 Task: Create a six management charts slide templates set.
Action: Mouse moved to (107, 18)
Screenshot: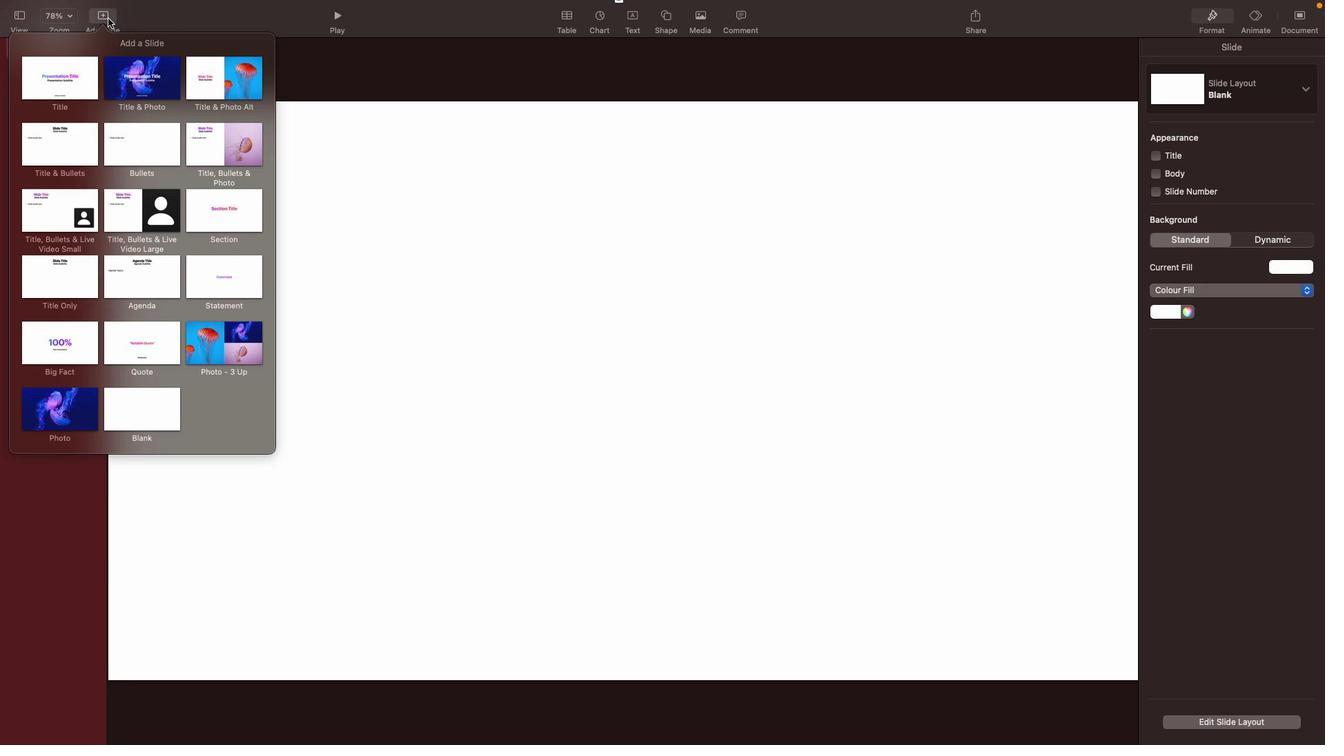 
Action: Mouse pressed left at (107, 18)
Screenshot: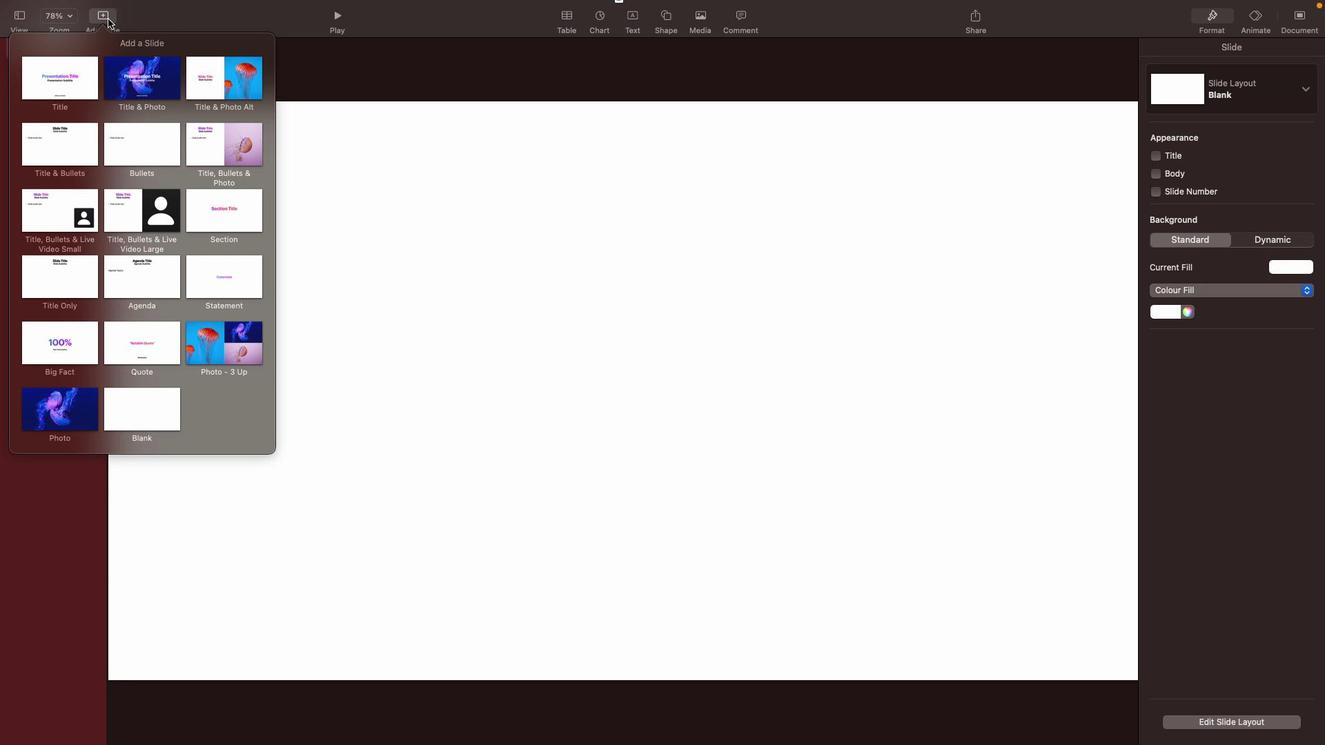 
Action: Mouse moved to (141, 412)
Screenshot: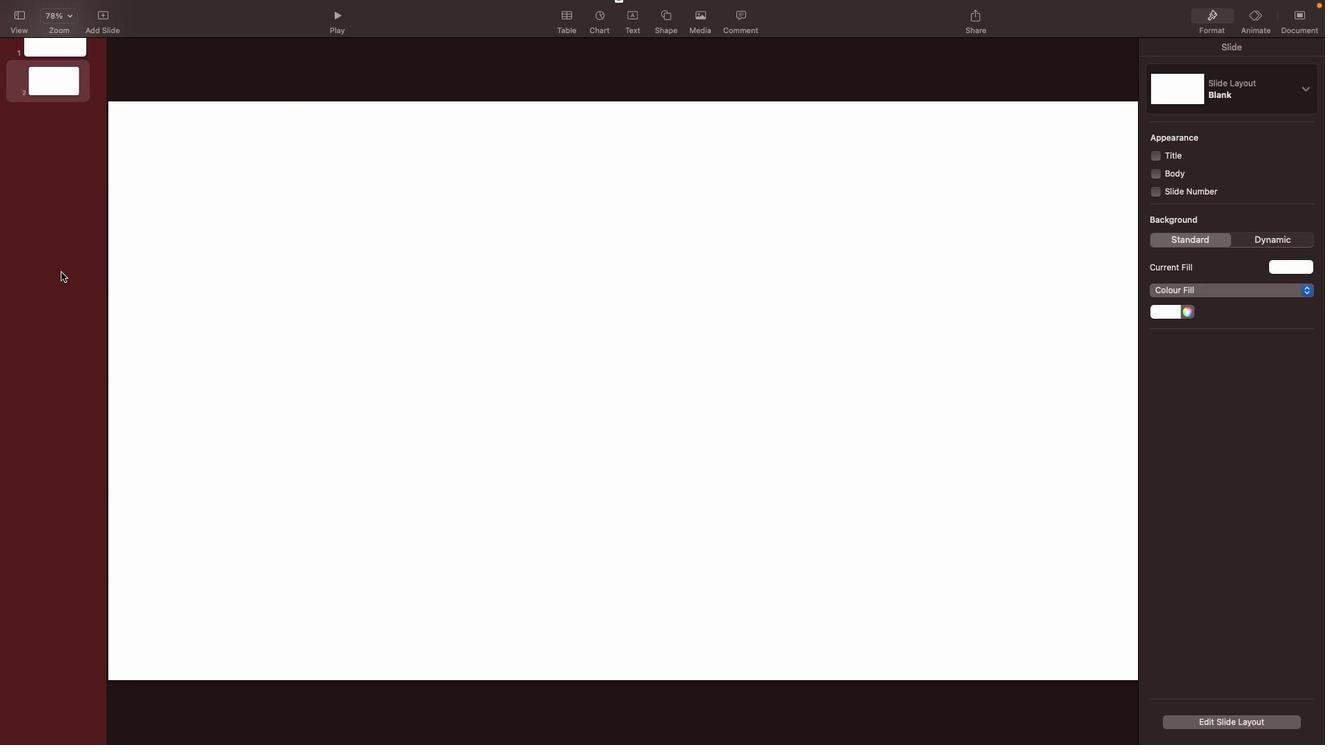 
Action: Mouse pressed left at (141, 412)
Screenshot: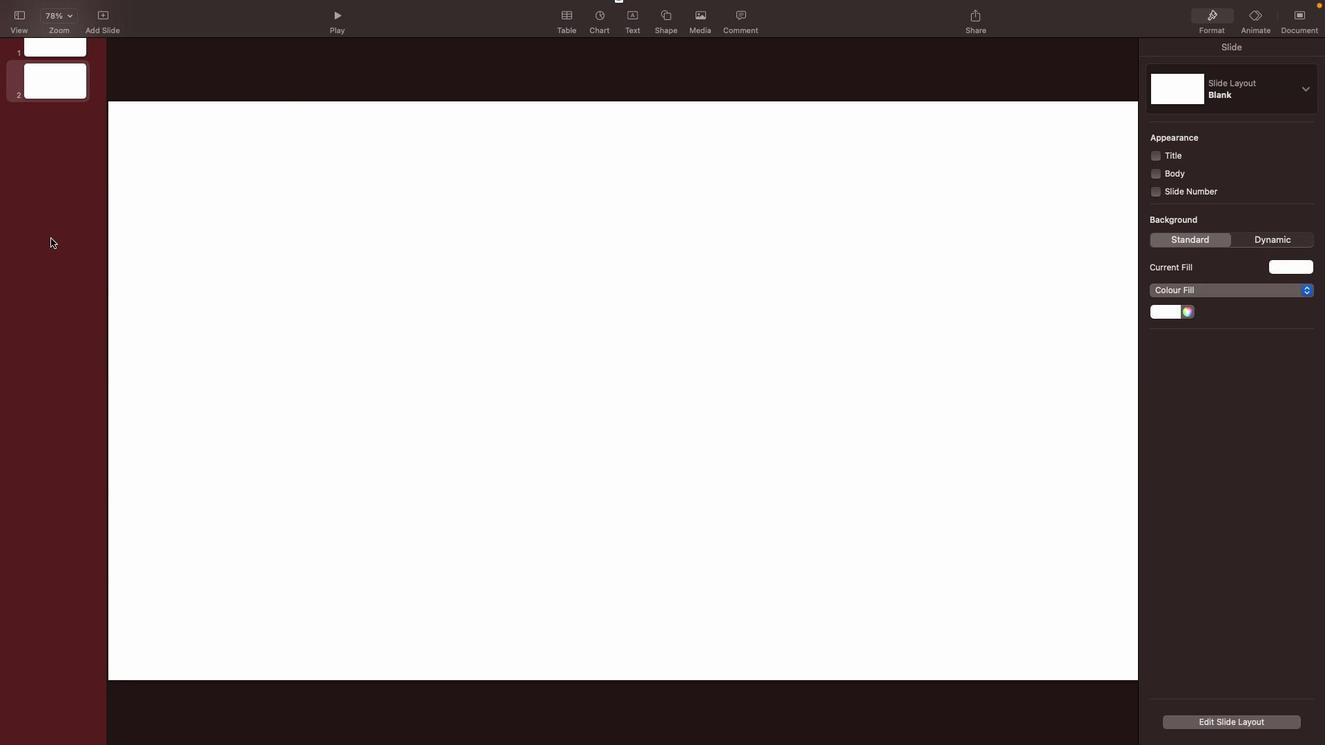 
Action: Mouse moved to (38, 80)
Screenshot: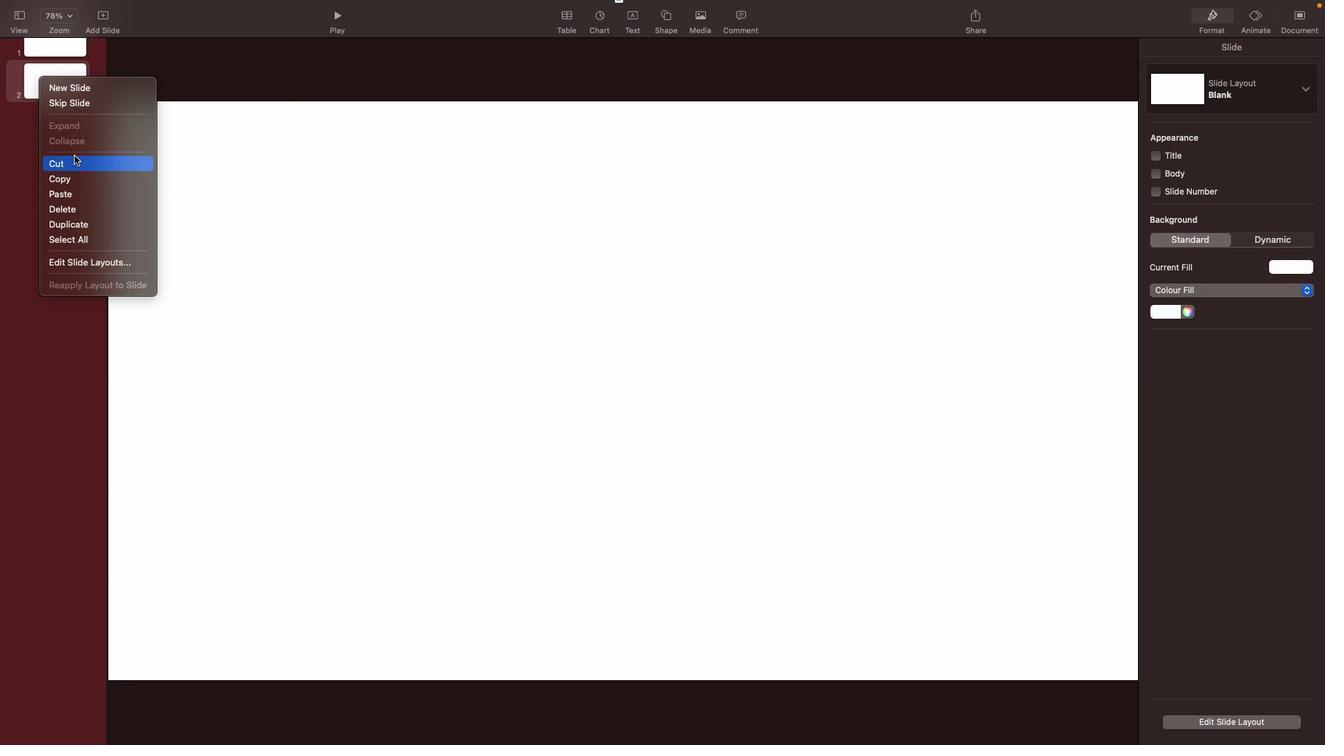 
Action: Mouse pressed right at (38, 80)
Screenshot: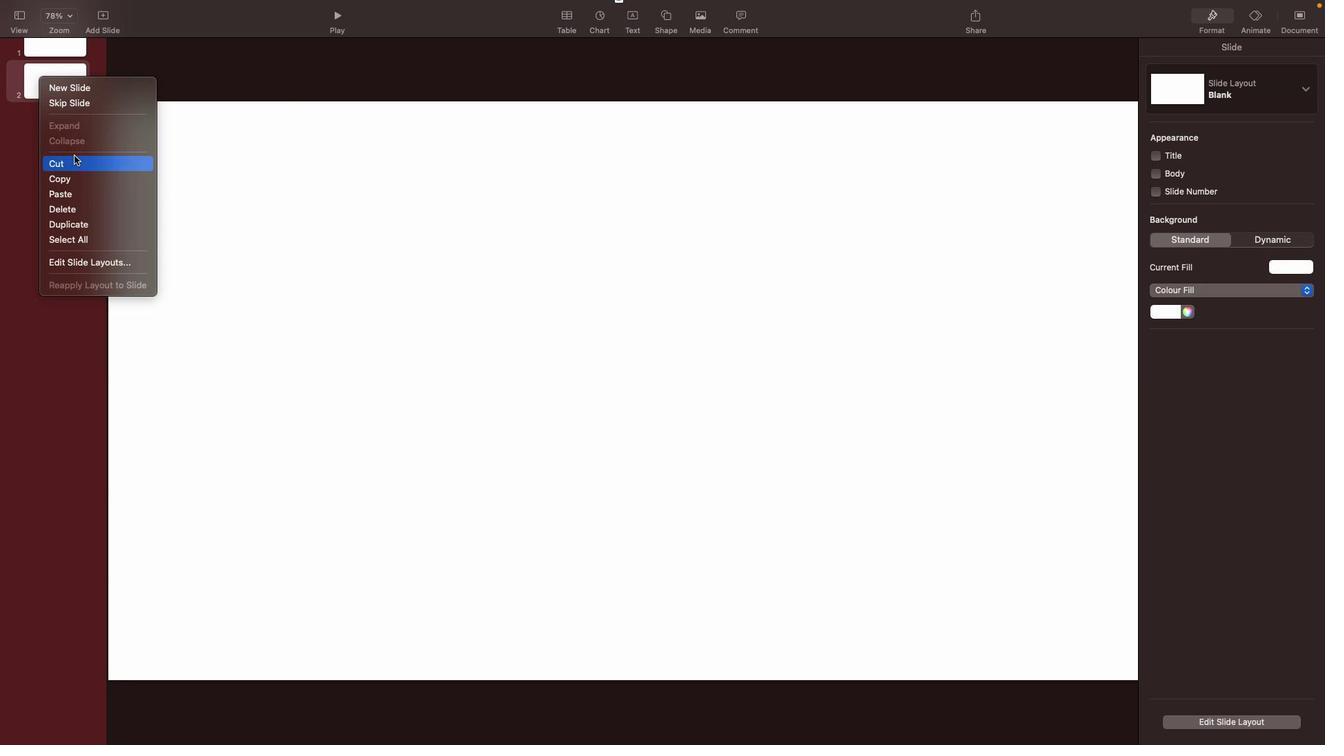 
Action: Mouse moved to (69, 87)
Screenshot: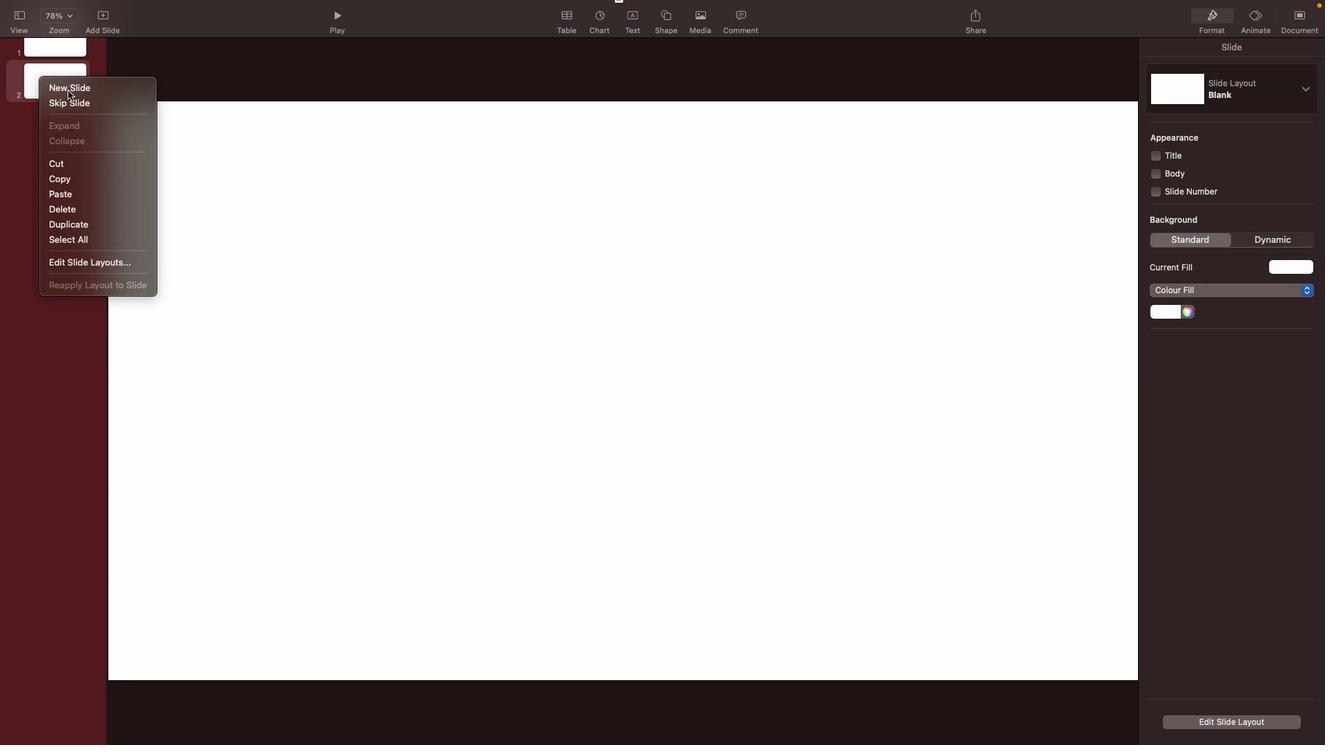 
Action: Mouse pressed left at (69, 87)
Screenshot: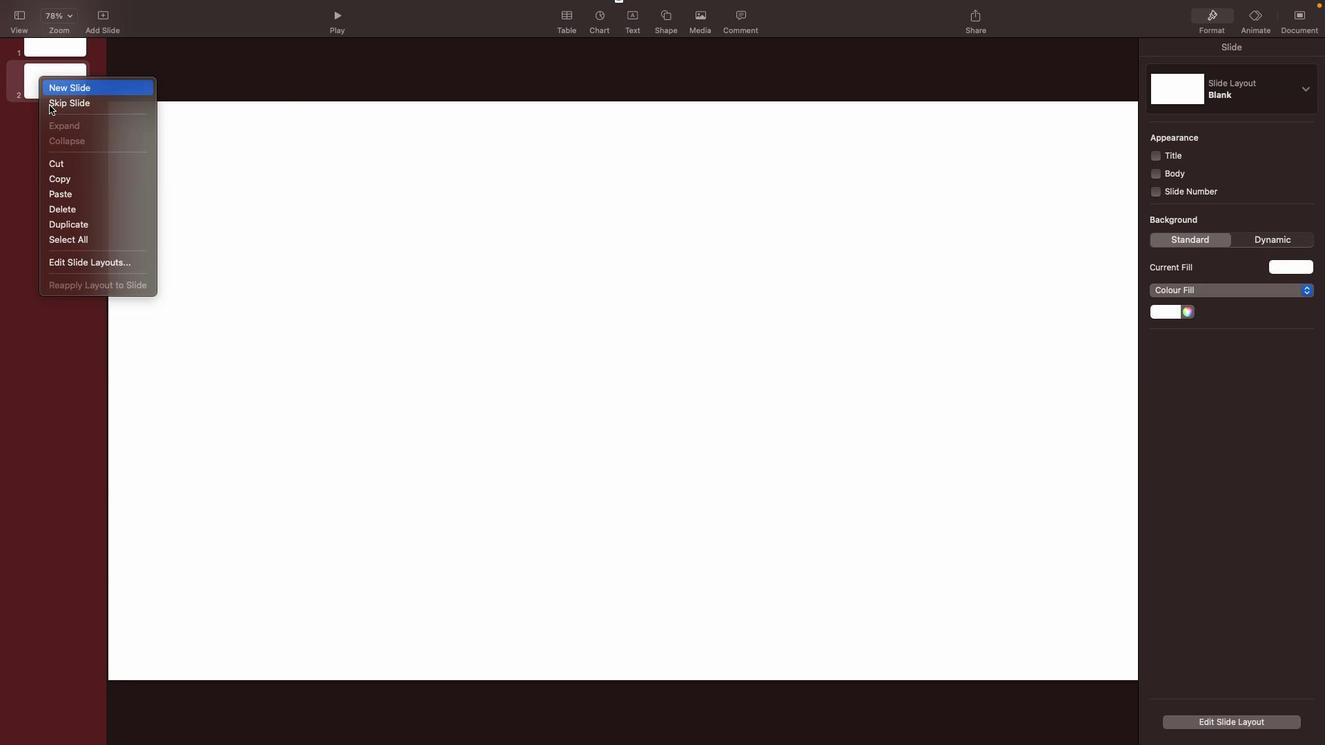 
Action: Mouse moved to (47, 105)
Screenshot: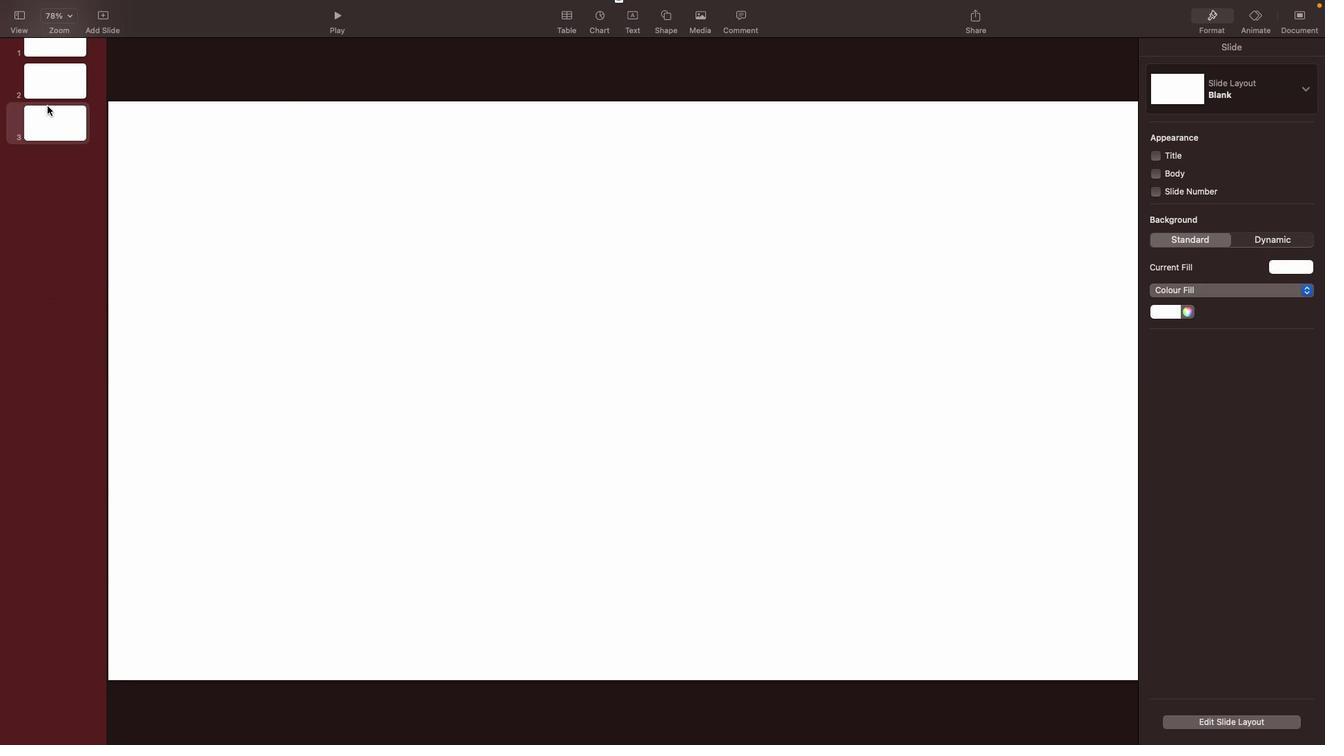 
Action: Mouse pressed right at (47, 105)
Screenshot: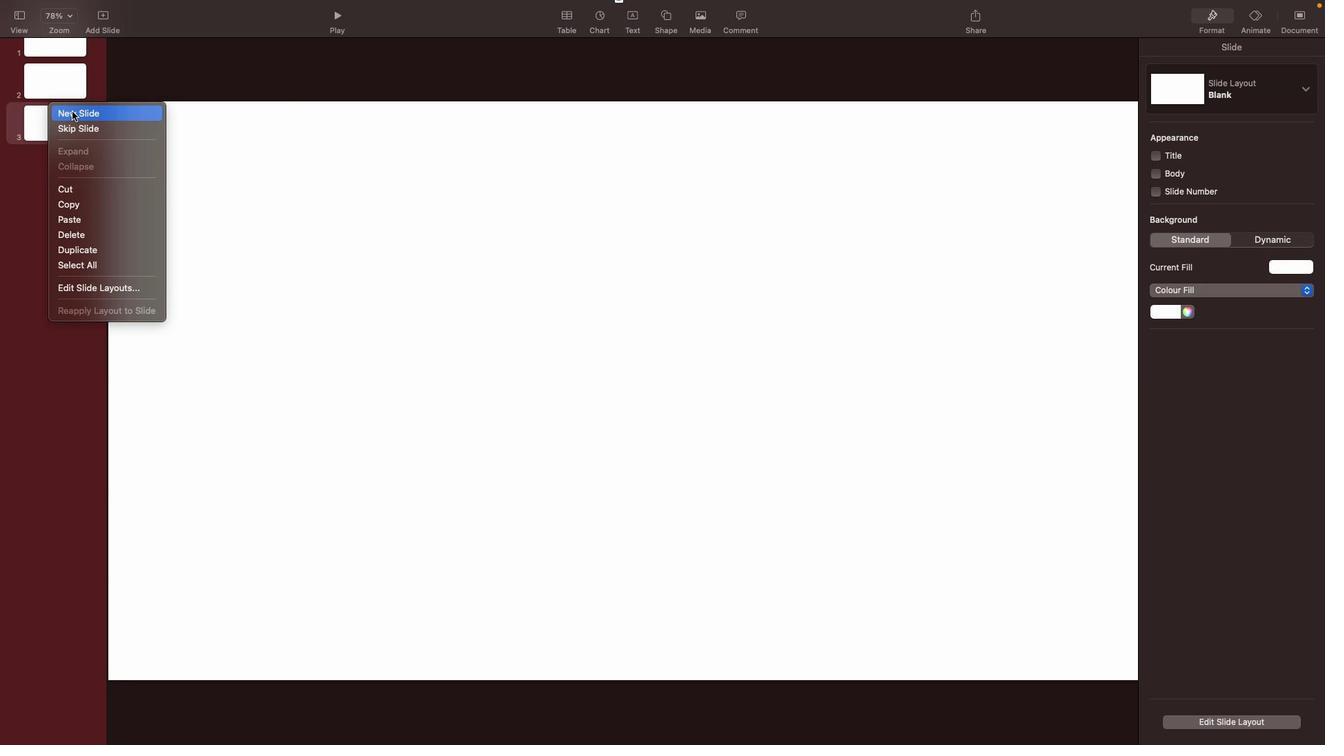 
Action: Mouse moved to (75, 111)
Screenshot: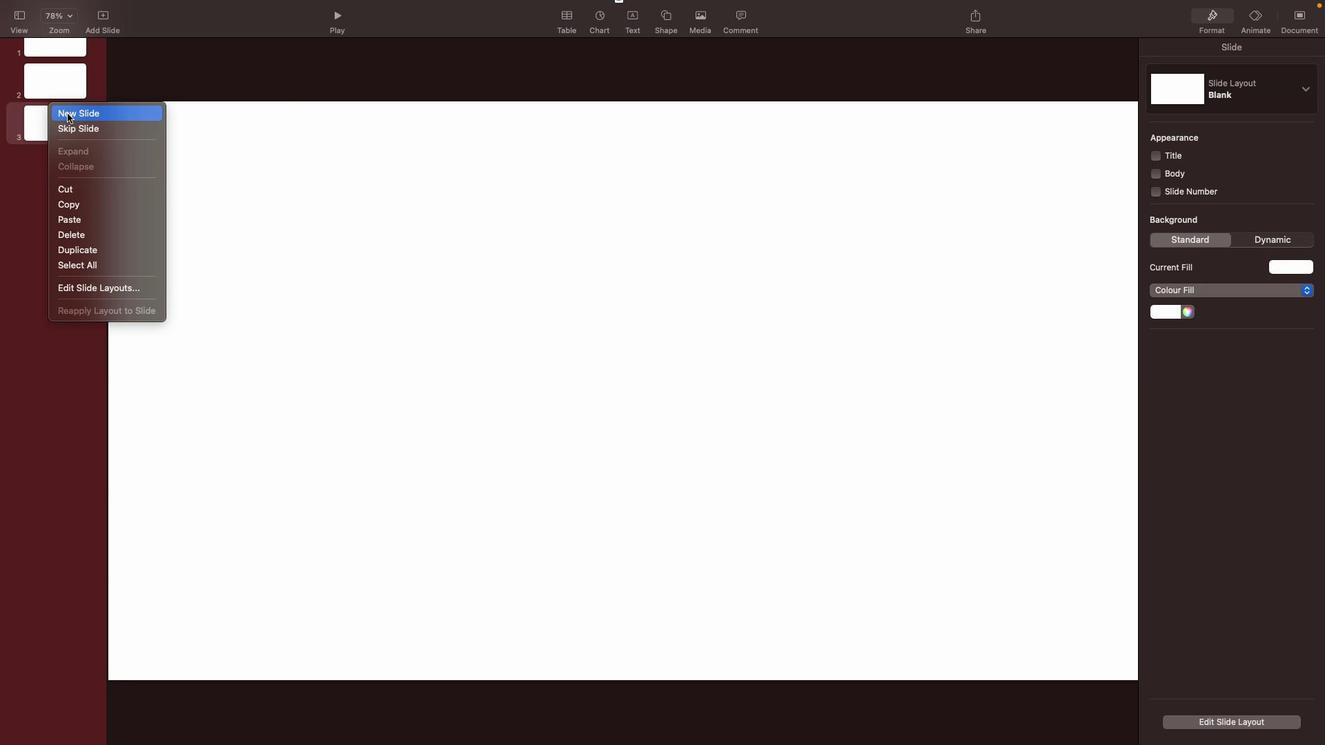 
Action: Mouse pressed left at (75, 111)
Screenshot: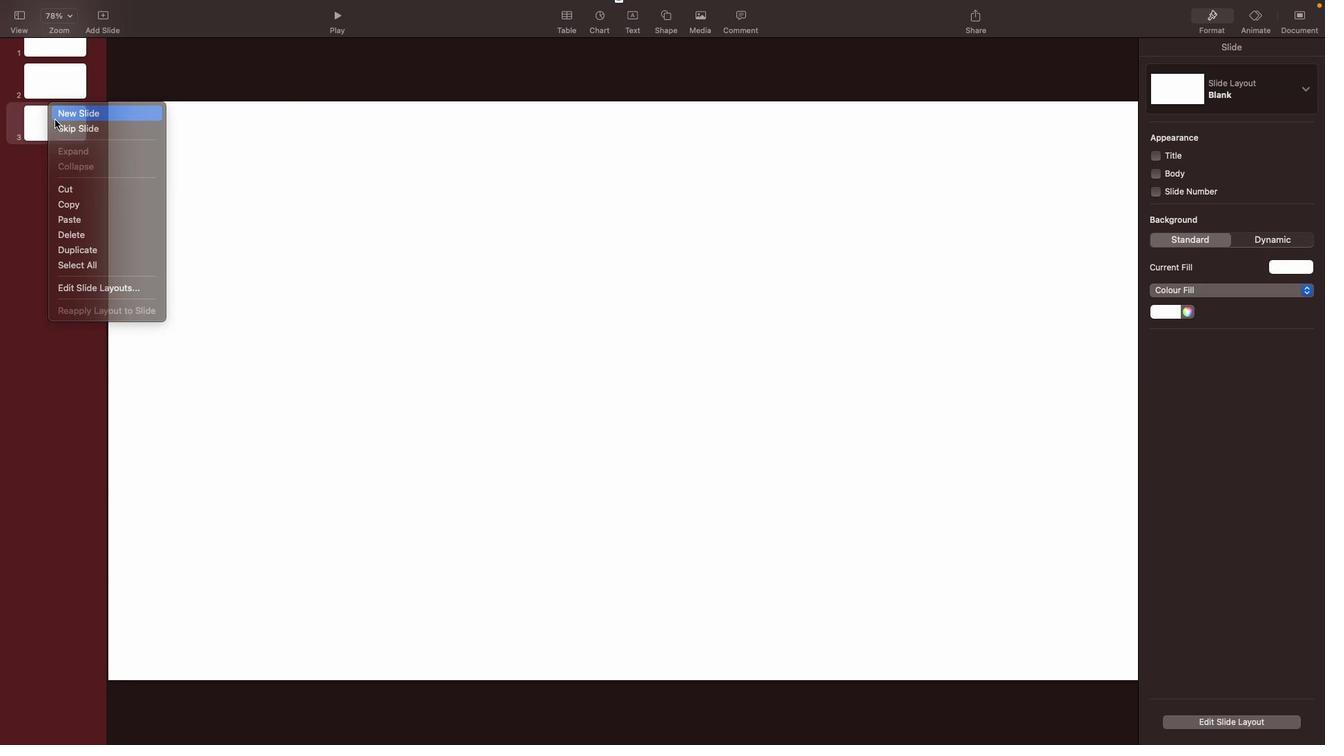 
Action: Mouse moved to (54, 120)
Screenshot: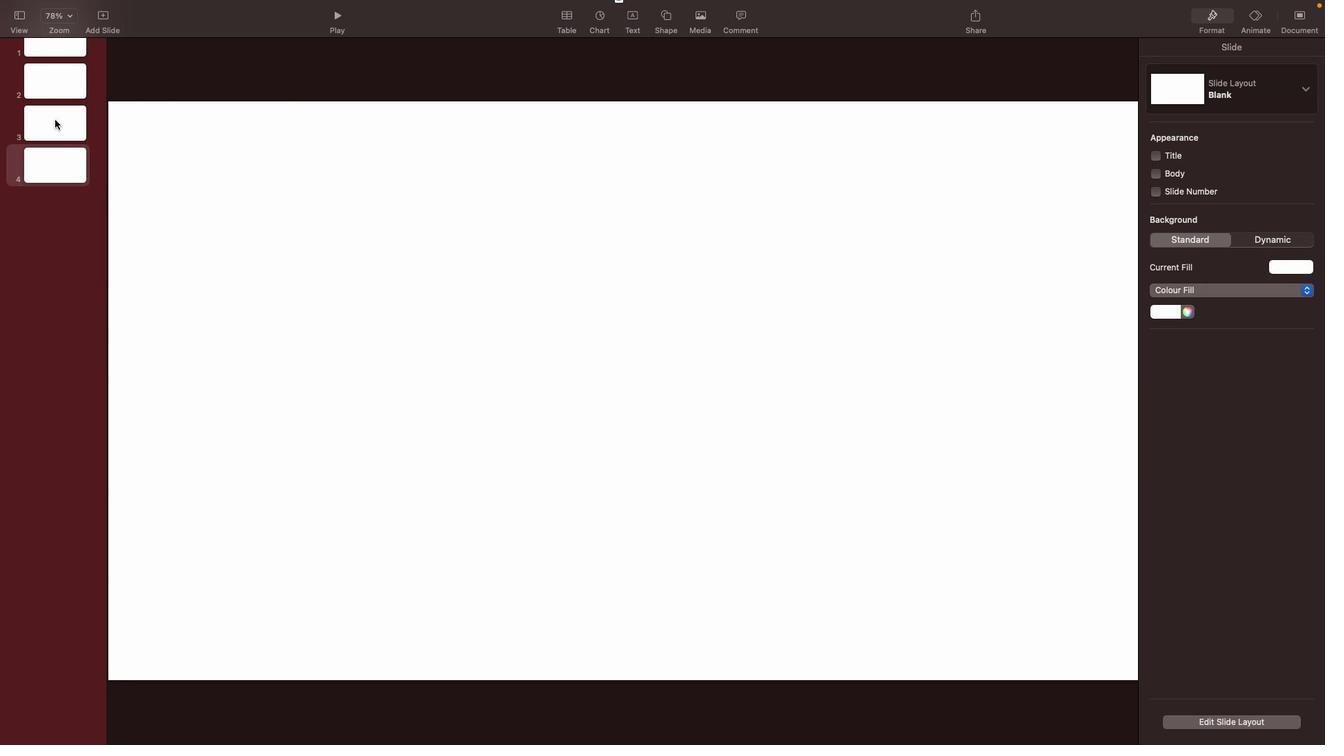 
Action: Mouse pressed right at (54, 120)
Screenshot: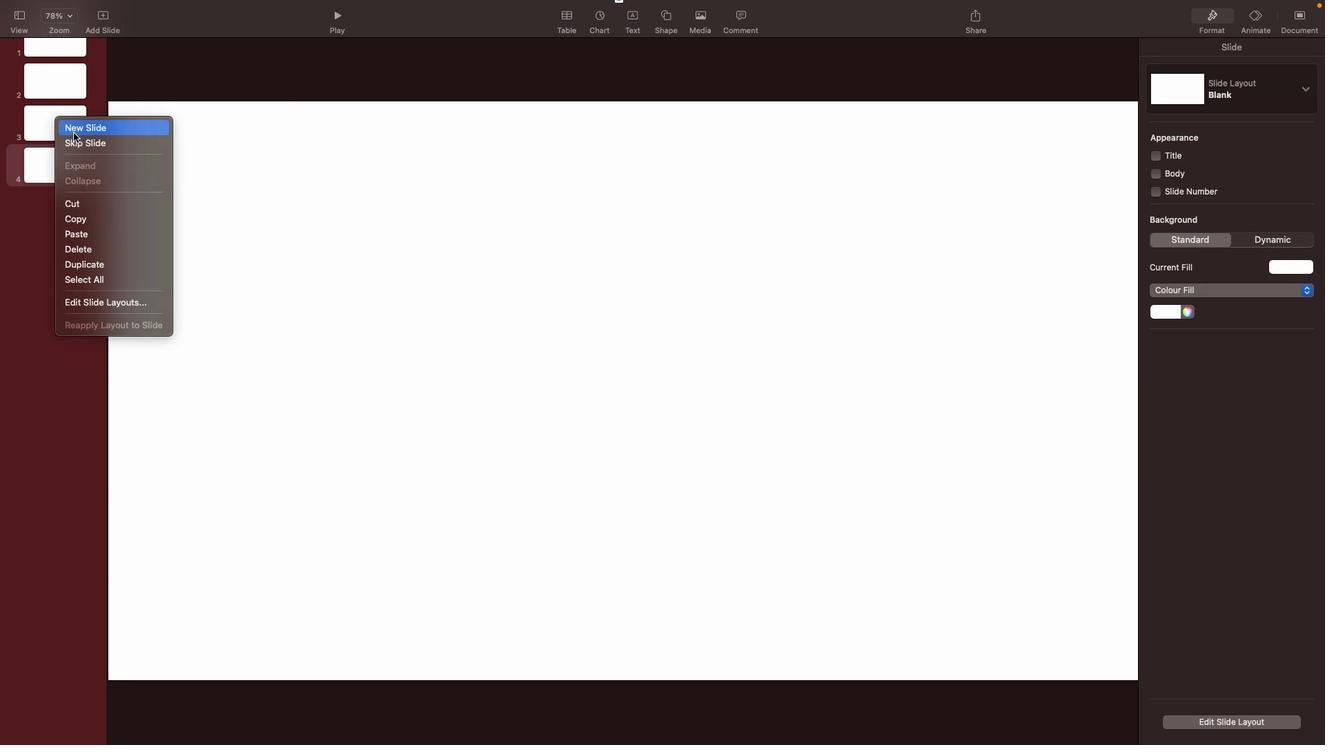 
Action: Mouse moved to (75, 132)
Screenshot: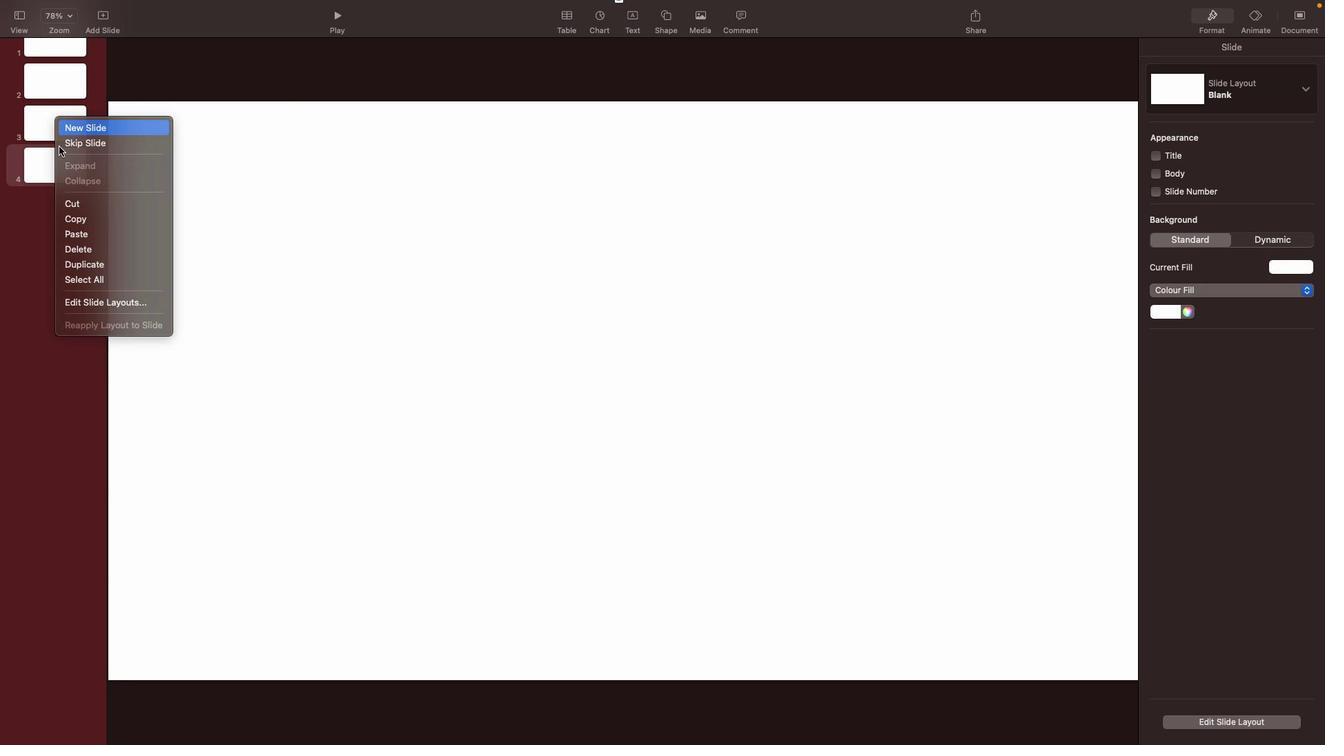 
Action: Mouse pressed left at (75, 132)
Screenshot: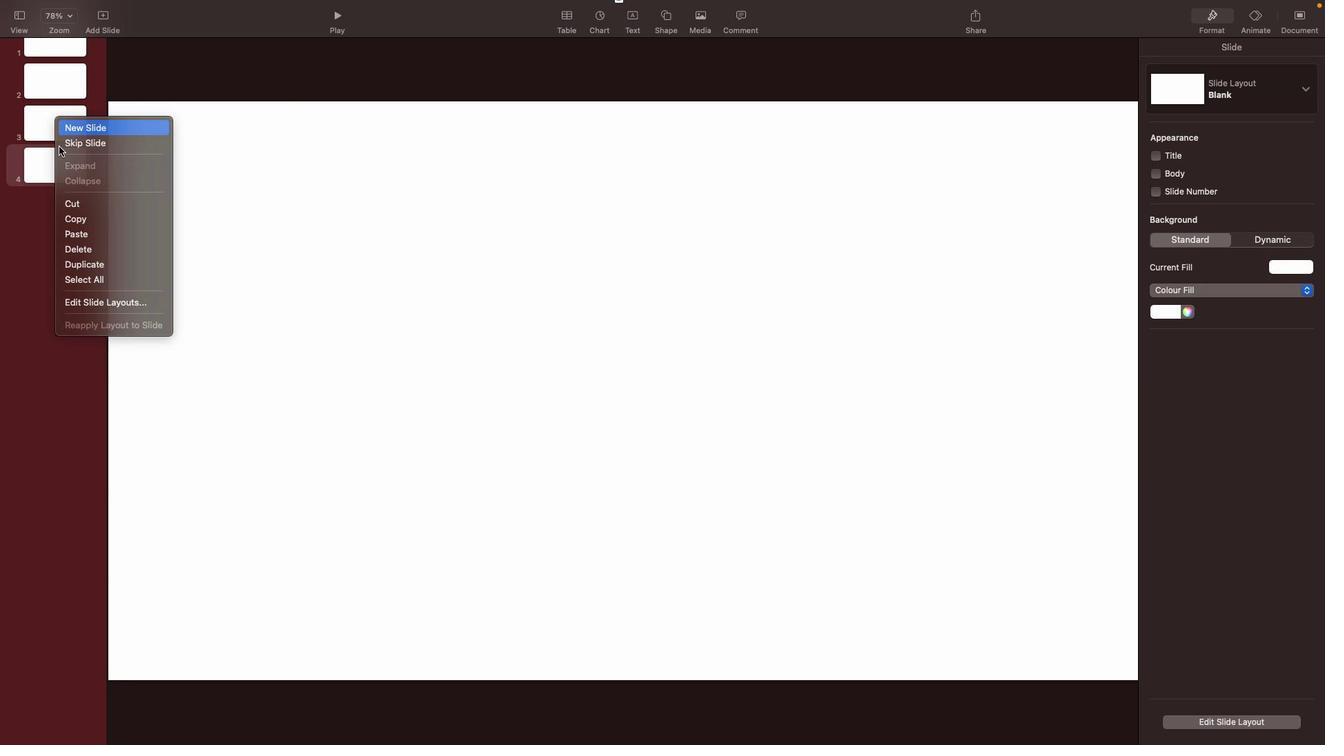 
Action: Mouse moved to (46, 165)
Screenshot: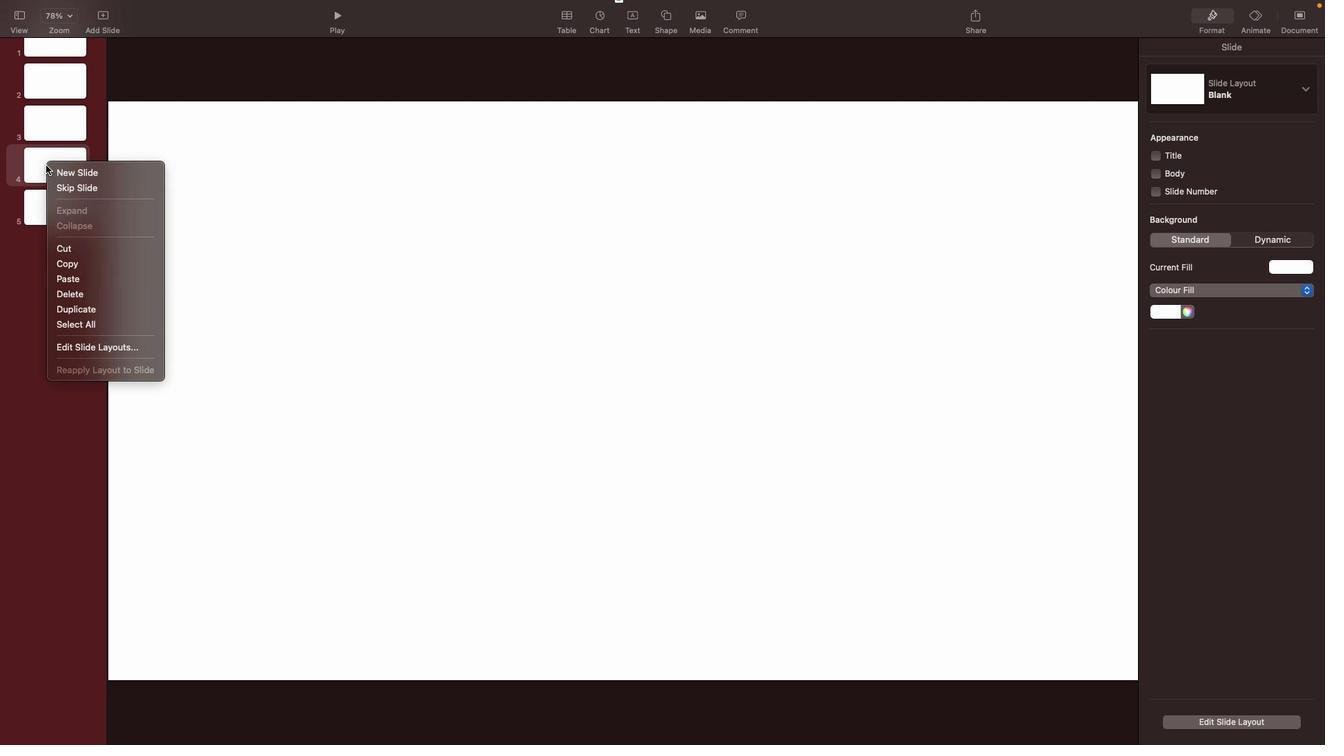 
Action: Mouse pressed right at (46, 165)
Screenshot: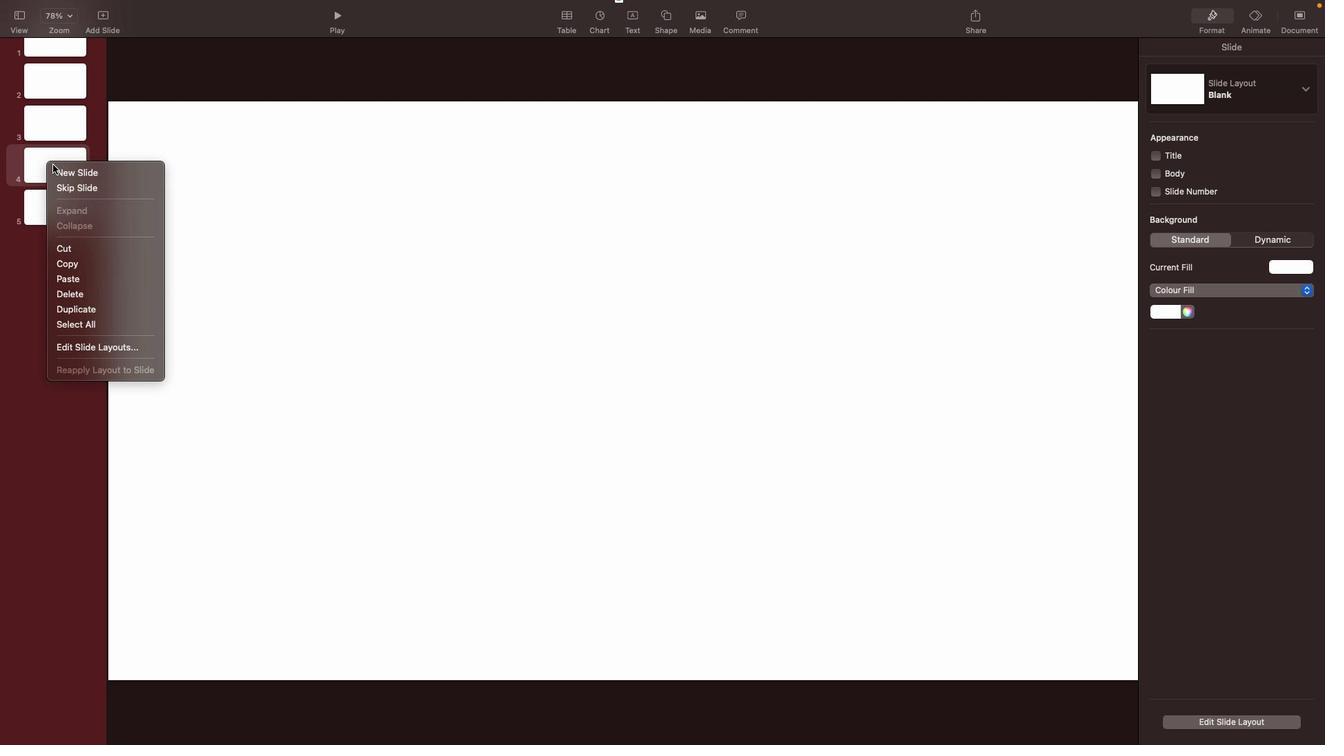 
Action: Mouse moved to (73, 169)
Screenshot: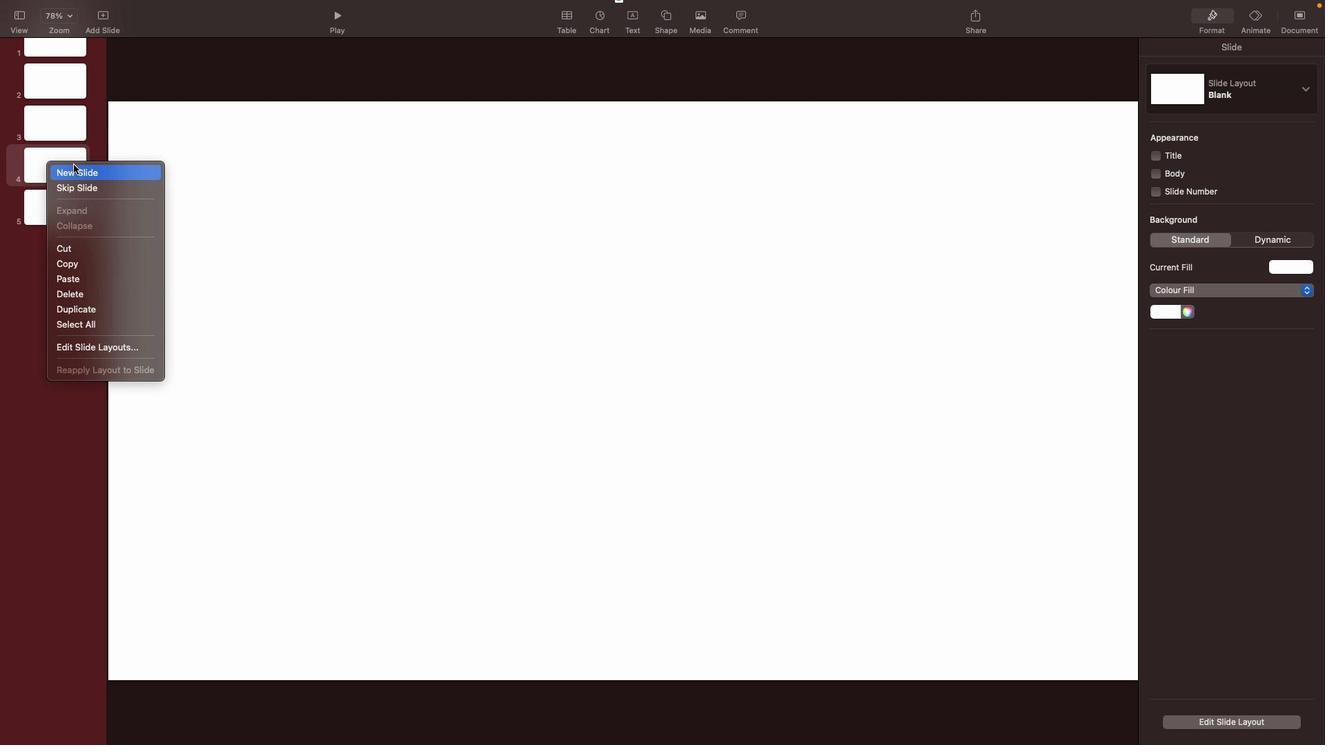 
Action: Mouse pressed left at (73, 169)
Screenshot: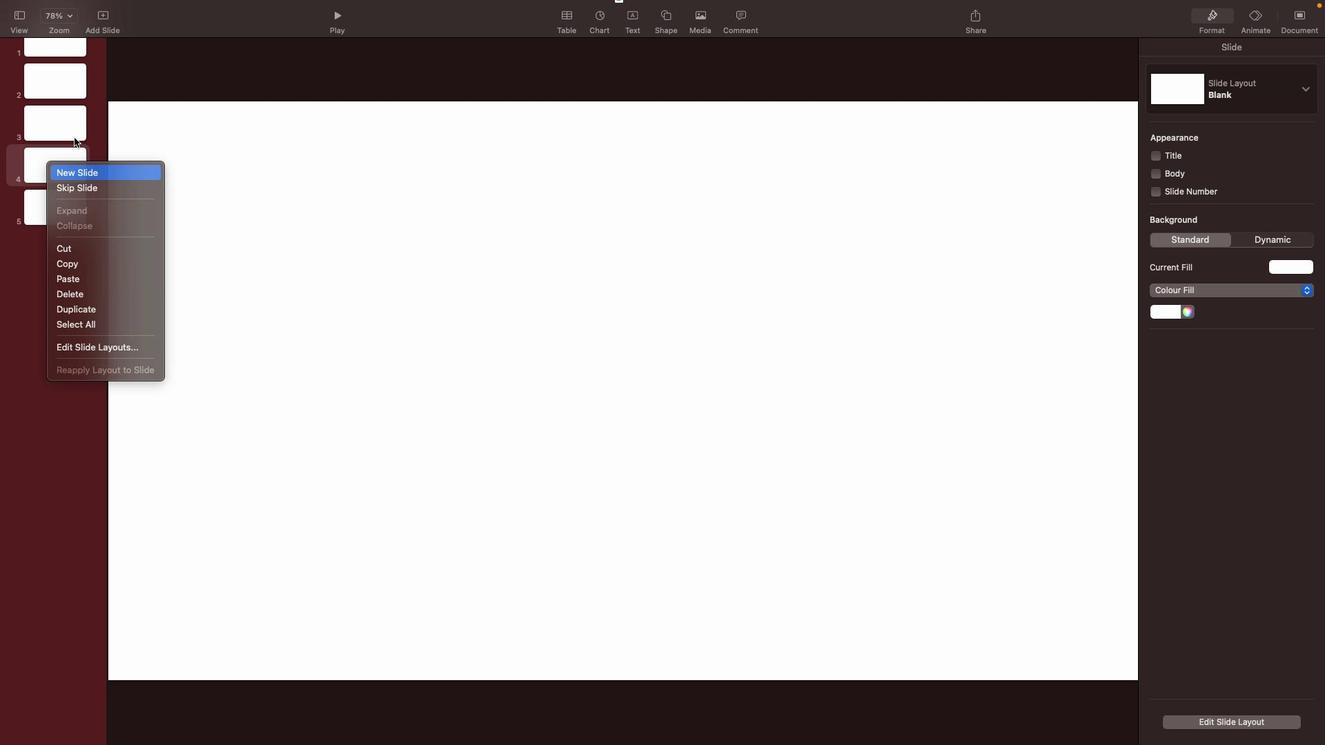 
Action: Mouse moved to (69, 46)
Screenshot: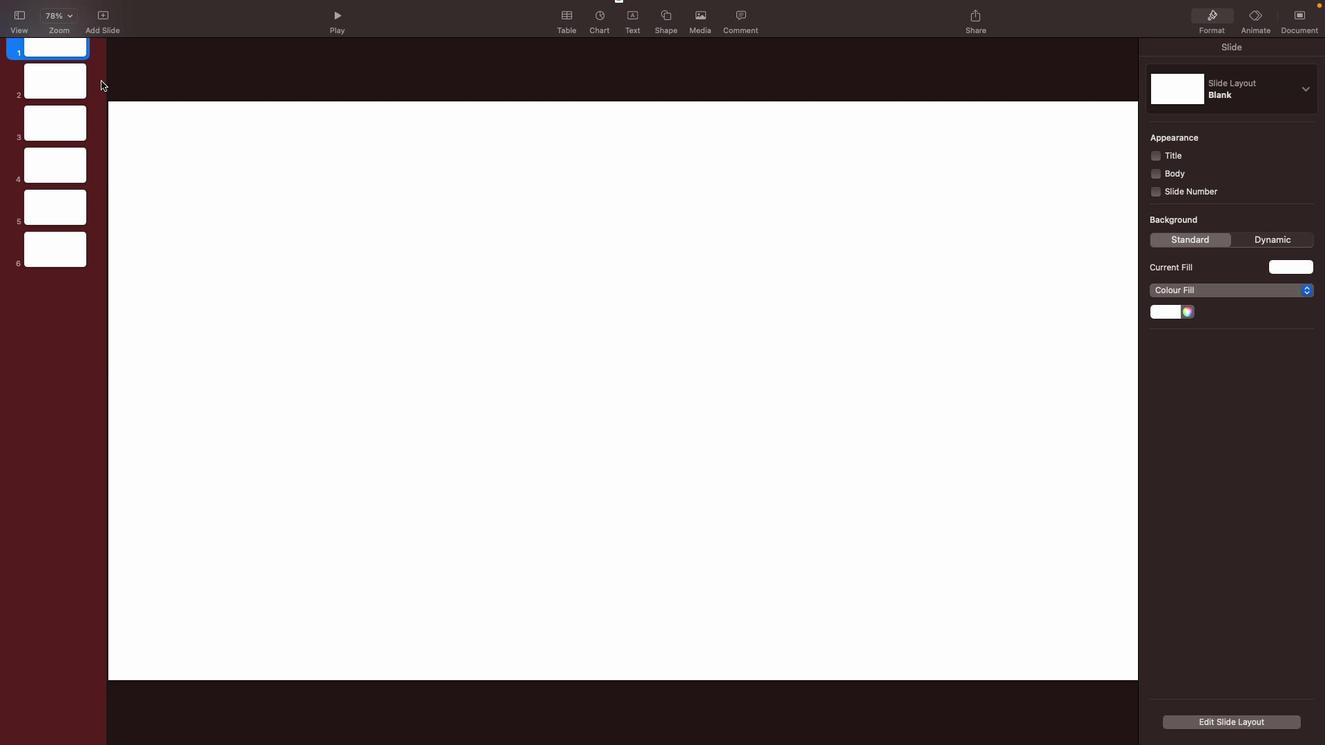 
Action: Mouse pressed left at (69, 46)
Screenshot: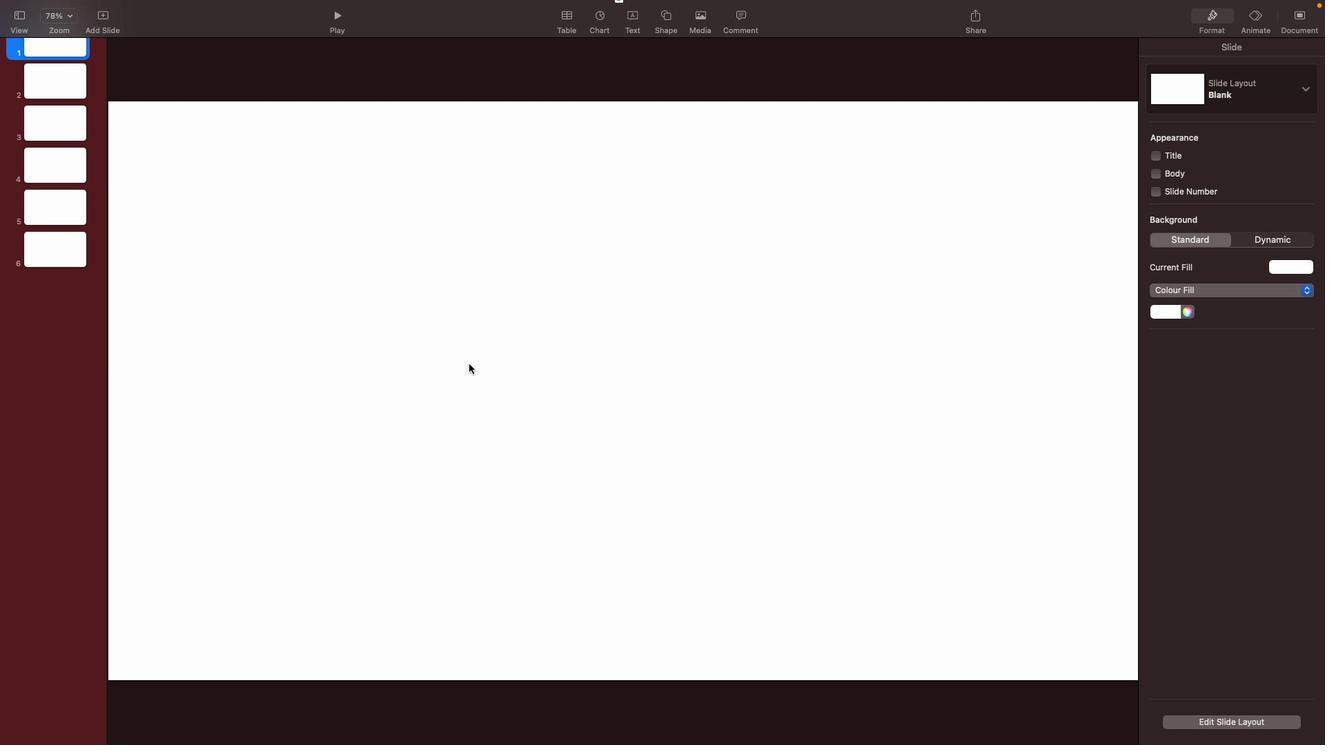 
Action: Mouse moved to (722, 484)
Screenshot: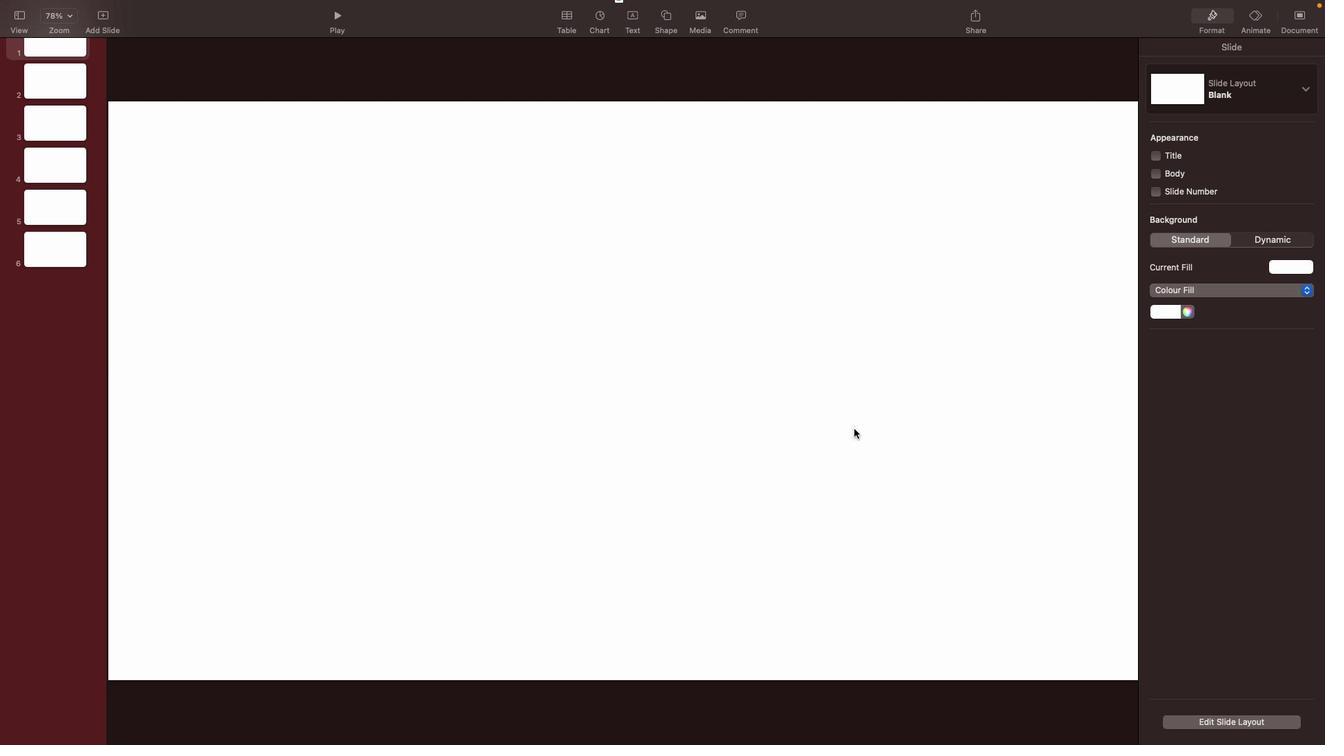 
Action: Mouse pressed left at (722, 484)
Screenshot: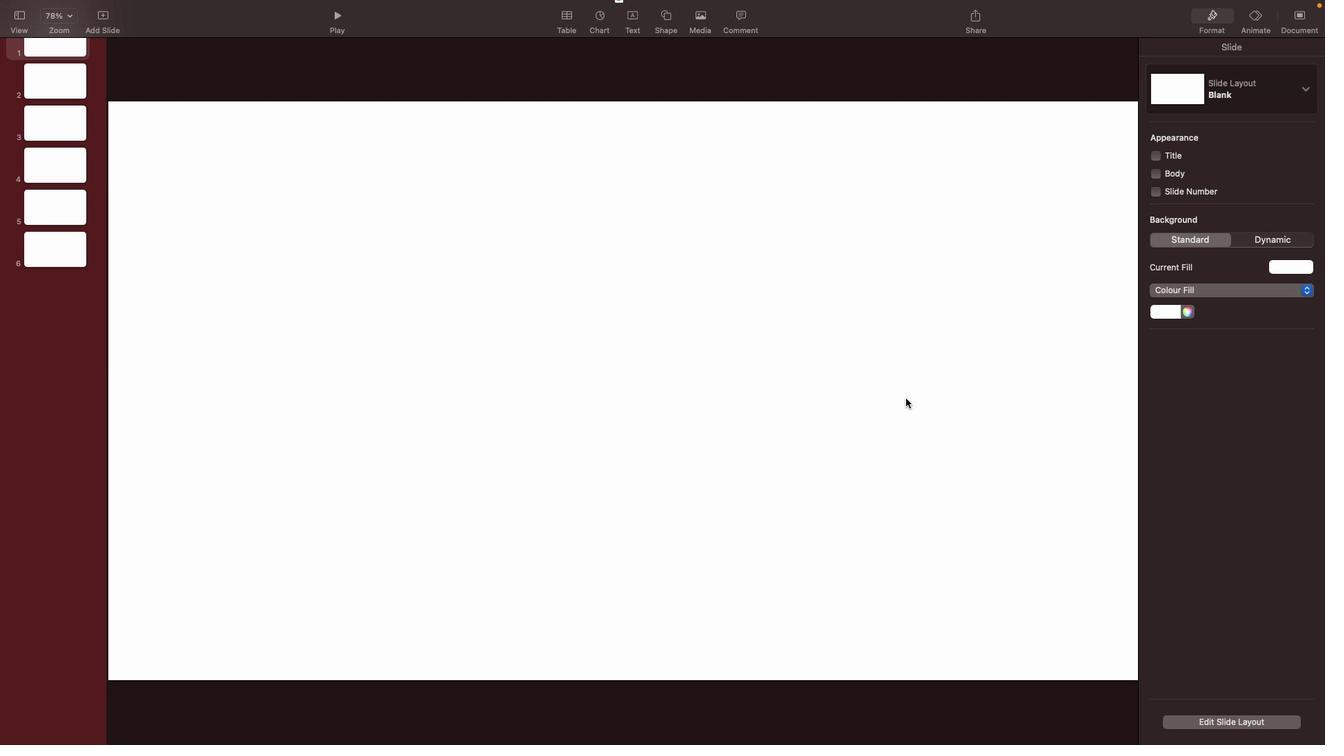 
Action: Mouse moved to (1159, 156)
Screenshot: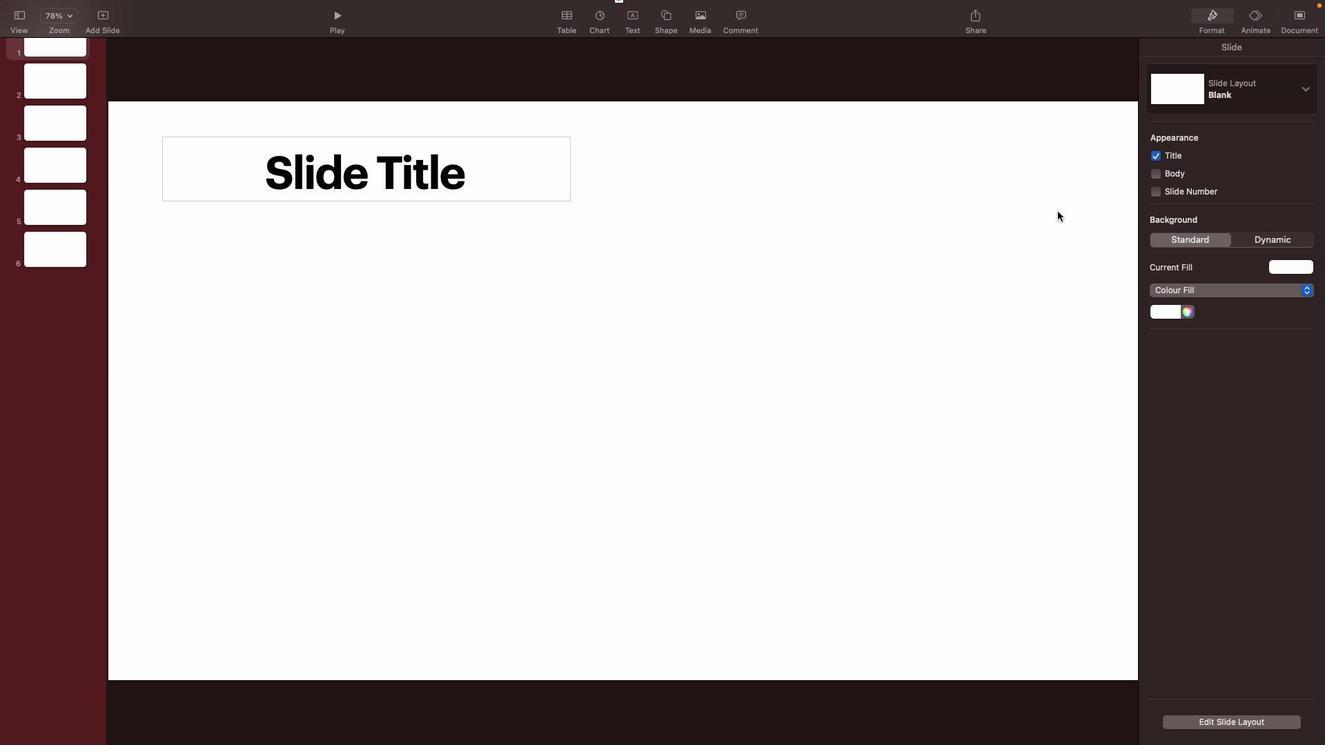 
Action: Mouse pressed left at (1159, 156)
Screenshot: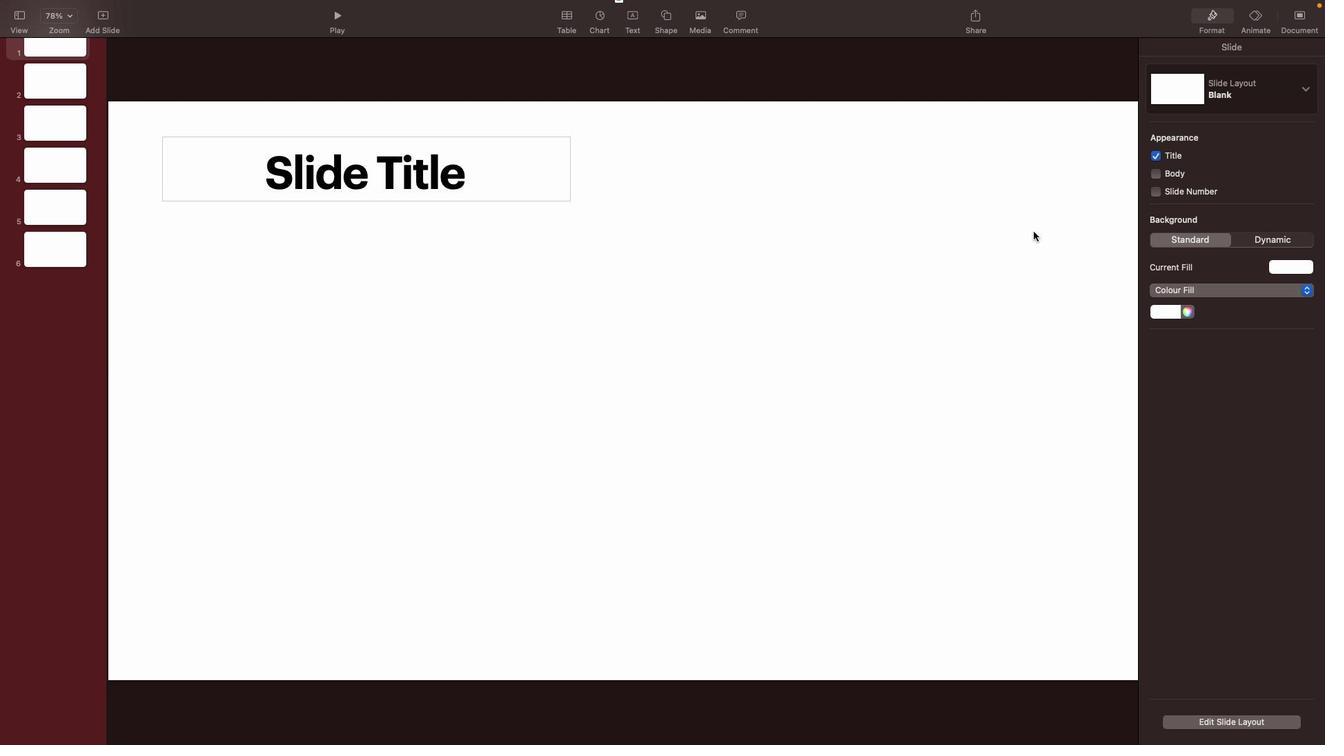 
Action: Mouse moved to (780, 307)
Screenshot: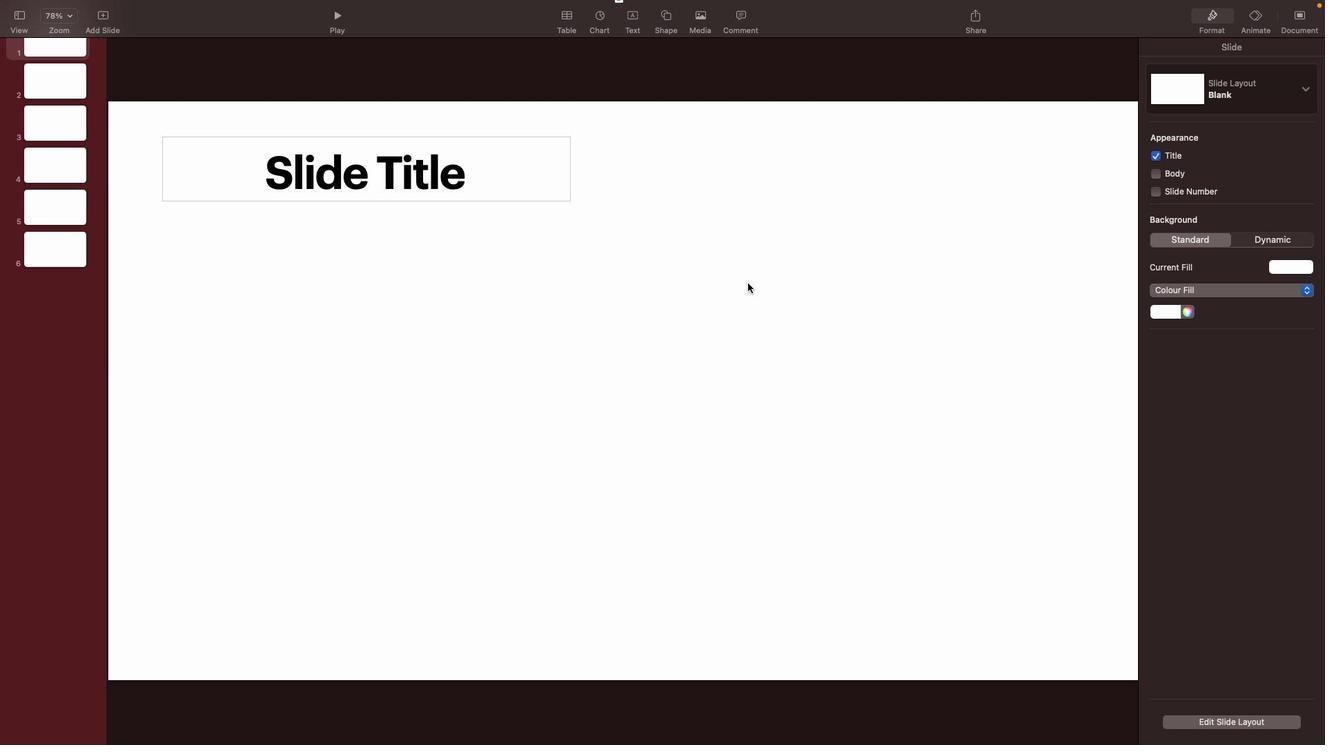 
Action: Mouse pressed left at (780, 307)
Screenshot: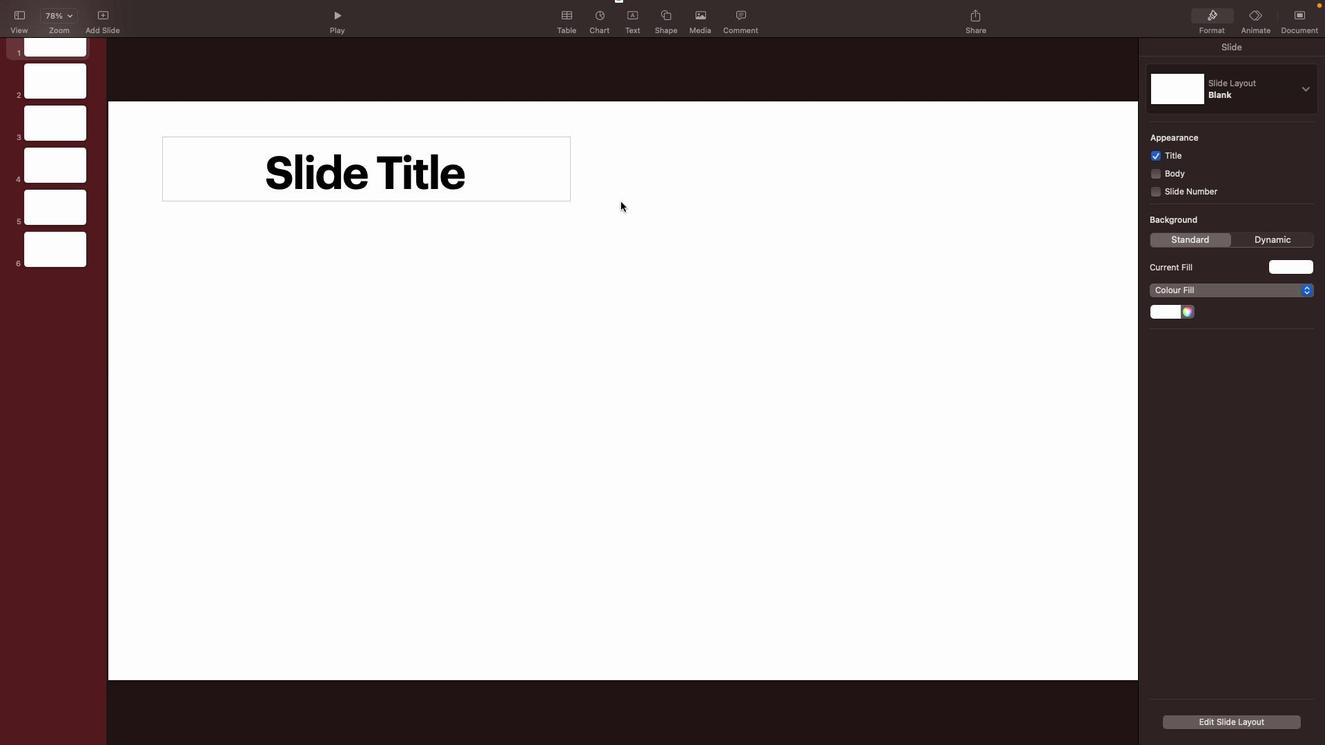 
Action: Mouse moved to (519, 179)
Screenshot: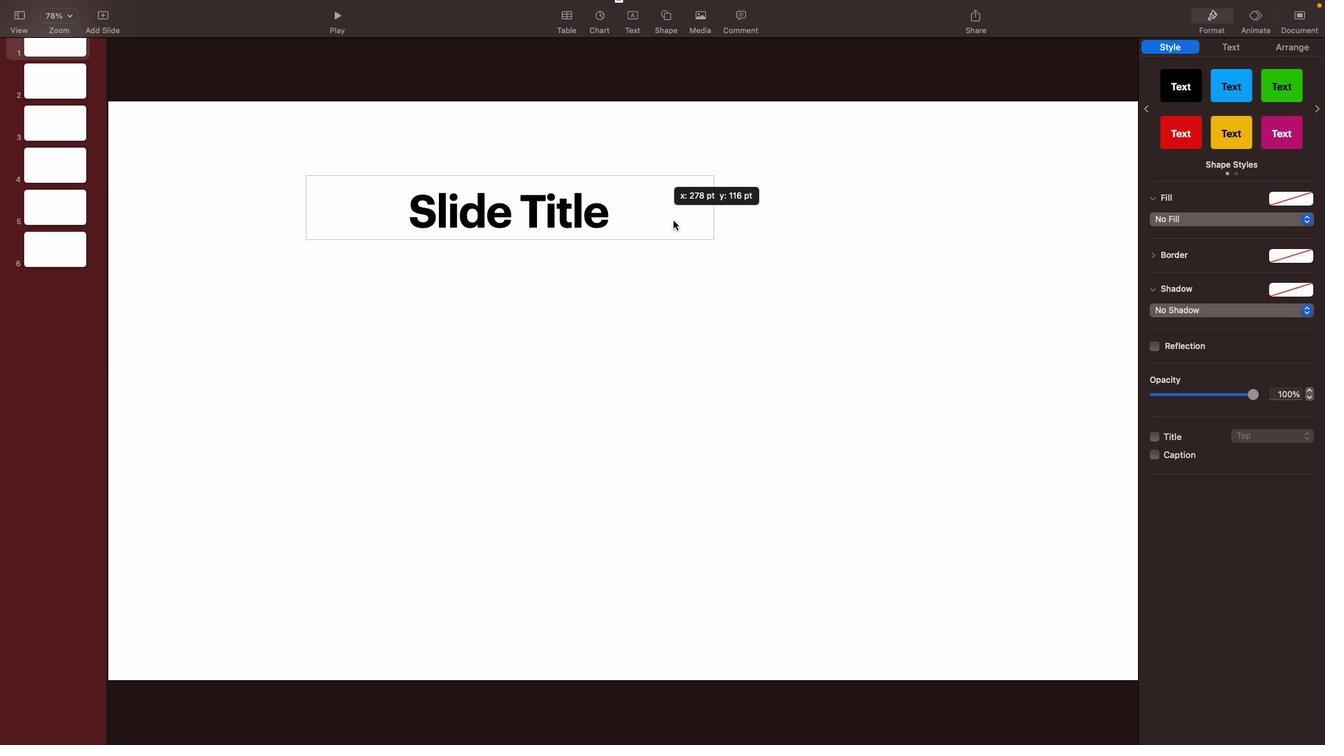 
Action: Mouse pressed left at (519, 179)
Screenshot: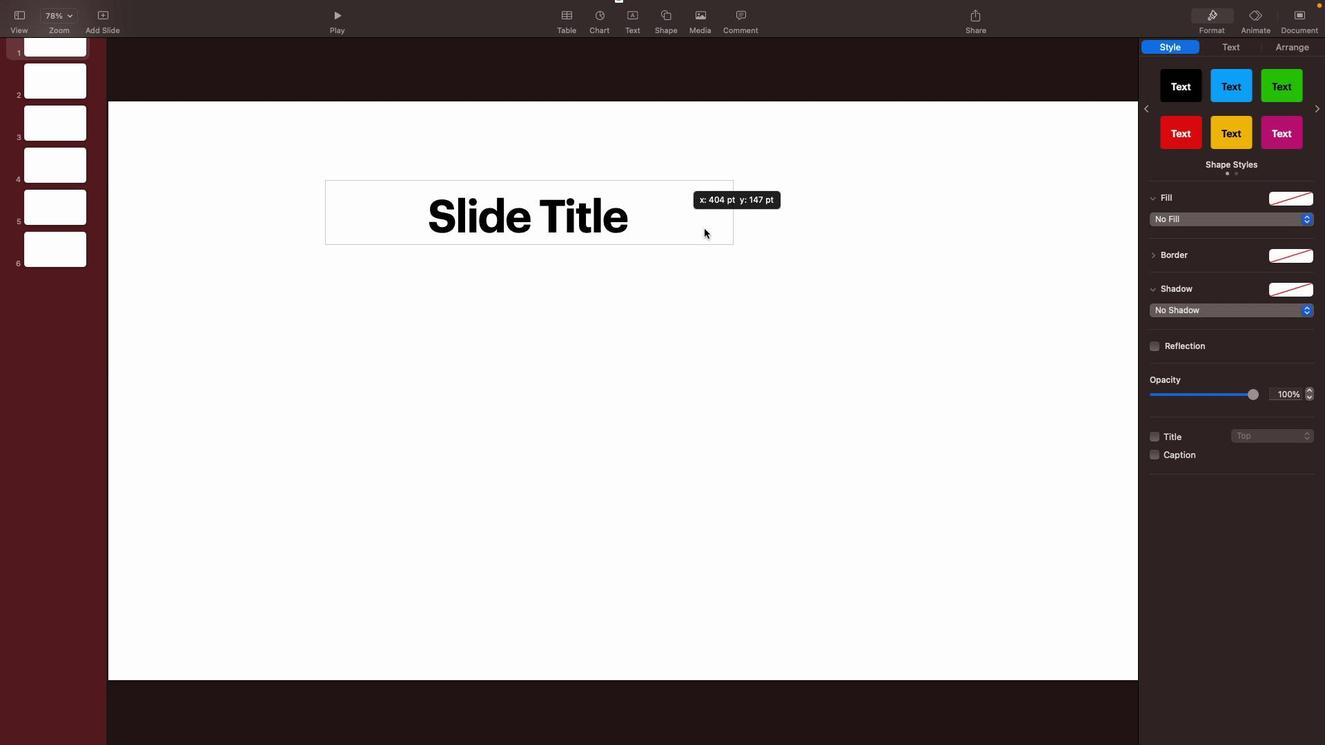 
Action: Mouse moved to (649, 222)
Screenshot: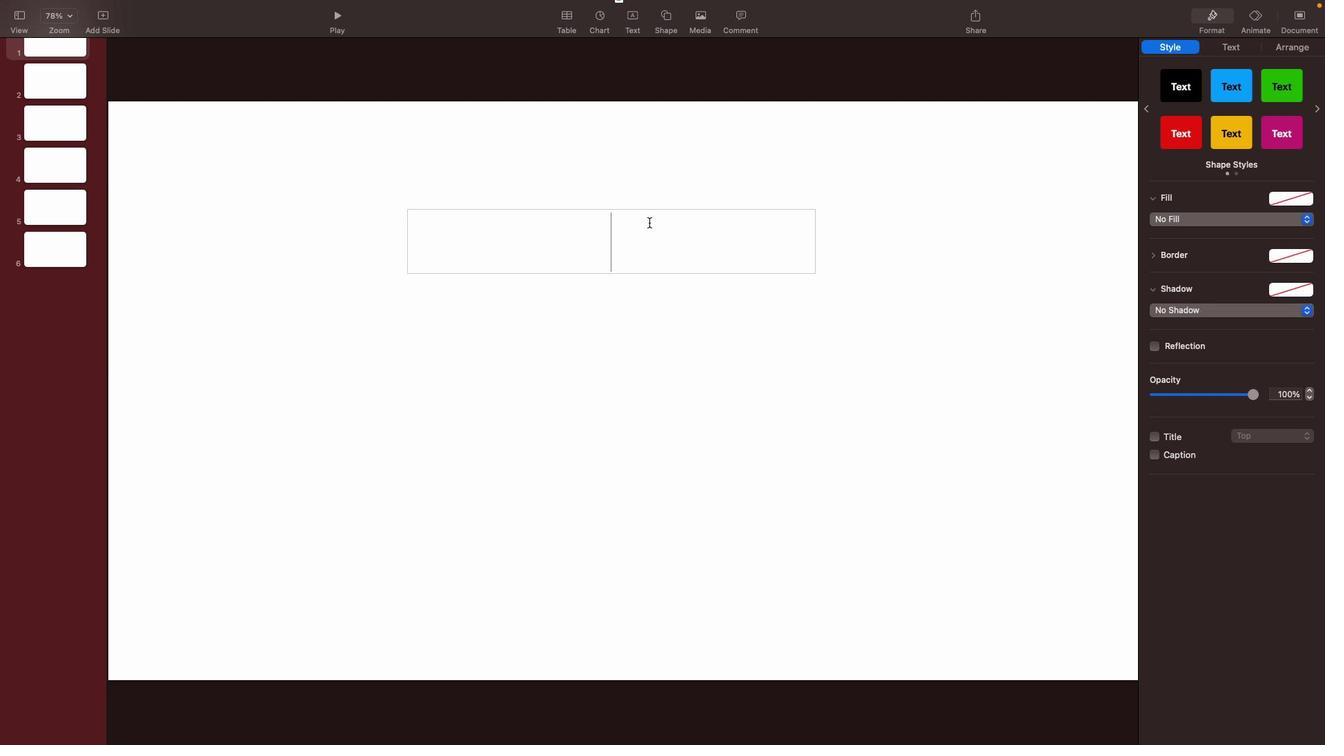 
Action: Mouse pressed left at (649, 222)
Screenshot: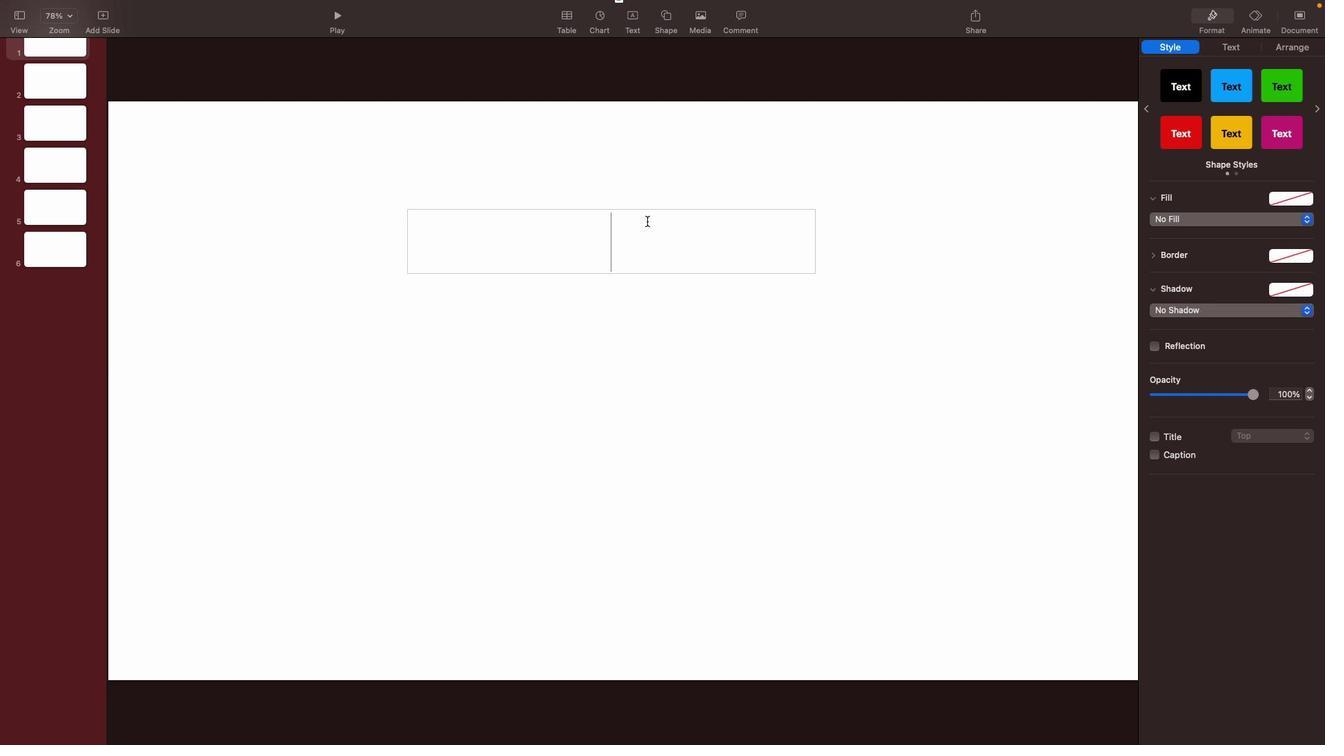 
Action: Mouse moved to (581, 227)
Screenshot: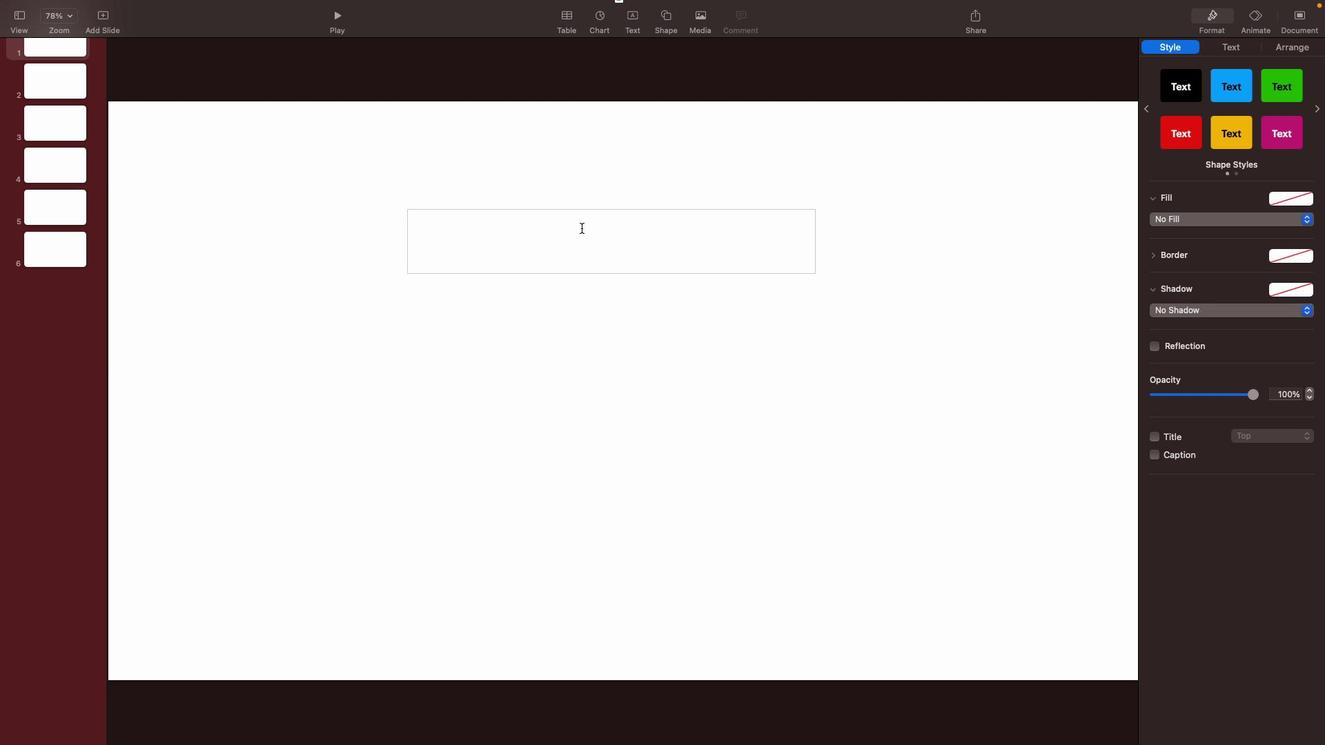 
Action: Key pressed 'M''A''N''A''G''E''M''E''N''T'Key.space'C''H''A''R''T'
Screenshot: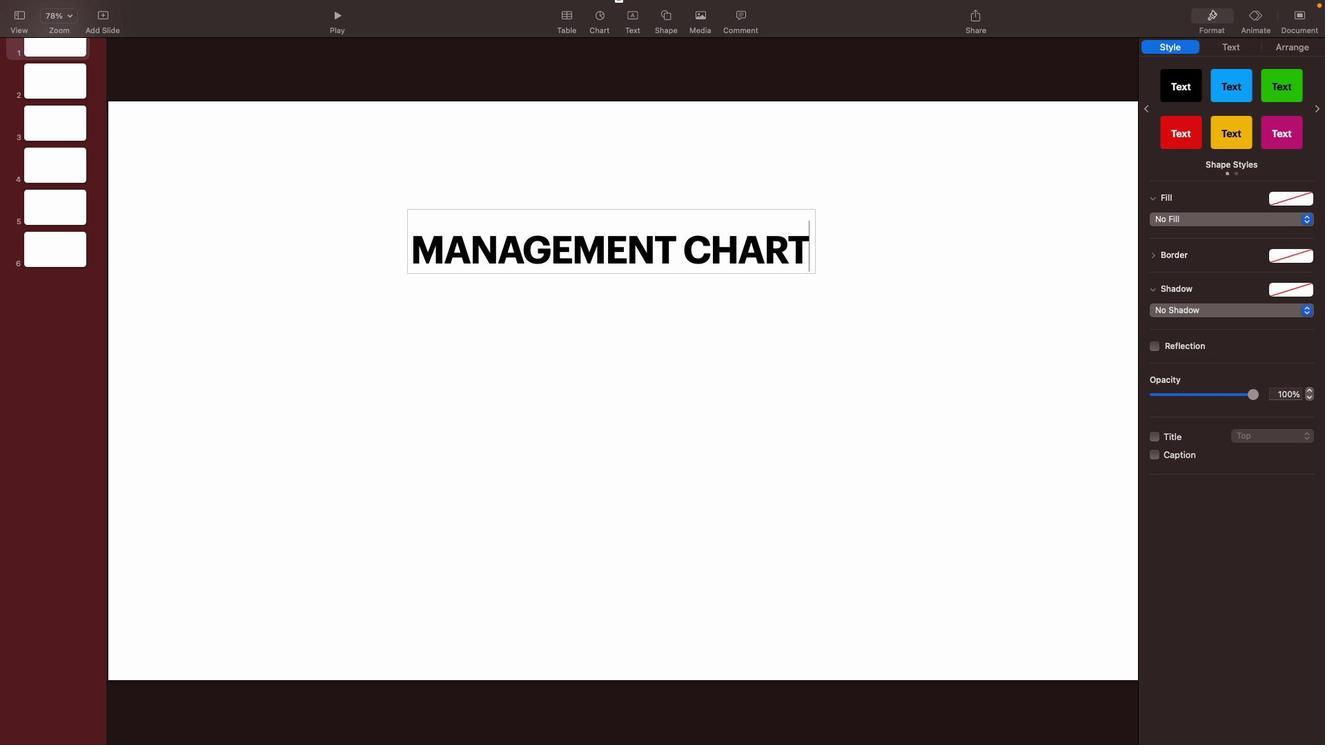 
Action: Mouse moved to (765, 251)
Screenshot: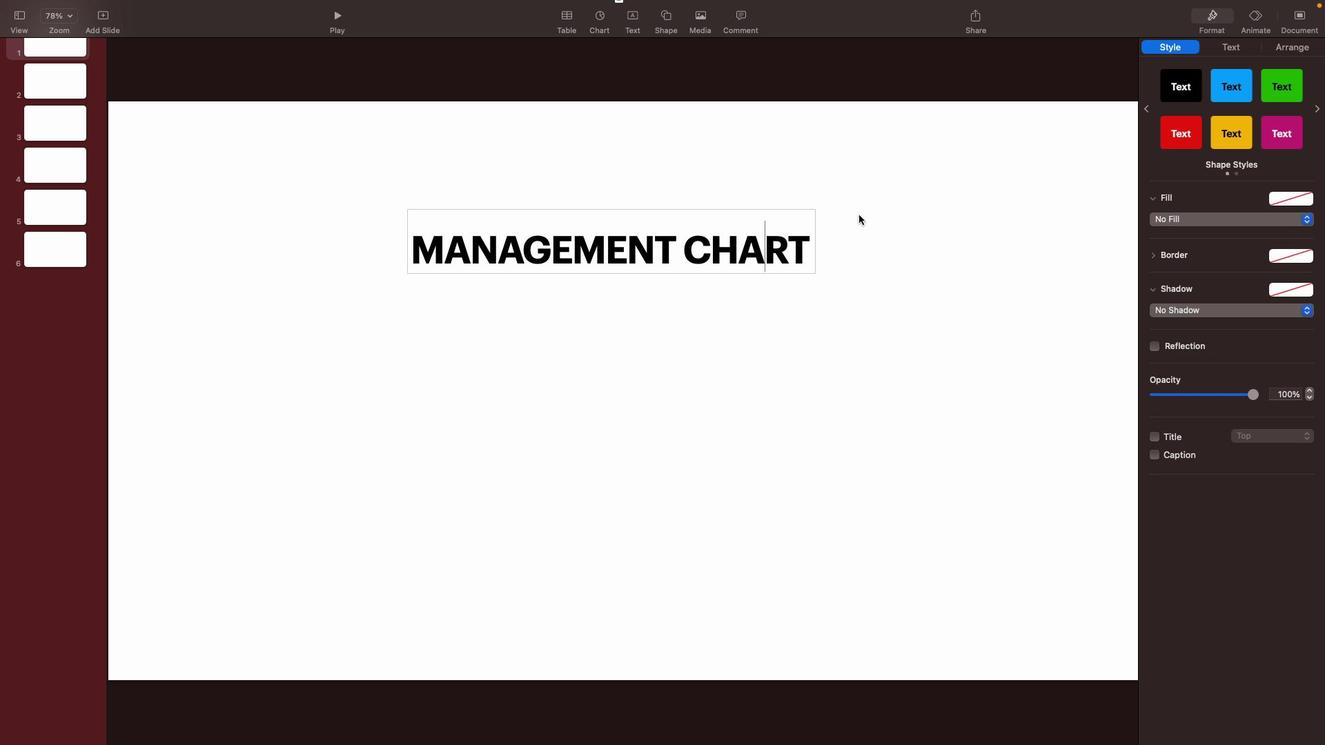 
Action: Mouse pressed left at (765, 251)
Screenshot: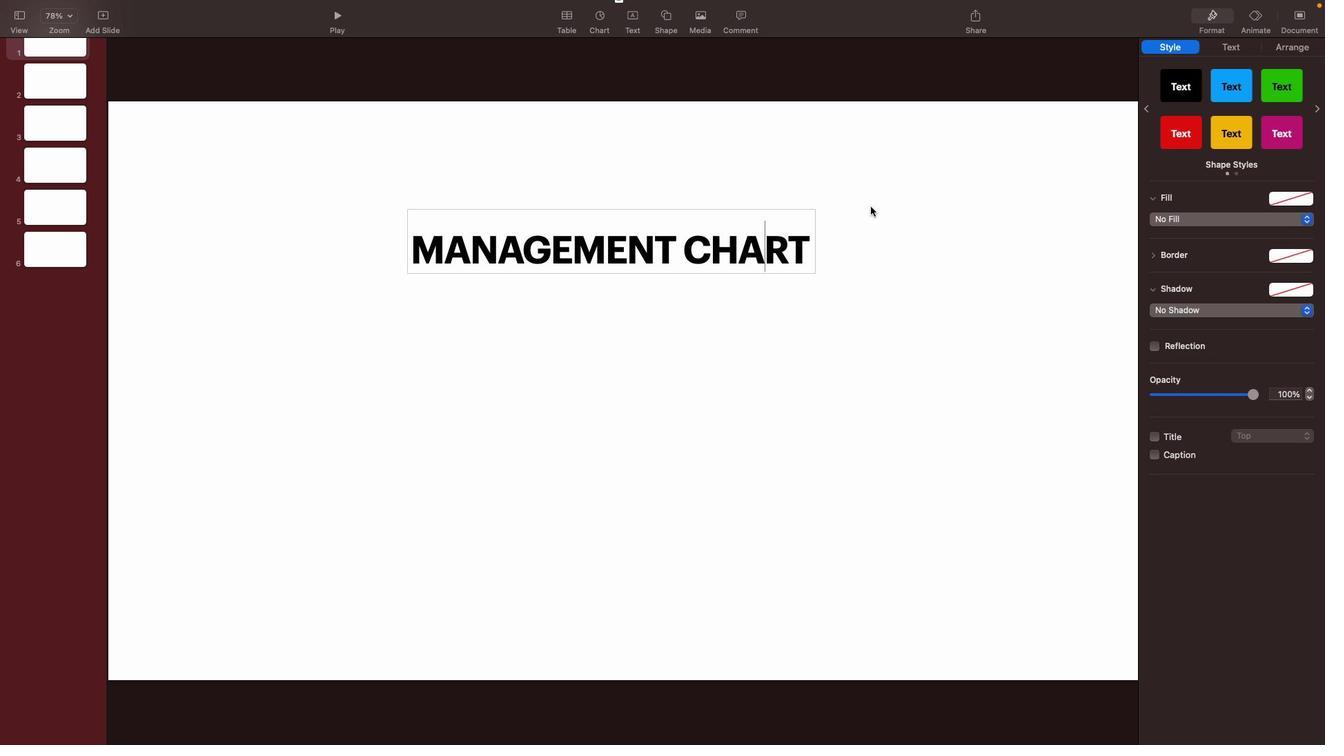 
Action: Mouse moved to (871, 207)
Screenshot: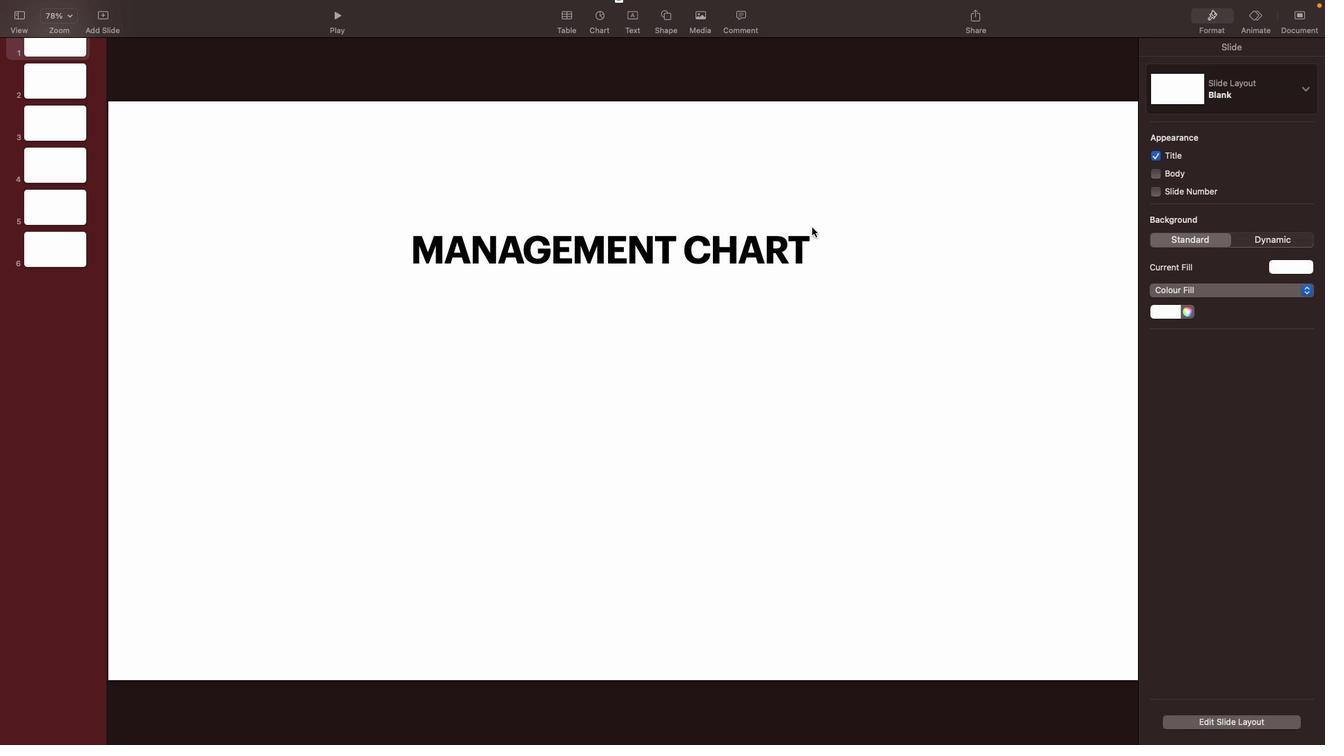 
Action: Mouse pressed left at (871, 207)
Screenshot: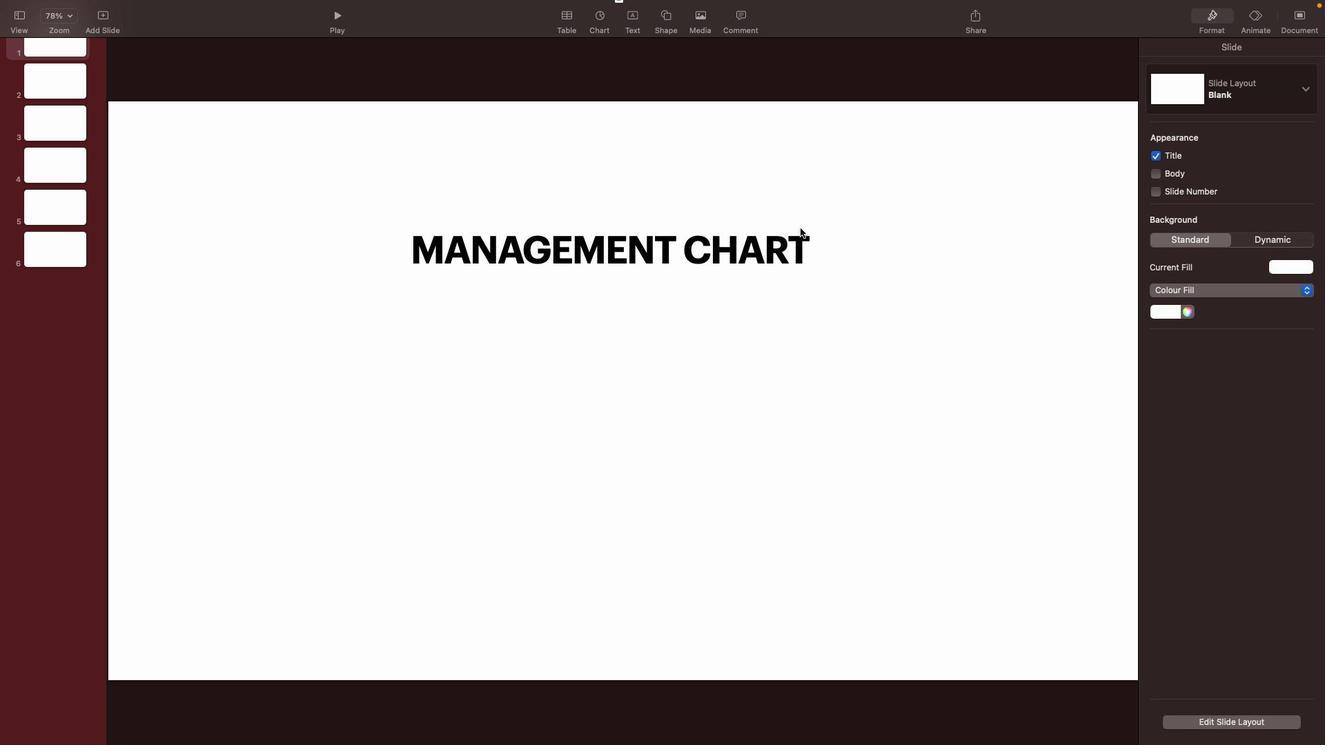 
Action: Mouse moved to (800, 227)
Screenshot: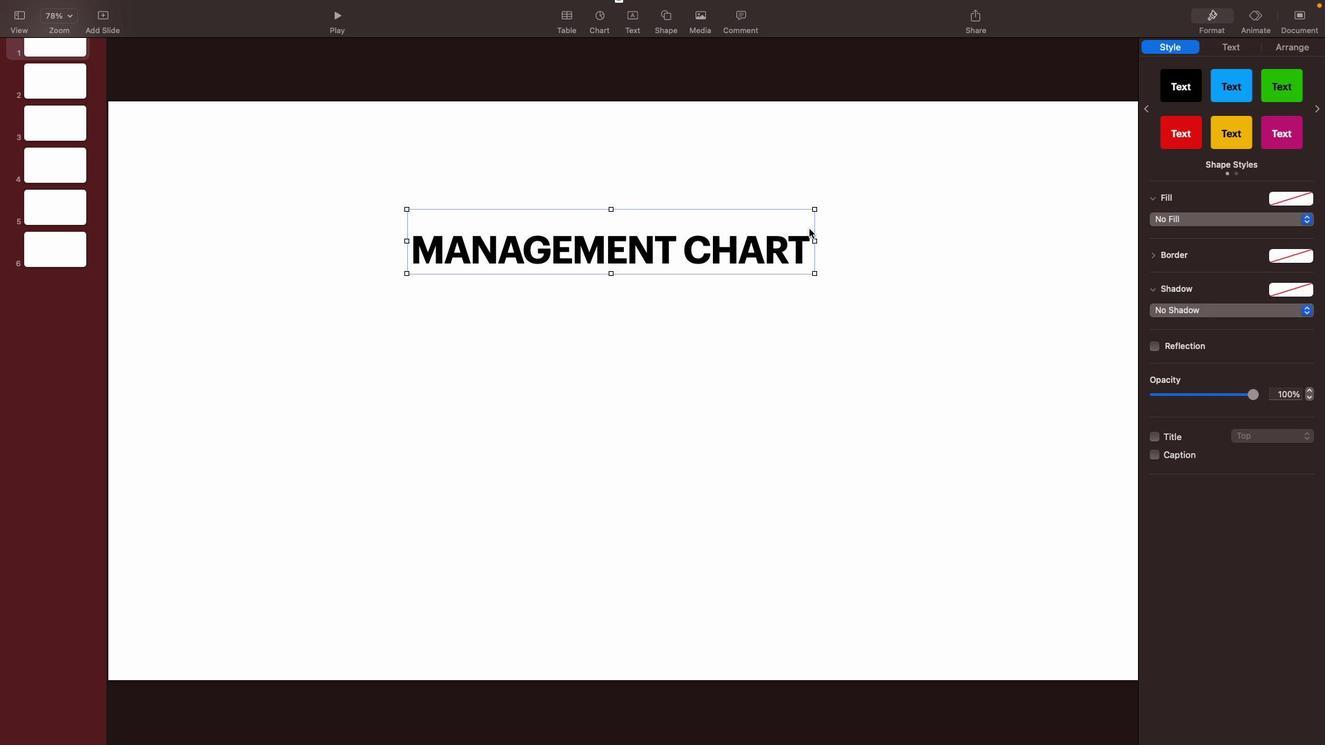 
Action: Mouse pressed left at (800, 227)
Screenshot: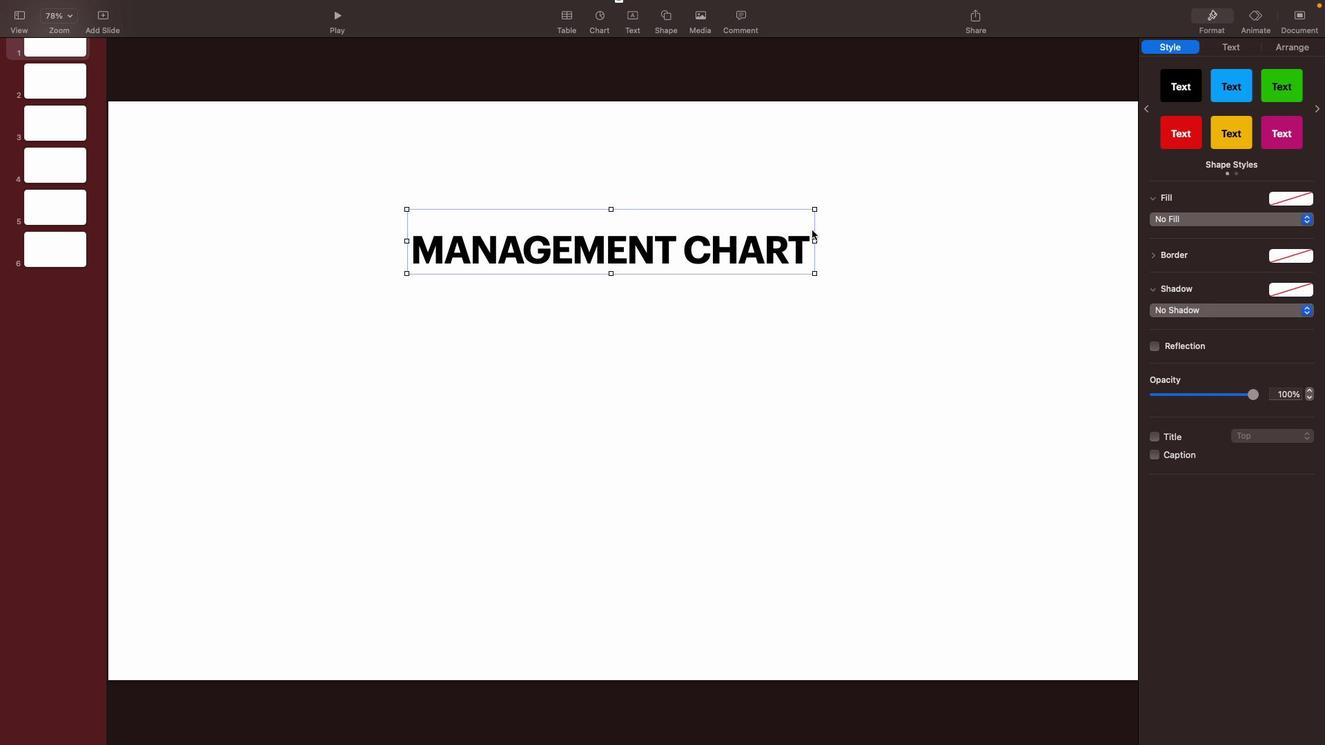 
Action: Mouse moved to (816, 243)
Screenshot: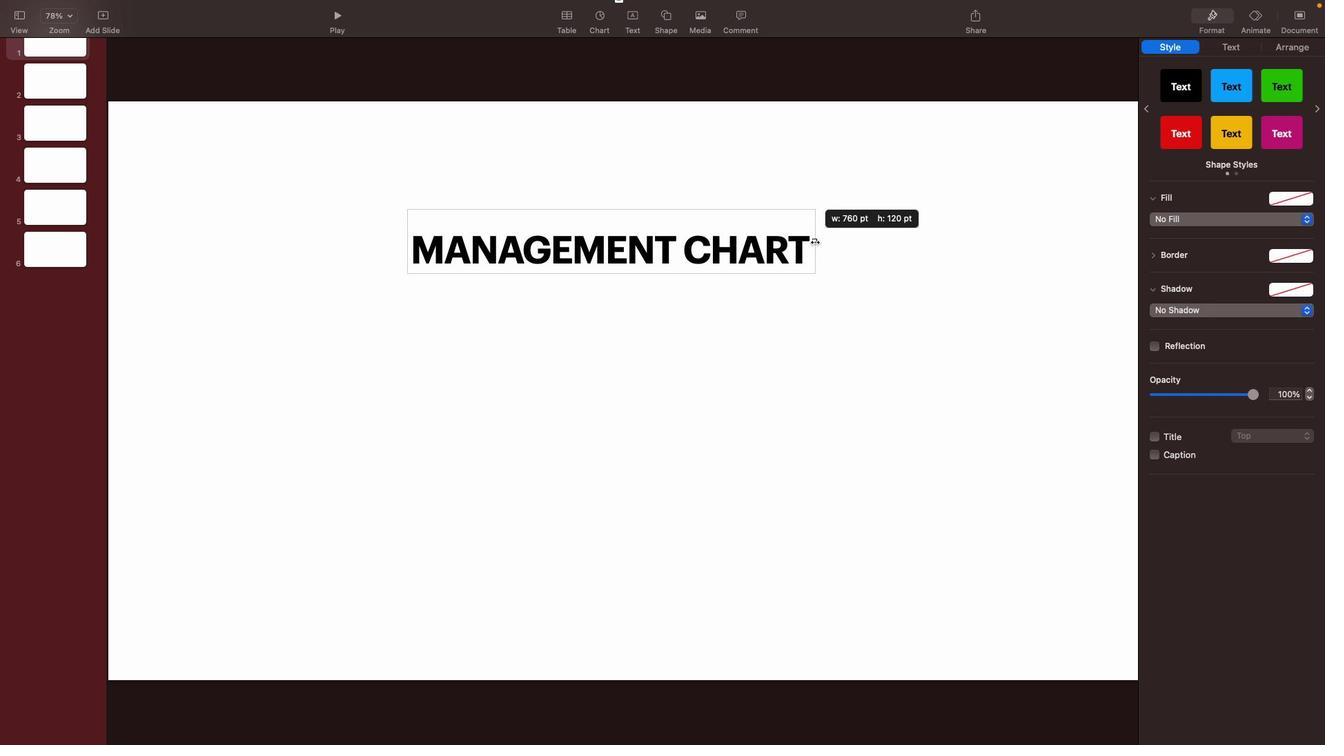 
Action: Mouse pressed left at (816, 243)
Screenshot: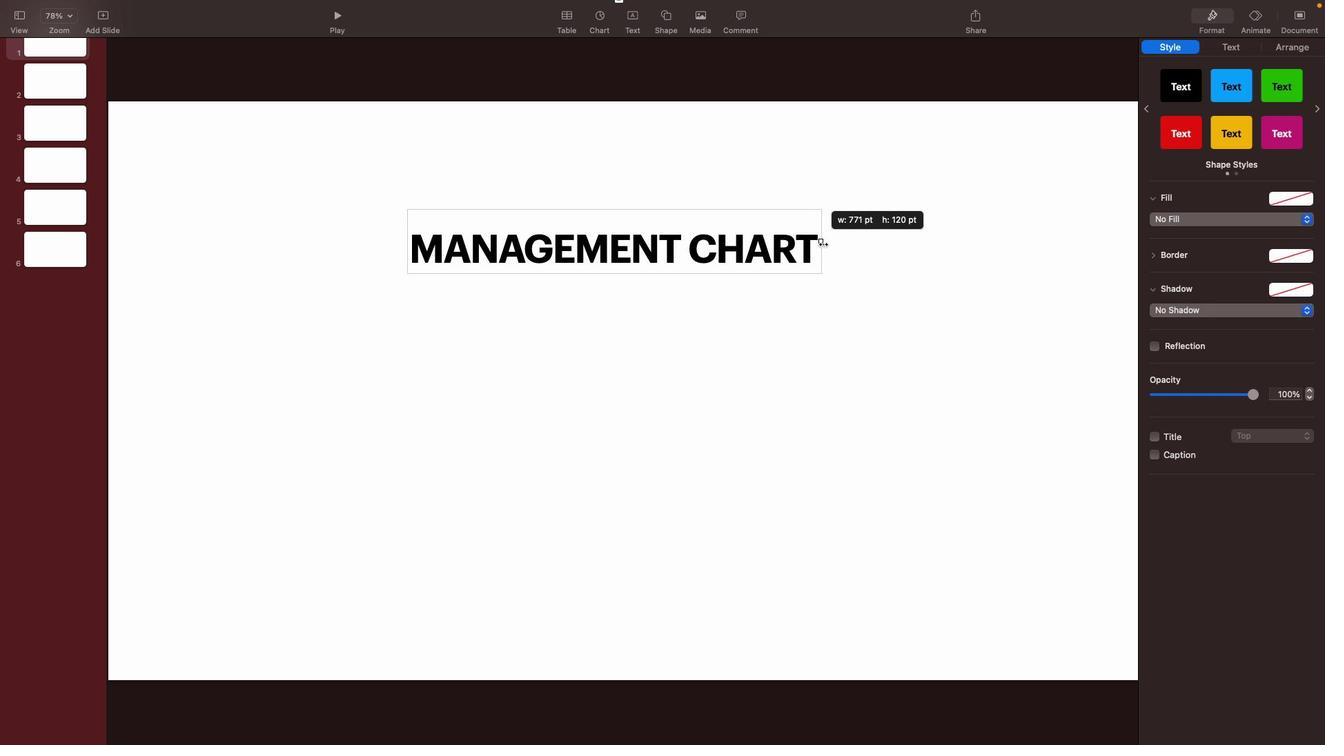 
Action: Mouse moved to (723, 274)
Screenshot: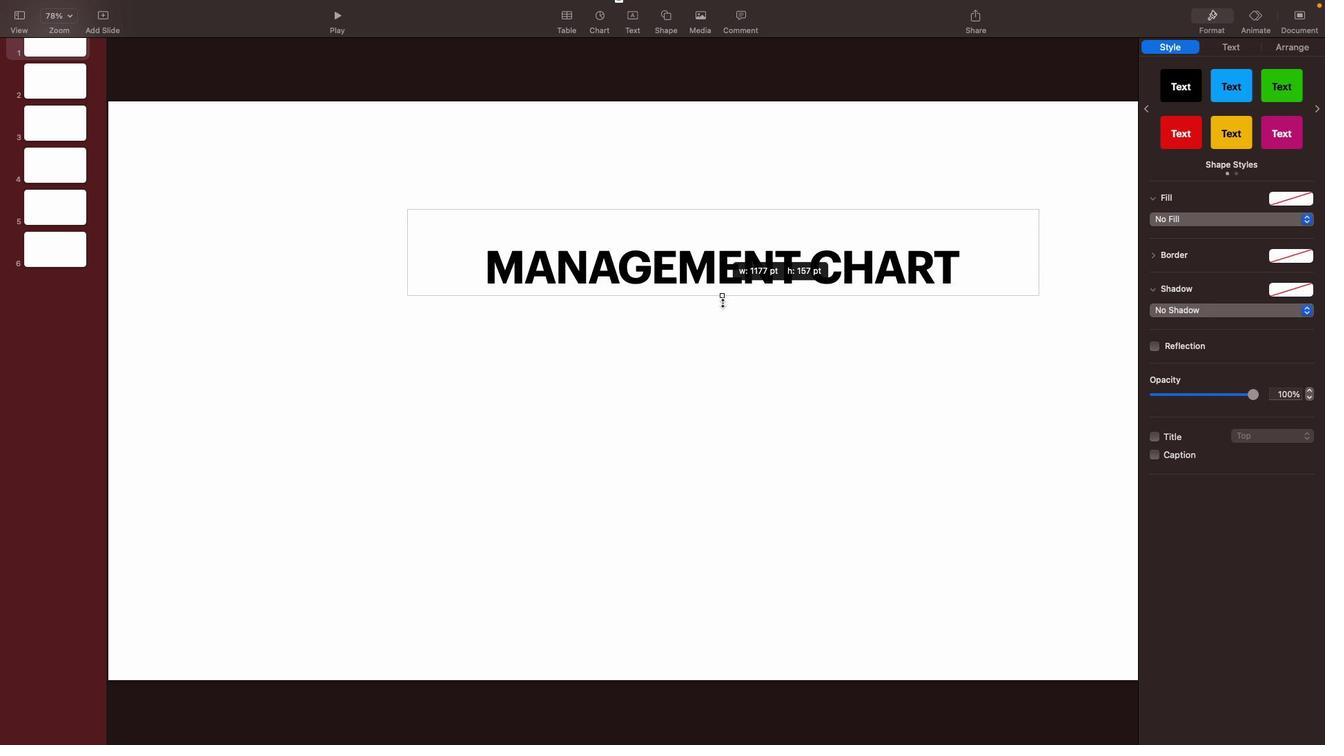 
Action: Mouse pressed left at (723, 274)
Screenshot: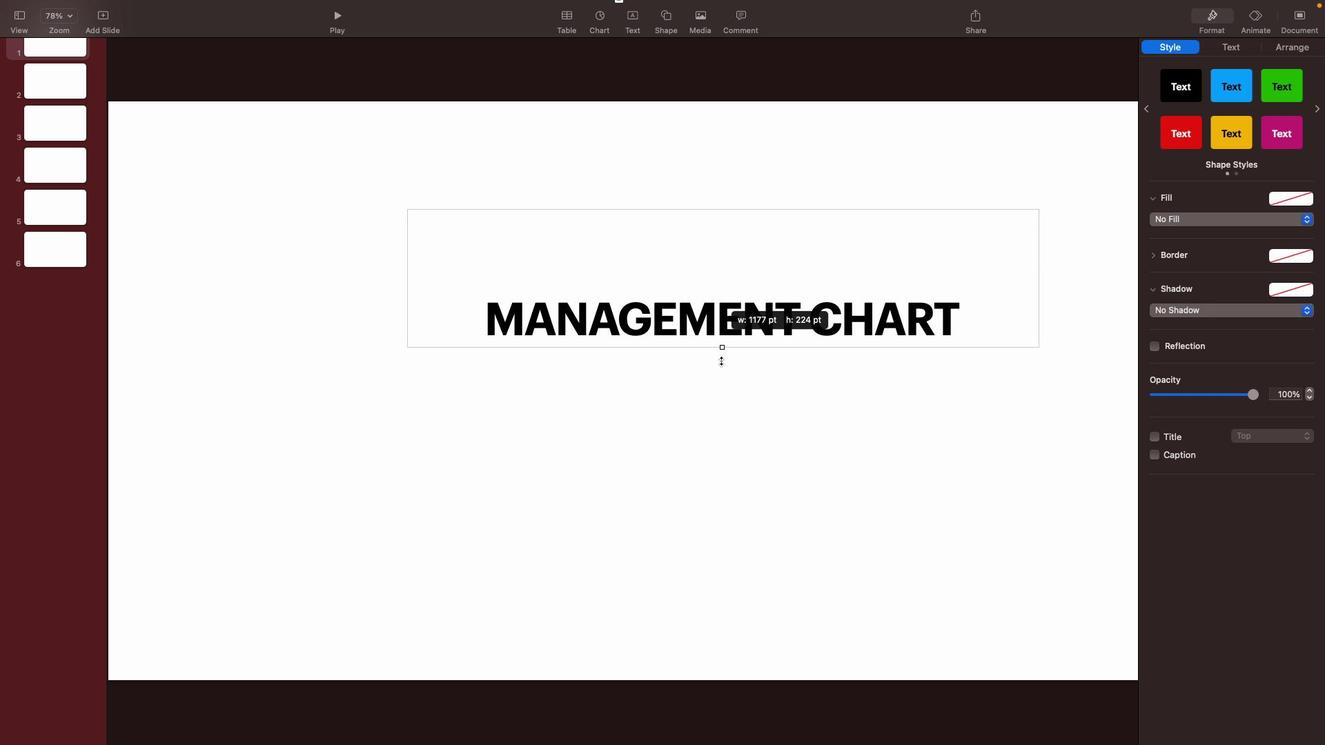 
Action: Mouse moved to (405, 332)
Screenshot: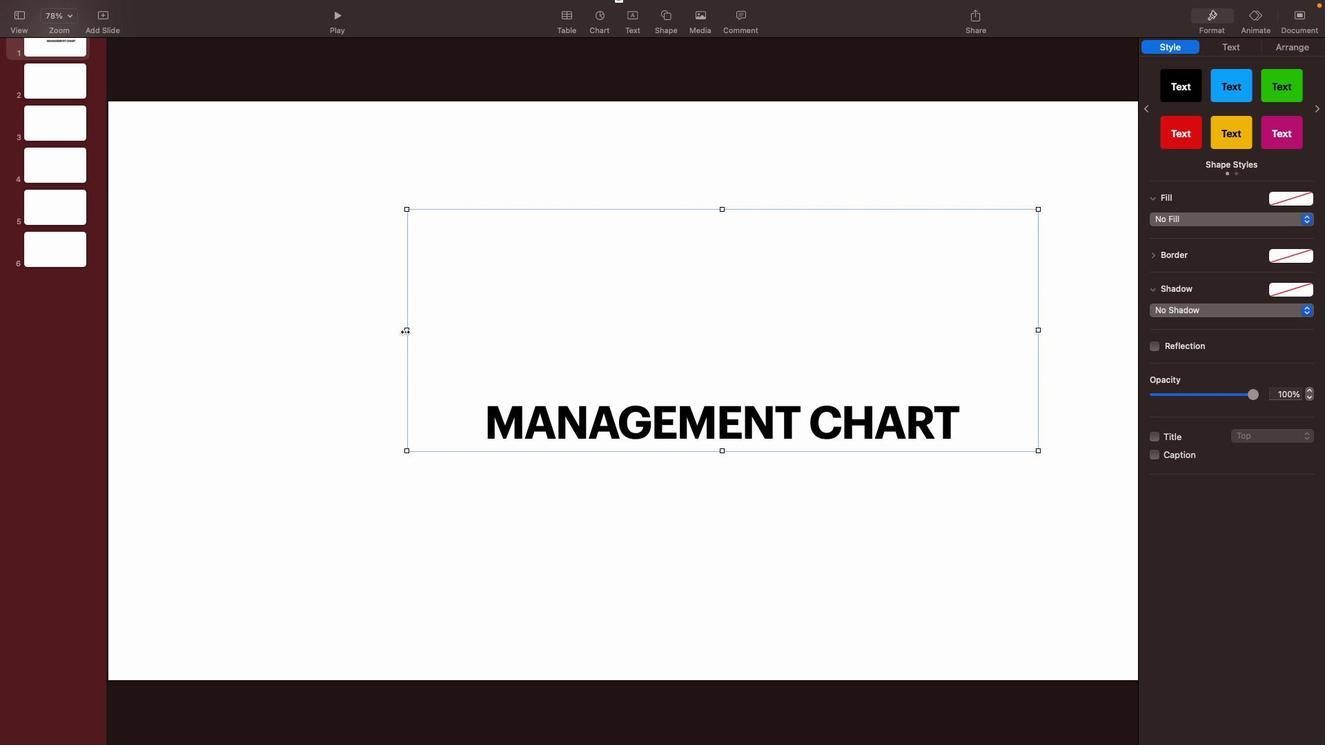 
Action: Mouse pressed left at (405, 332)
Screenshot: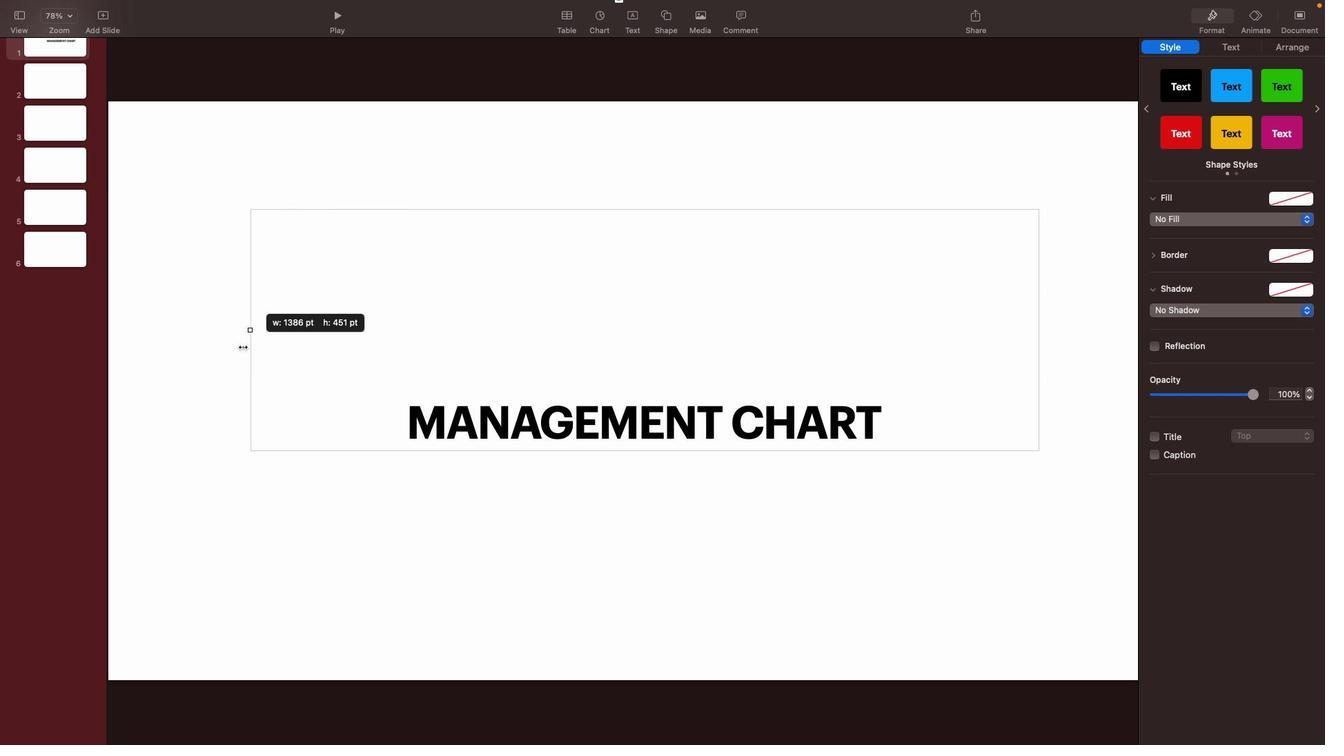 
Action: Mouse moved to (624, 207)
Screenshot: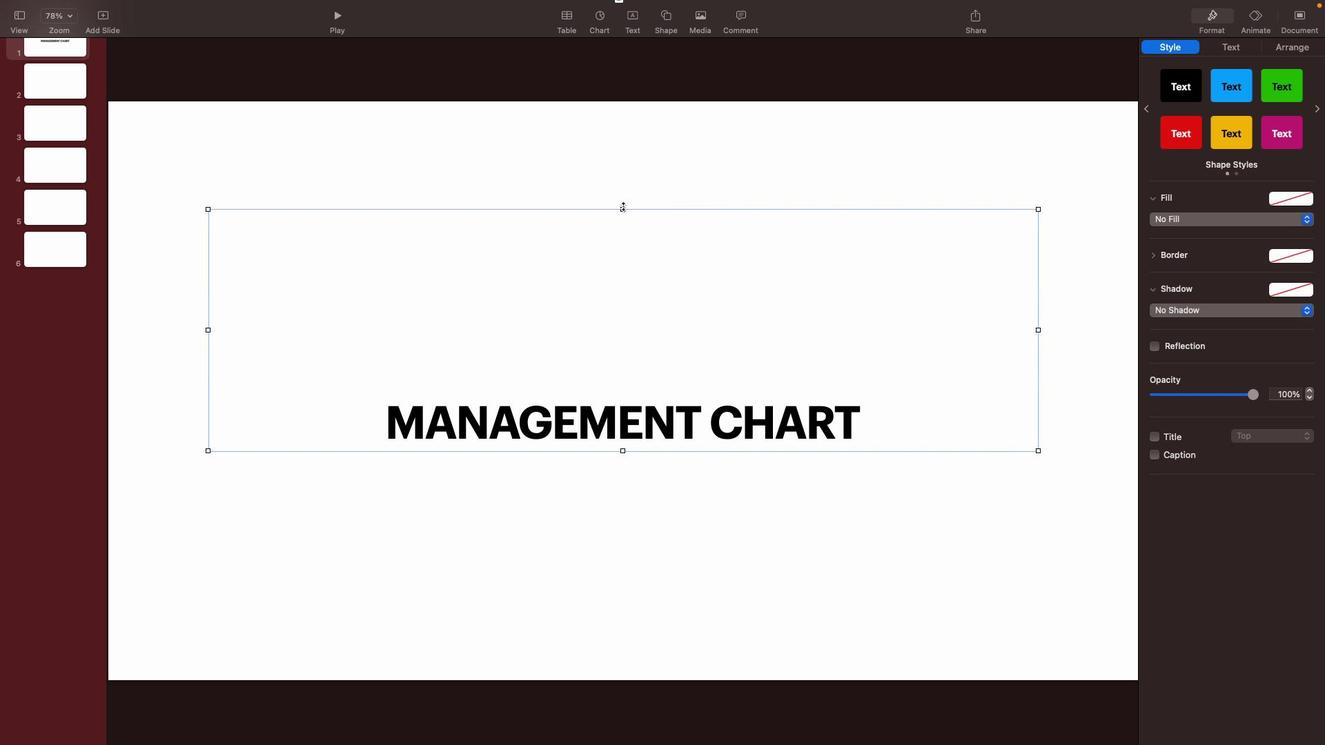 
Action: Mouse pressed left at (624, 207)
Screenshot: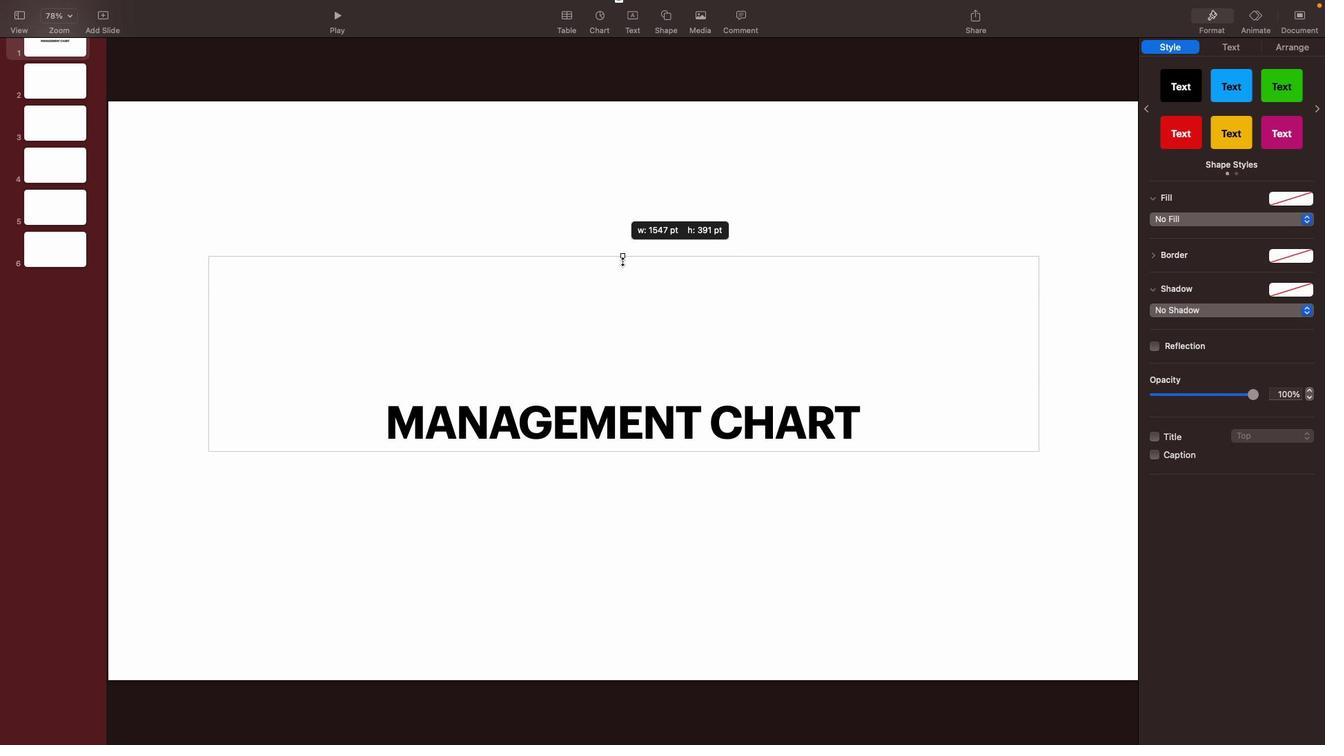 
Action: Mouse moved to (1233, 46)
Screenshot: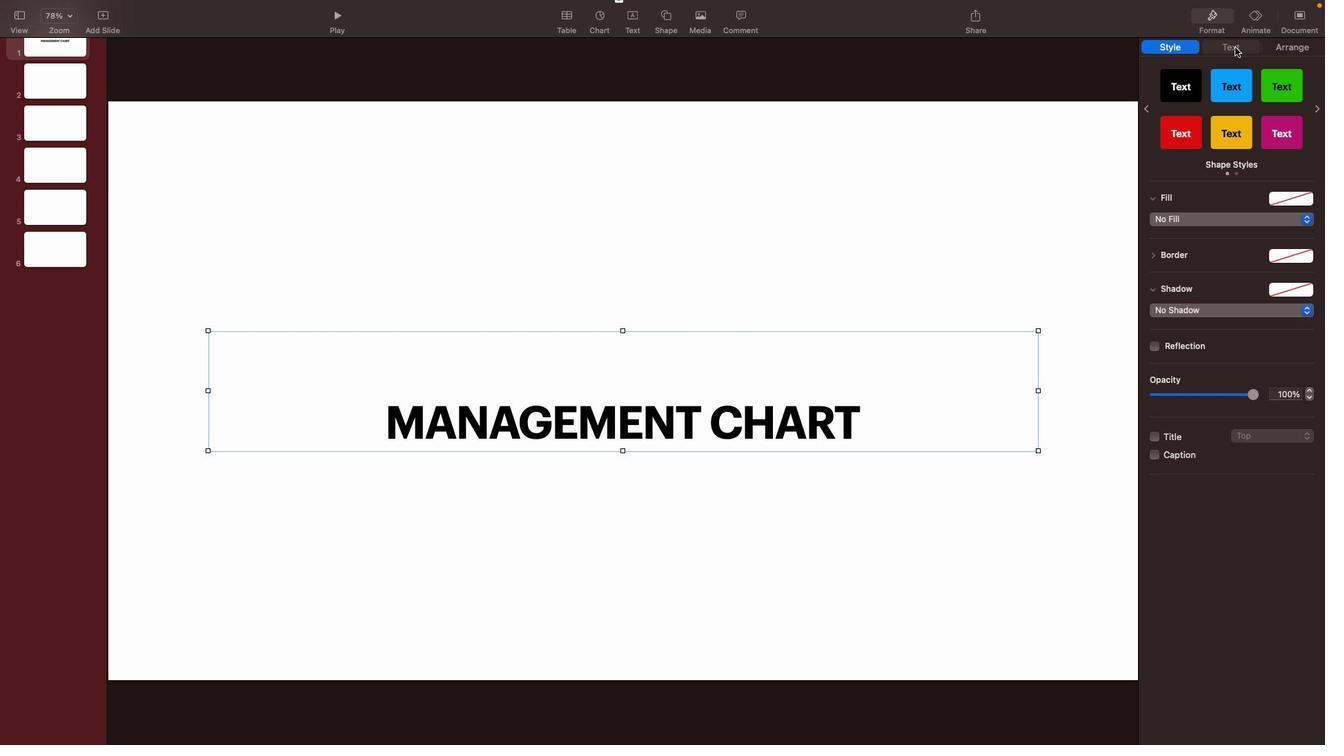 
Action: Mouse pressed left at (1233, 46)
Screenshot: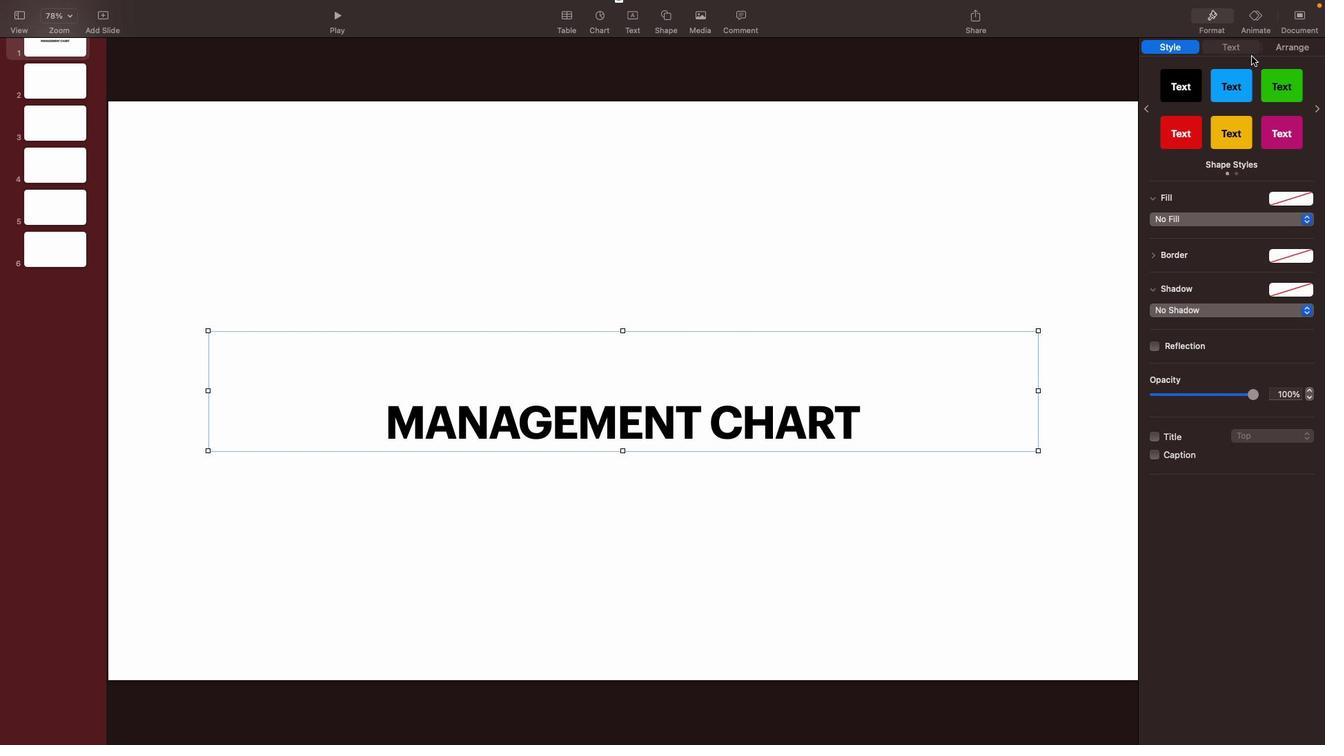 
Action: Mouse moved to (1310, 194)
Screenshot: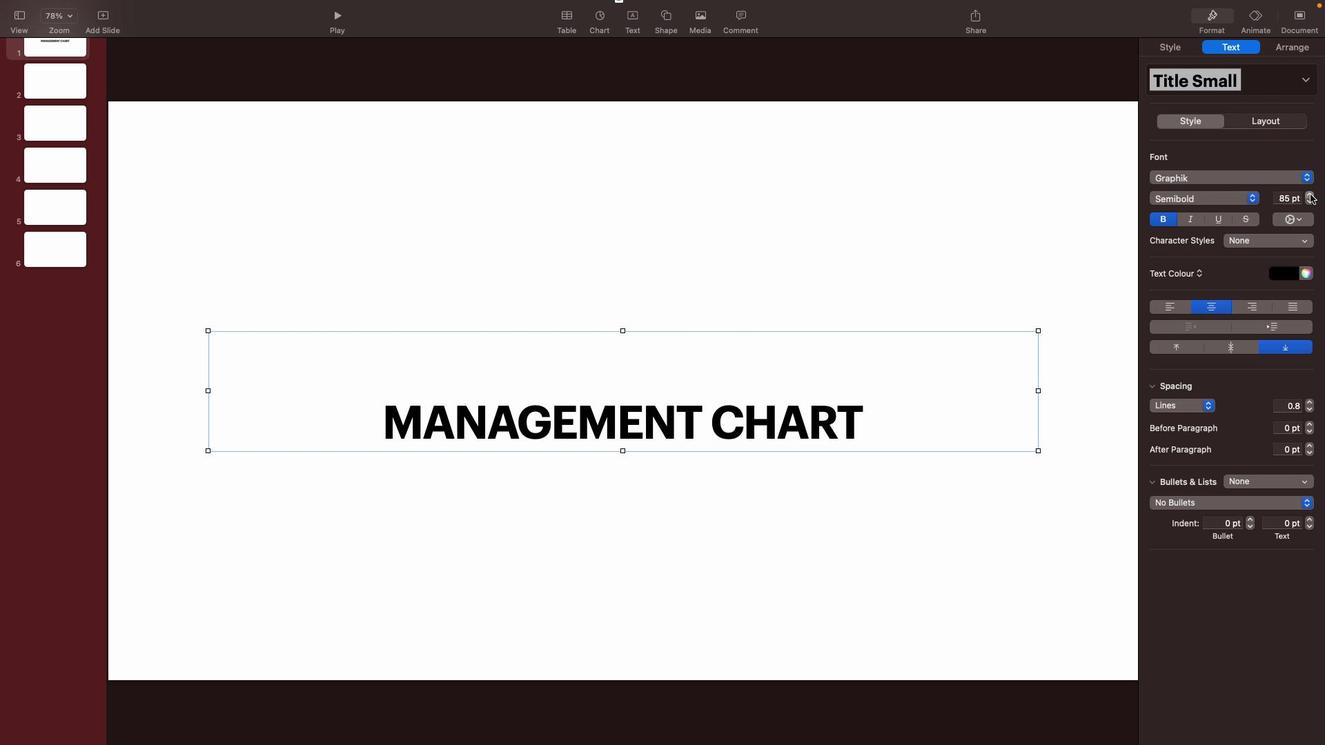 
Action: Mouse pressed left at (1310, 194)
Screenshot: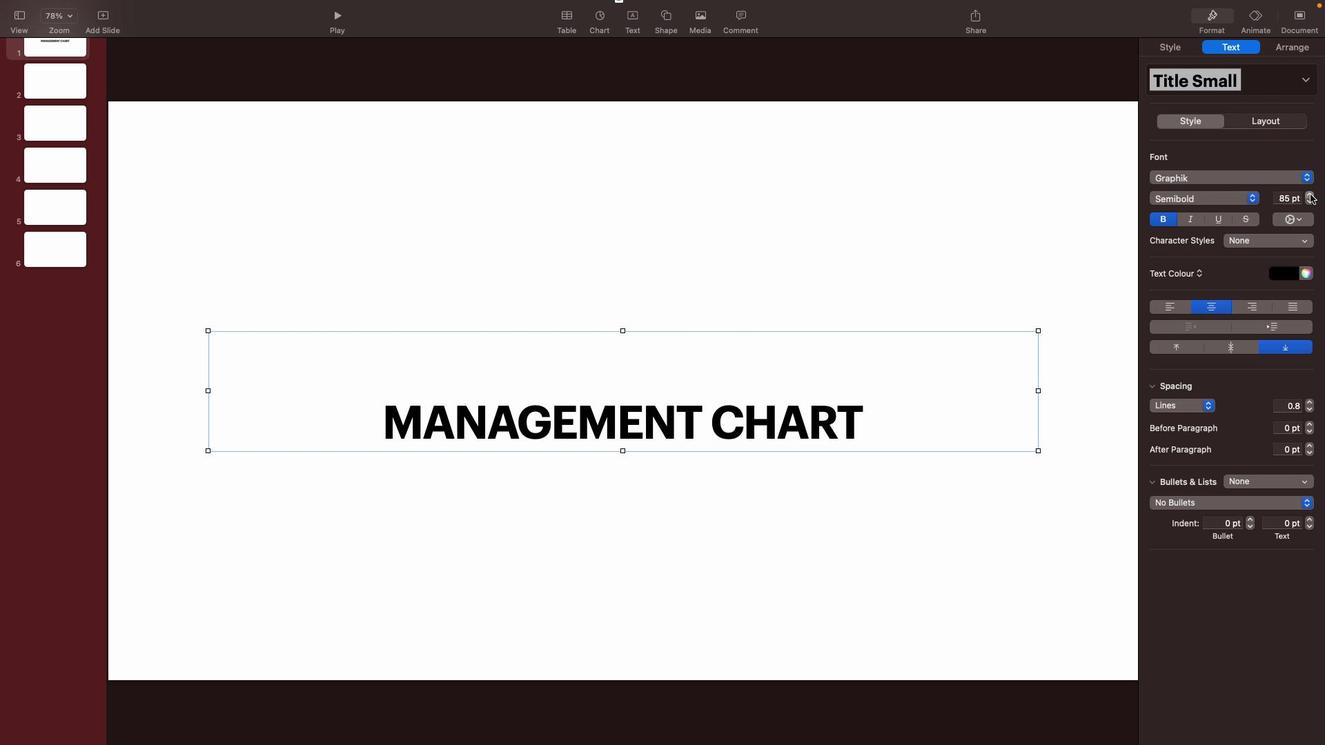 
Action: Mouse moved to (1050, 208)
Screenshot: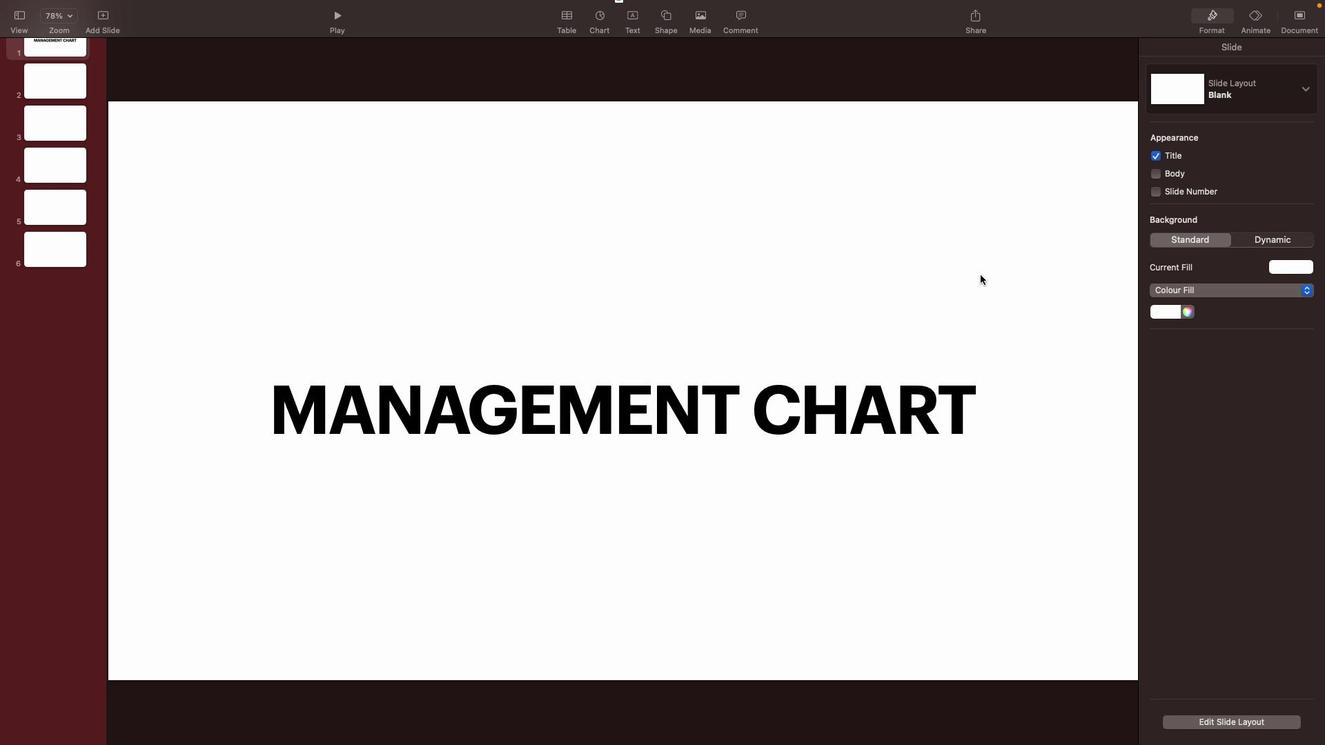 
Action: Mouse pressed left at (1050, 208)
Screenshot: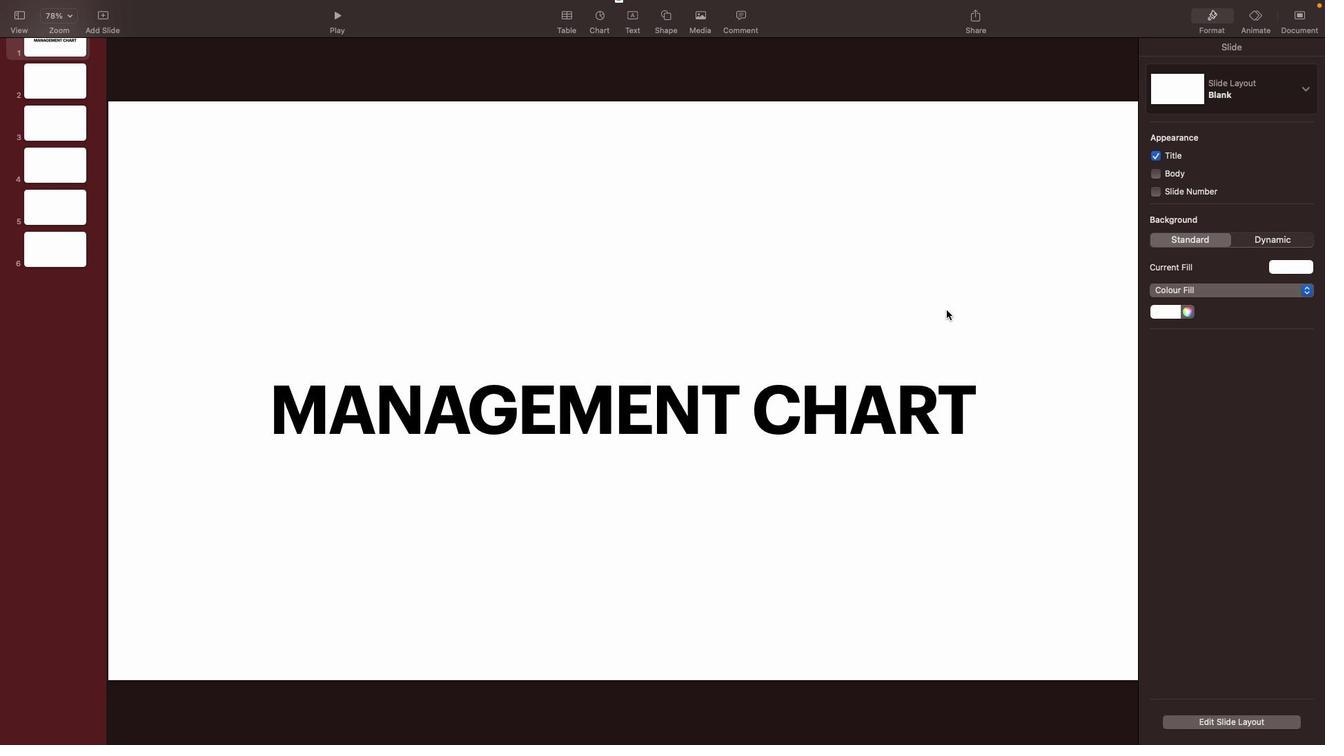 
Action: Mouse moved to (895, 385)
Screenshot: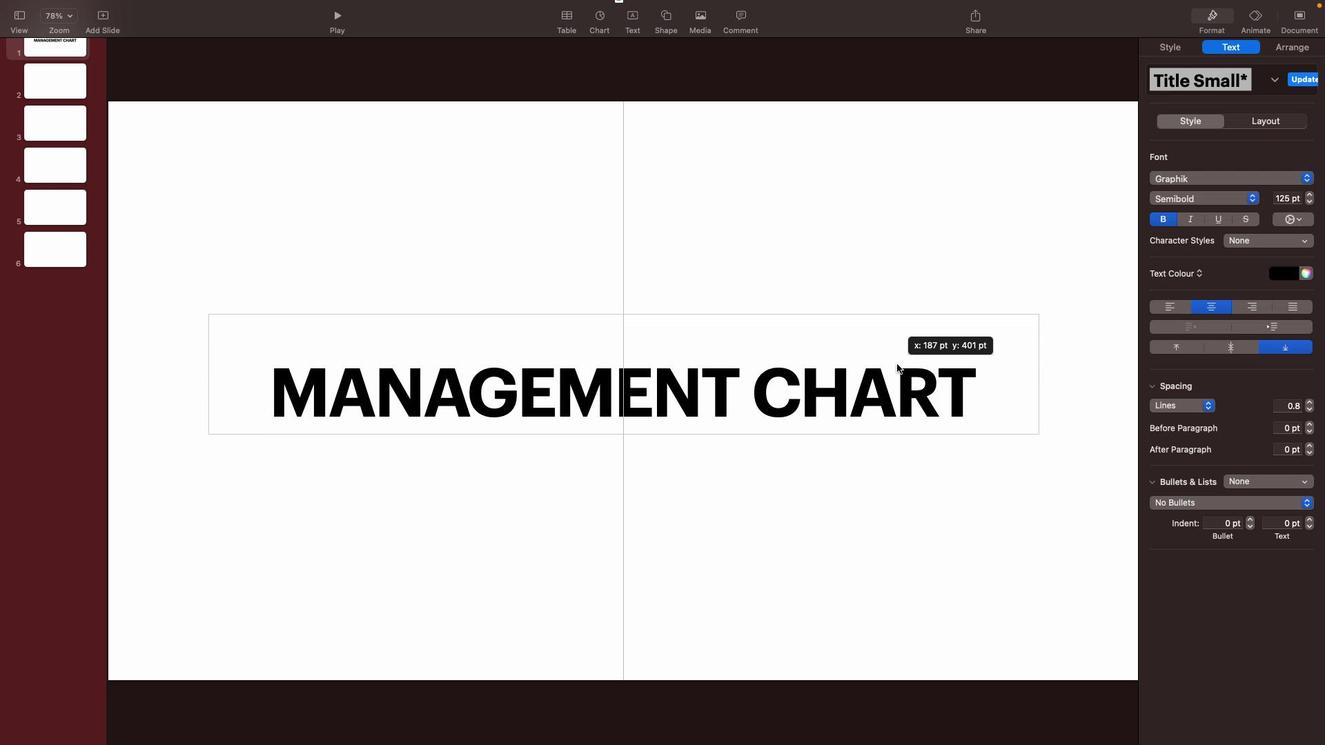 
Action: Mouse pressed left at (895, 385)
Screenshot: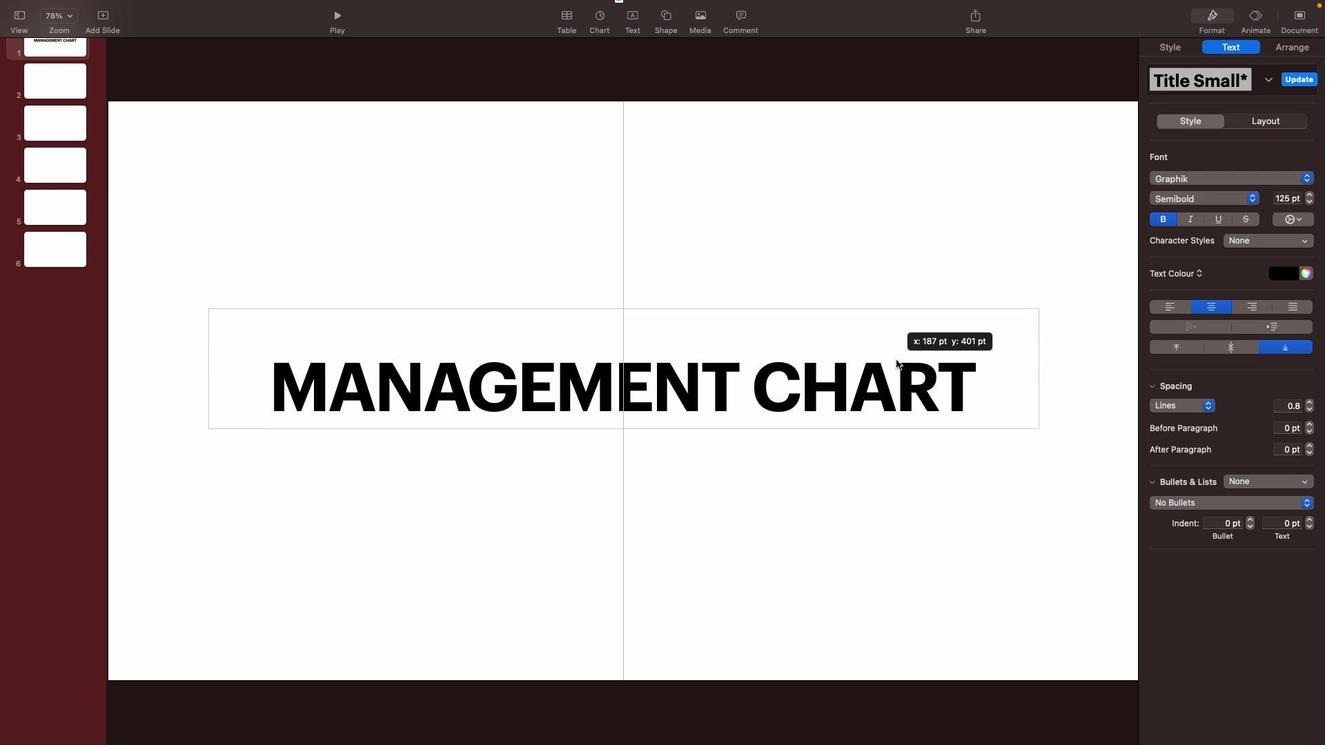 
Action: Mouse moved to (927, 343)
Screenshot: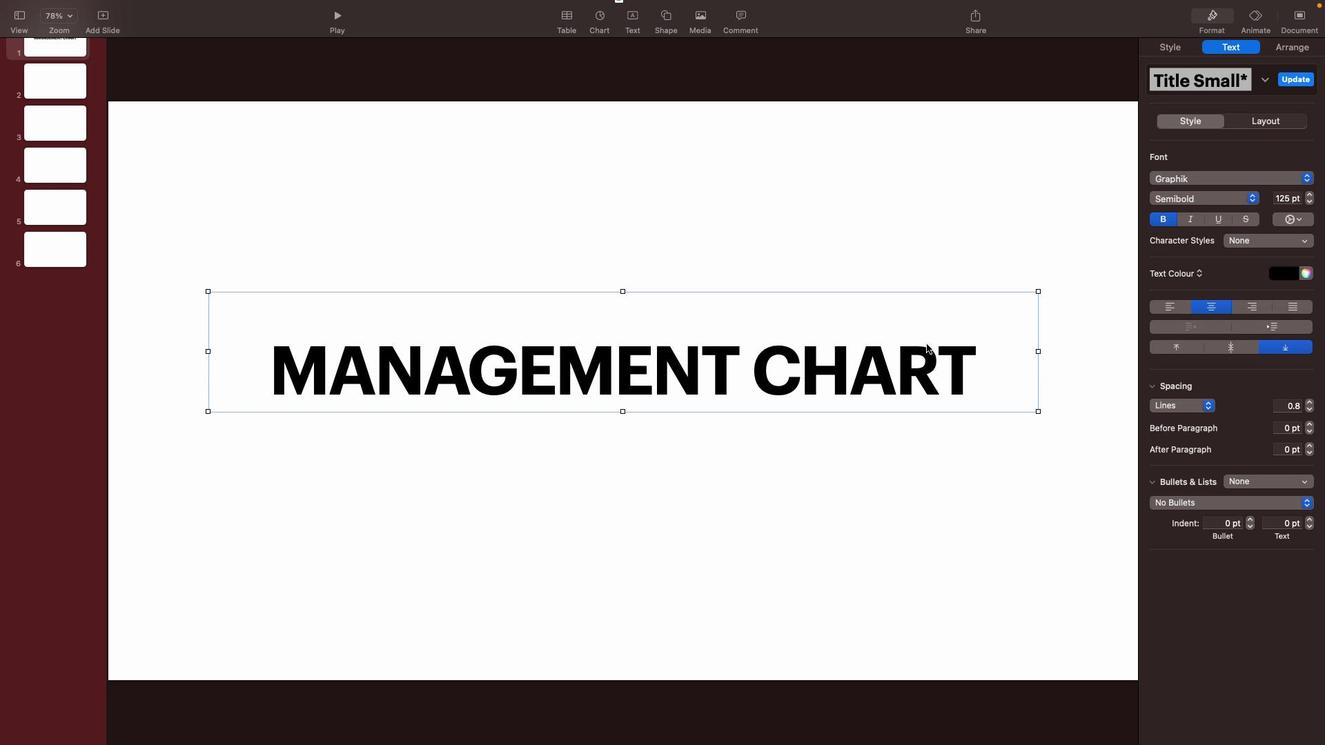 
Action: Mouse pressed left at (927, 343)
Screenshot: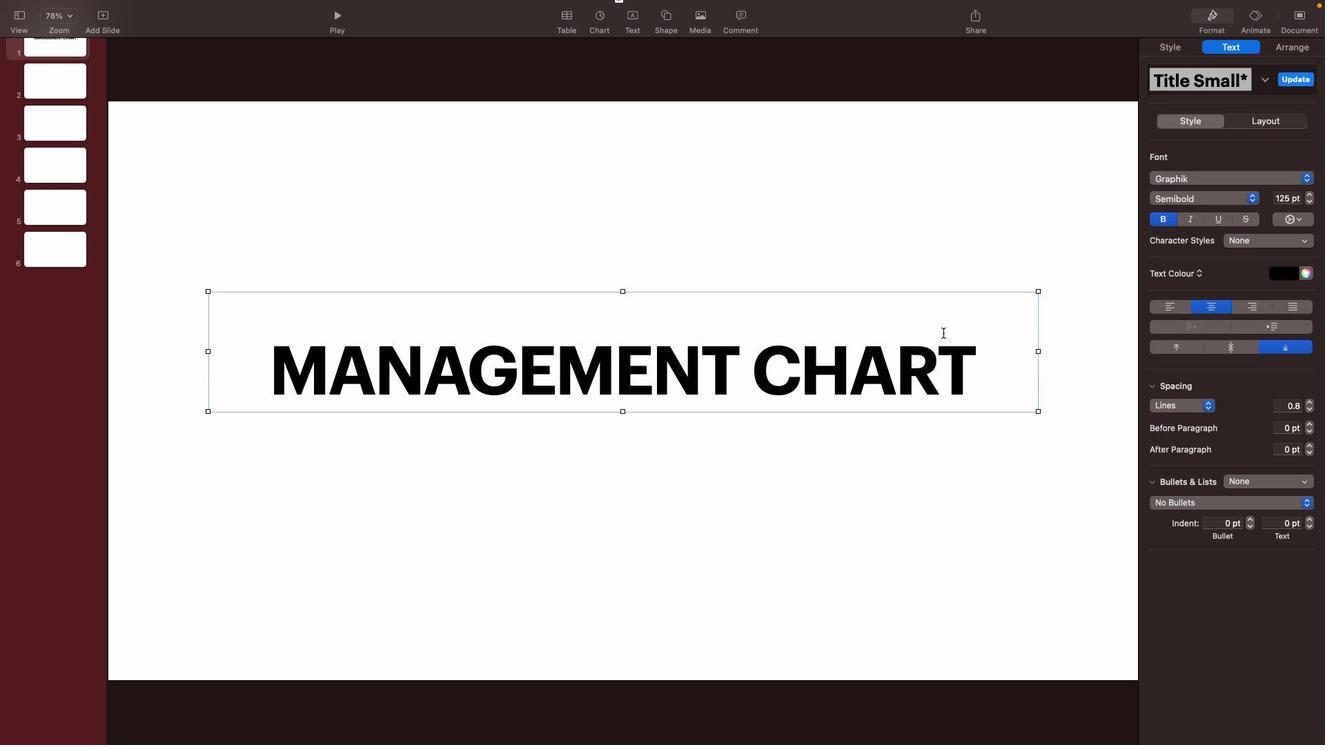 
Action: Mouse moved to (1095, 243)
Screenshot: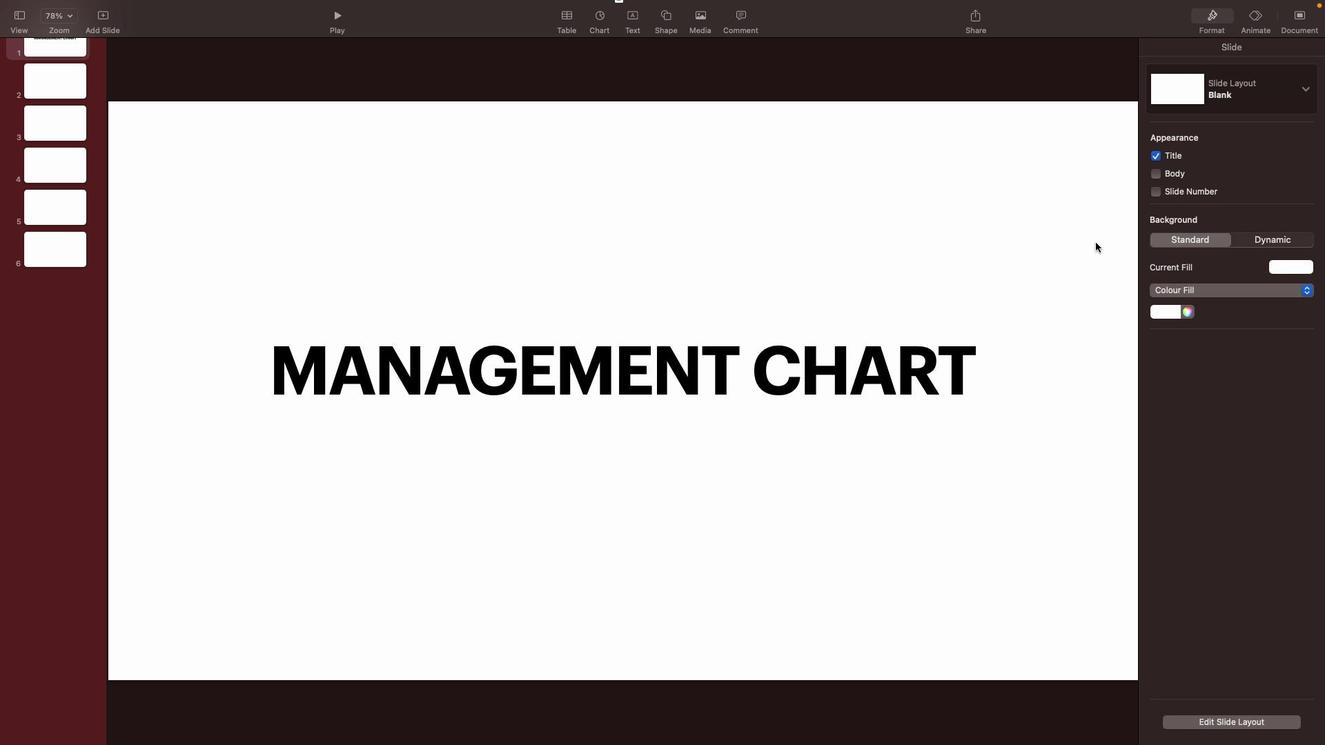
Action: Mouse pressed left at (1095, 243)
Screenshot: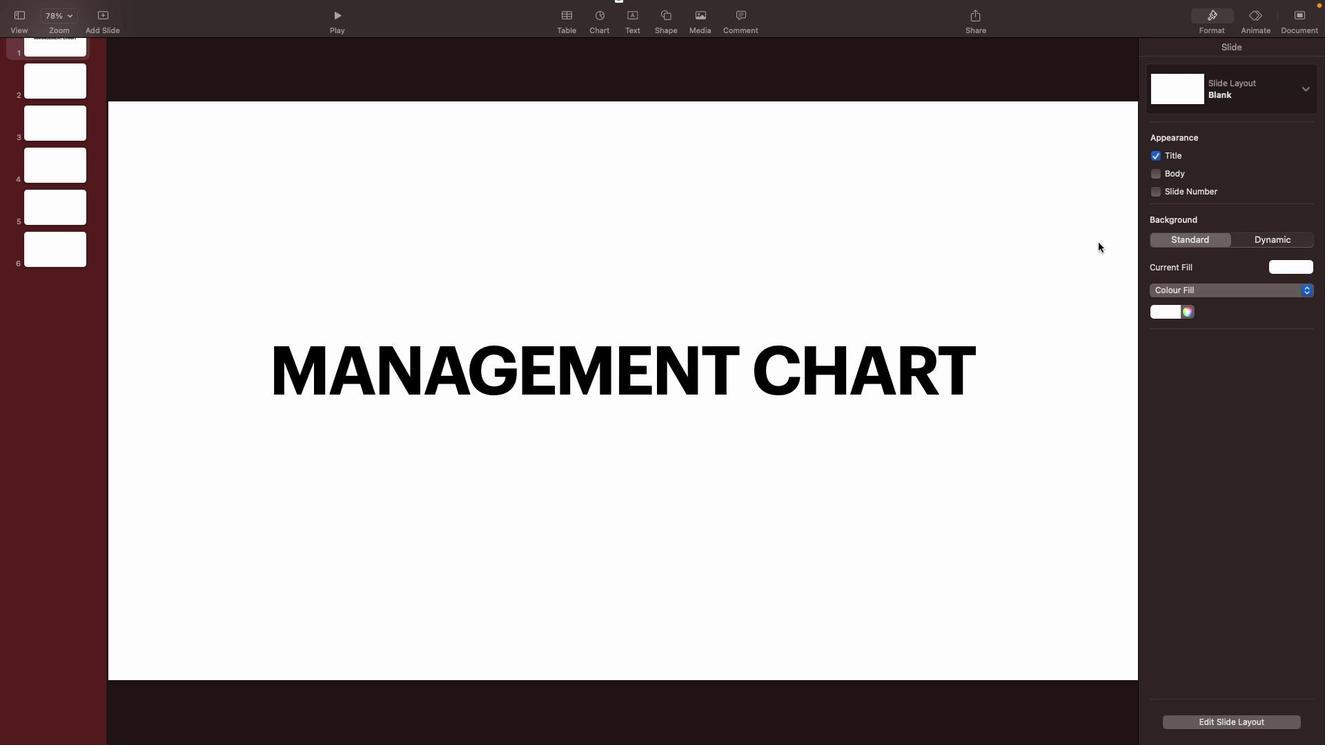 
Action: Mouse moved to (1185, 314)
Screenshot: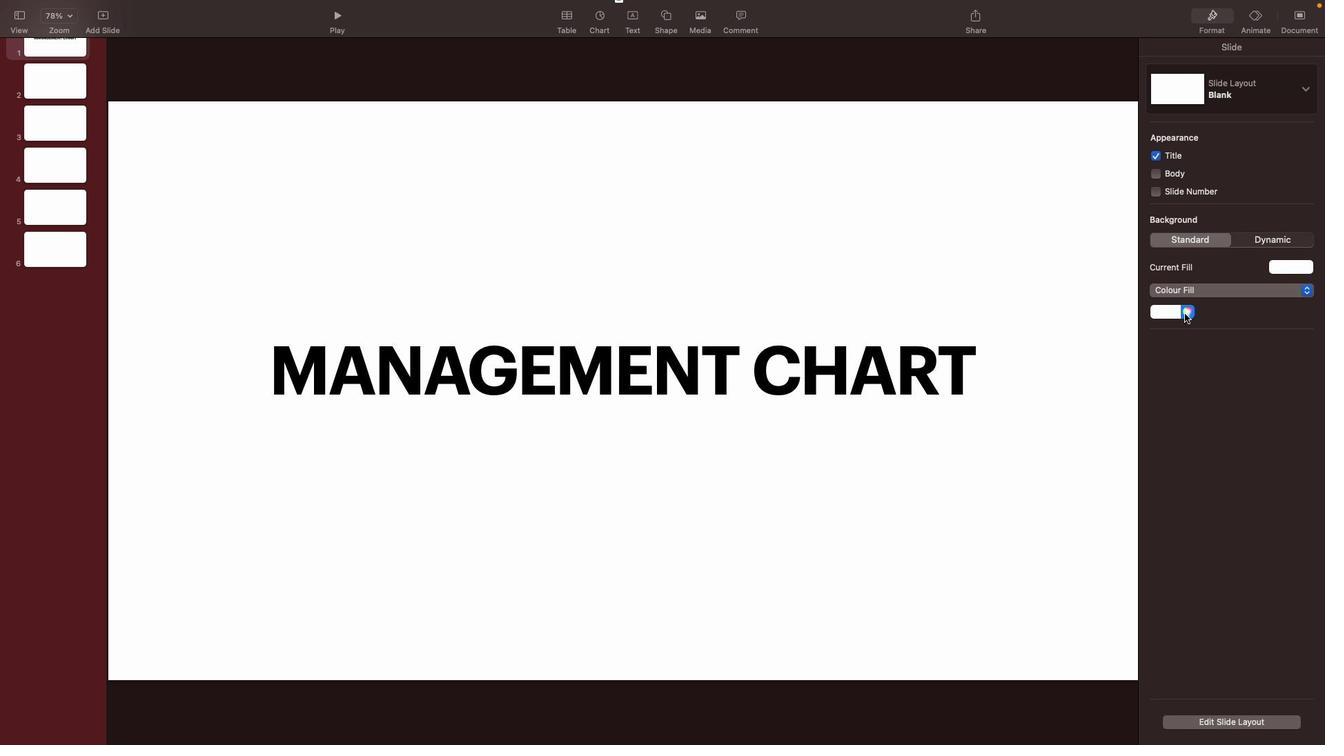 
Action: Mouse pressed left at (1185, 314)
Screenshot: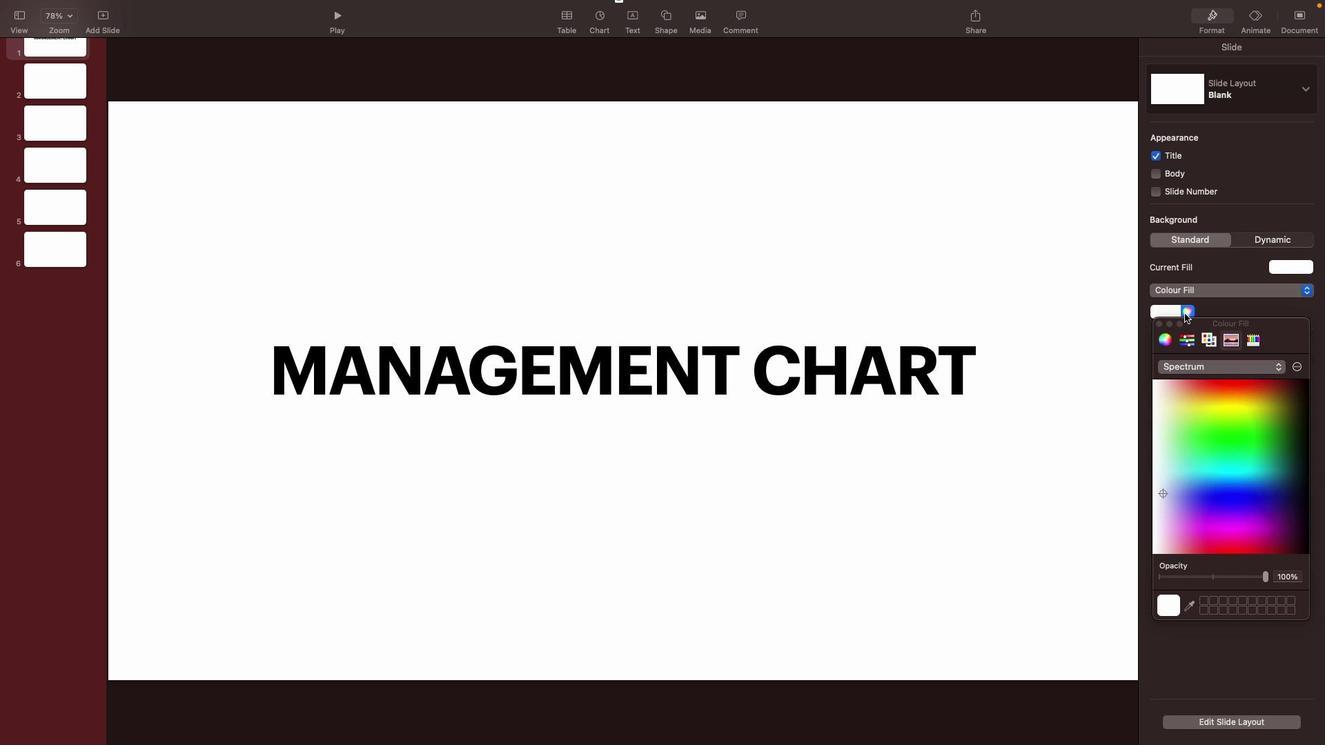 
Action: Mouse moved to (1165, 492)
Screenshot: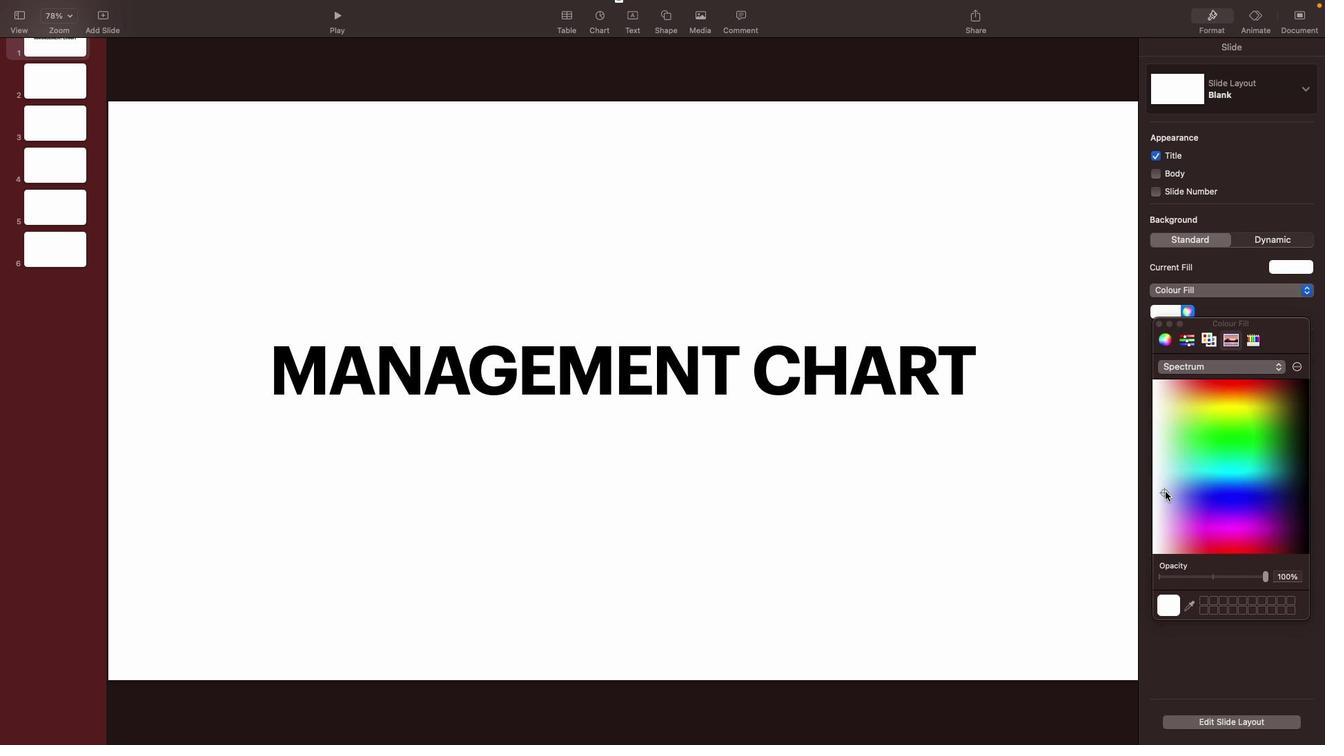 
Action: Mouse pressed left at (1165, 492)
Screenshot: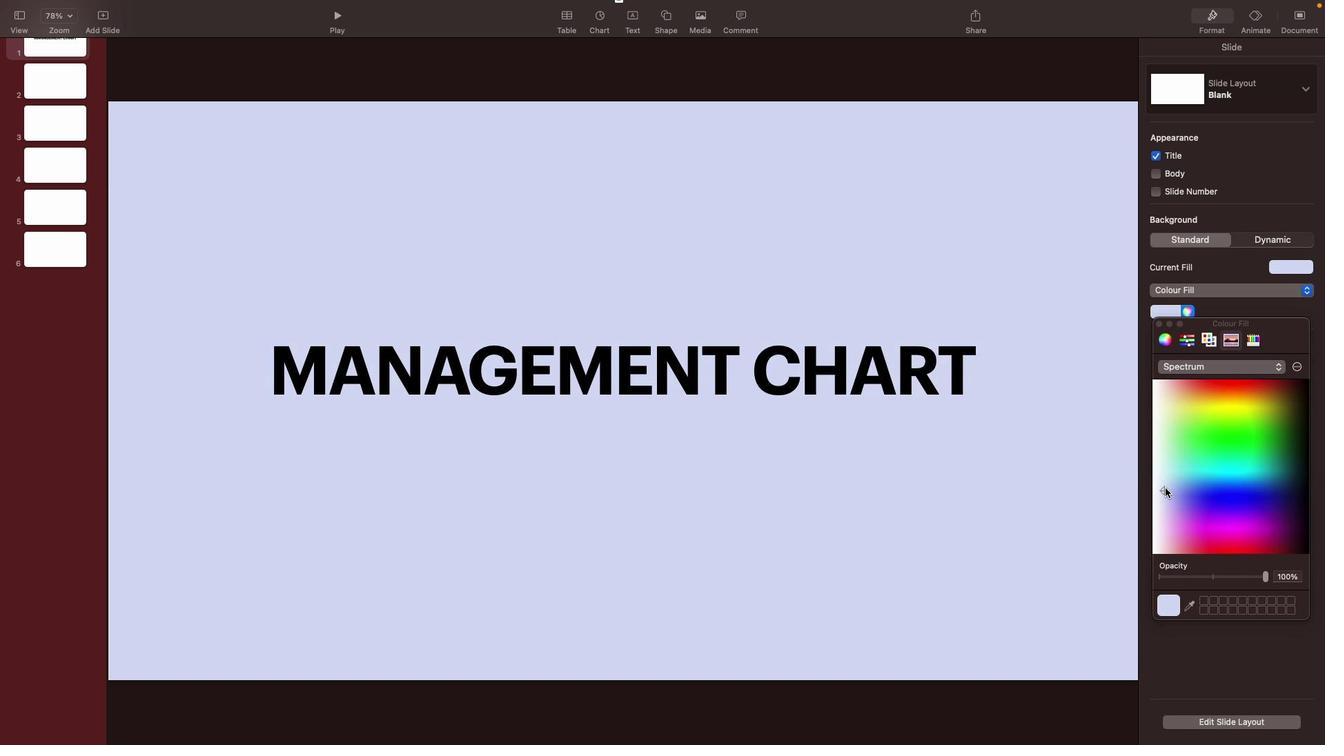 
Action: Mouse moved to (979, 472)
Screenshot: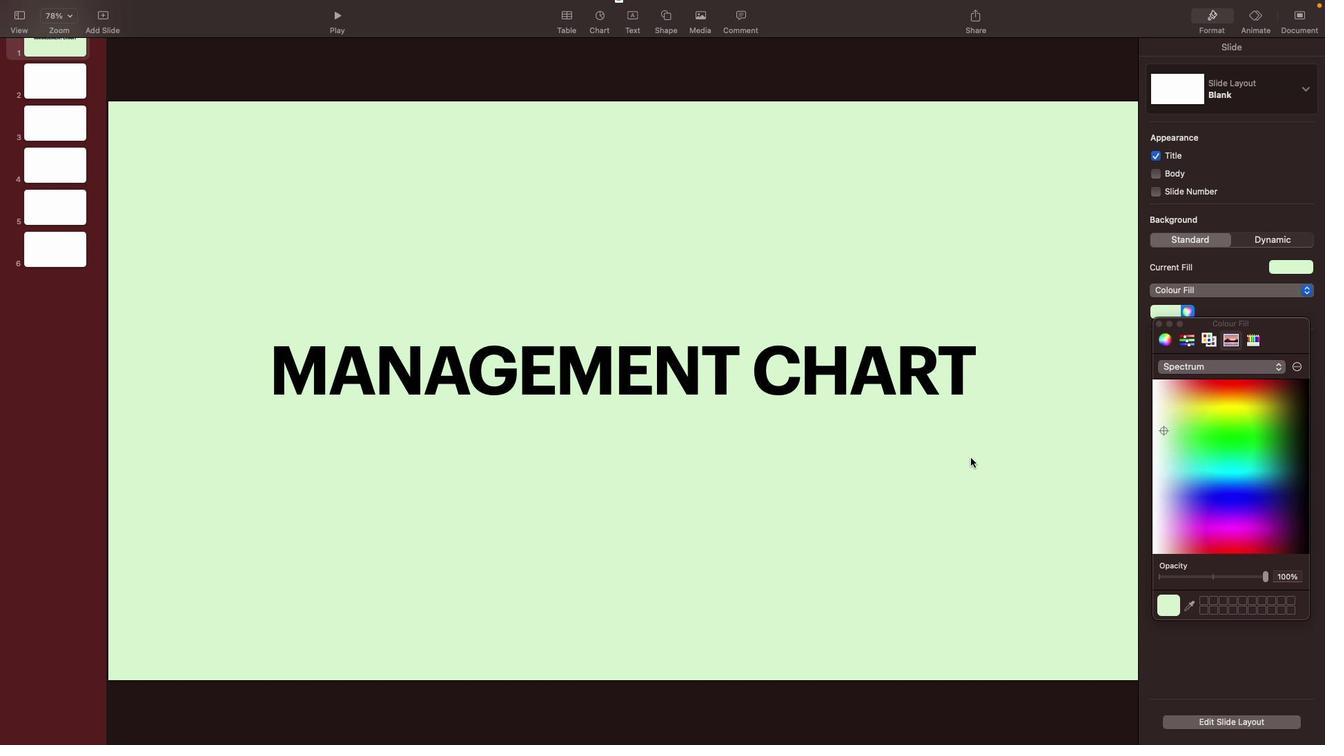 
Action: Mouse pressed left at (979, 472)
Screenshot: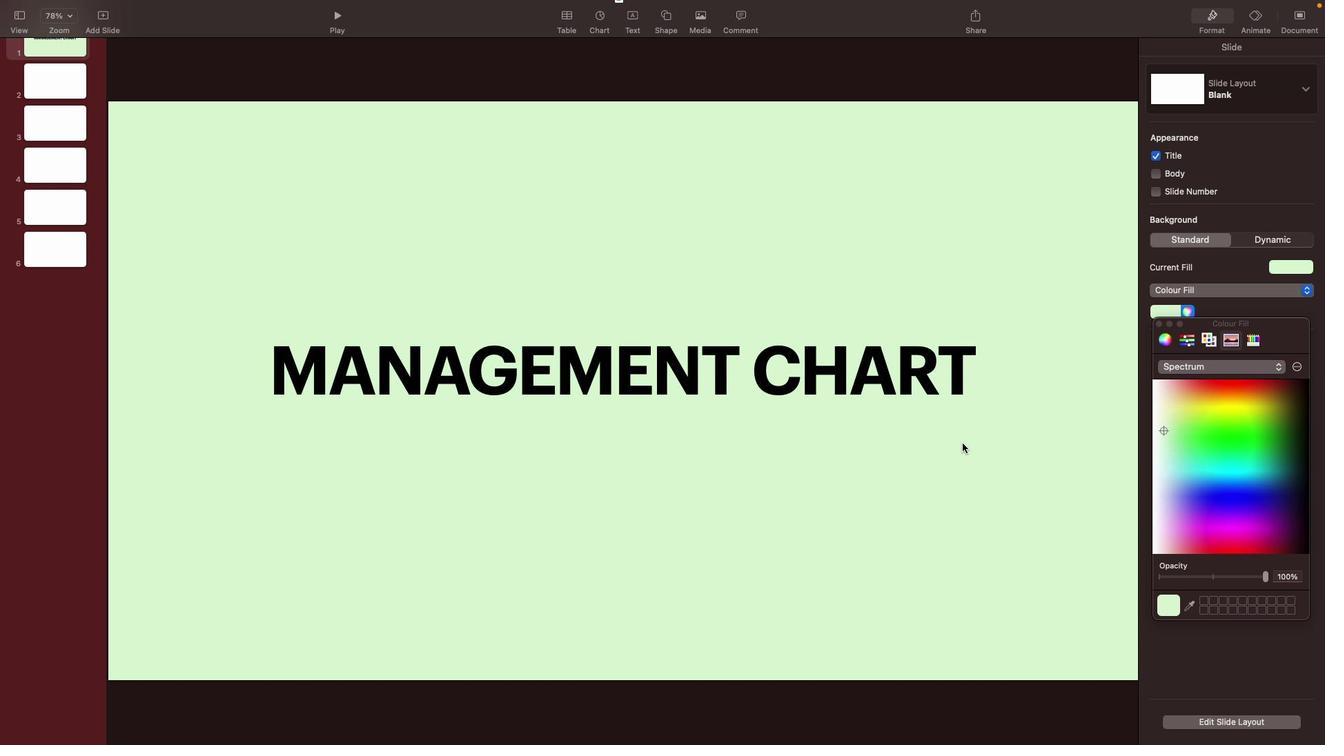 
Action: Mouse moved to (929, 385)
Screenshot: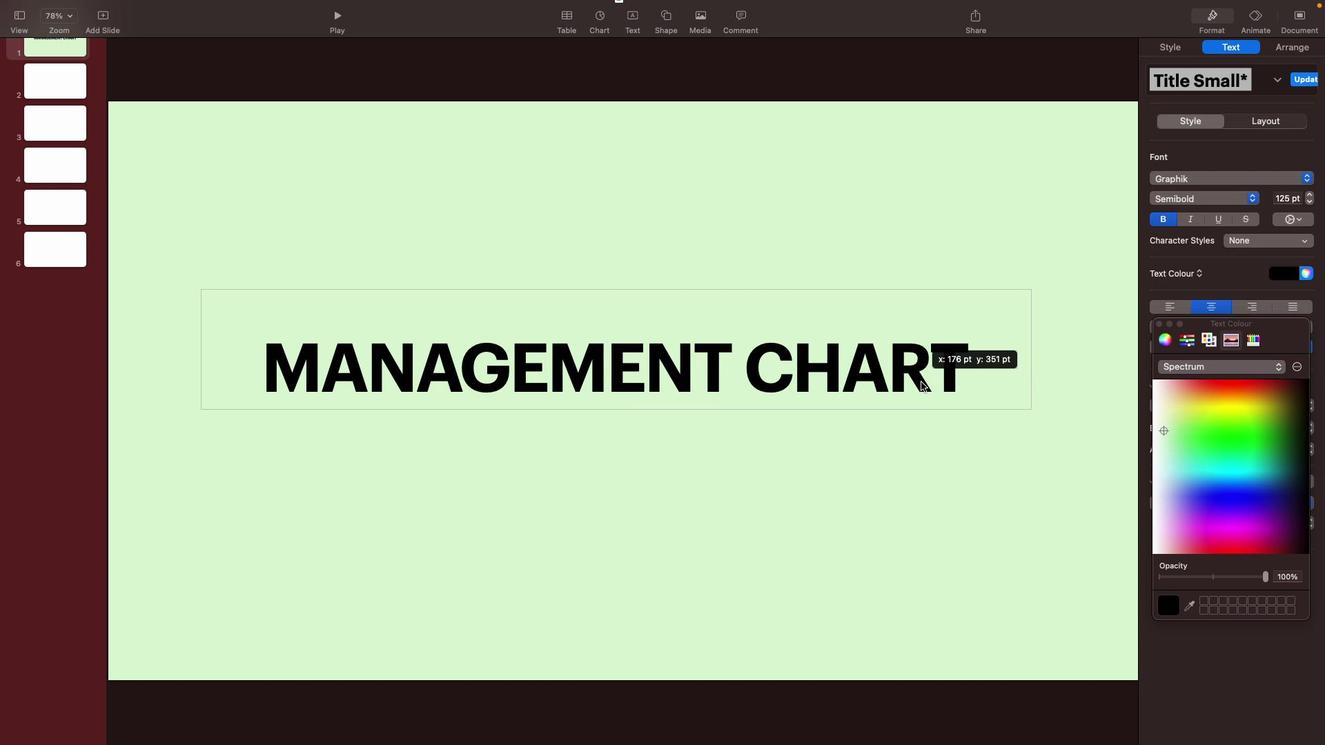 
Action: Mouse pressed left at (929, 385)
Screenshot: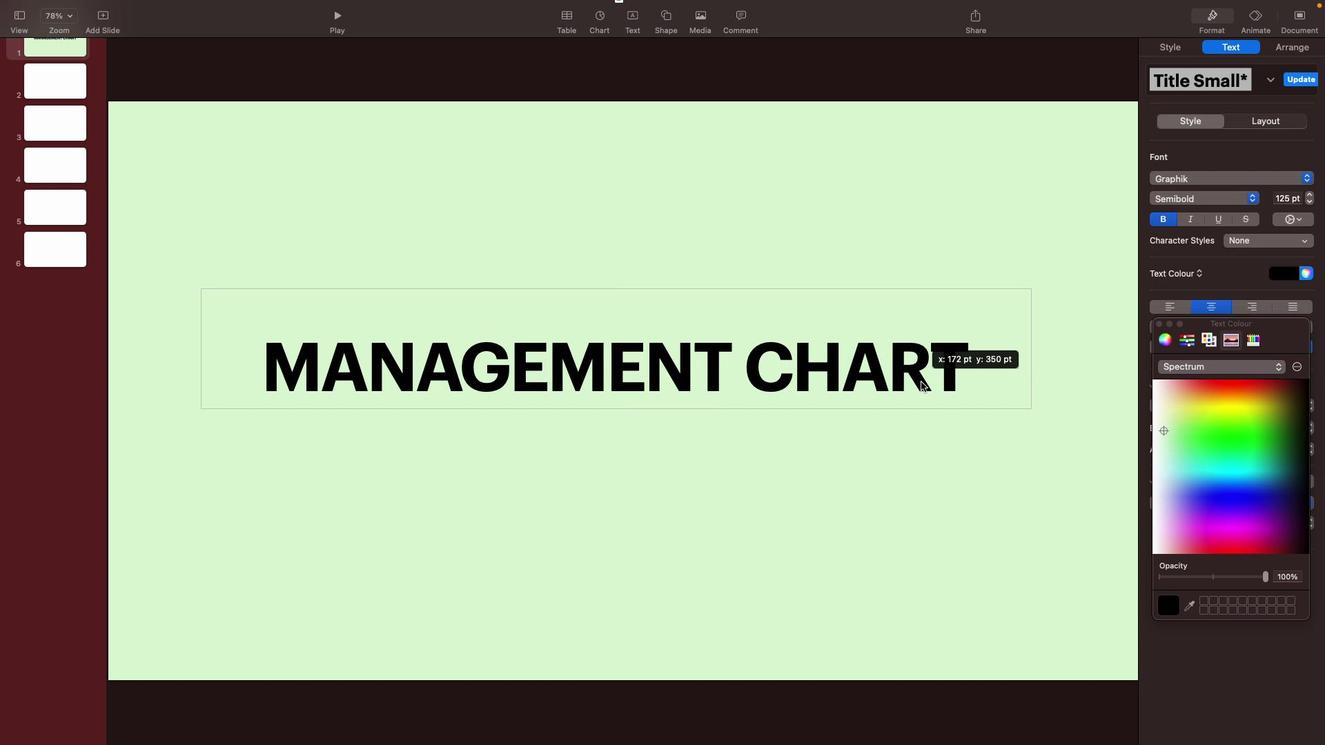 
Action: Mouse moved to (960, 365)
Screenshot: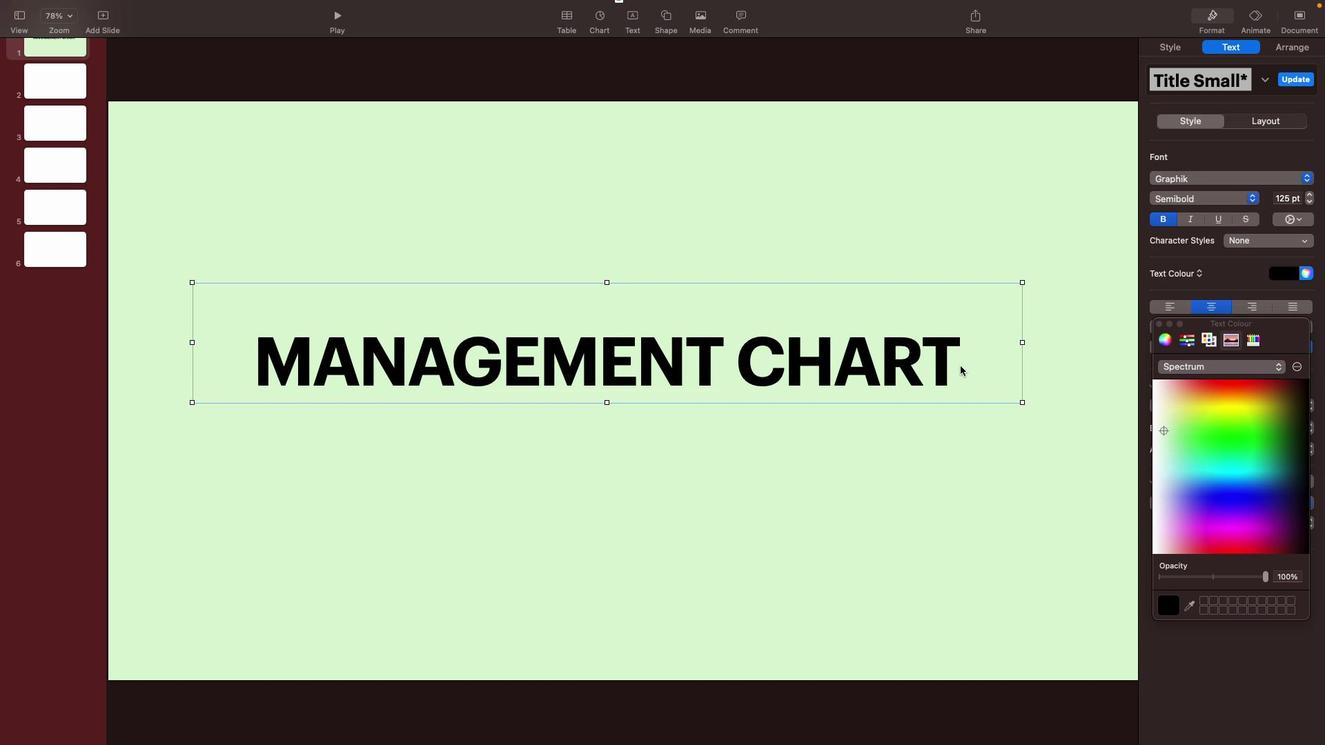 
Action: Mouse pressed left at (960, 365)
Screenshot: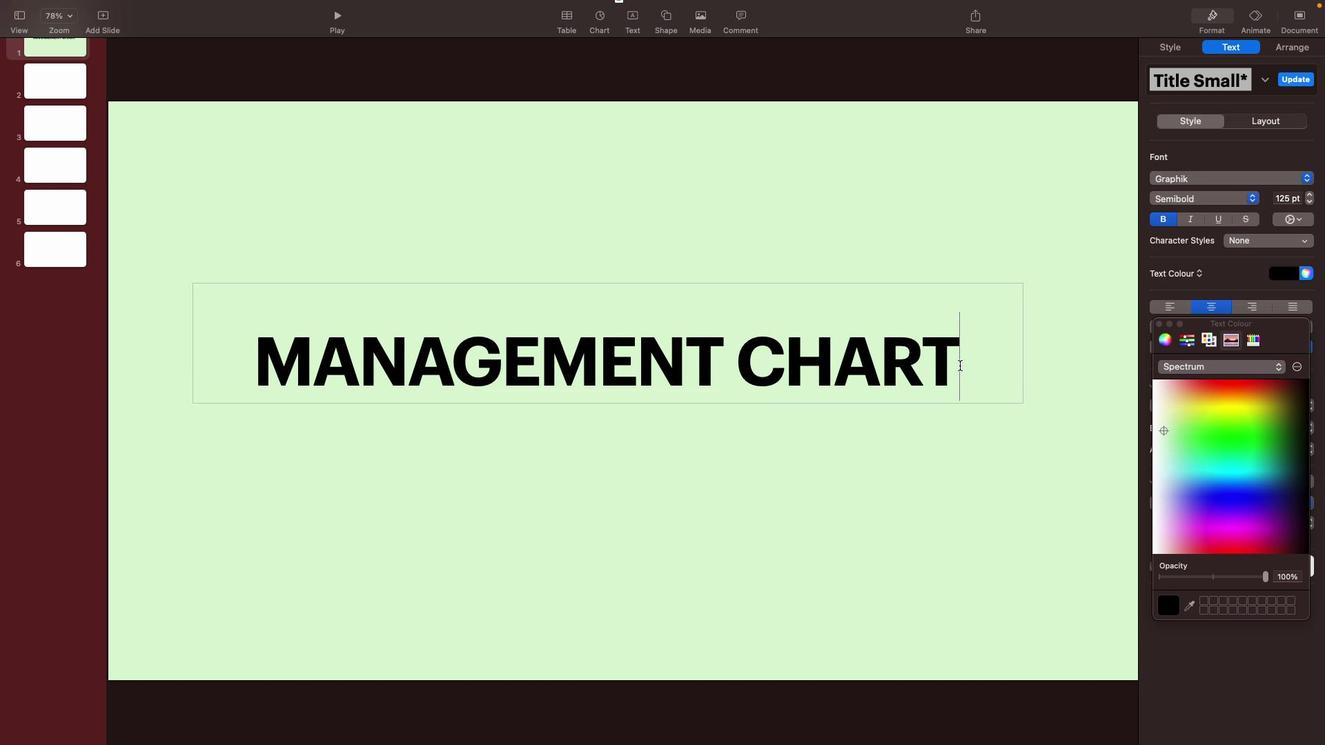 
Action: Mouse moved to (669, 20)
Screenshot: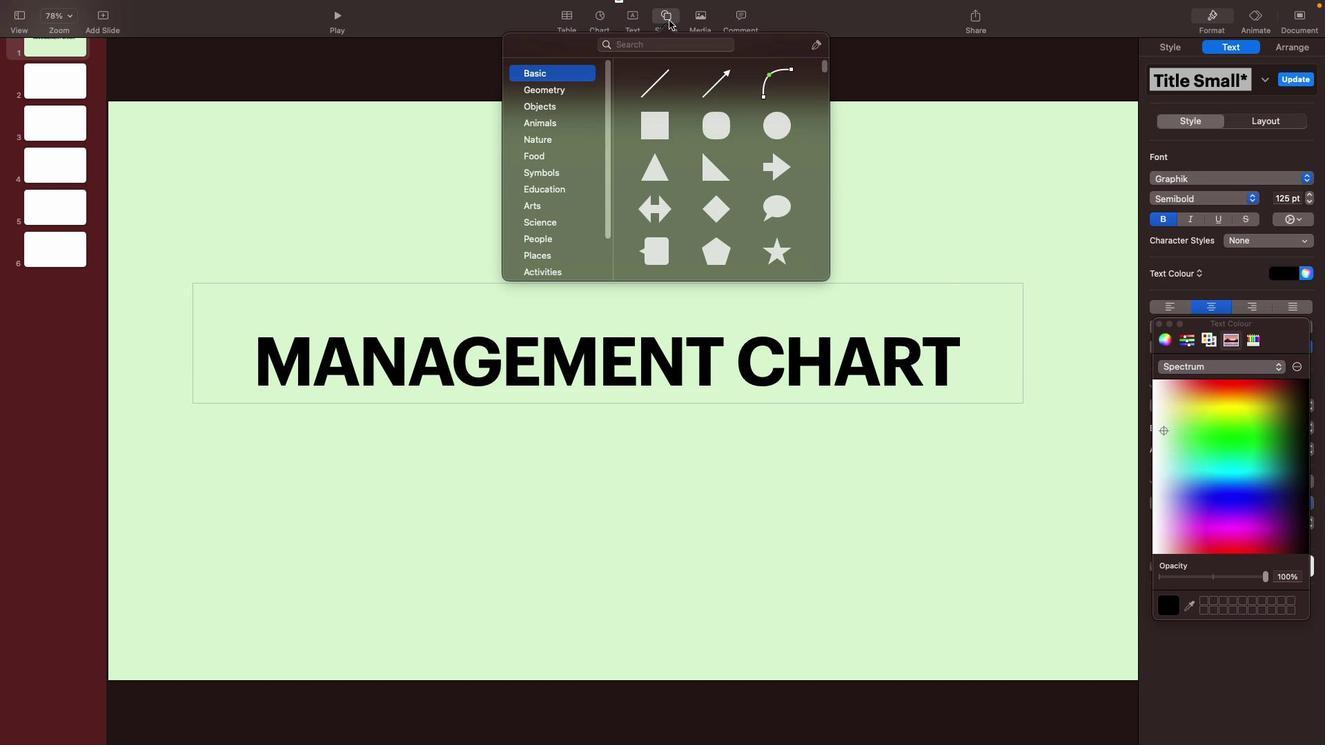 
Action: Mouse pressed left at (669, 20)
Screenshot: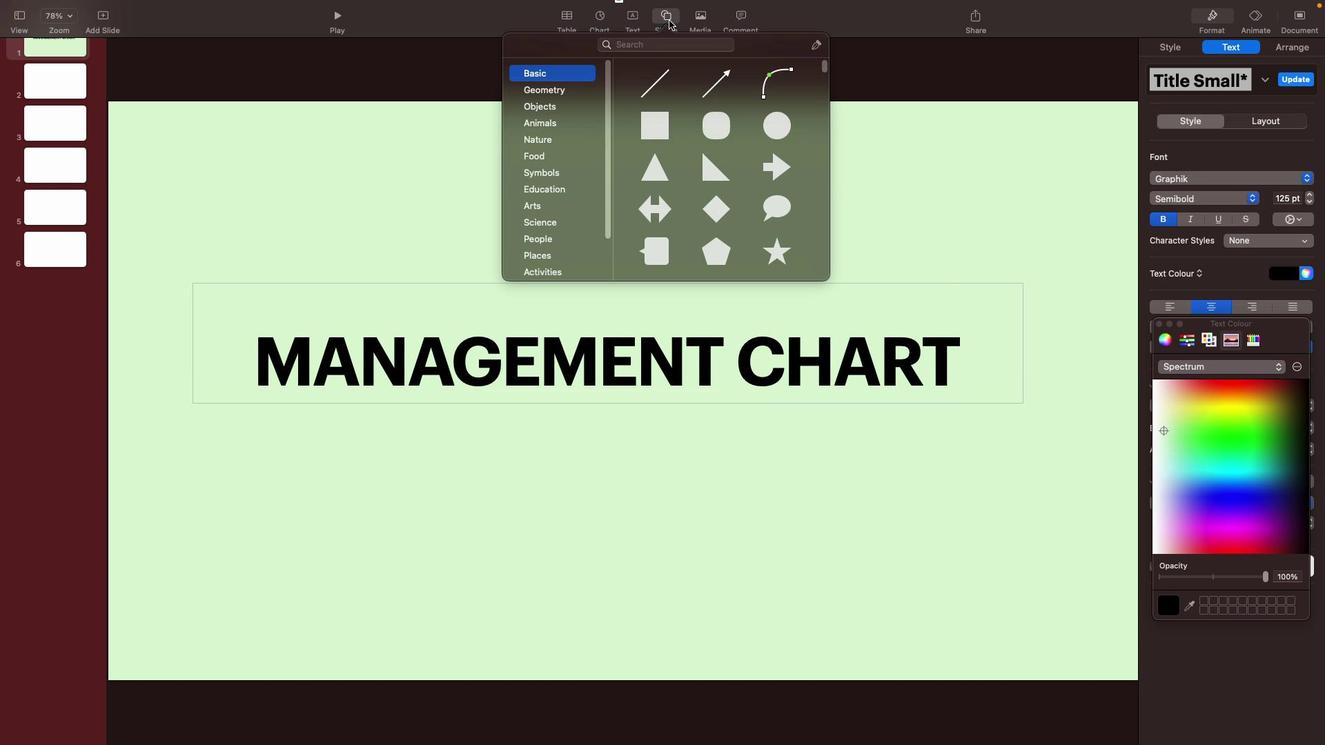 
Action: Mouse moved to (651, 138)
Screenshot: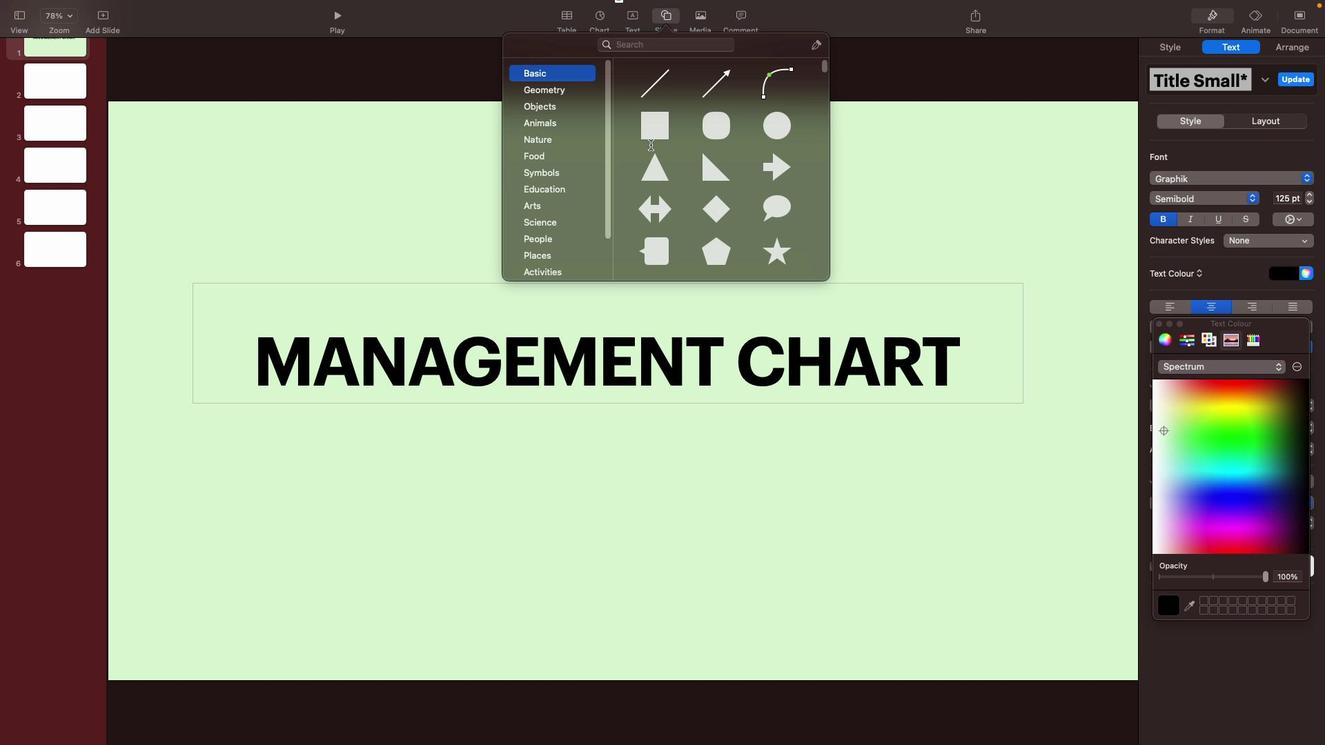 
Action: Mouse pressed left at (651, 138)
Screenshot: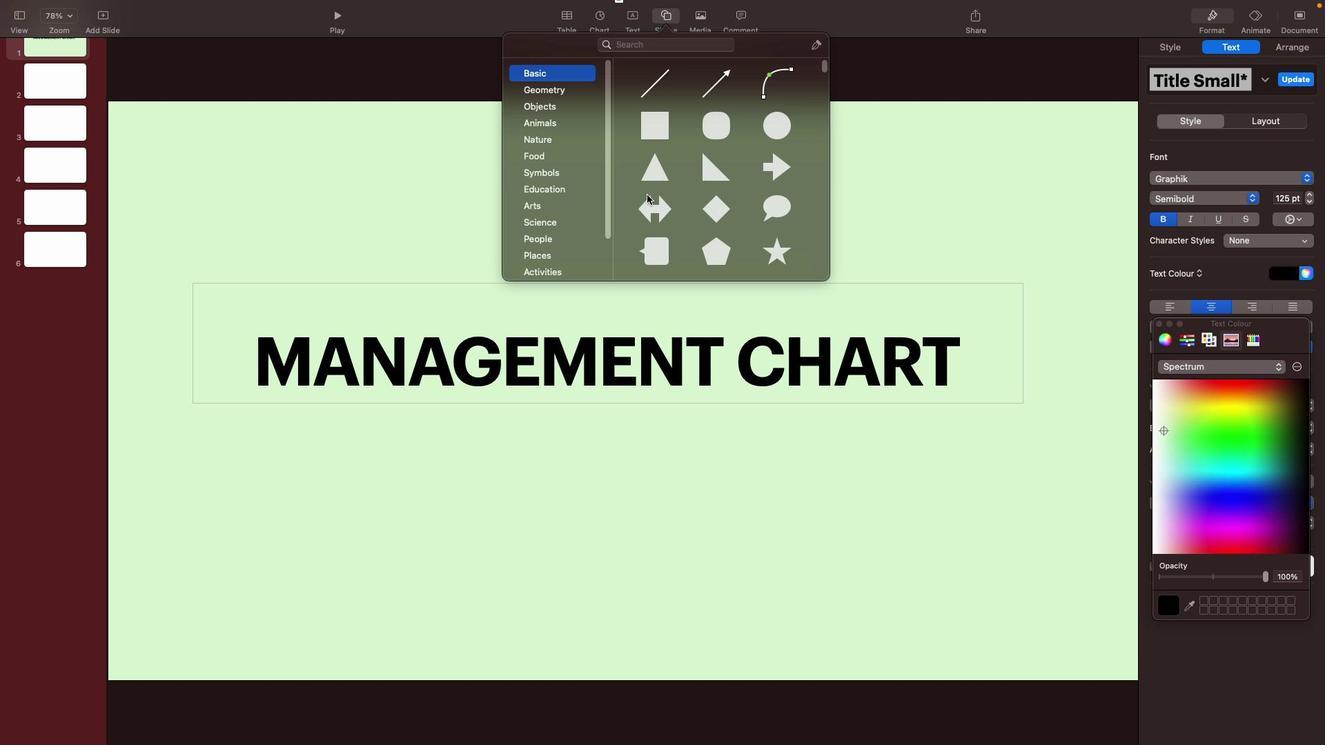 
Action: Mouse moved to (640, 414)
Screenshot: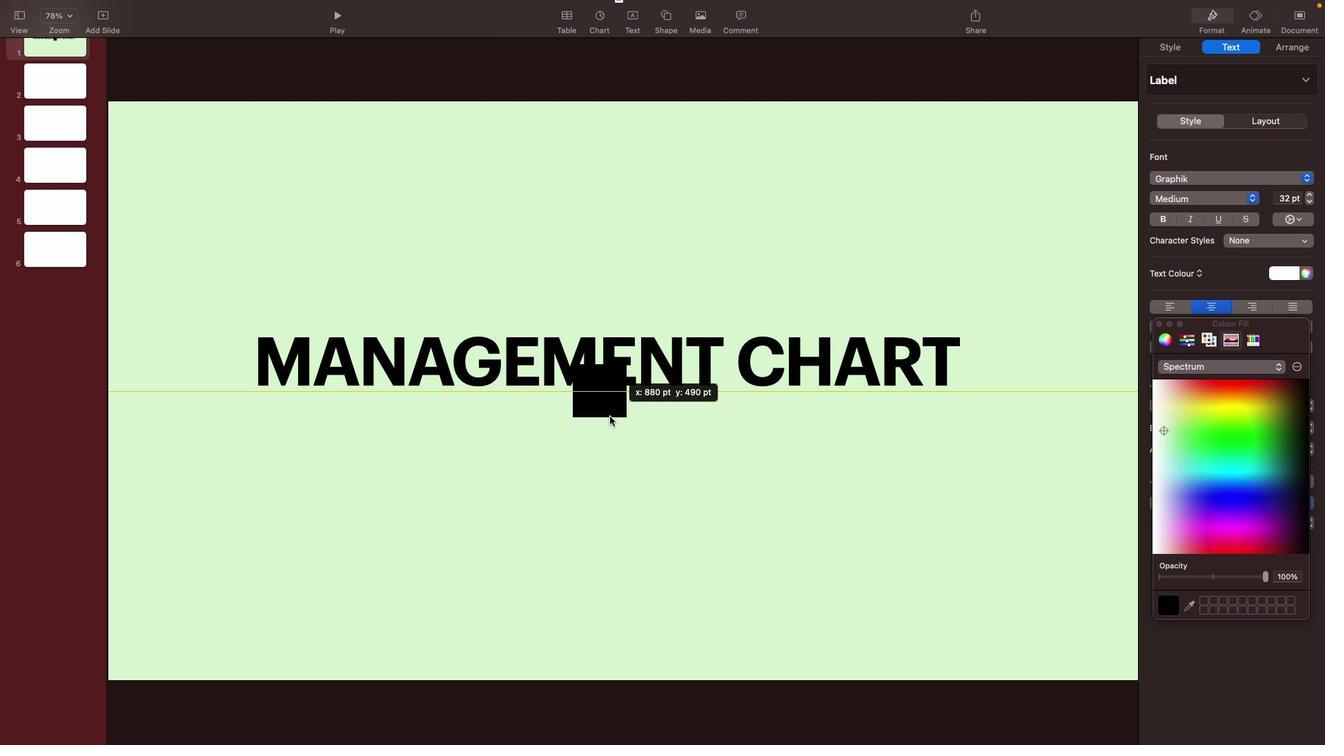 
Action: Mouse pressed left at (640, 414)
Screenshot: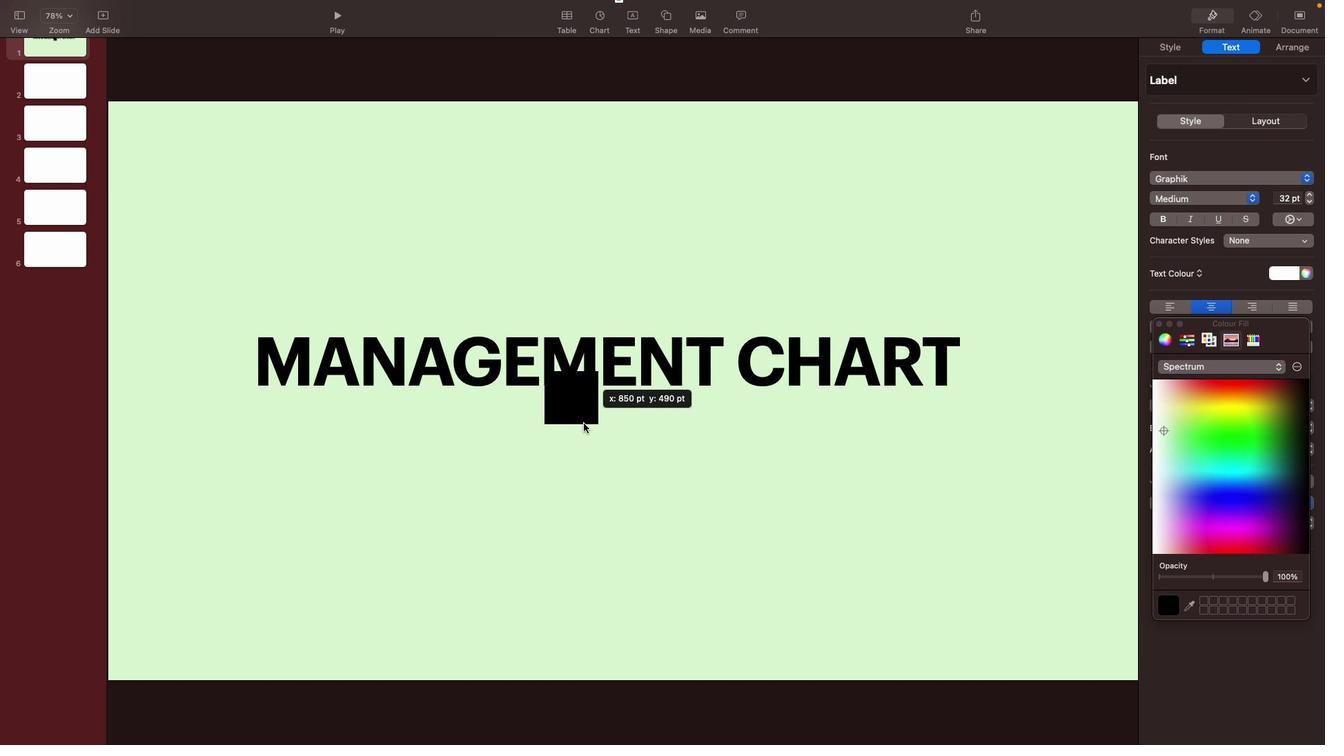 
Action: Mouse moved to (146, 658)
Screenshot: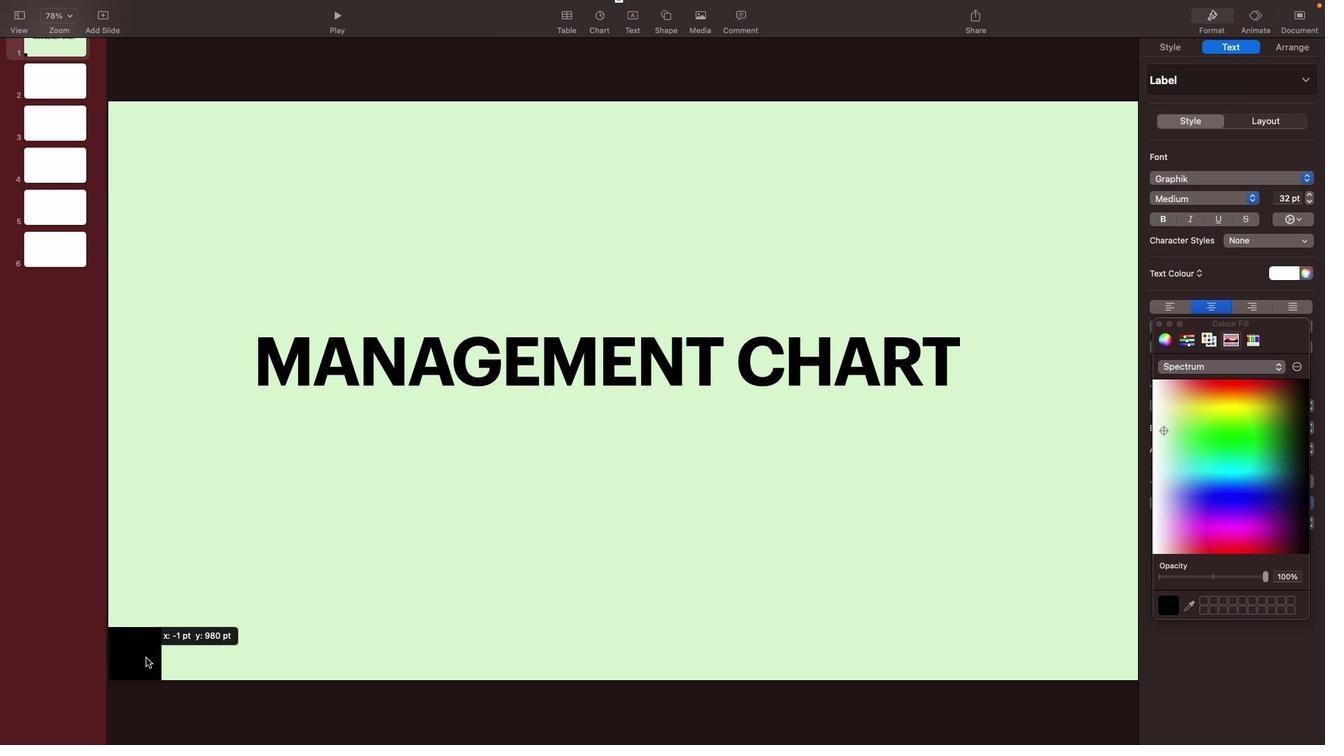 
Action: Mouse pressed left at (146, 658)
Screenshot: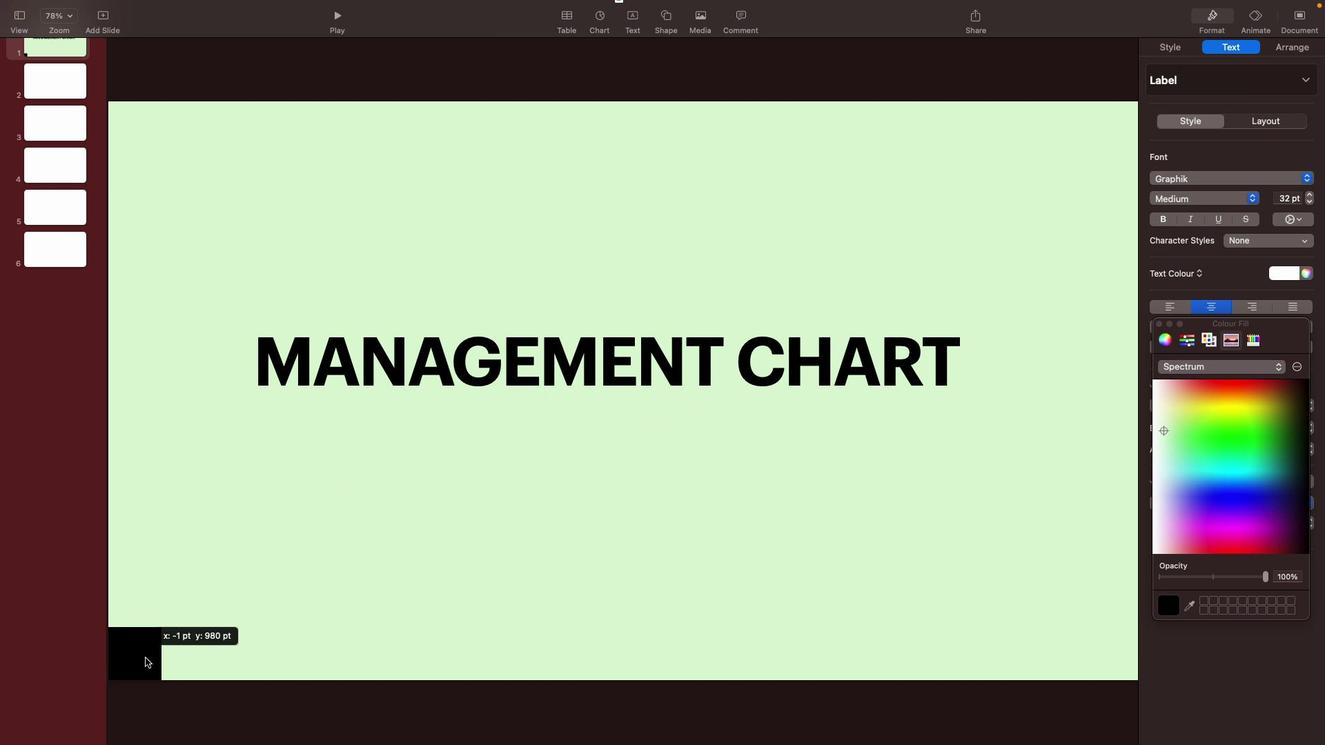 
Action: Mouse moved to (156, 655)
Screenshot: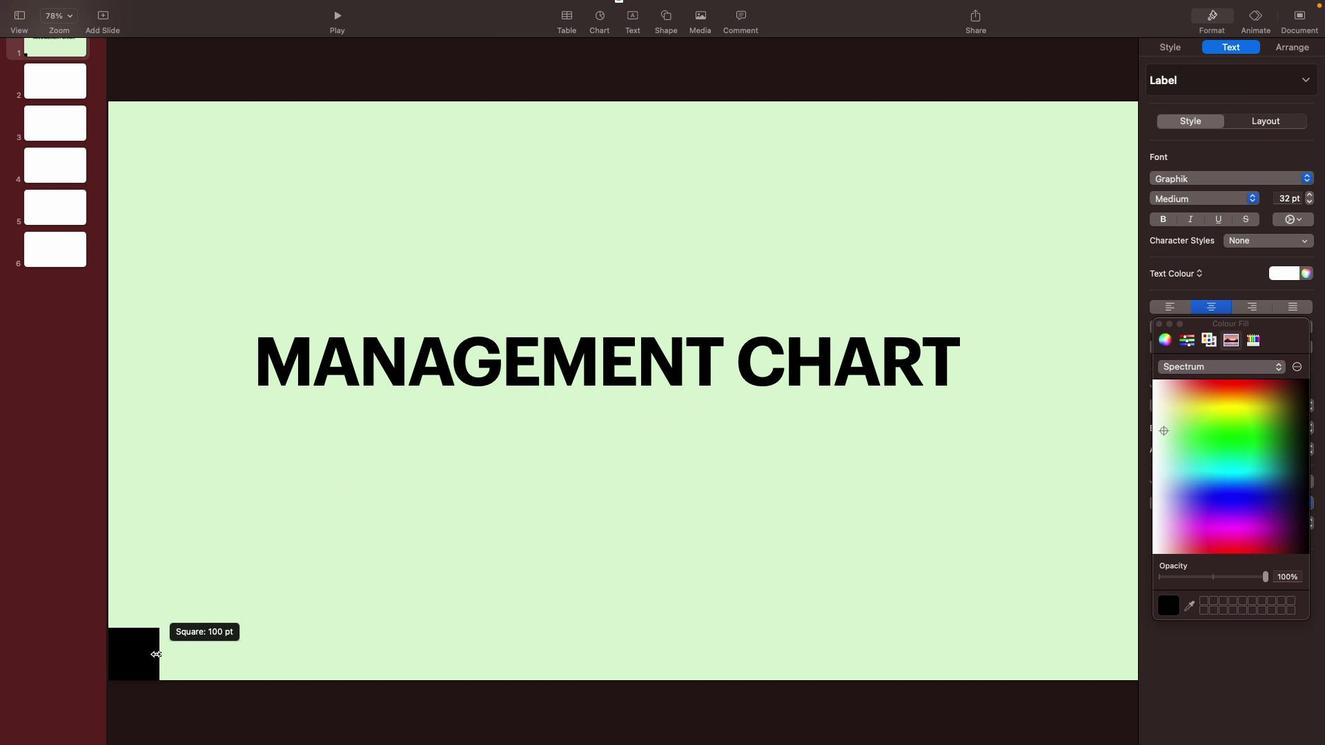 
Action: Mouse pressed left at (156, 655)
Screenshot: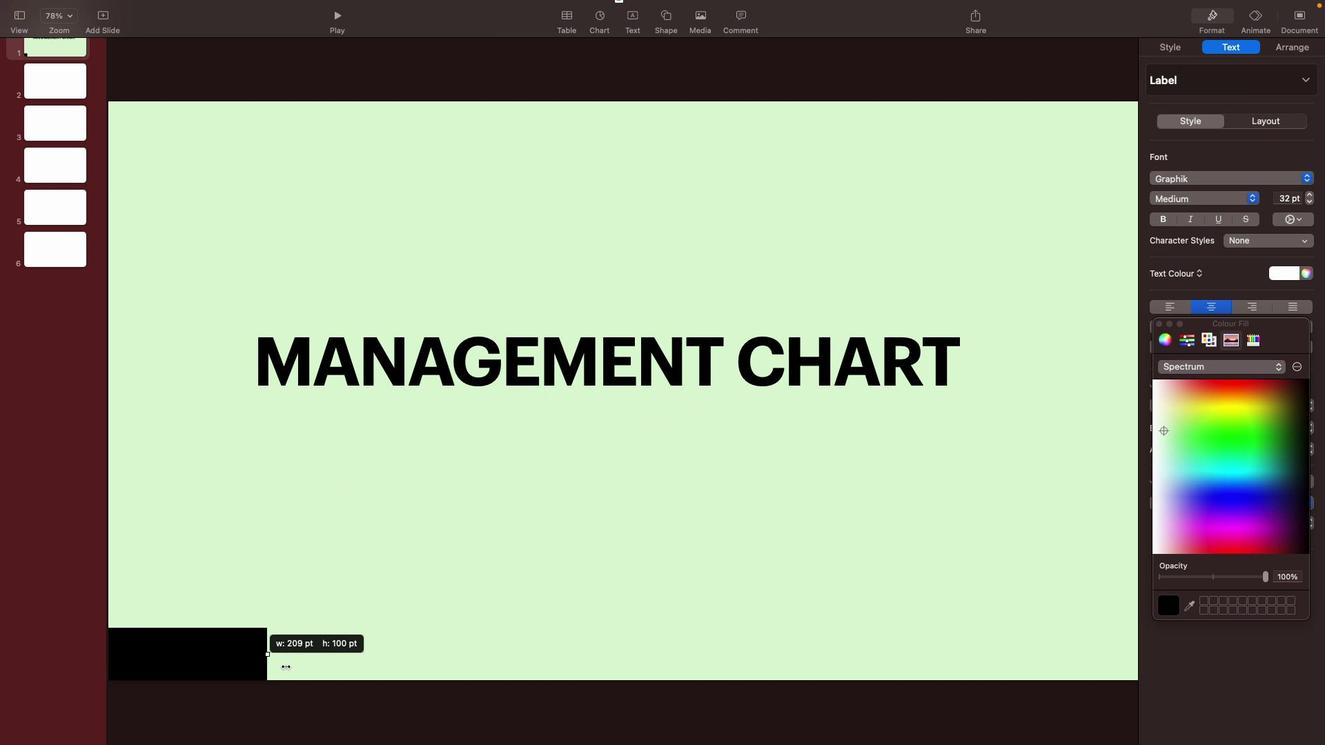 
Action: Mouse moved to (1030, 641)
Screenshot: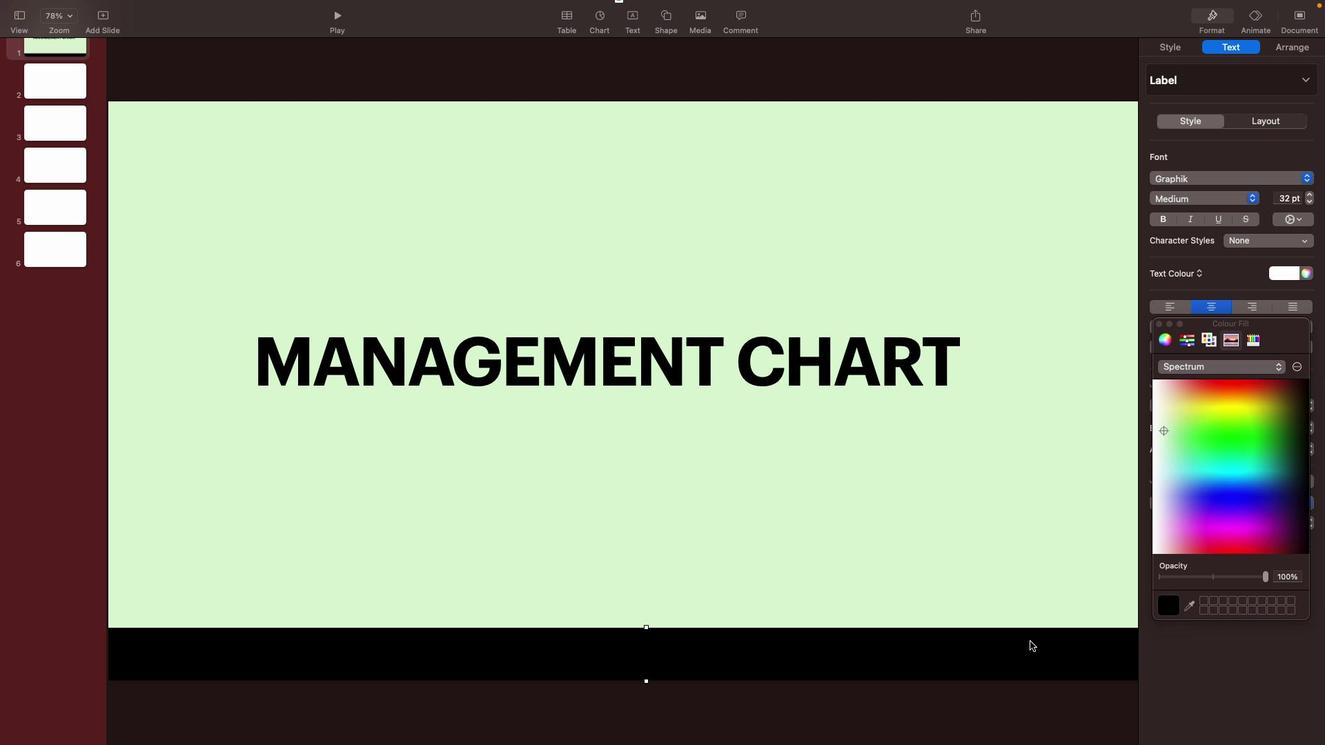 
Action: Mouse pressed left at (1030, 641)
Screenshot: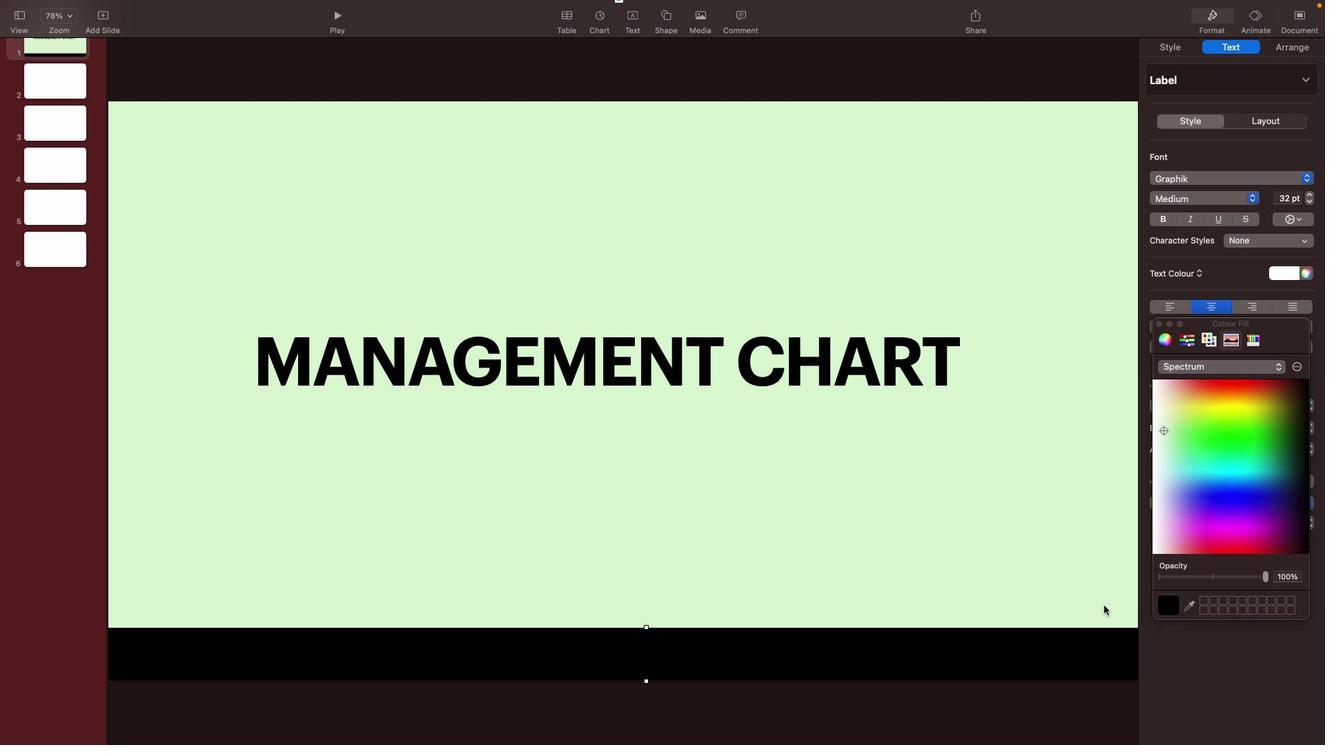 
Action: Mouse moved to (1181, 412)
Screenshot: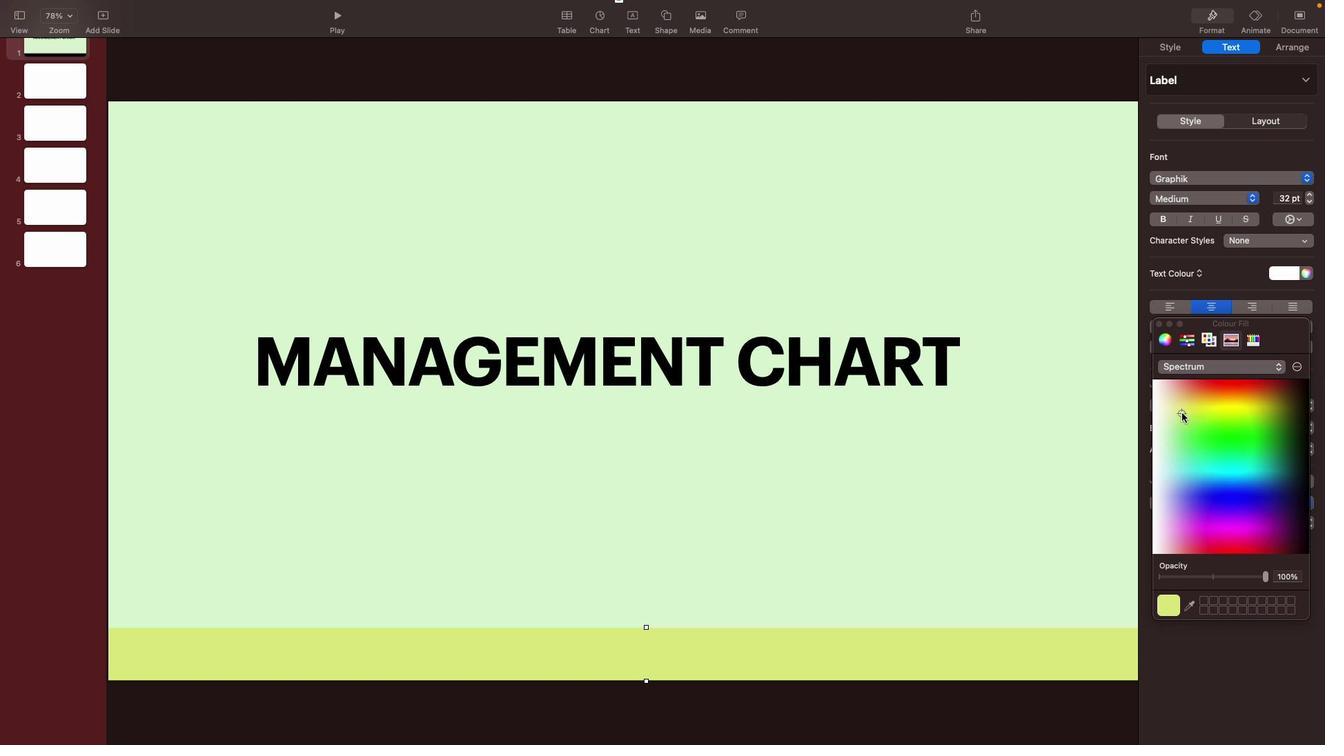 
Action: Mouse pressed left at (1181, 412)
Screenshot: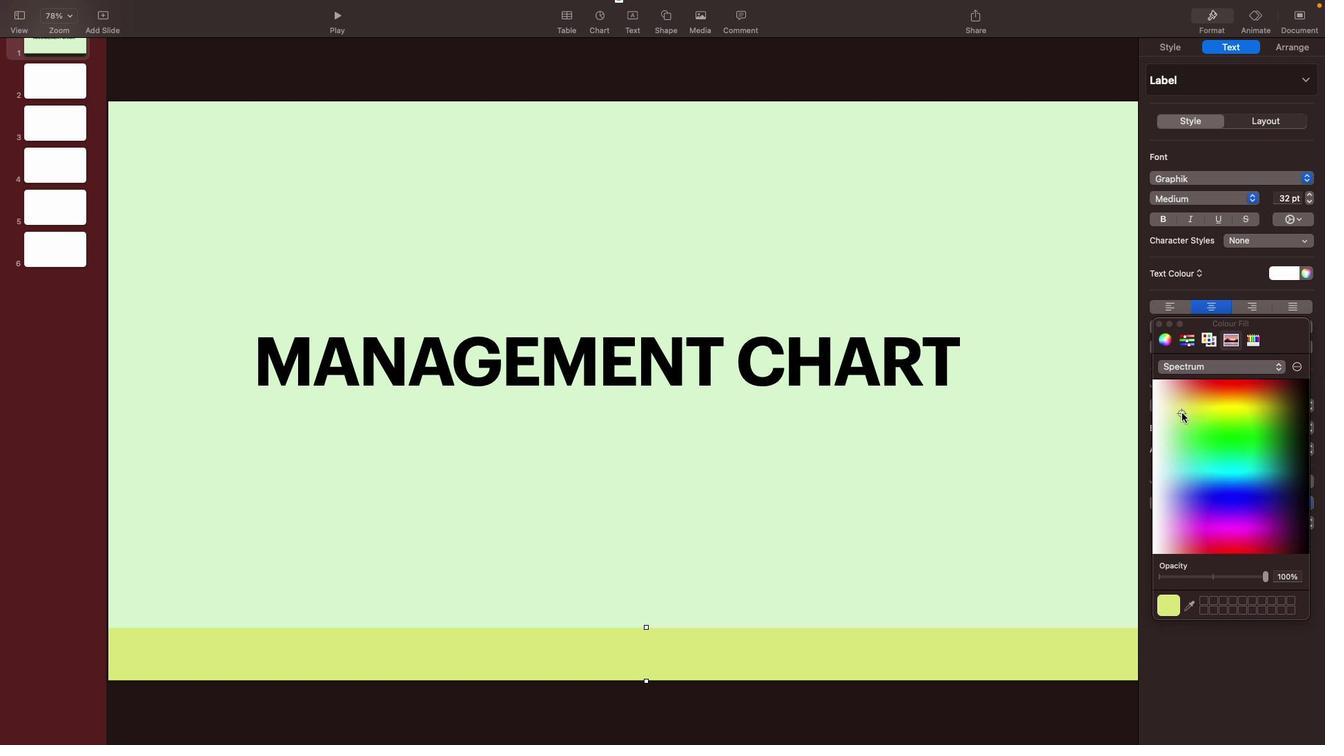 
Action: Mouse moved to (650, 644)
Screenshot: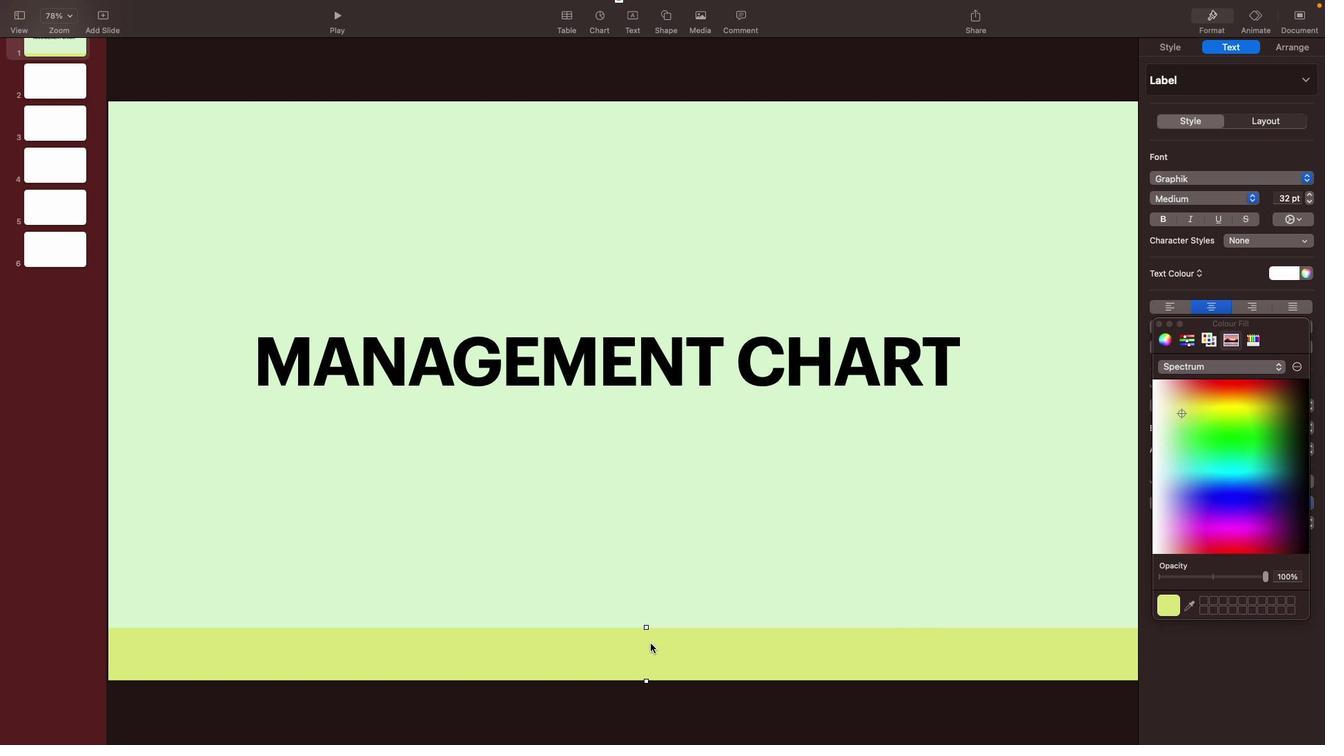 
Action: Mouse pressed left at (650, 644)
Screenshot: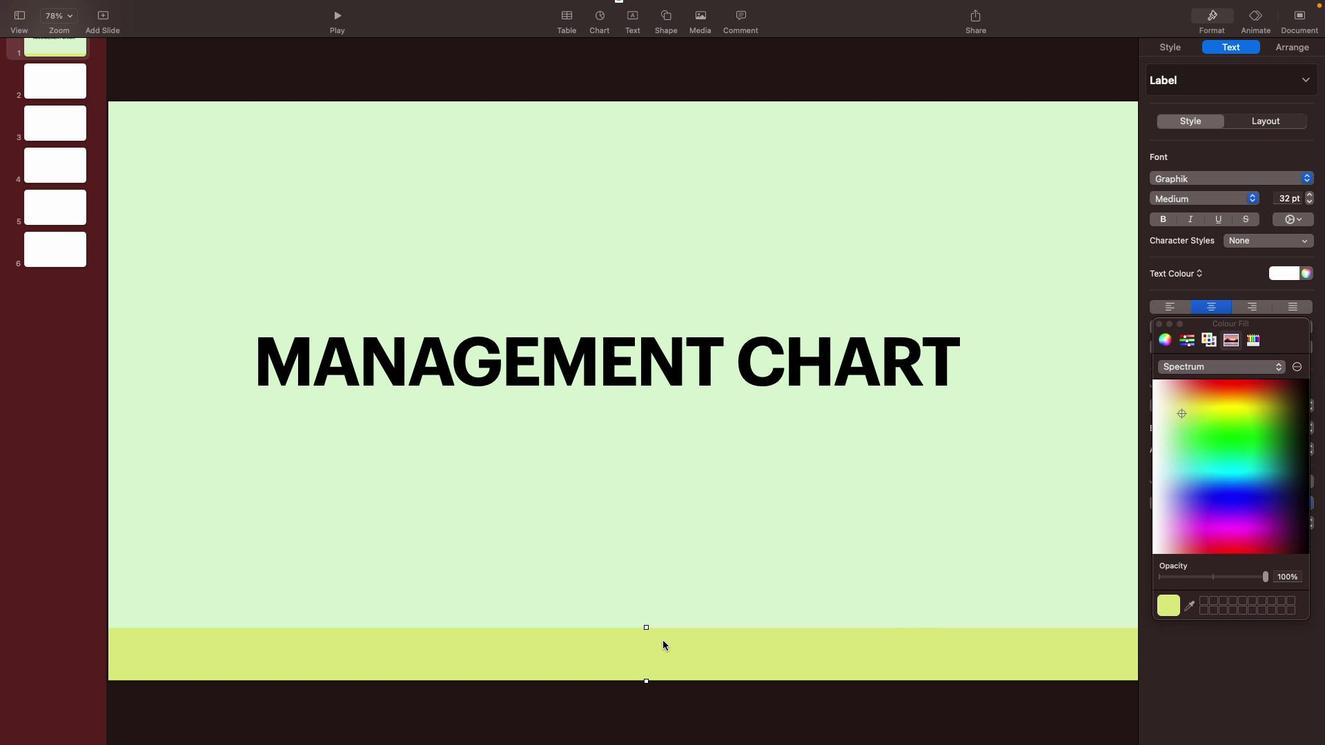 
Action: Mouse moved to (1079, 293)
Screenshot: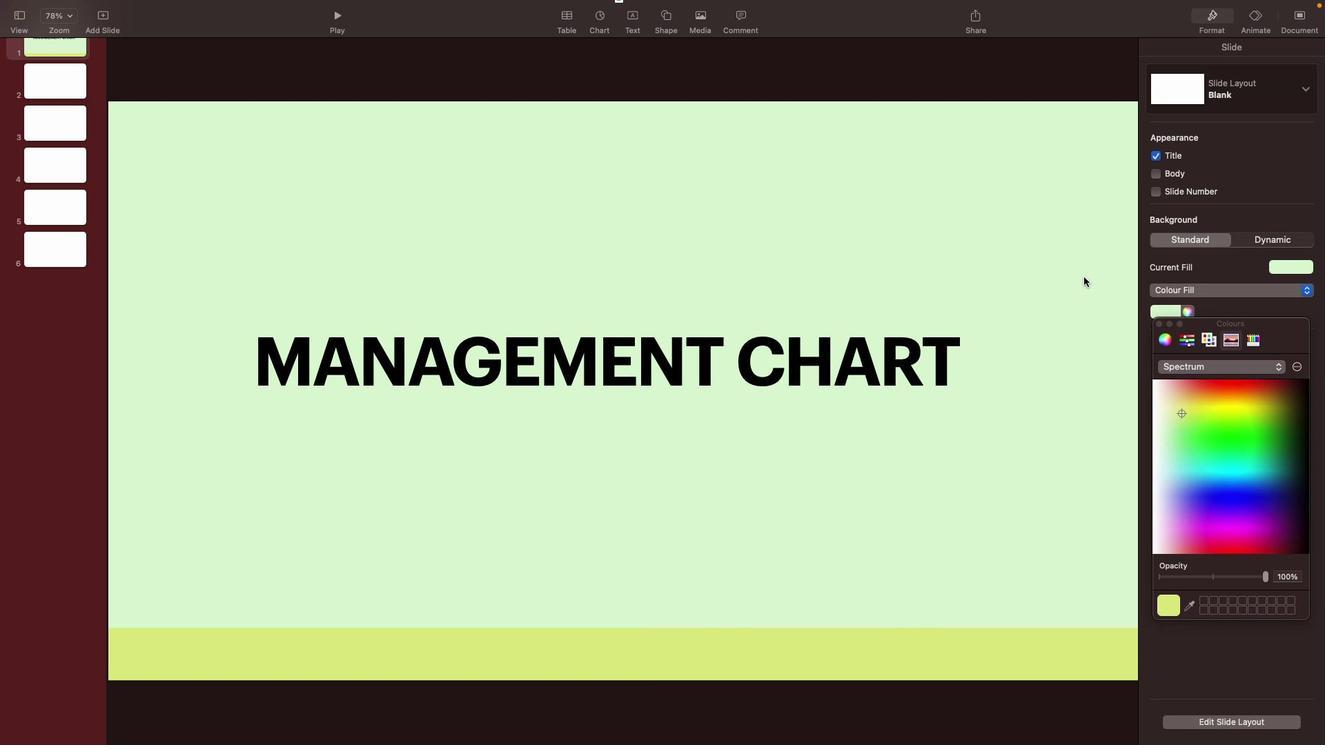 
Action: Mouse pressed left at (1079, 293)
Screenshot: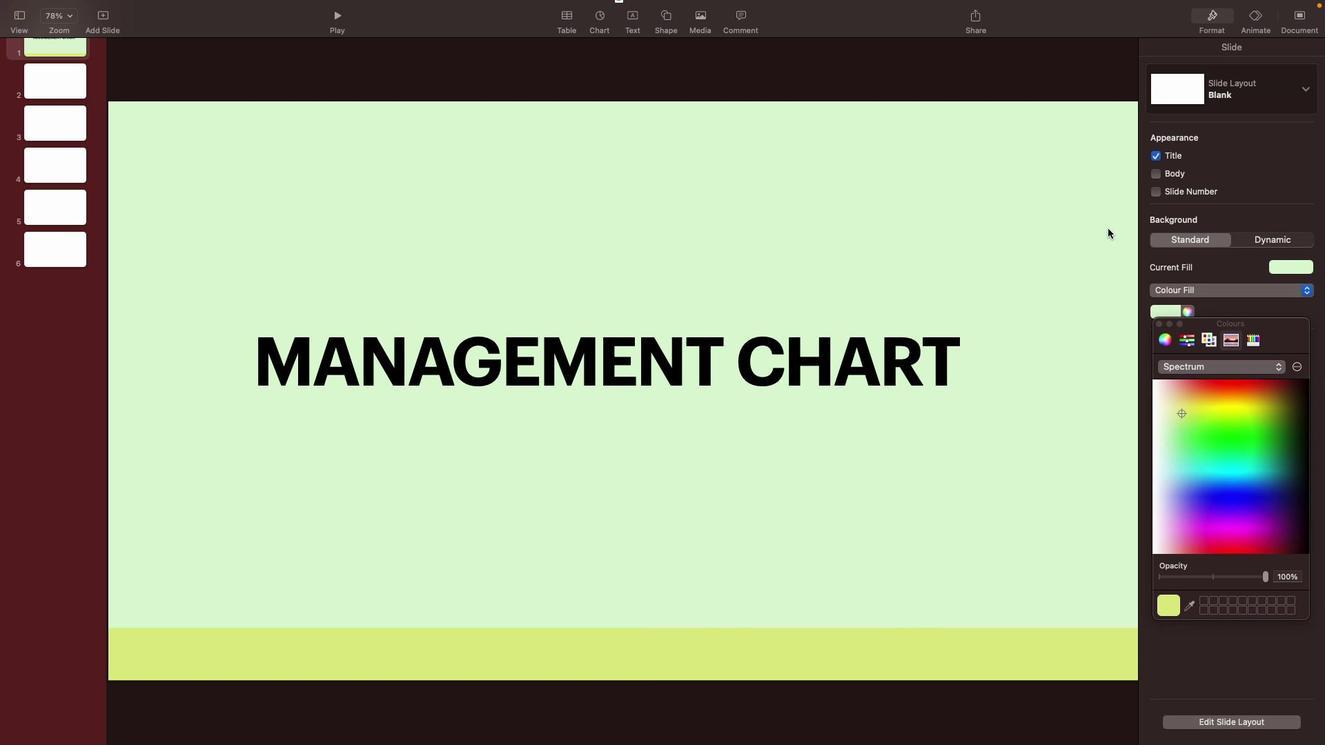 
Action: Mouse moved to (1045, 256)
Screenshot: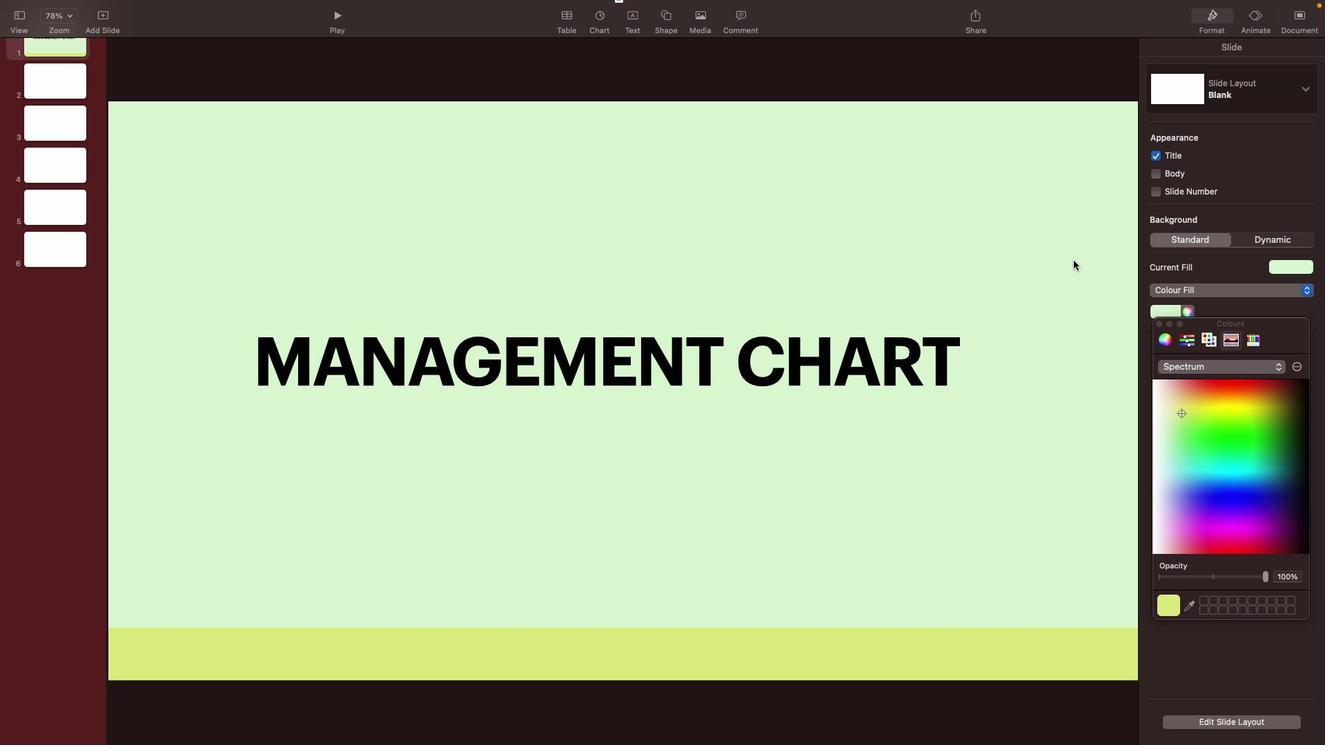 
Action: Mouse pressed left at (1045, 256)
Screenshot: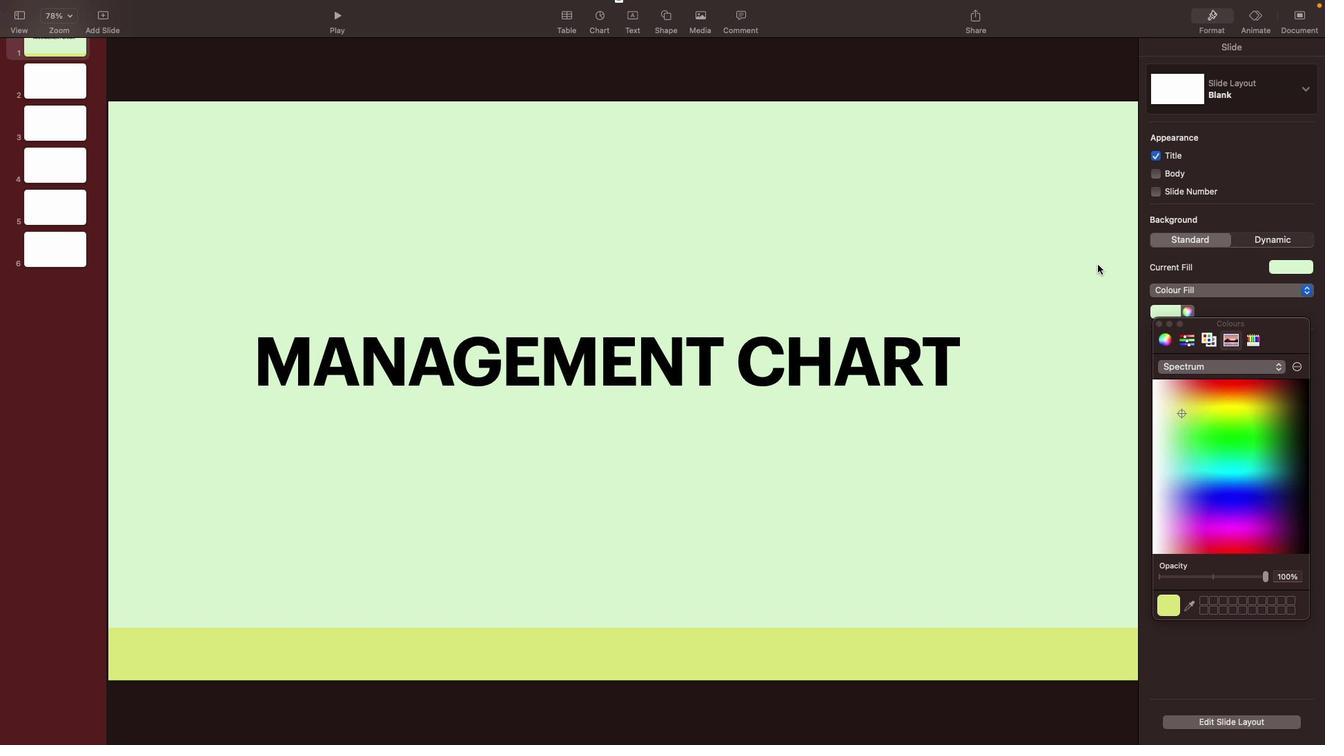 
Action: Mouse moved to (1203, 35)
Screenshot: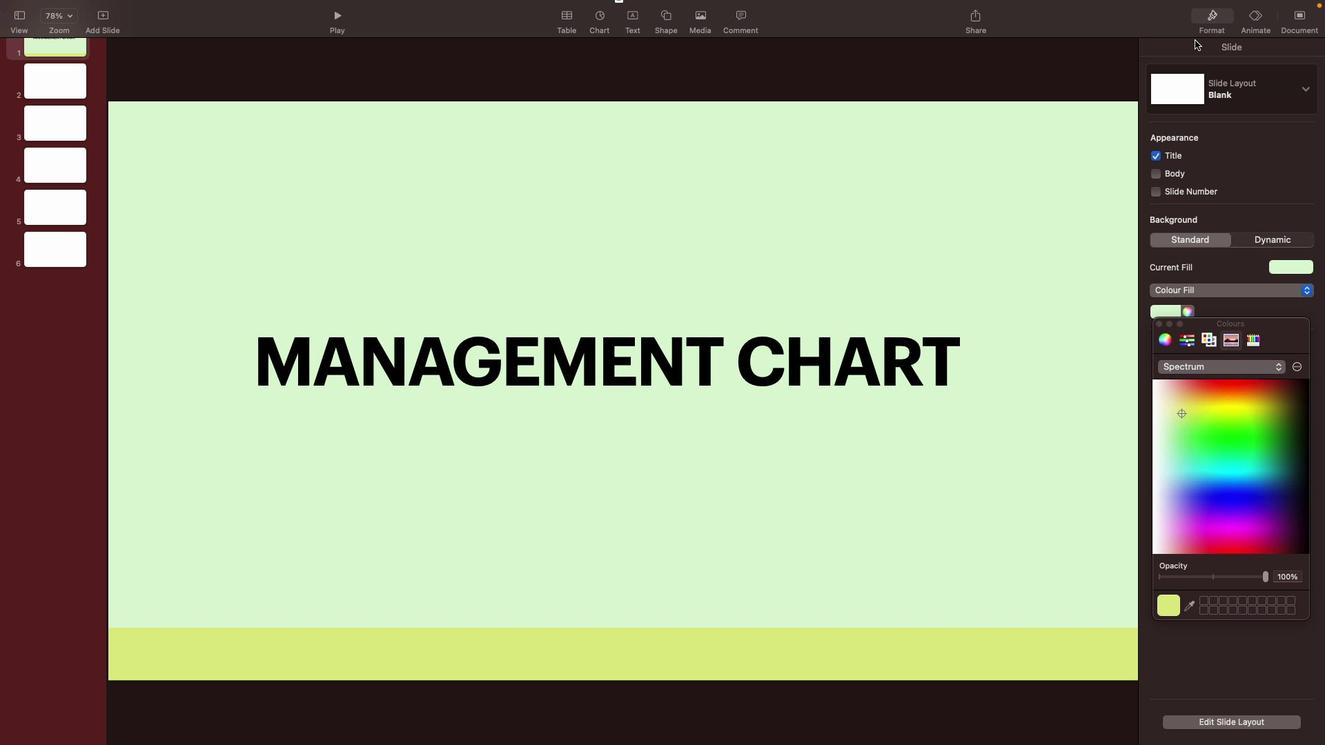 
Action: Mouse pressed left at (1203, 35)
Screenshot: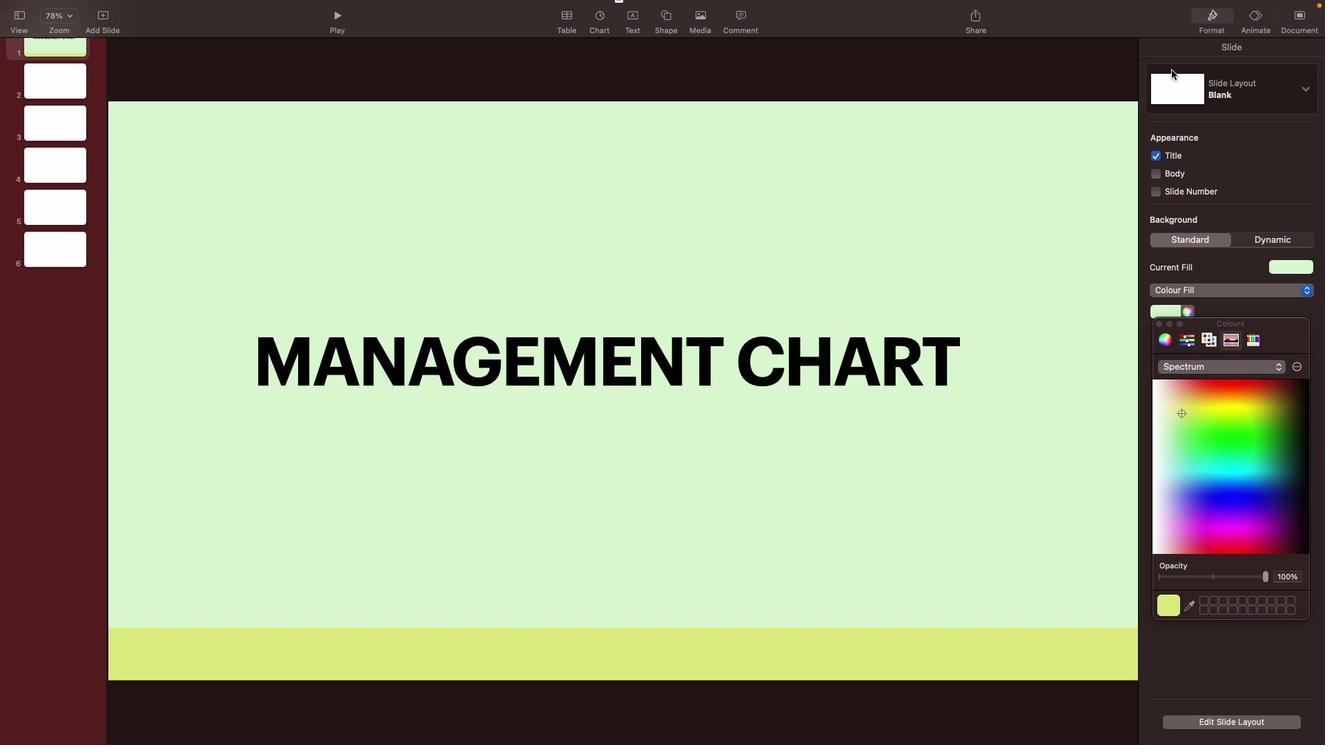 
Action: Mouse moved to (1079, 80)
Screenshot: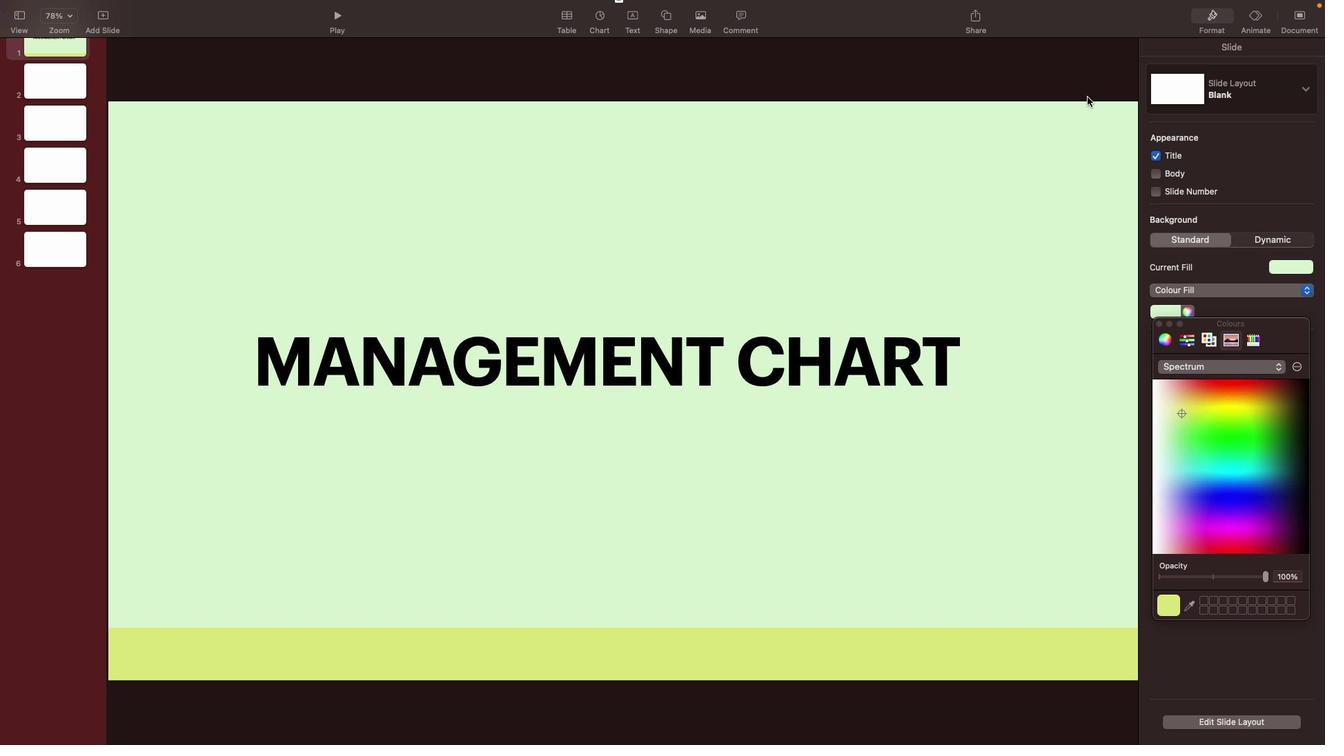 
Action: Mouse pressed left at (1079, 80)
Screenshot: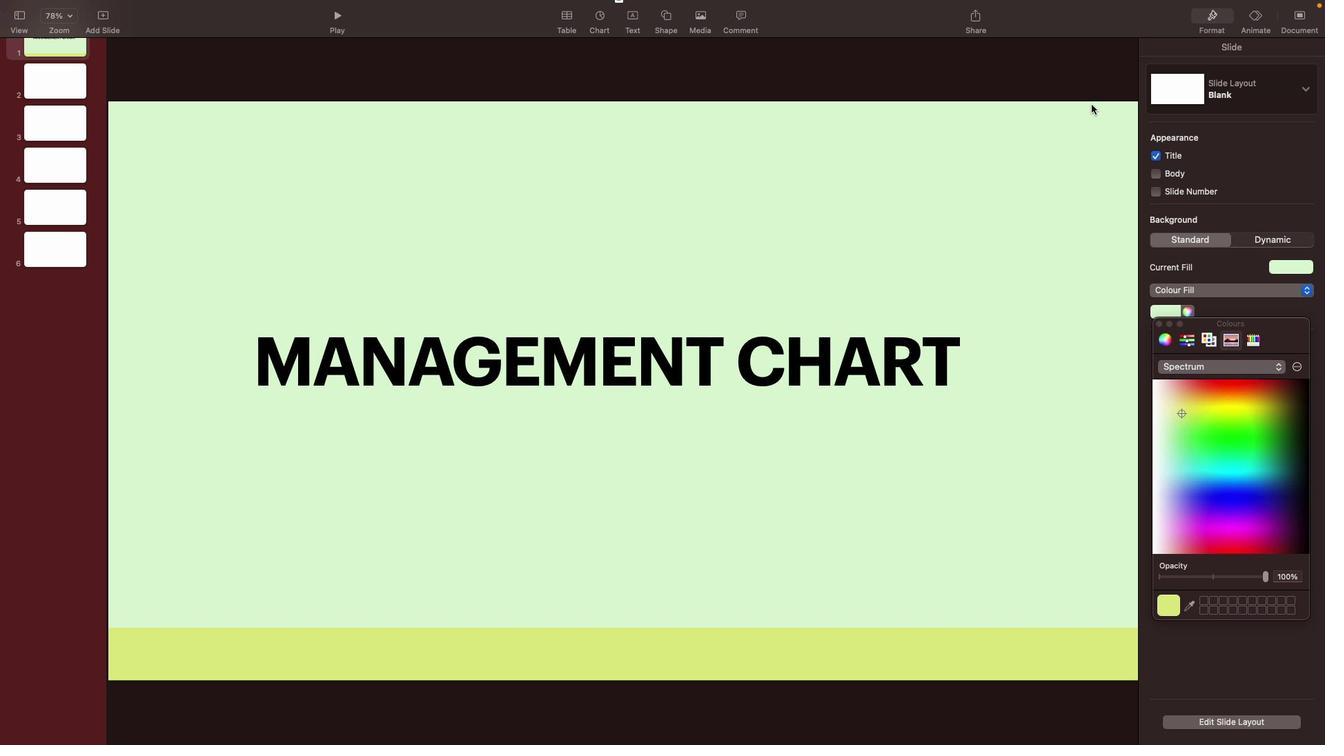 
Action: Mouse moved to (1157, 325)
Screenshot: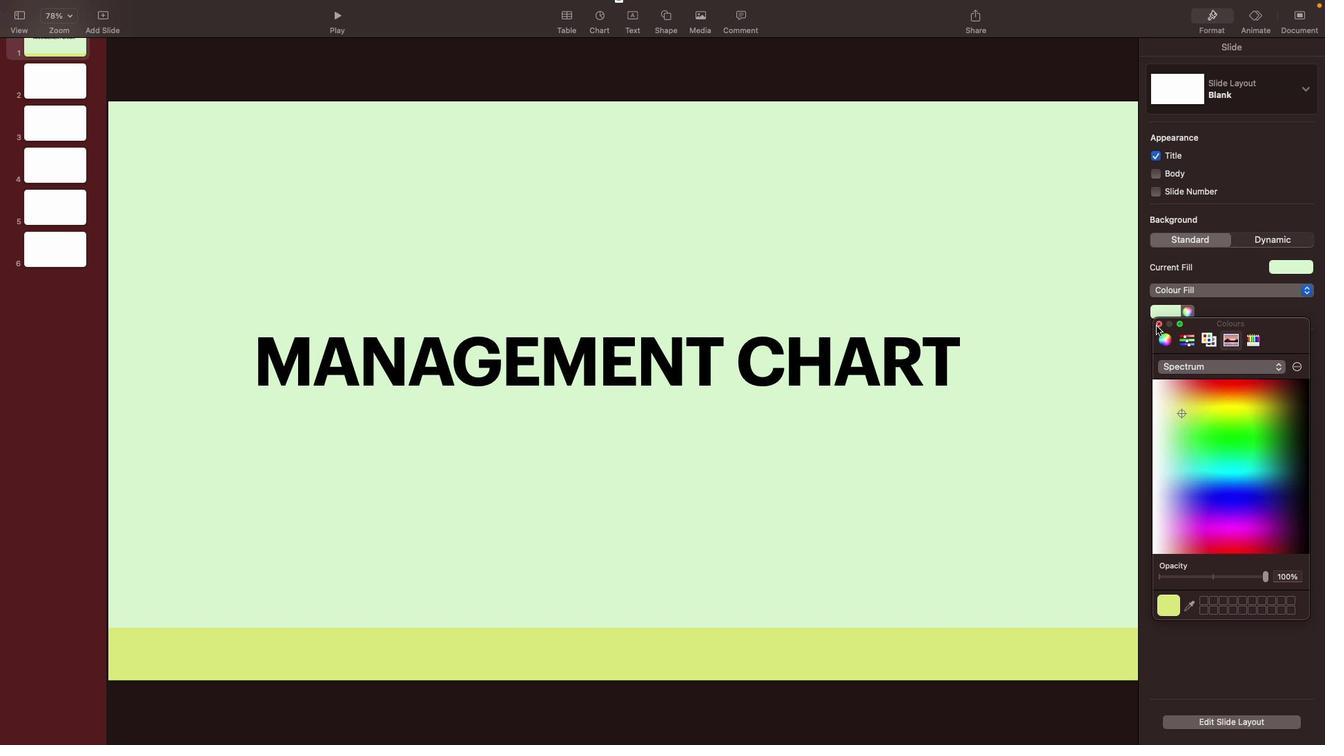 
Action: Mouse pressed left at (1157, 325)
Screenshot: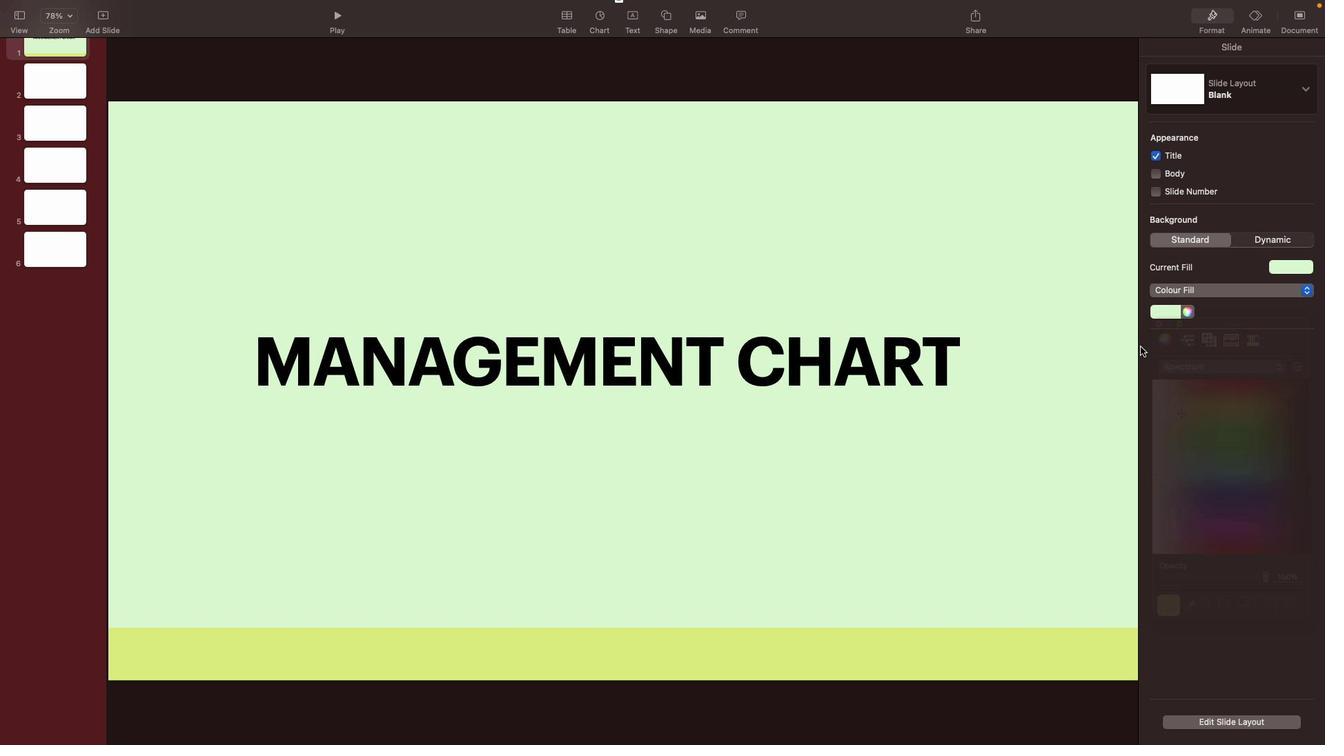 
Action: Mouse moved to (980, 480)
Screenshot: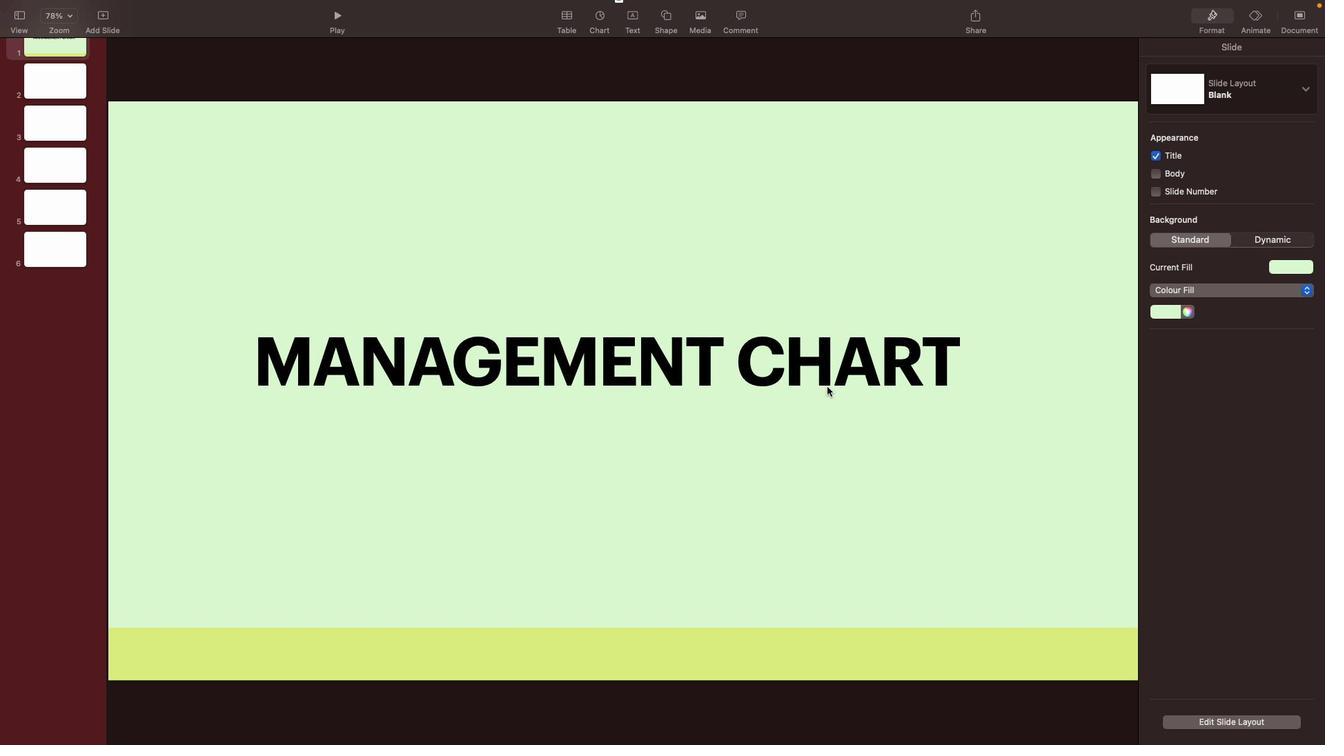 
Action: Mouse pressed left at (980, 480)
Screenshot: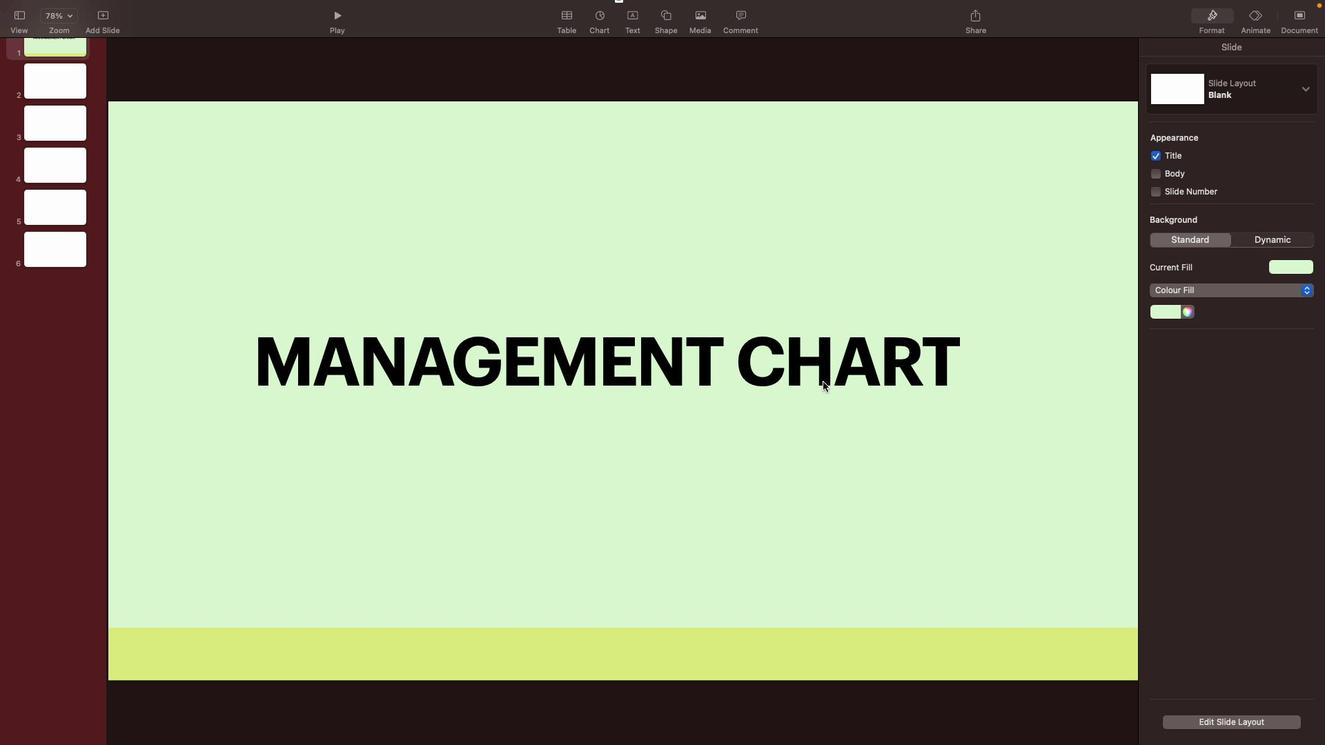 
Action: Mouse moved to (822, 376)
Screenshot: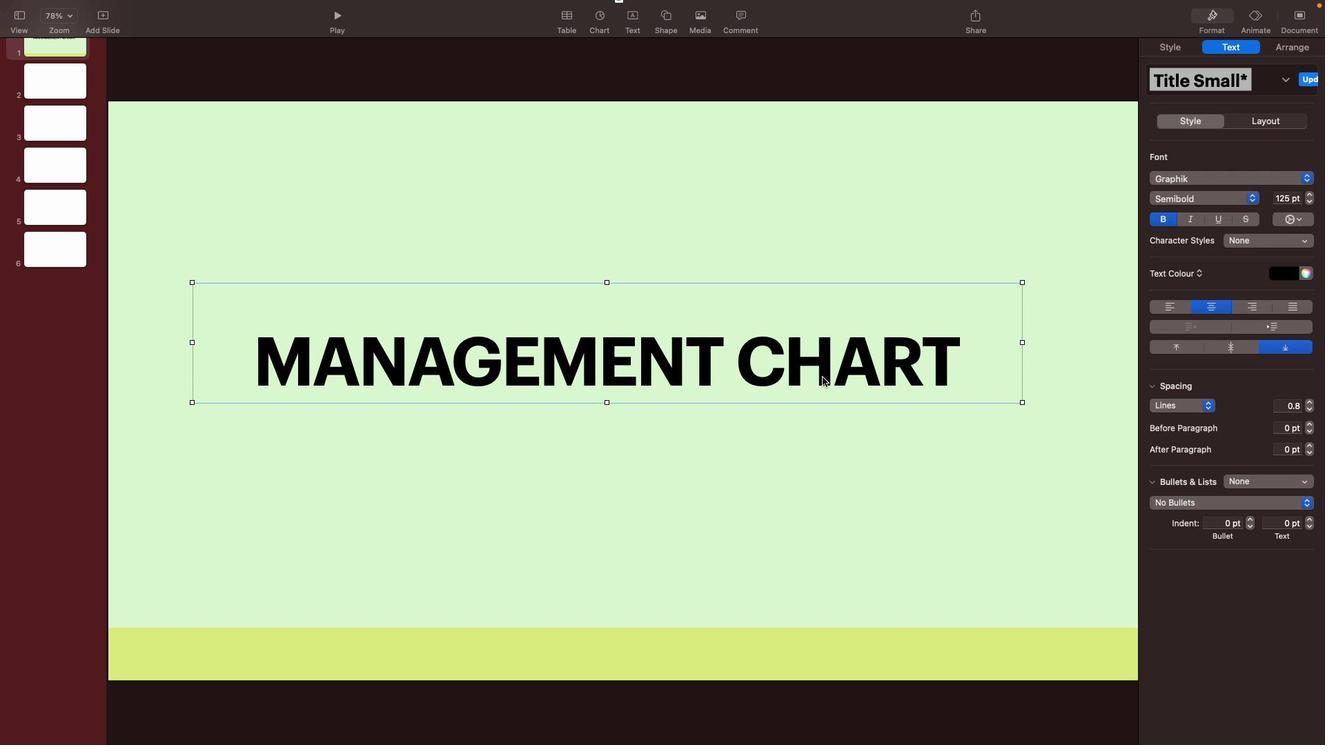 
Action: Mouse pressed left at (822, 376)
Screenshot: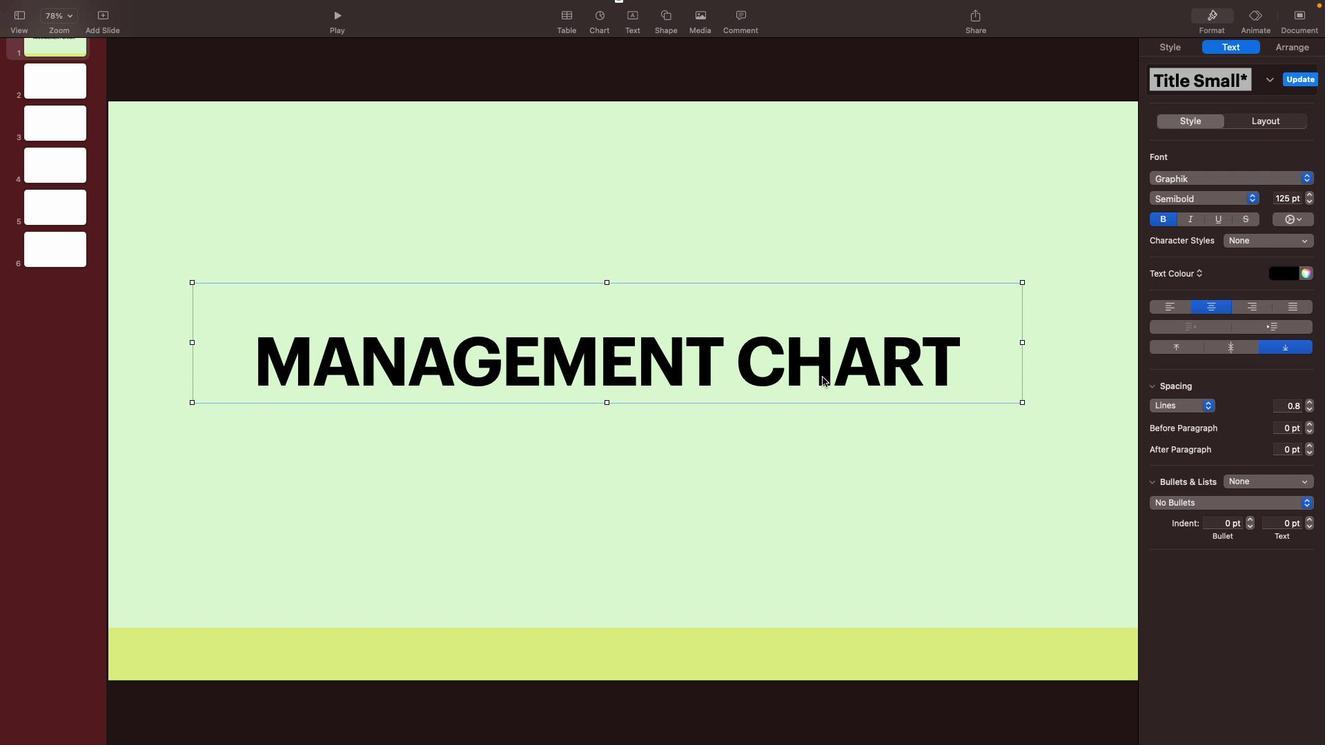 
Action: Mouse moved to (1173, 46)
Screenshot: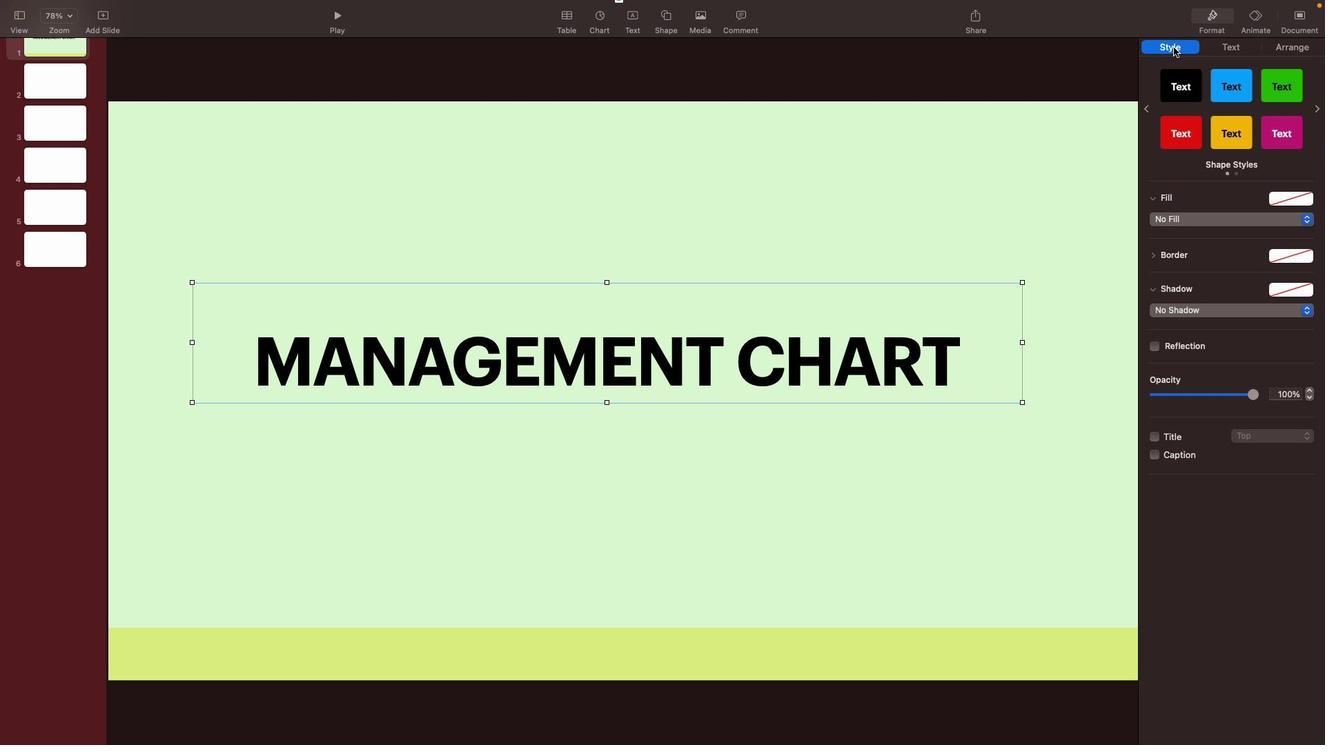 
Action: Mouse pressed left at (1173, 46)
Screenshot: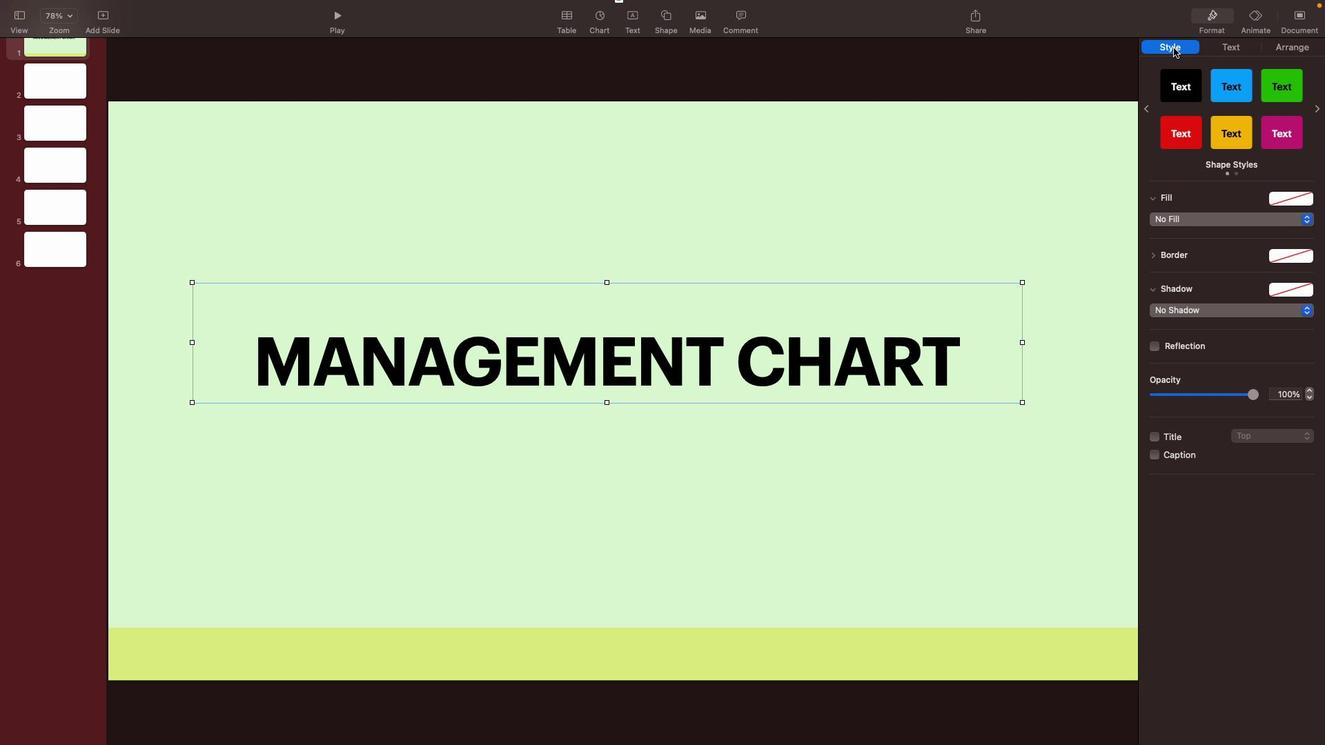 
Action: Mouse moved to (1306, 306)
Screenshot: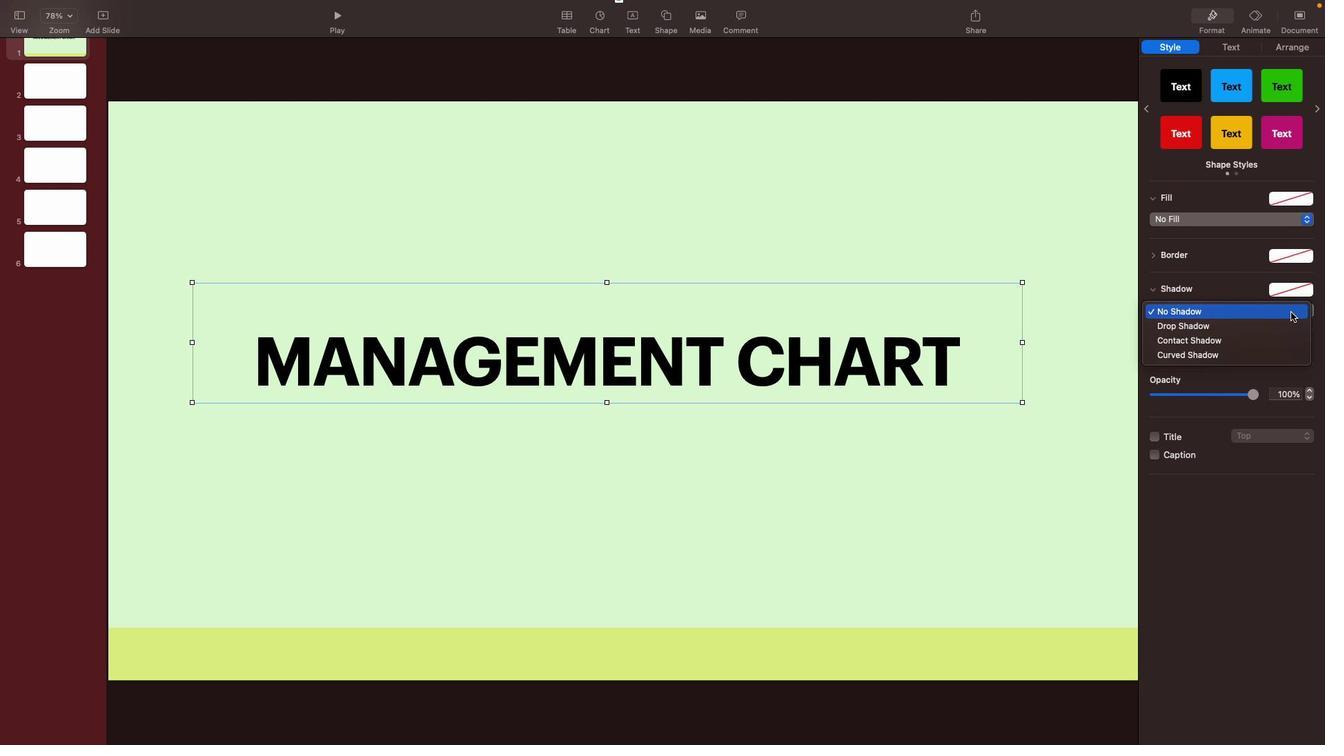 
Action: Mouse pressed left at (1306, 306)
Screenshot: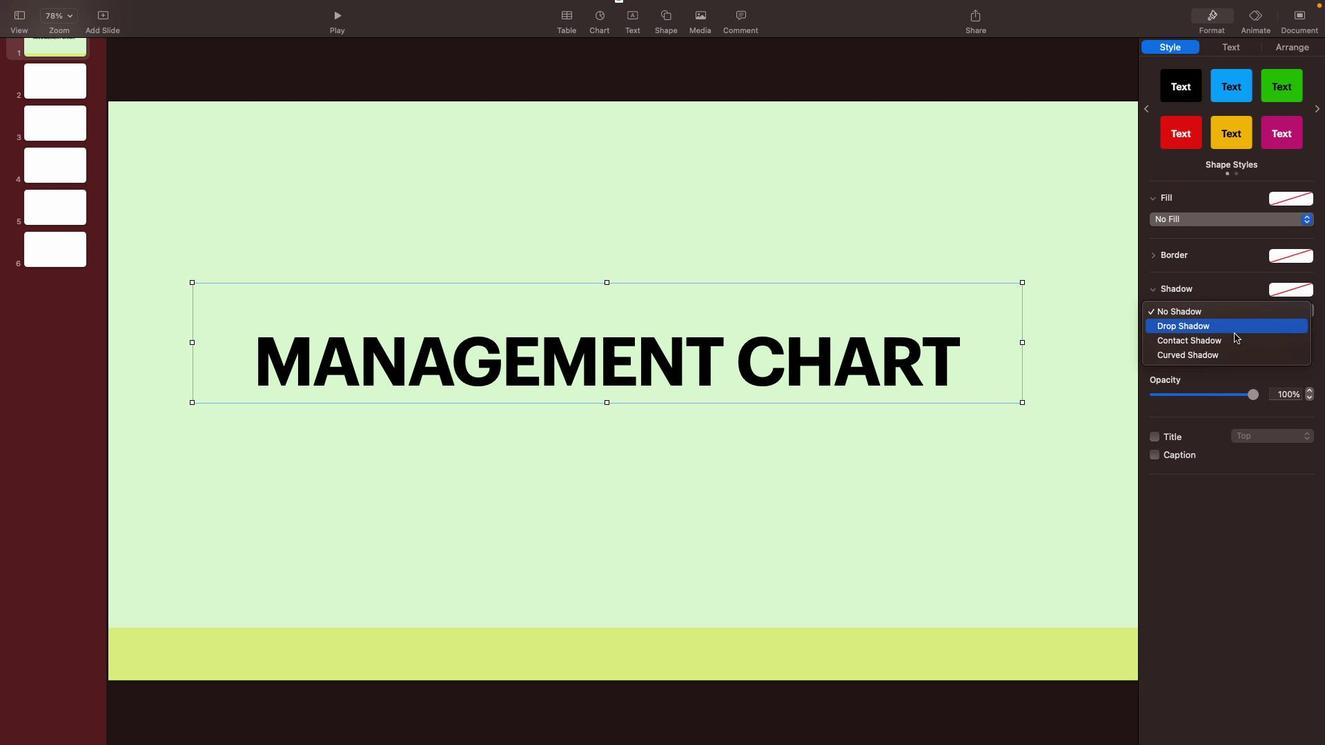 
Action: Mouse moved to (1193, 327)
Screenshot: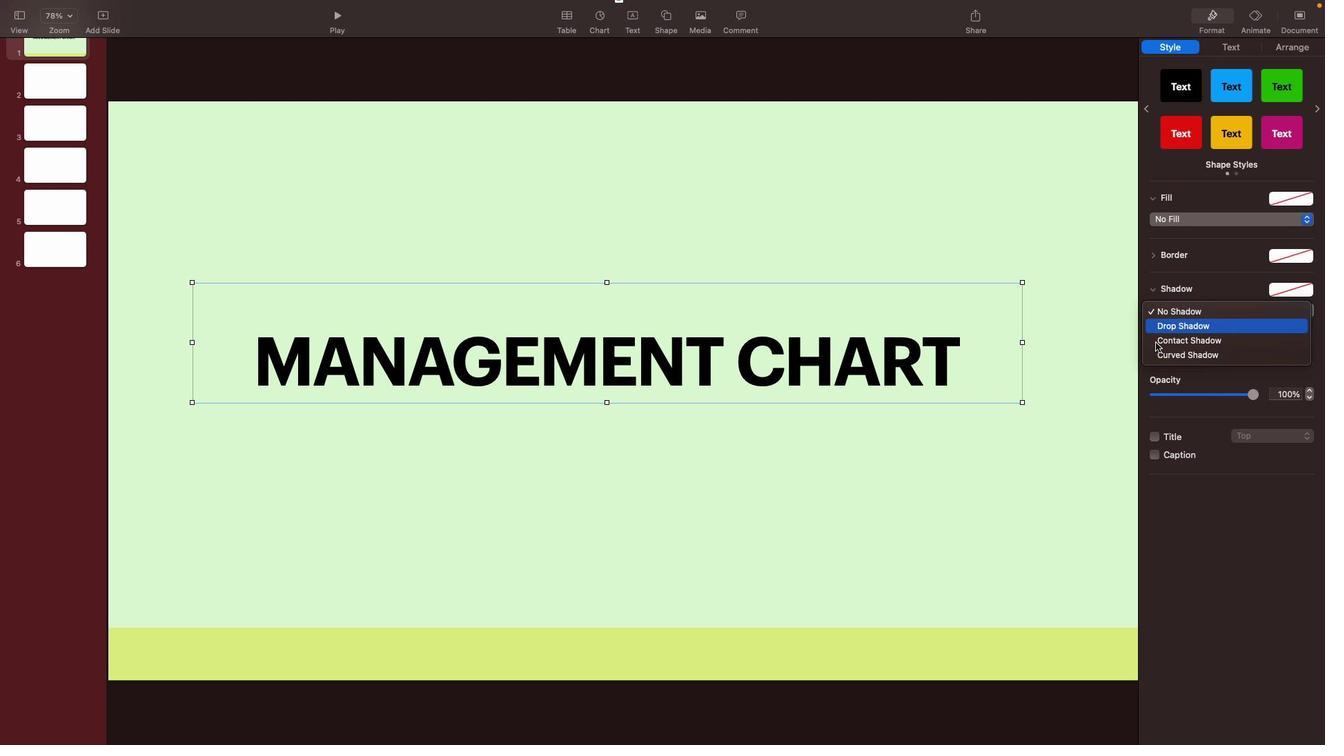 
Action: Mouse pressed left at (1193, 327)
Screenshot: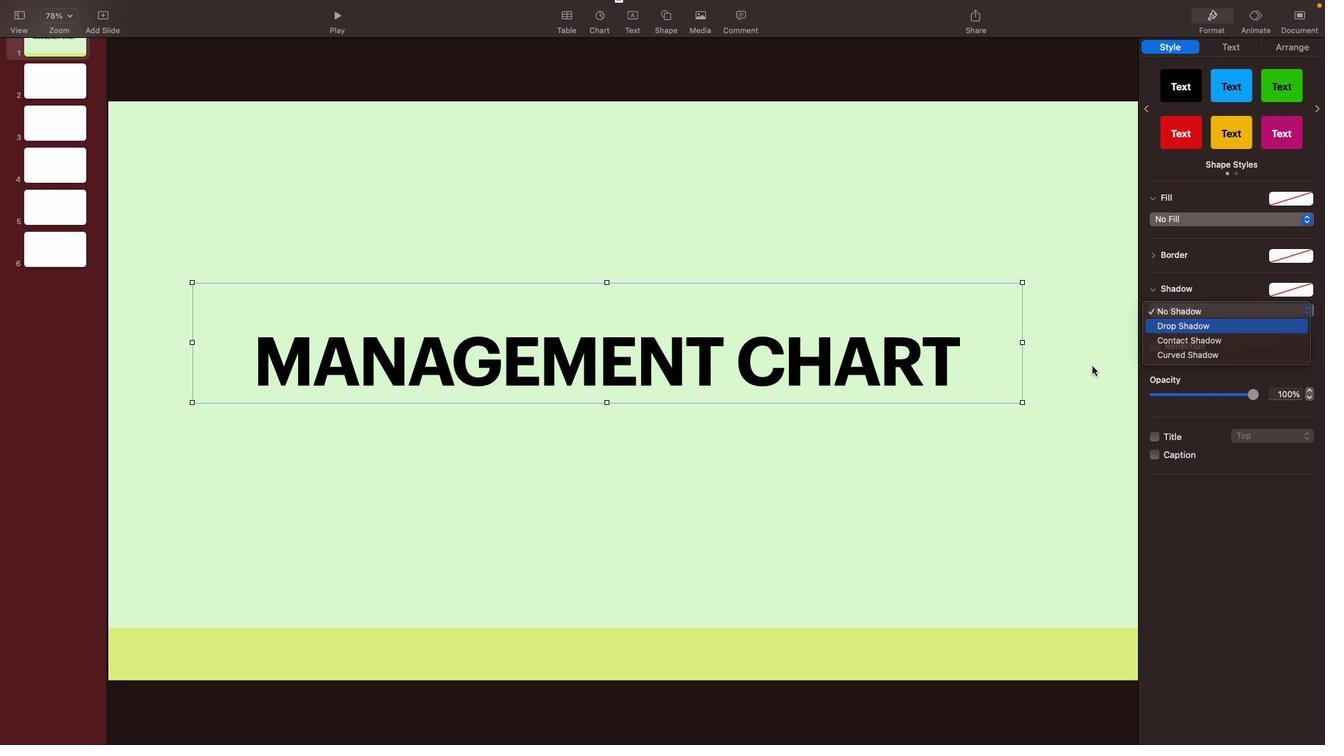 
Action: Mouse moved to (920, 490)
Screenshot: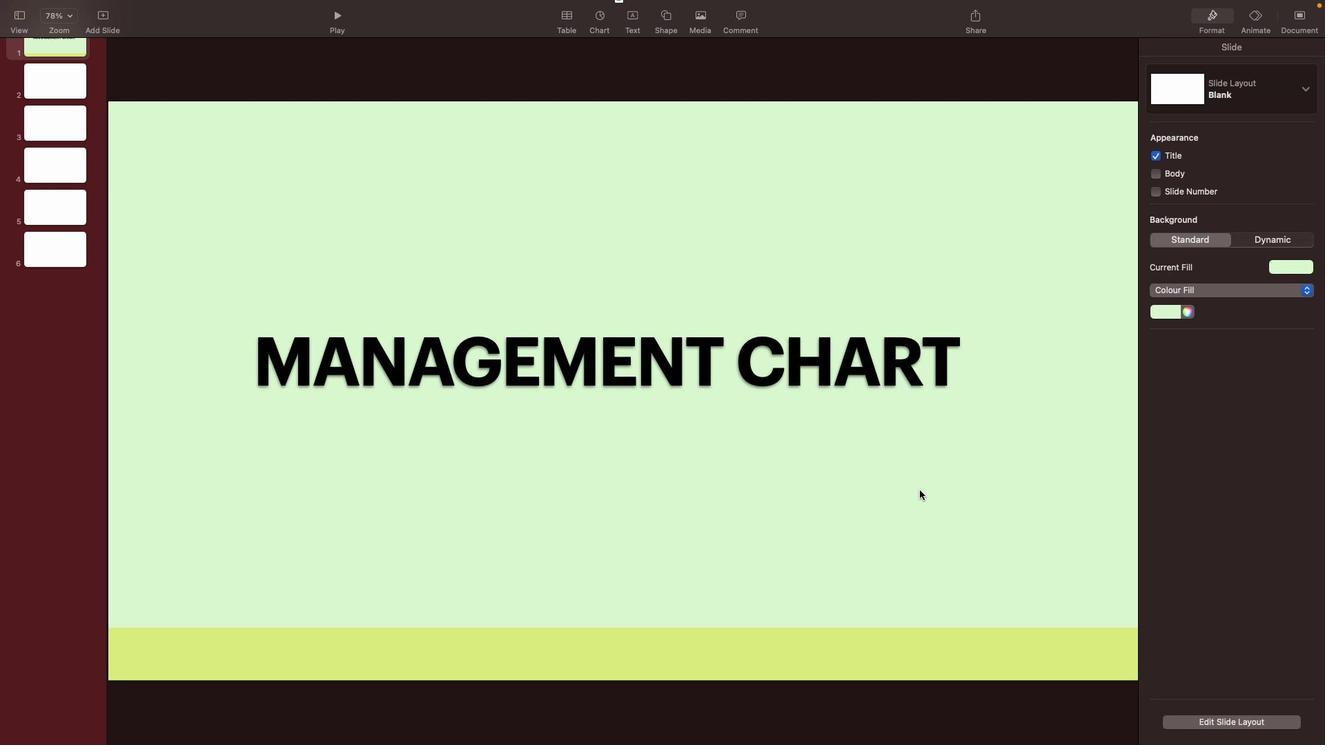
Action: Mouse pressed left at (920, 490)
Screenshot: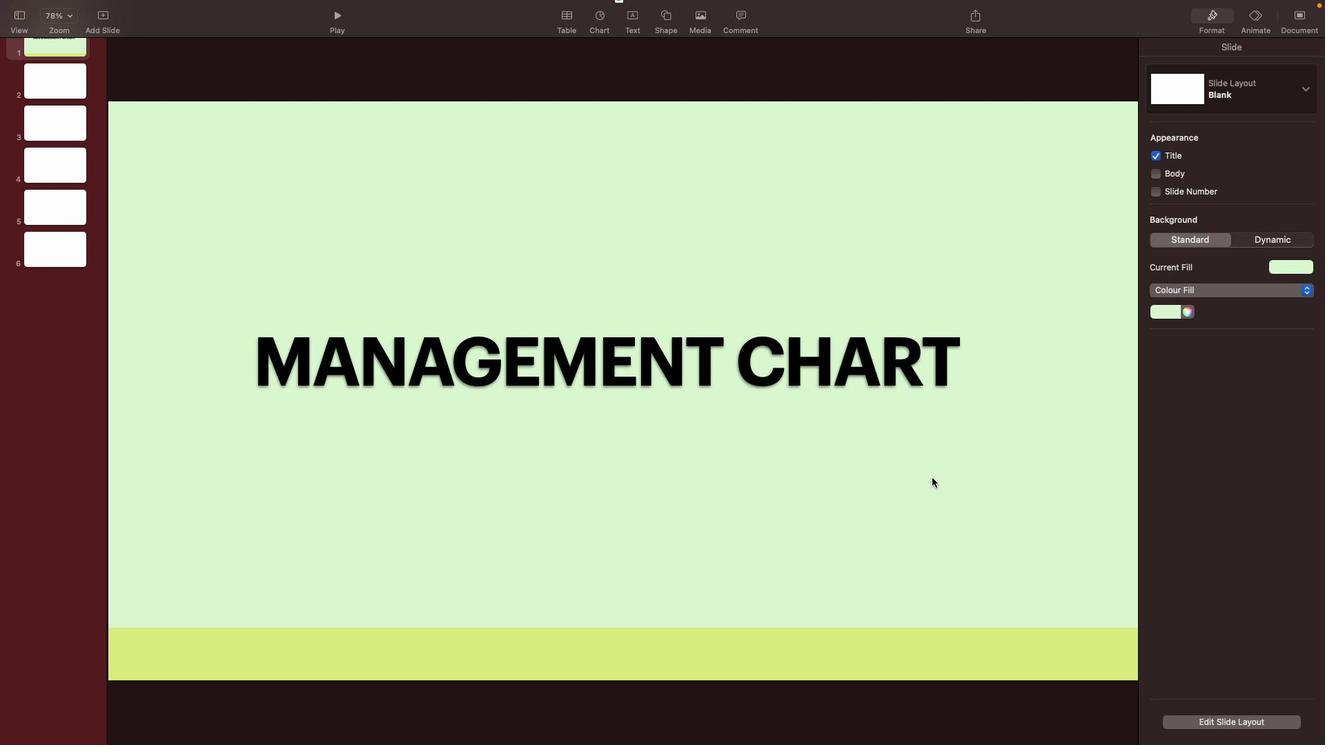 
Action: Mouse moved to (935, 372)
Screenshot: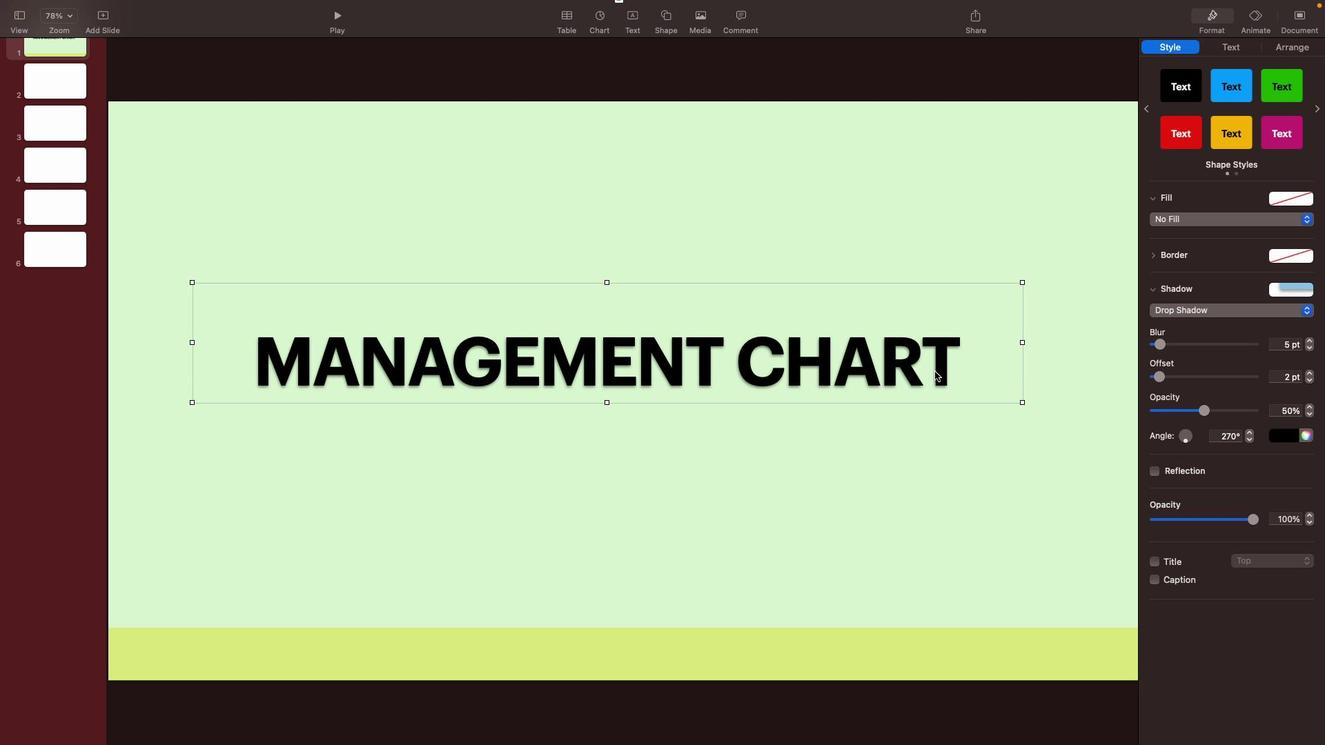 
Action: Mouse pressed left at (935, 372)
Screenshot: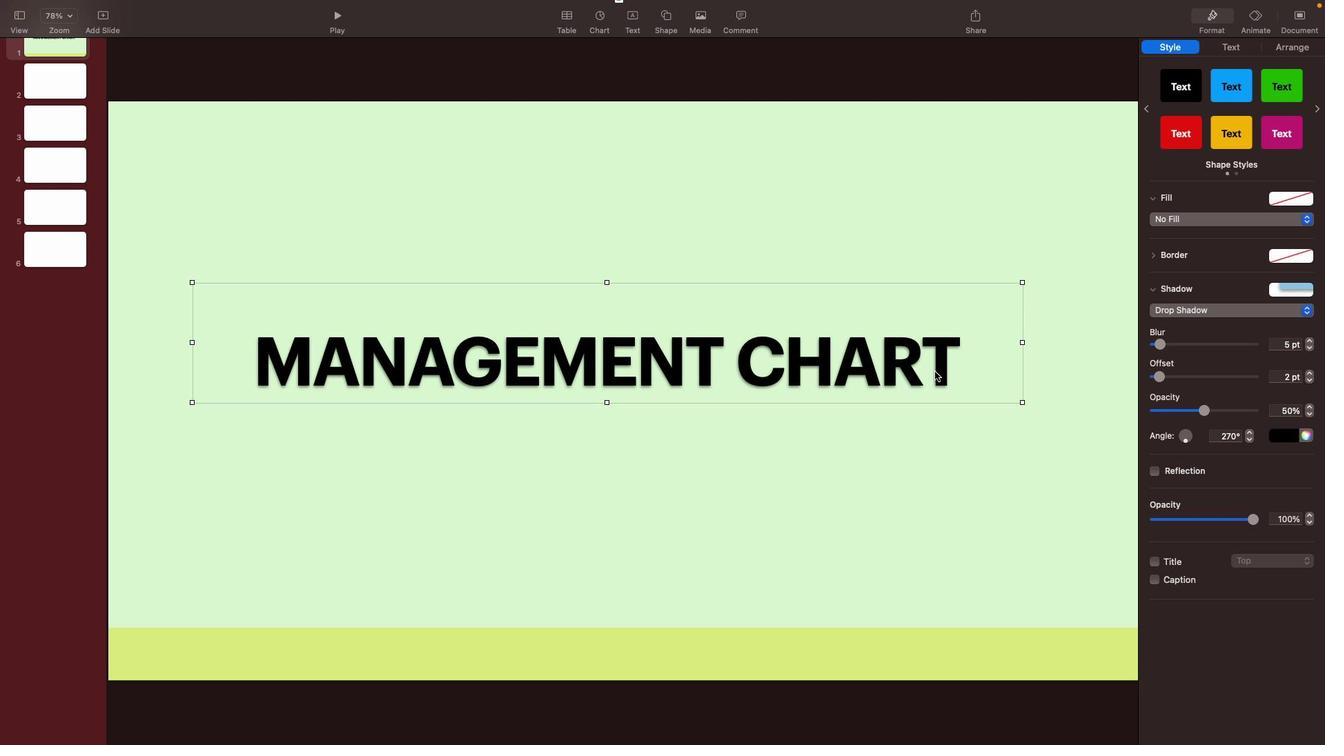 
Action: Mouse moved to (1023, 343)
Screenshot: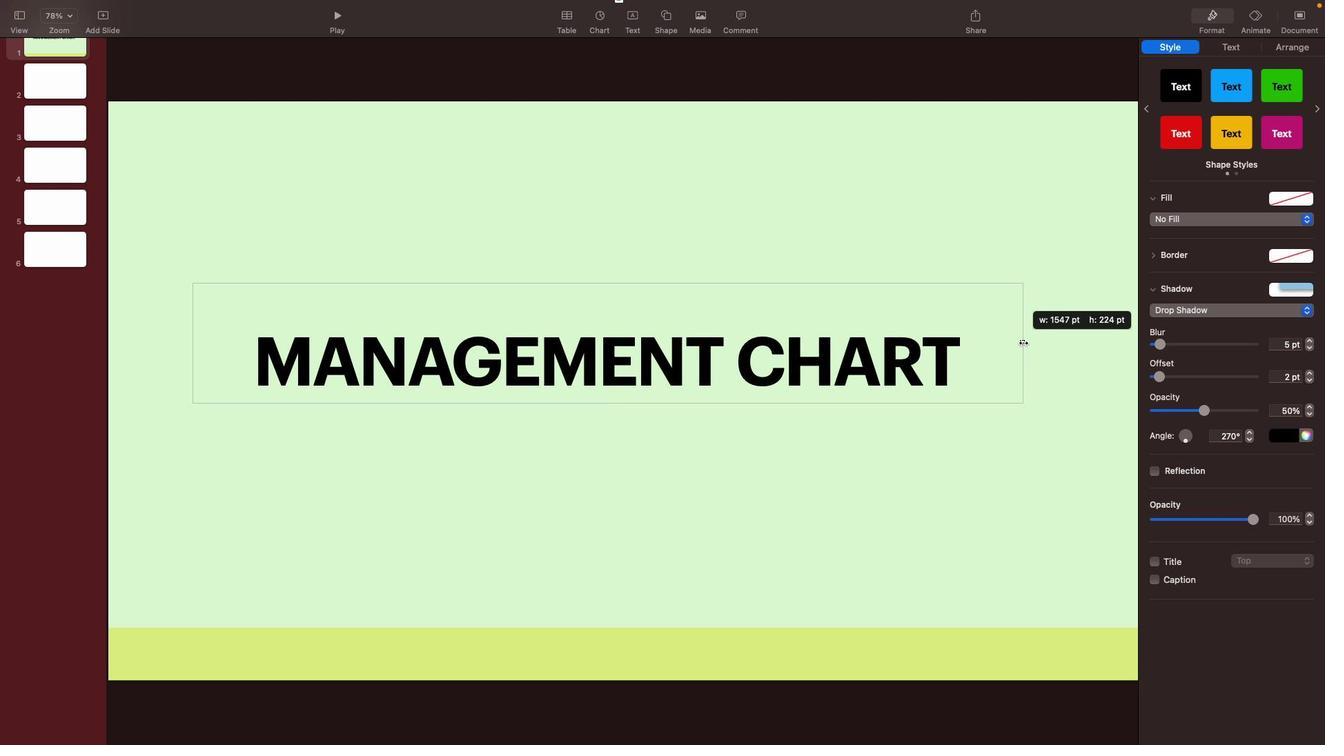 
Action: Mouse pressed left at (1023, 343)
Screenshot: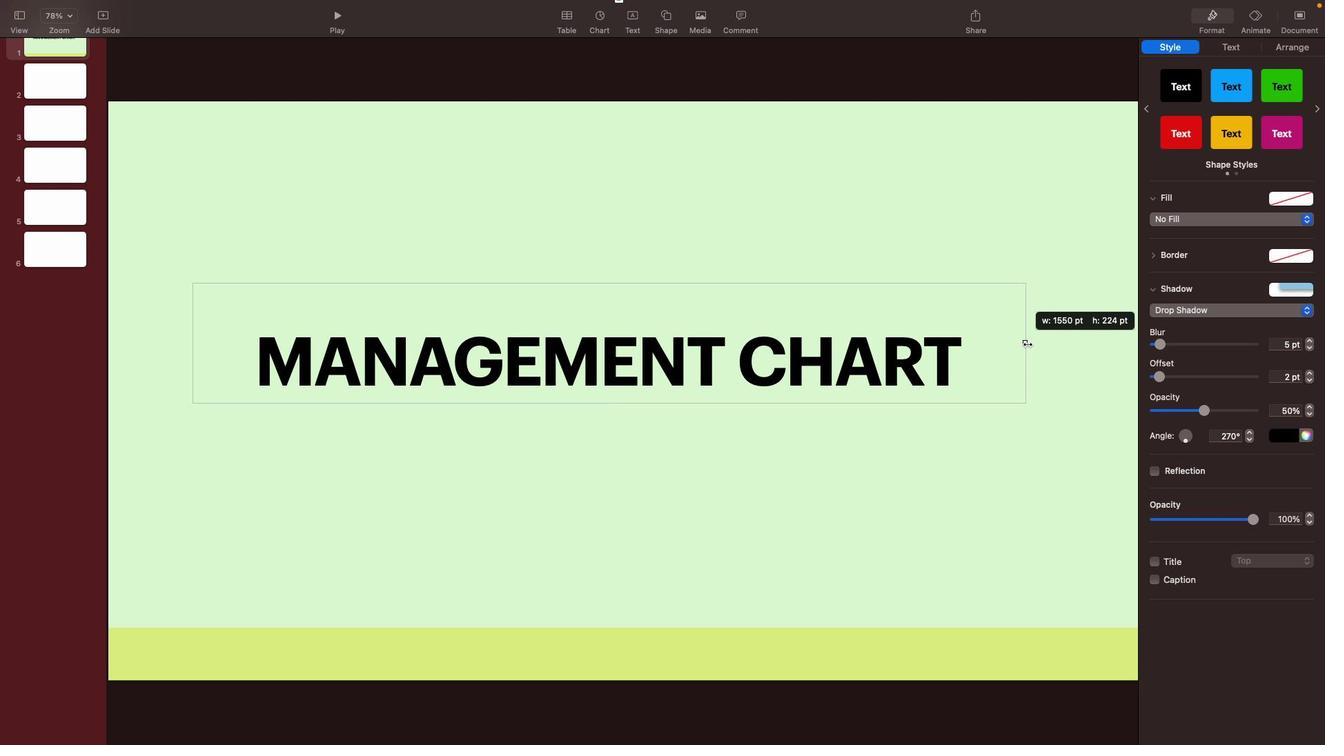 
Action: Mouse moved to (834, 624)
Screenshot: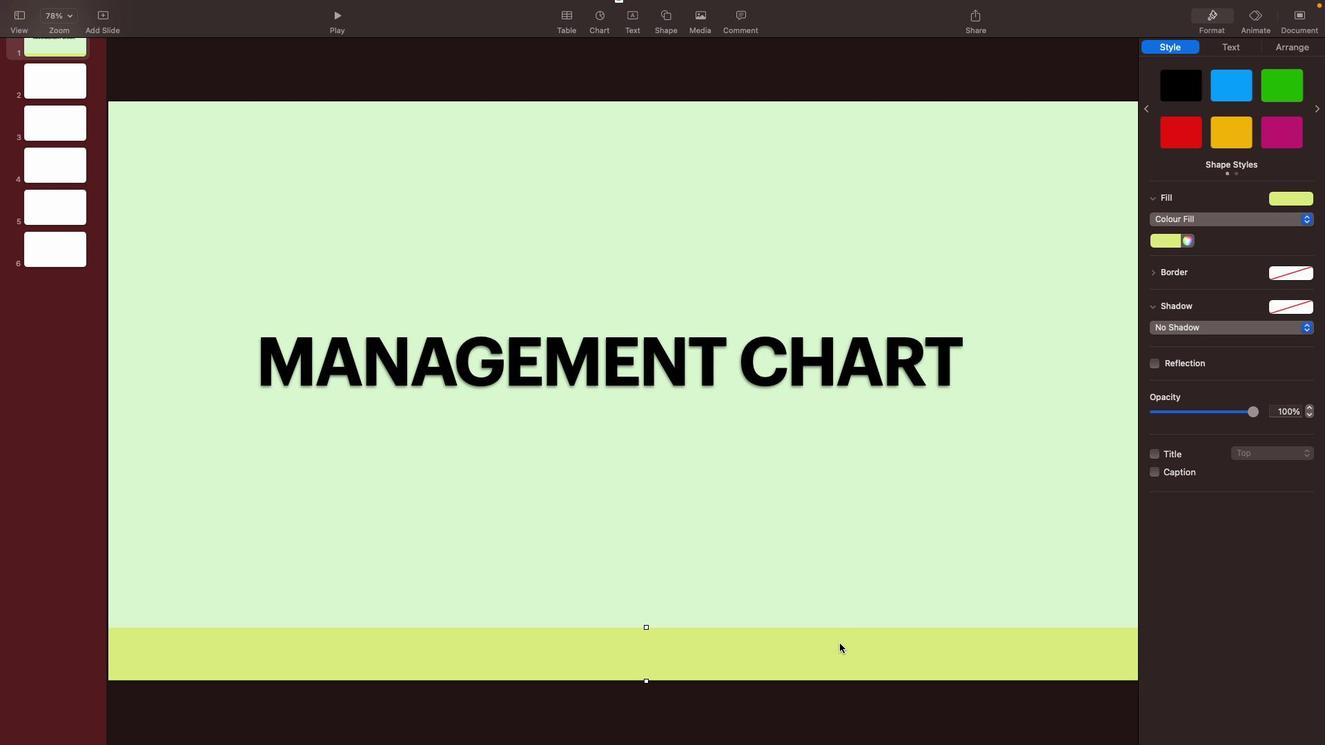 
Action: Mouse pressed left at (834, 624)
Screenshot: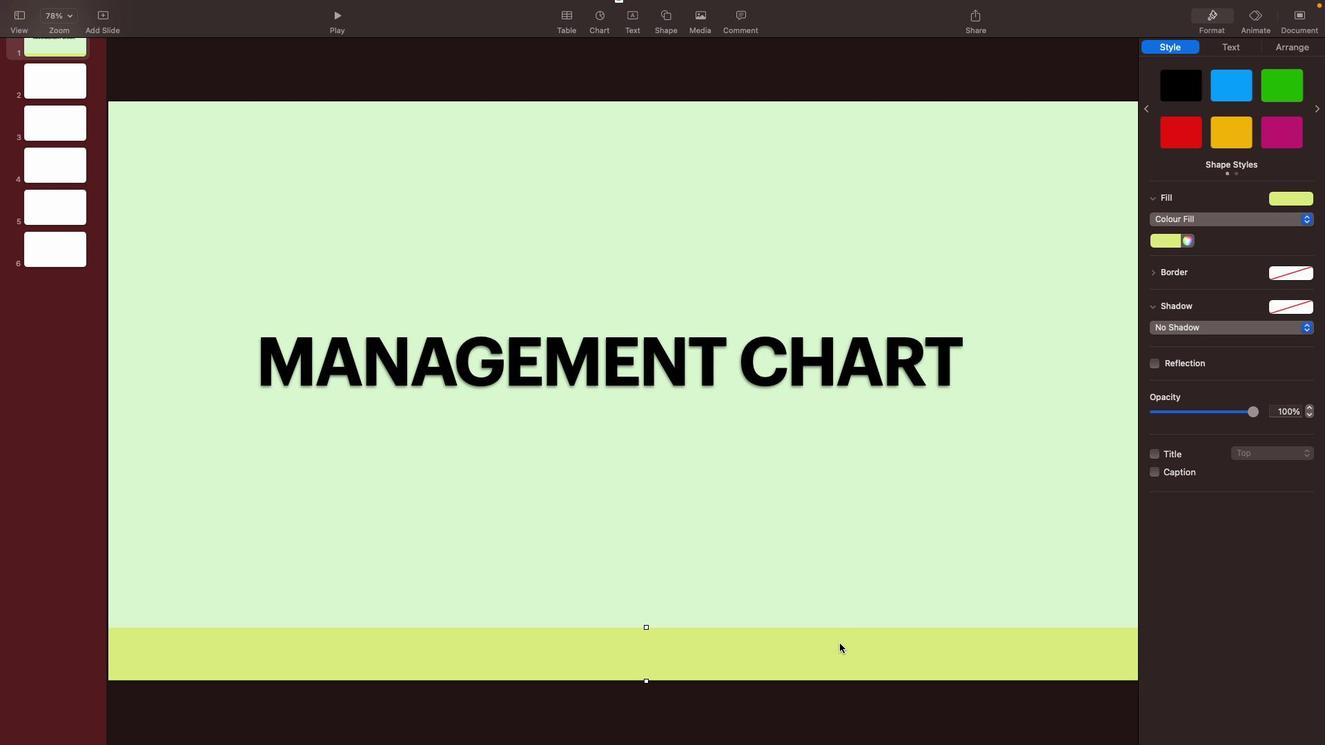 
Action: Mouse moved to (840, 646)
Screenshot: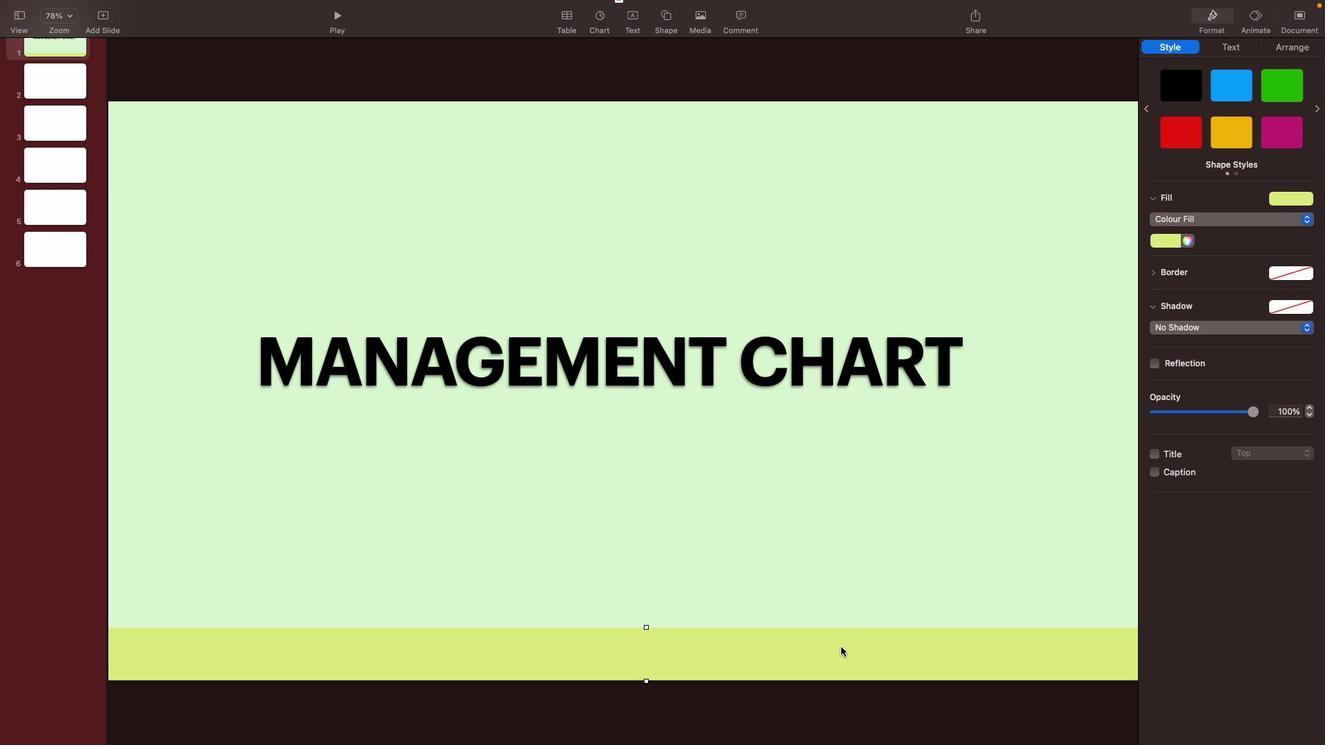 
Action: Mouse pressed left at (840, 646)
Screenshot: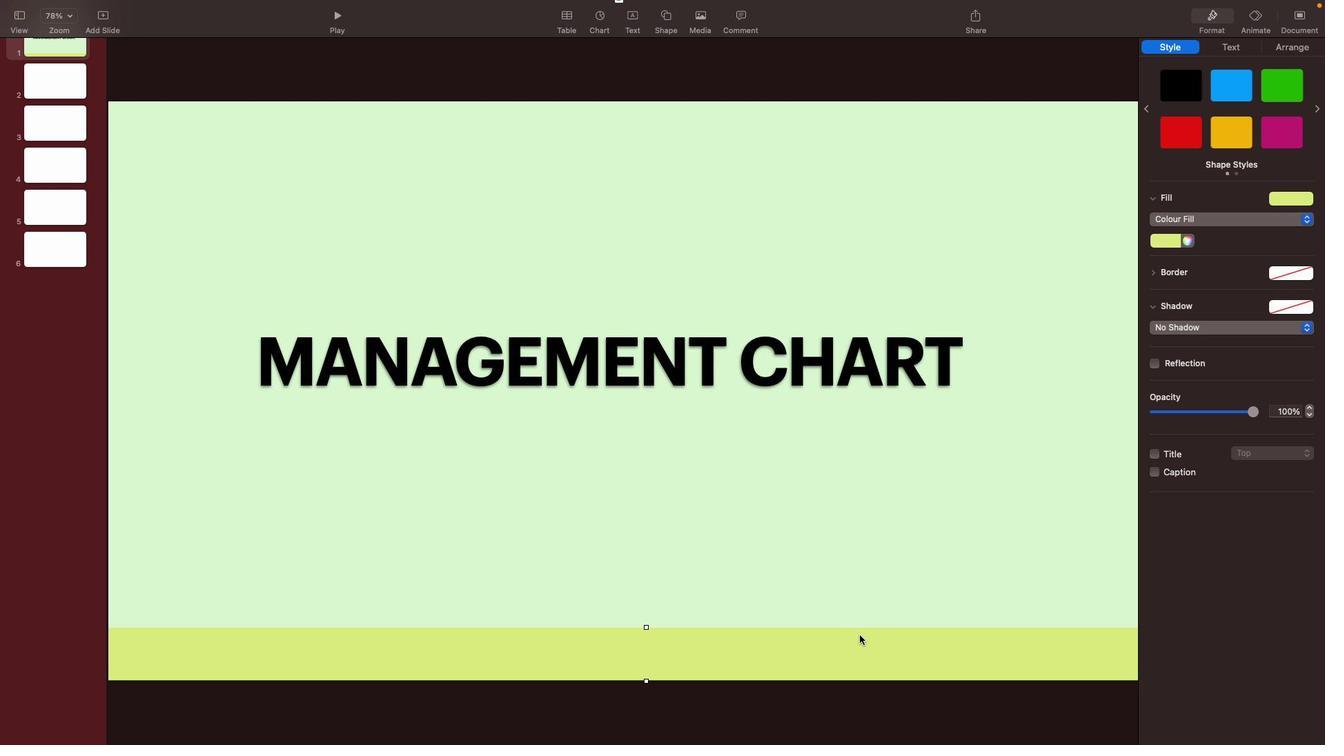 
Action: Mouse moved to (1308, 274)
Screenshot: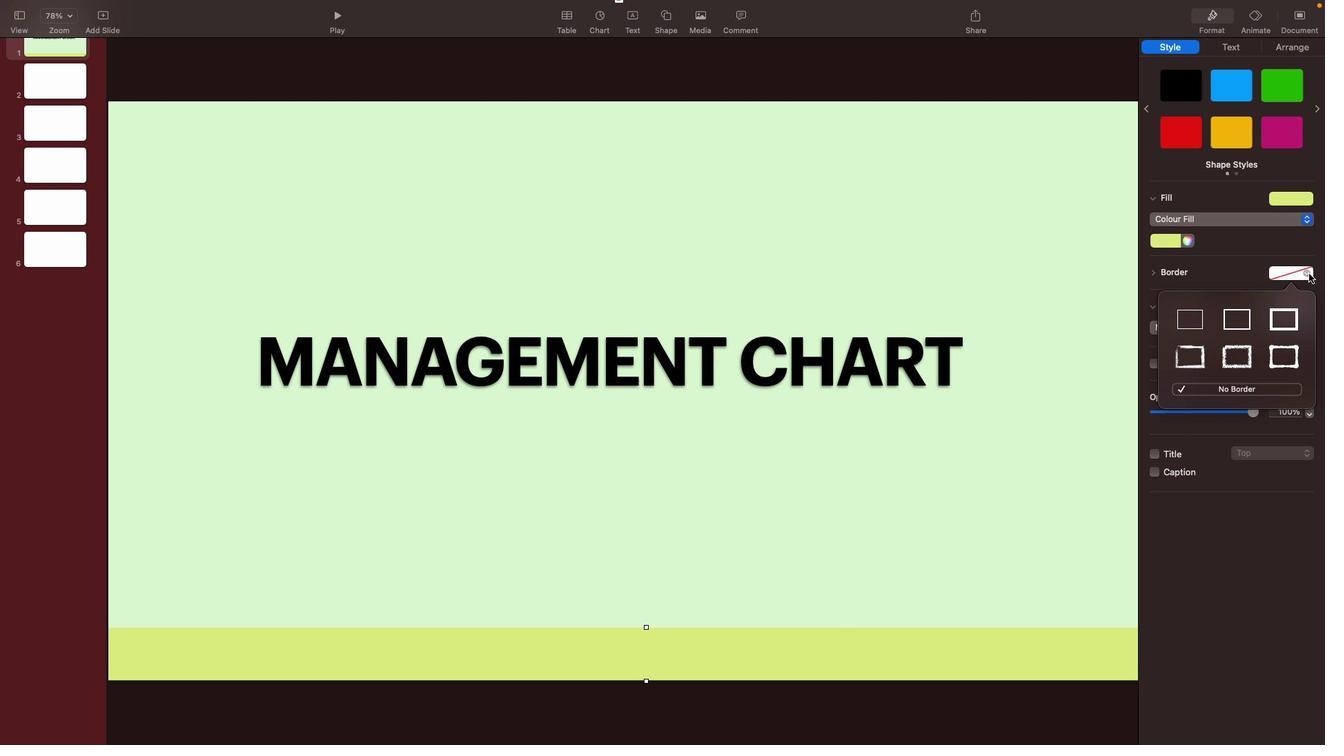 
Action: Mouse pressed left at (1308, 274)
Screenshot: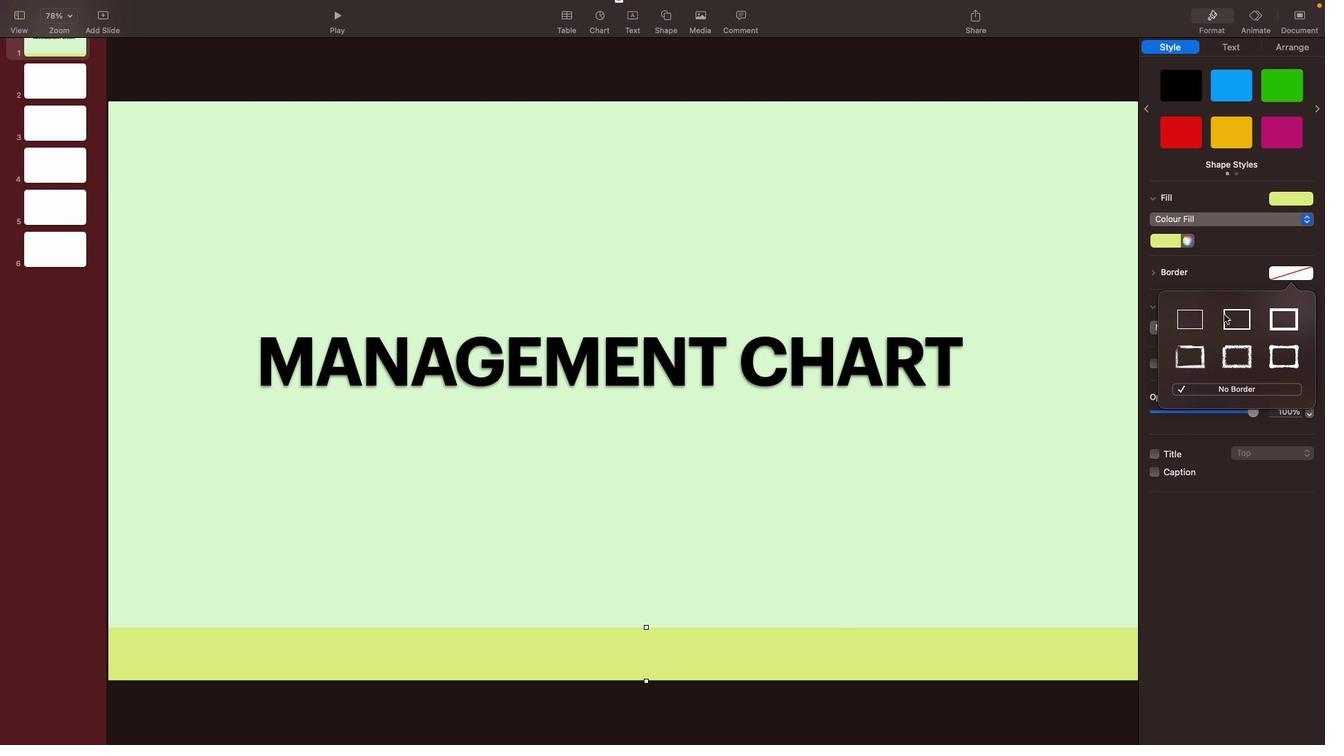 
Action: Mouse moved to (1191, 325)
Screenshot: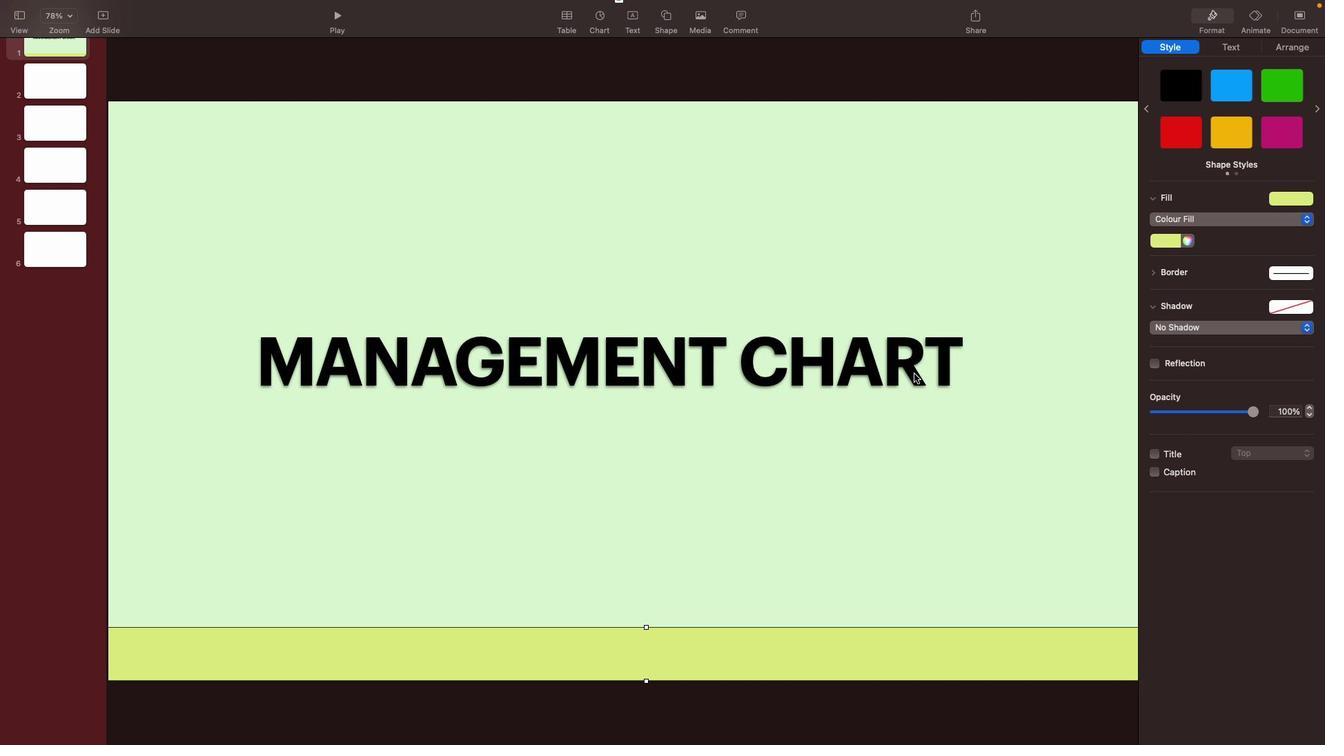 
Action: Mouse pressed left at (1191, 325)
Screenshot: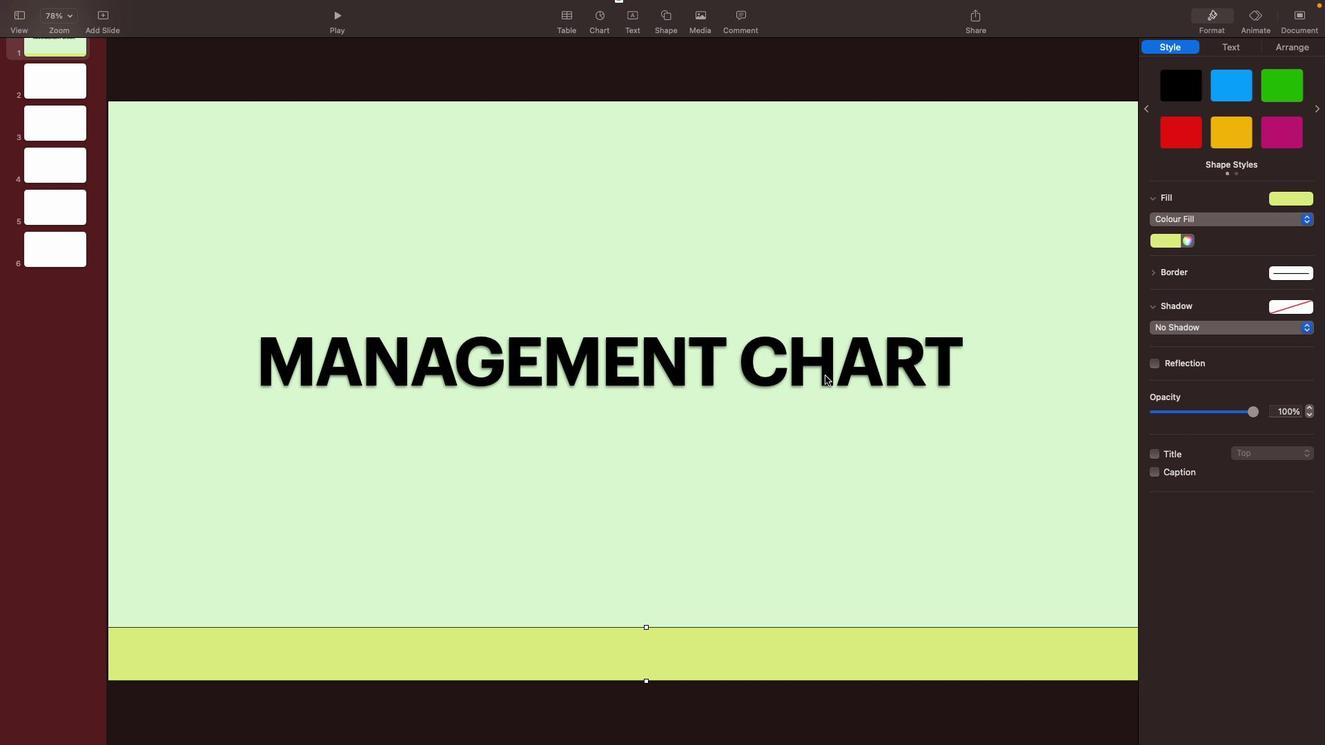 
Action: Mouse moved to (806, 374)
Screenshot: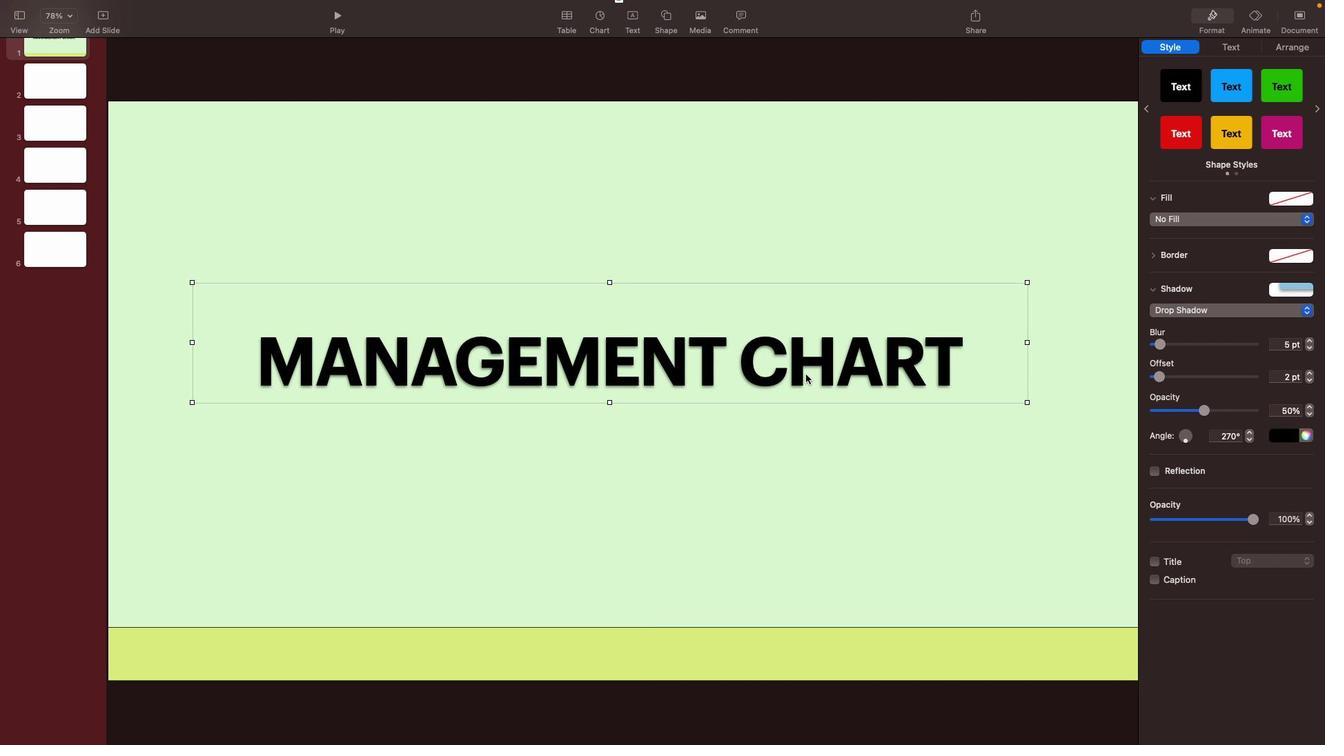 
Action: Mouse pressed left at (806, 374)
Screenshot: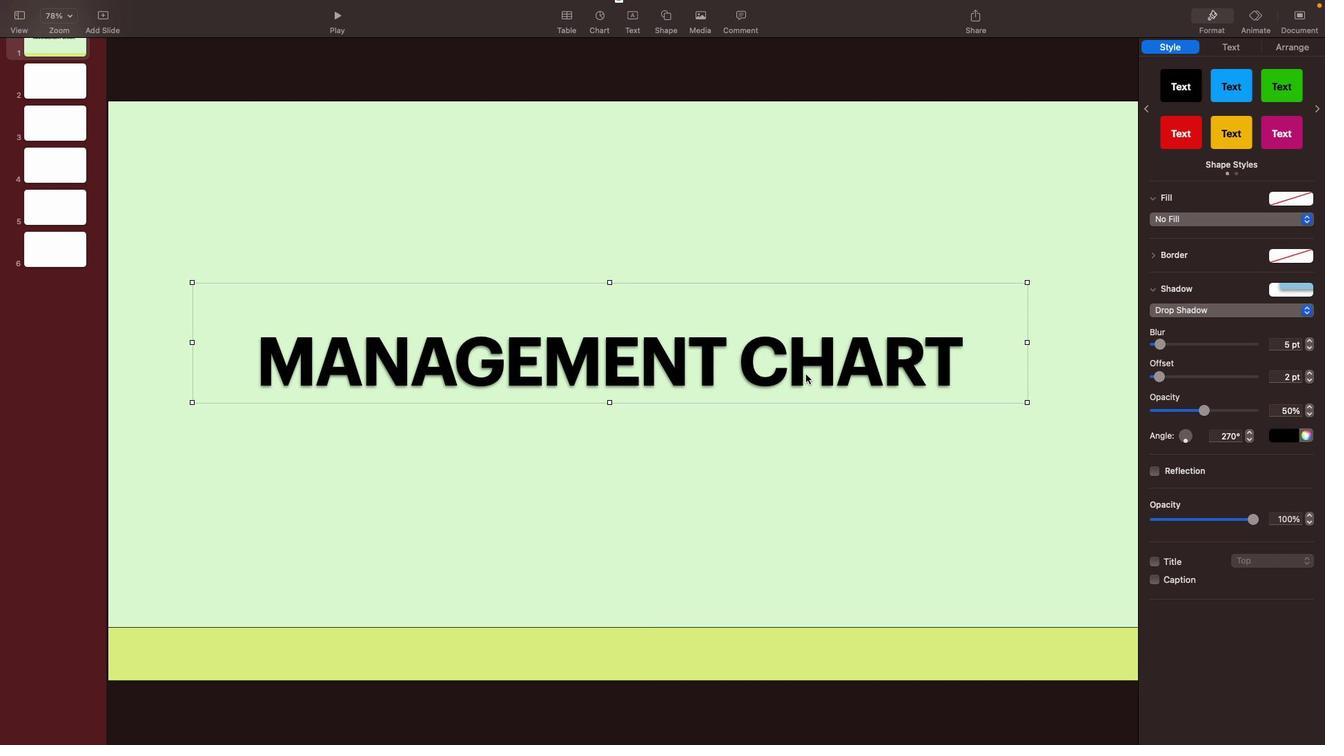 
Action: Mouse moved to (1027, 281)
Screenshot: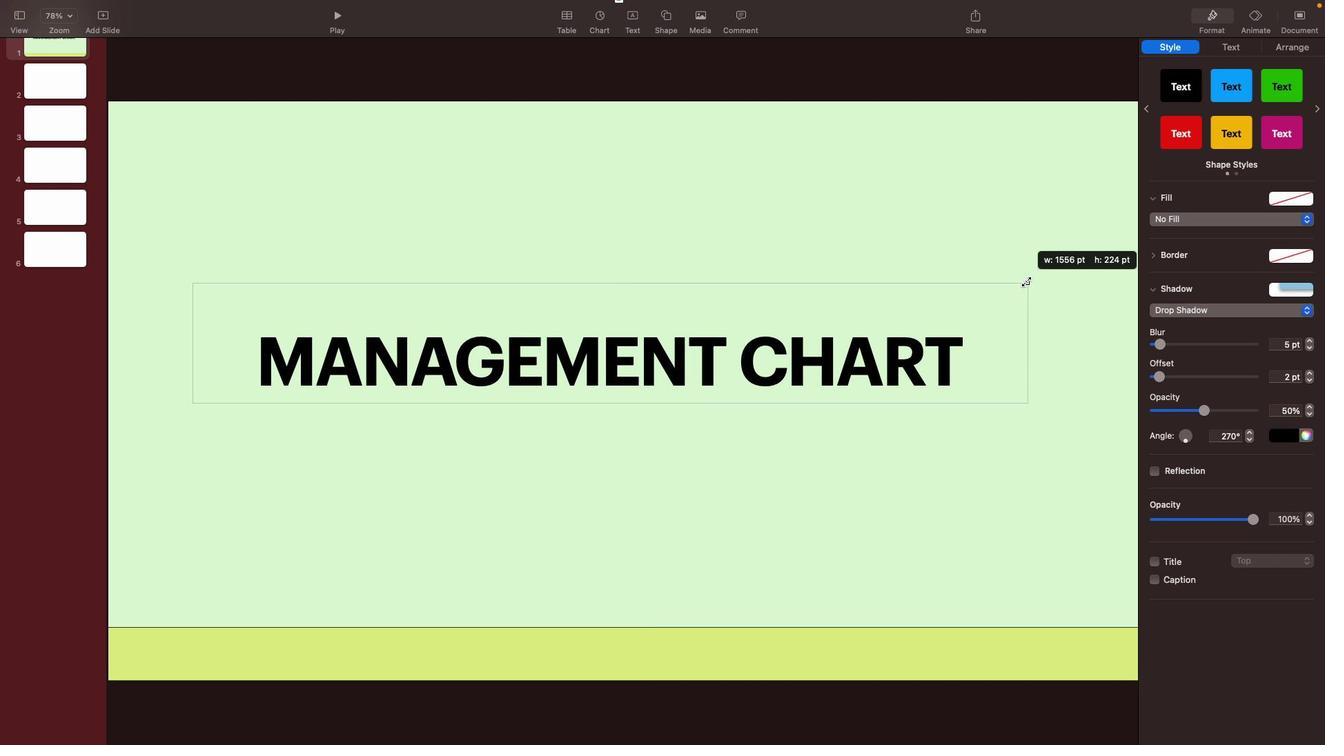 
Action: Mouse pressed left at (1027, 281)
Screenshot: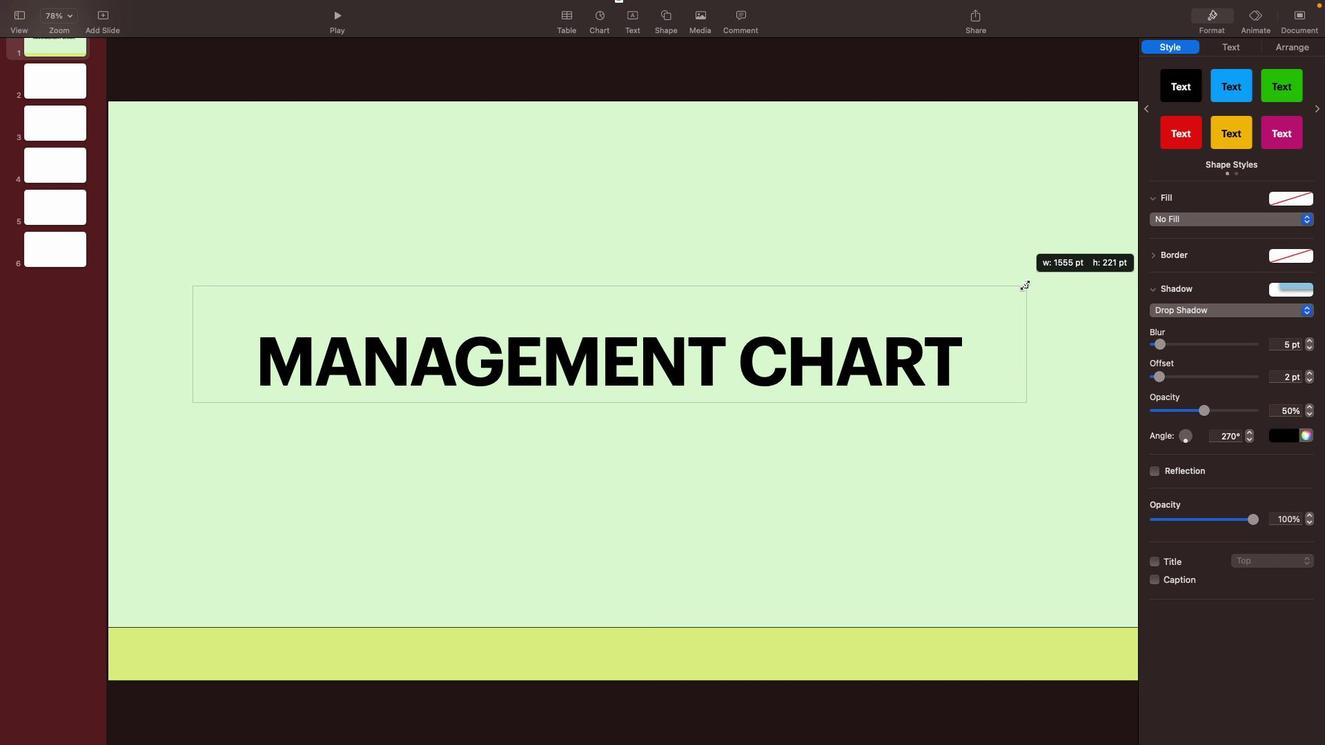 
Action: Mouse moved to (1308, 198)
Screenshot: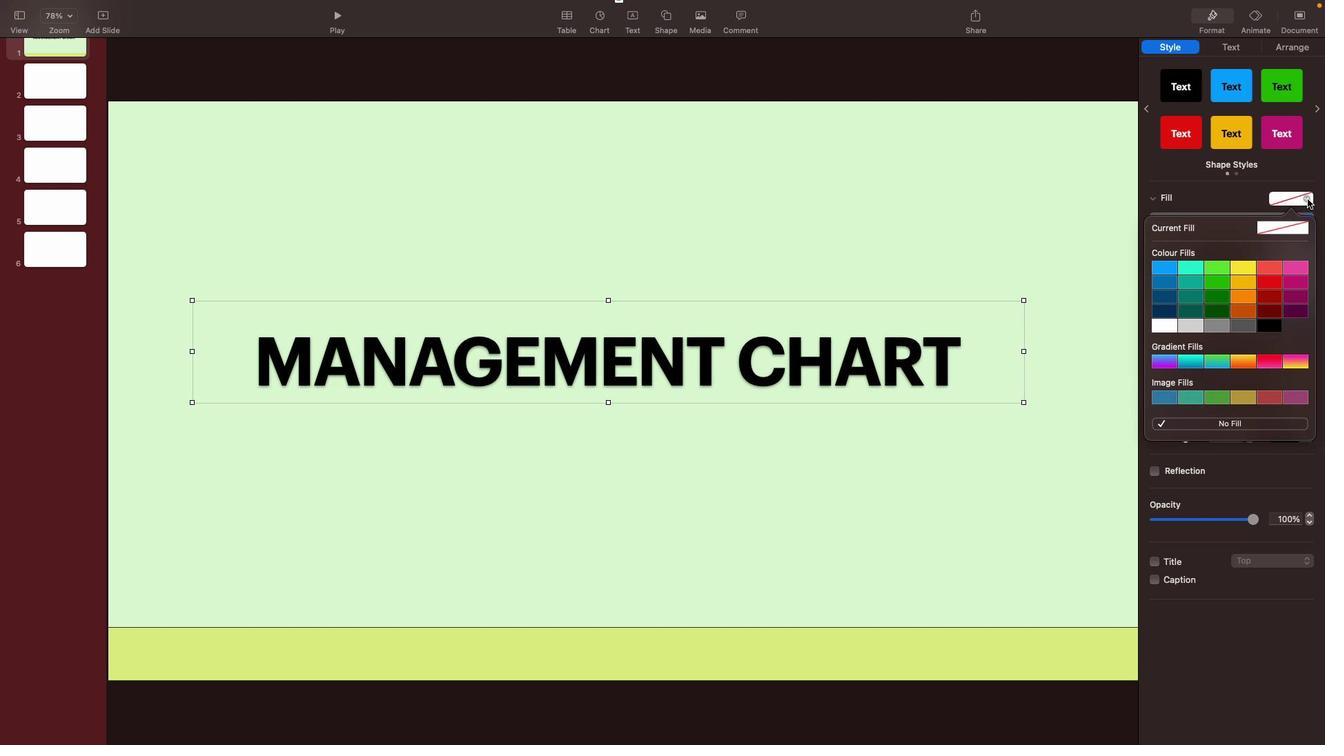 
Action: Mouse pressed left at (1308, 198)
Screenshot: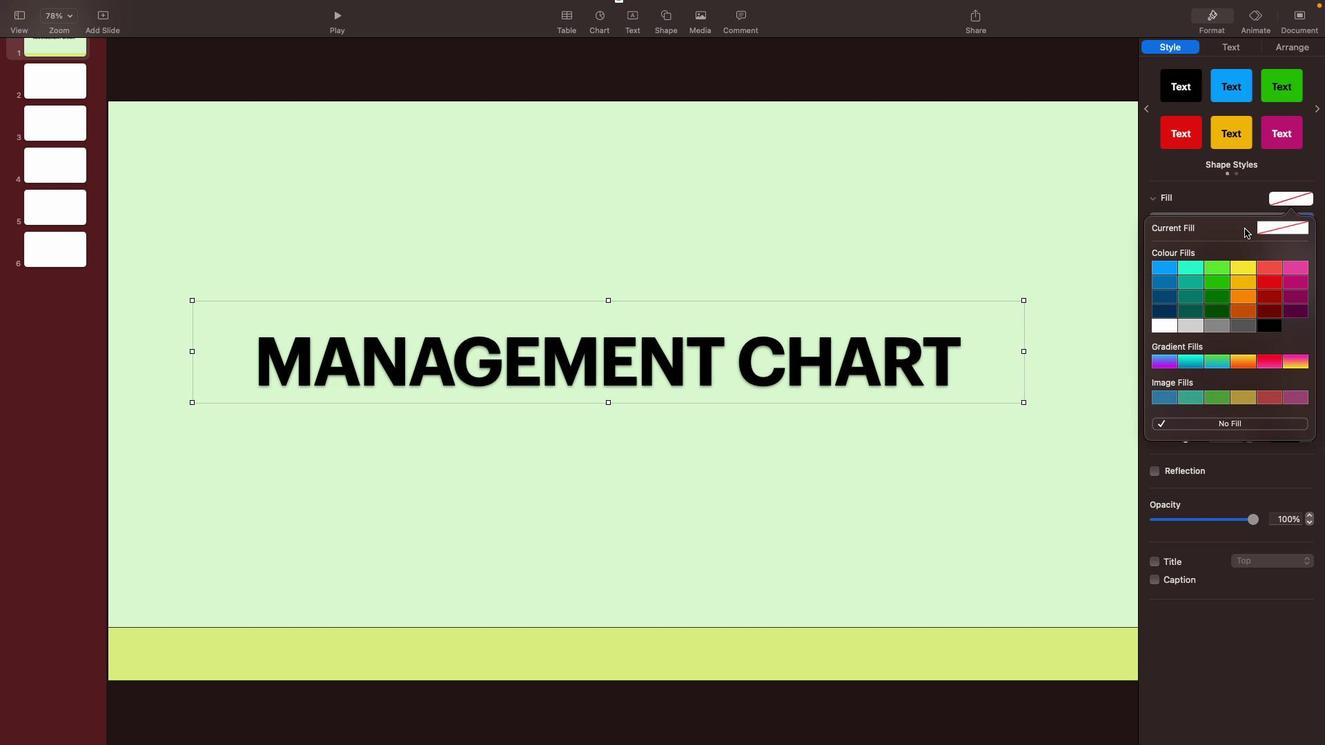 
Action: Mouse moved to (1287, 361)
Screenshot: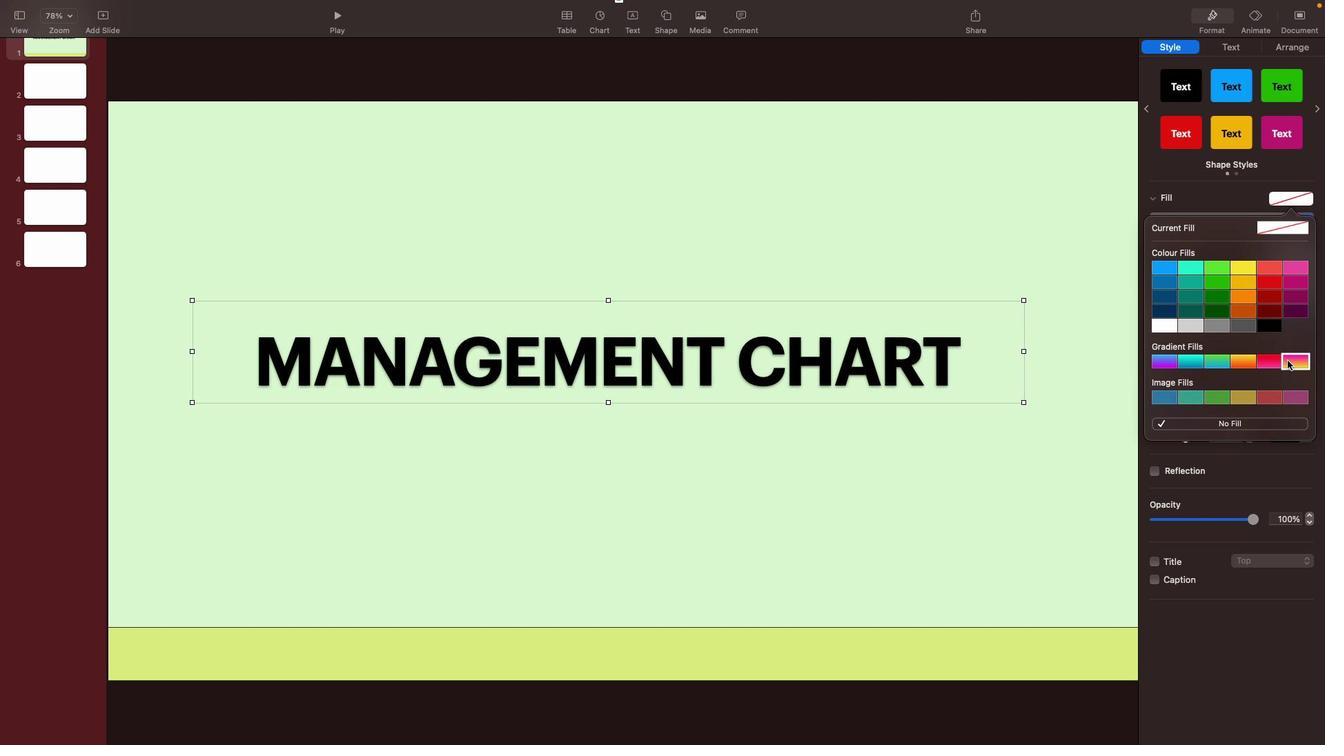 
Action: Mouse pressed left at (1287, 361)
Screenshot: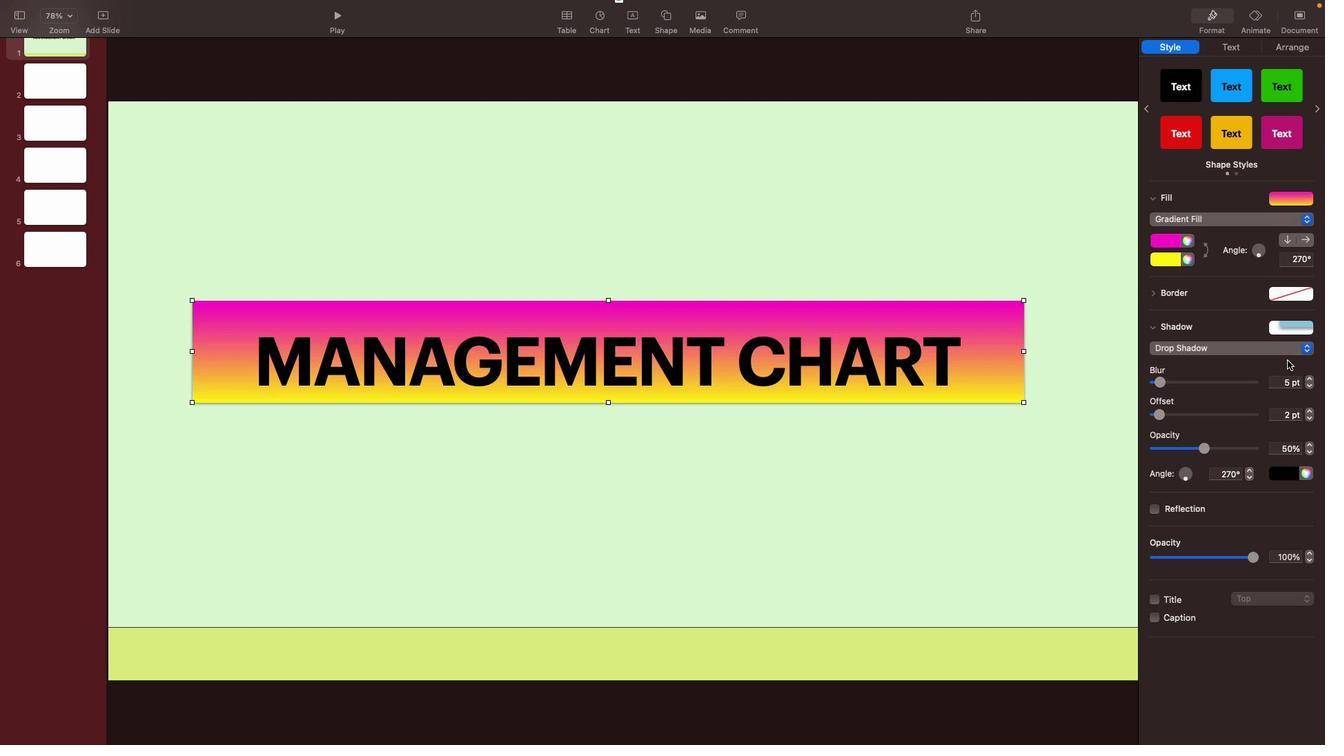 
Action: Mouse moved to (829, 333)
Screenshot: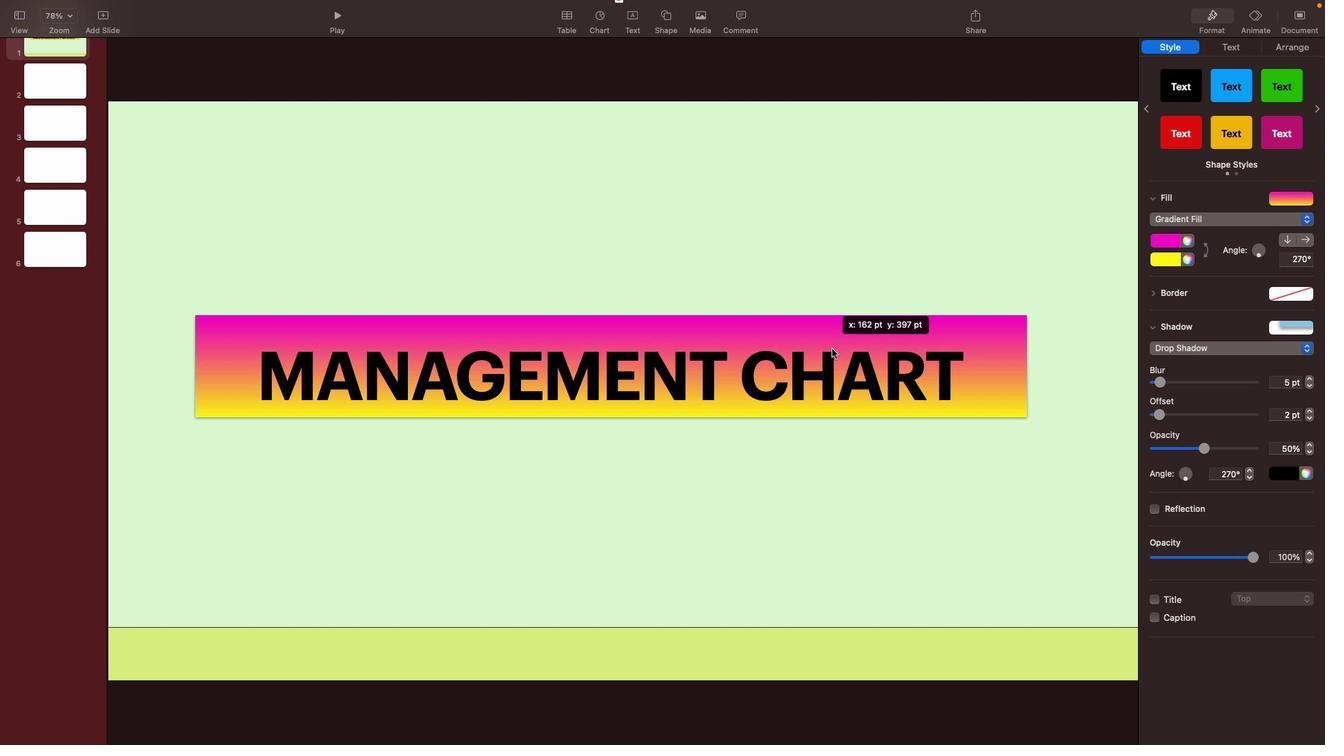 
Action: Mouse pressed left at (829, 333)
Screenshot: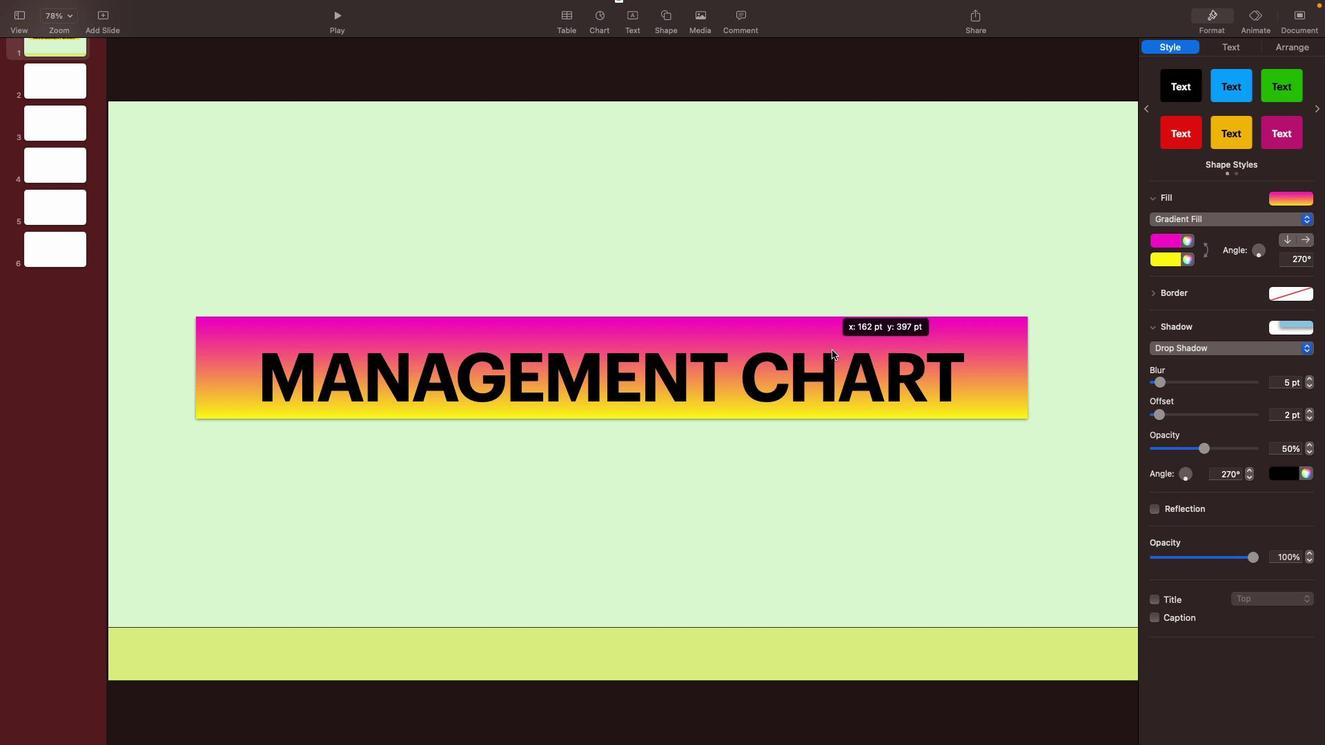 
Action: Mouse moved to (903, 646)
Screenshot: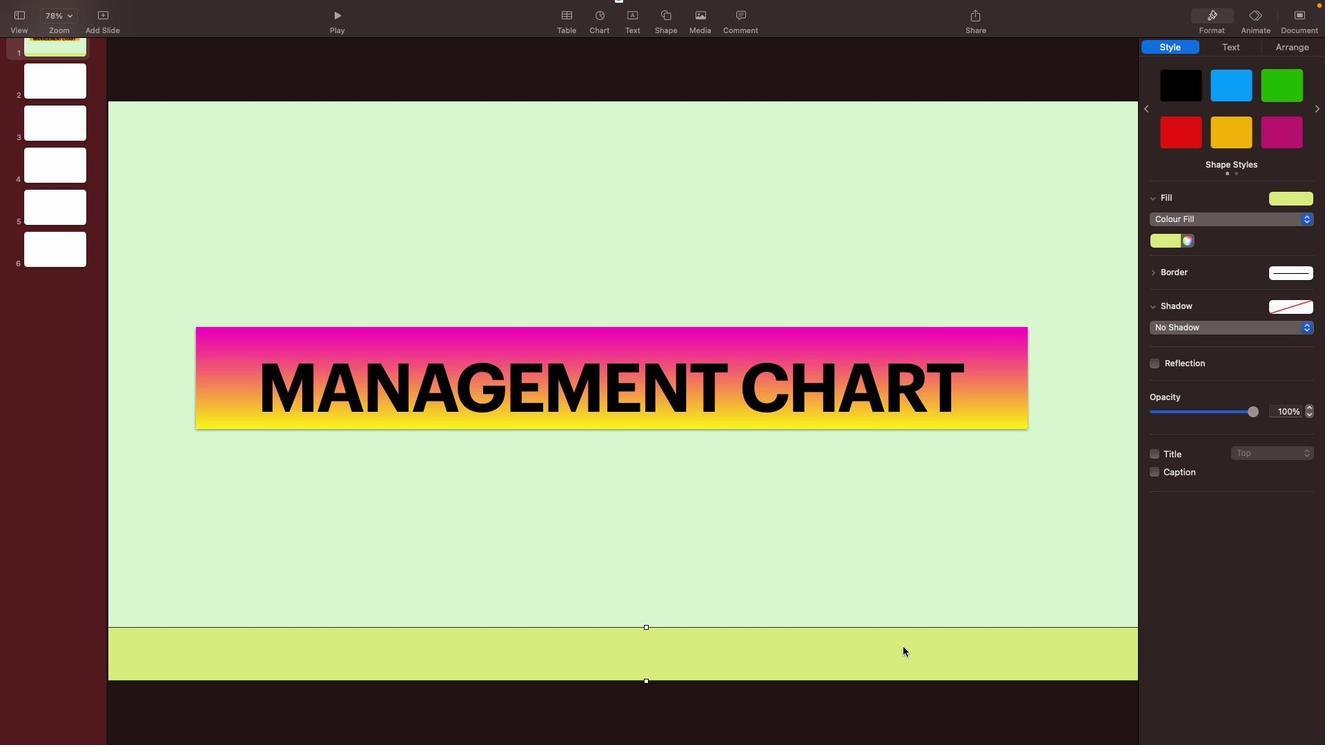 
Action: Mouse pressed left at (903, 646)
Screenshot: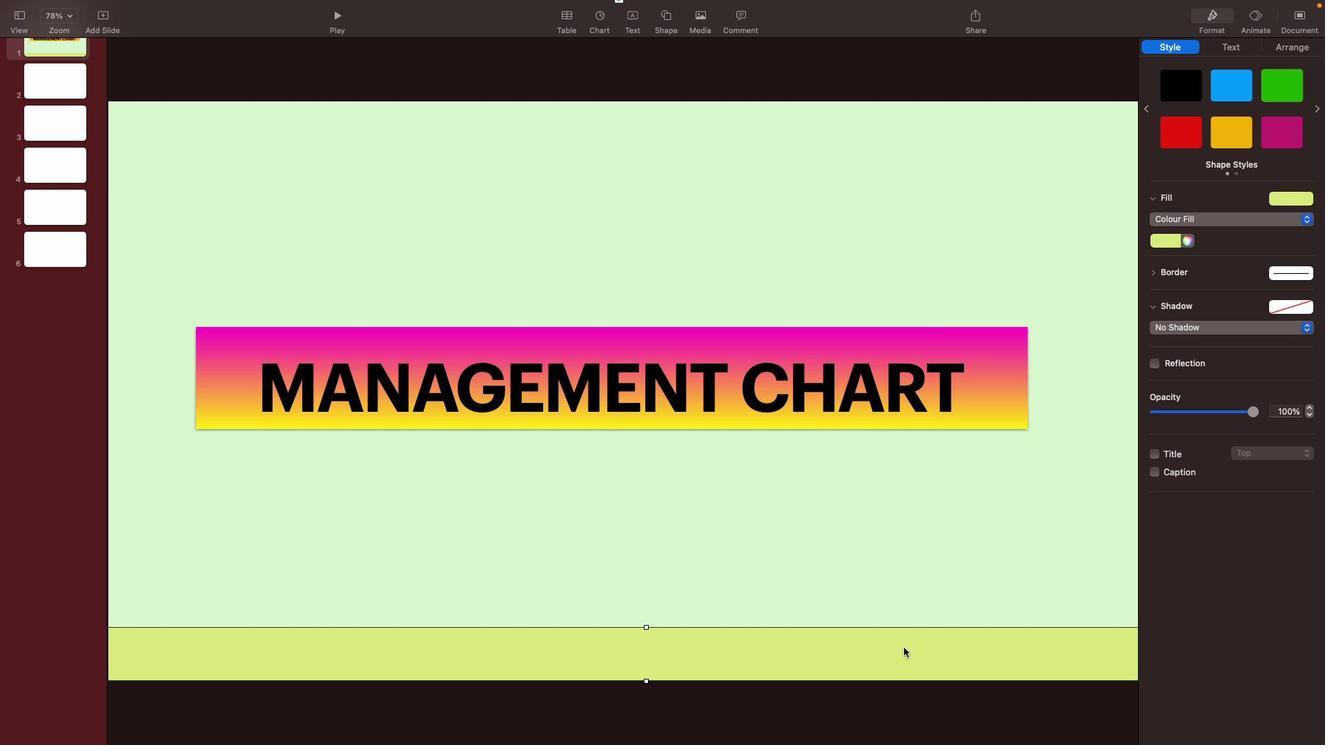 
Action: Mouse moved to (903, 647)
Screenshot: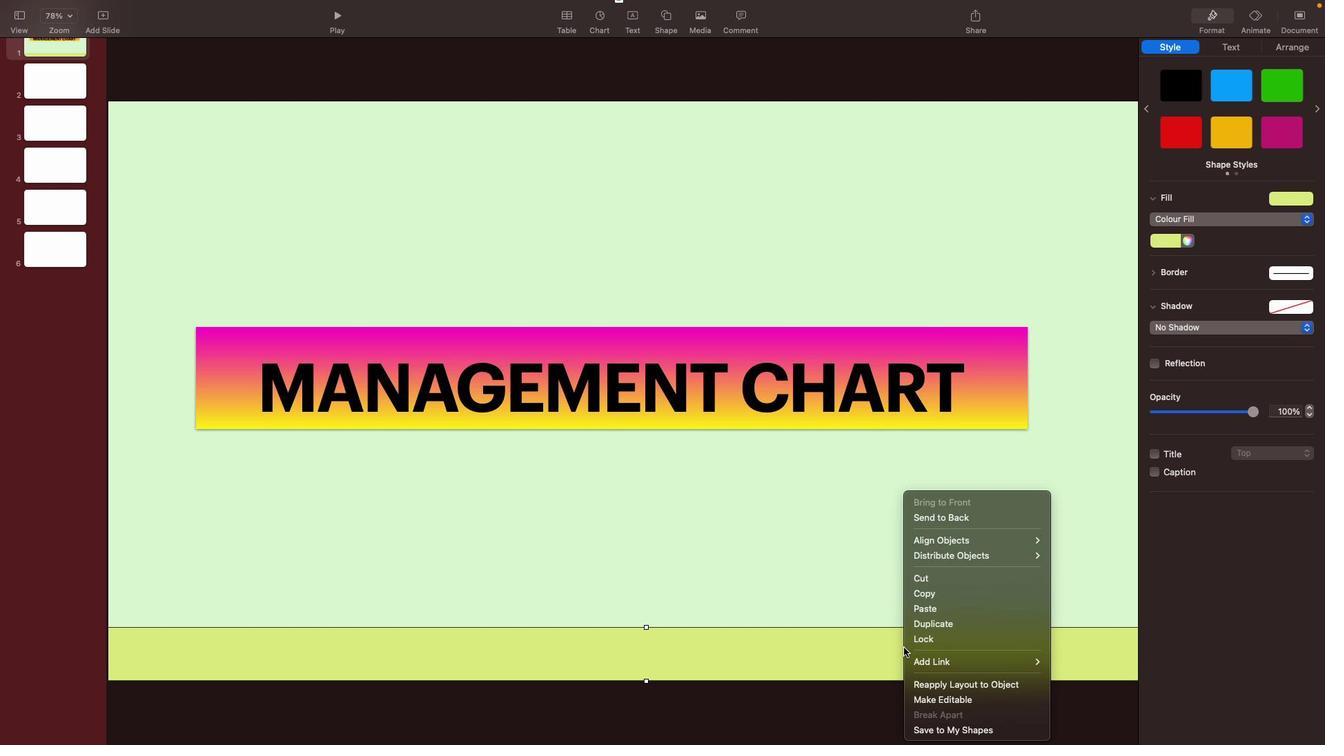 
Action: Mouse pressed right at (903, 647)
Screenshot: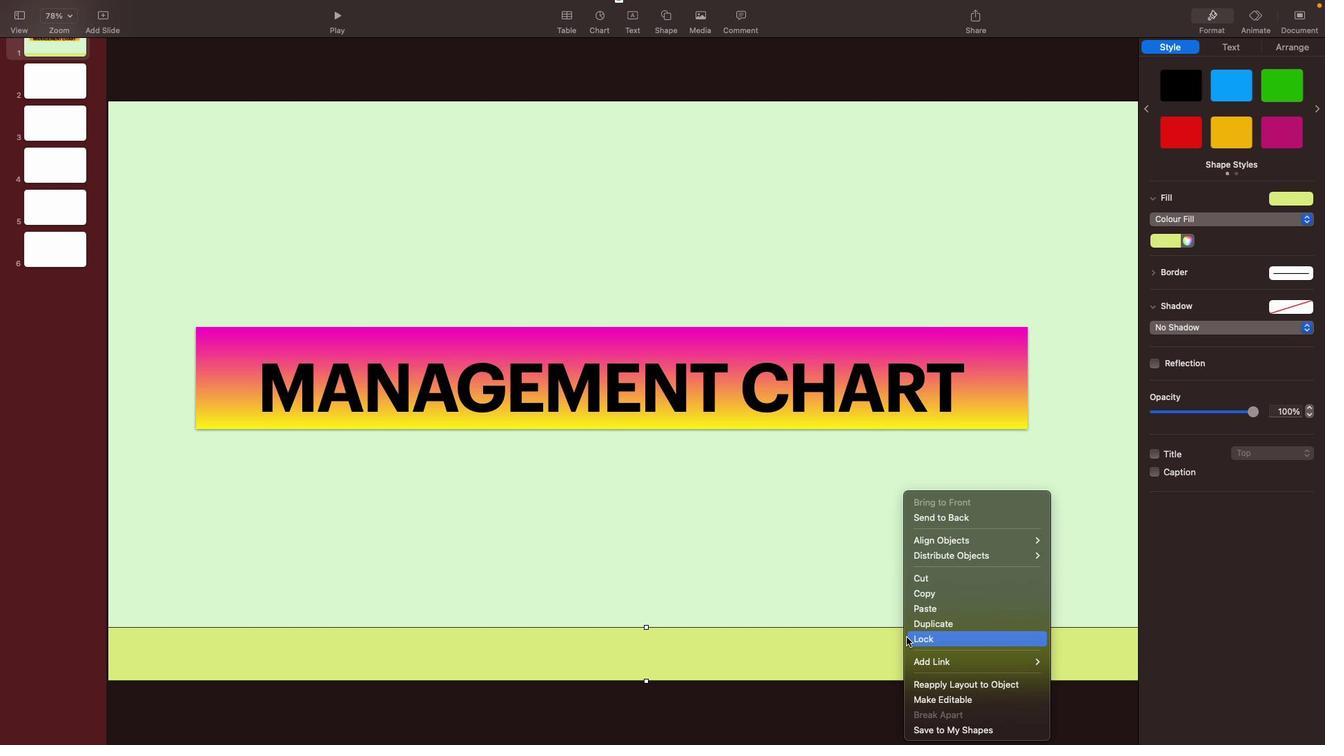 
Action: Mouse moved to (925, 593)
Screenshot: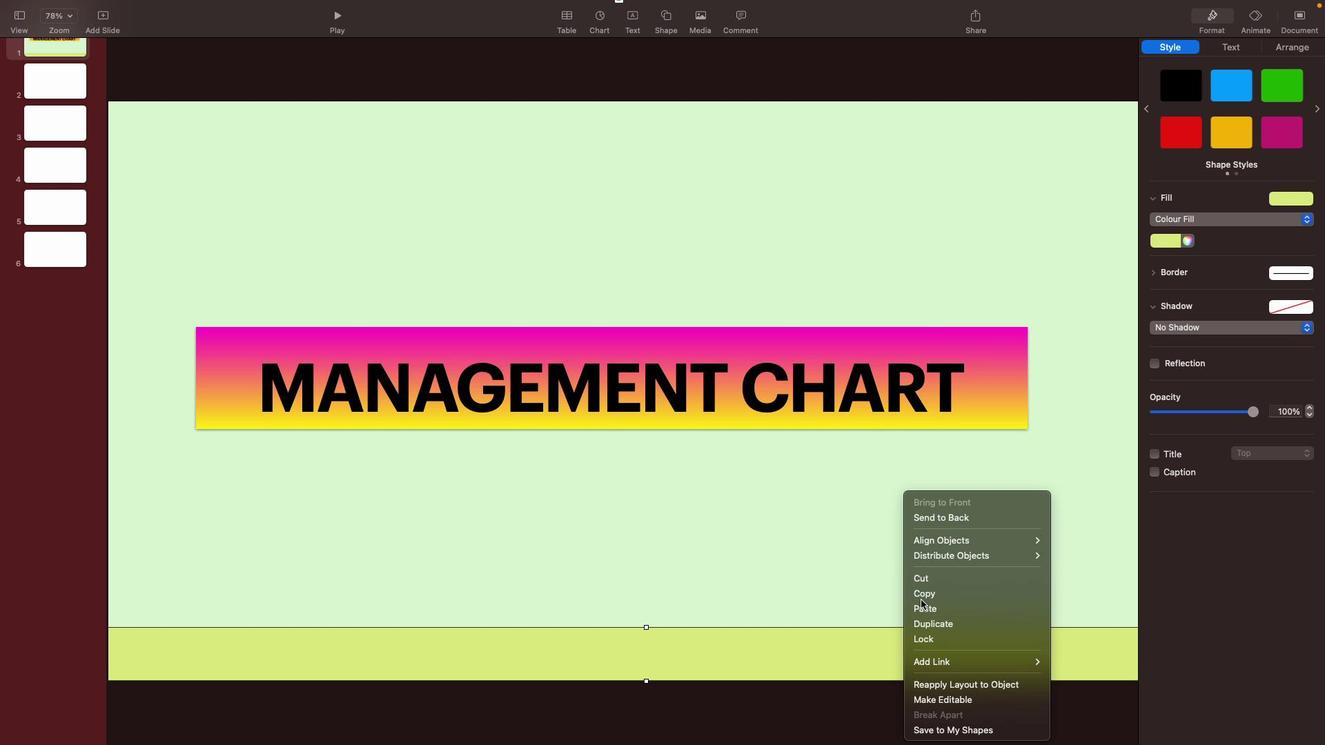 
Action: Mouse pressed left at (925, 593)
Screenshot: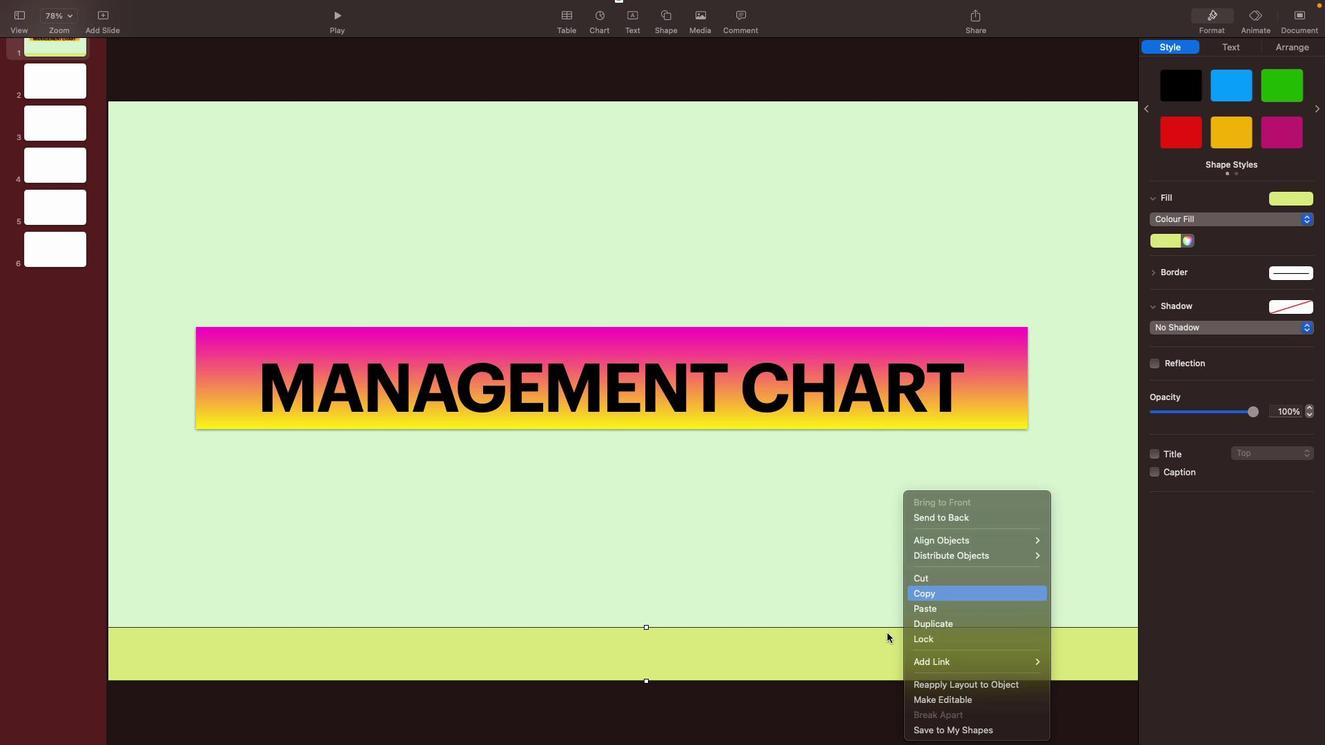 
Action: Mouse moved to (885, 637)
Screenshot: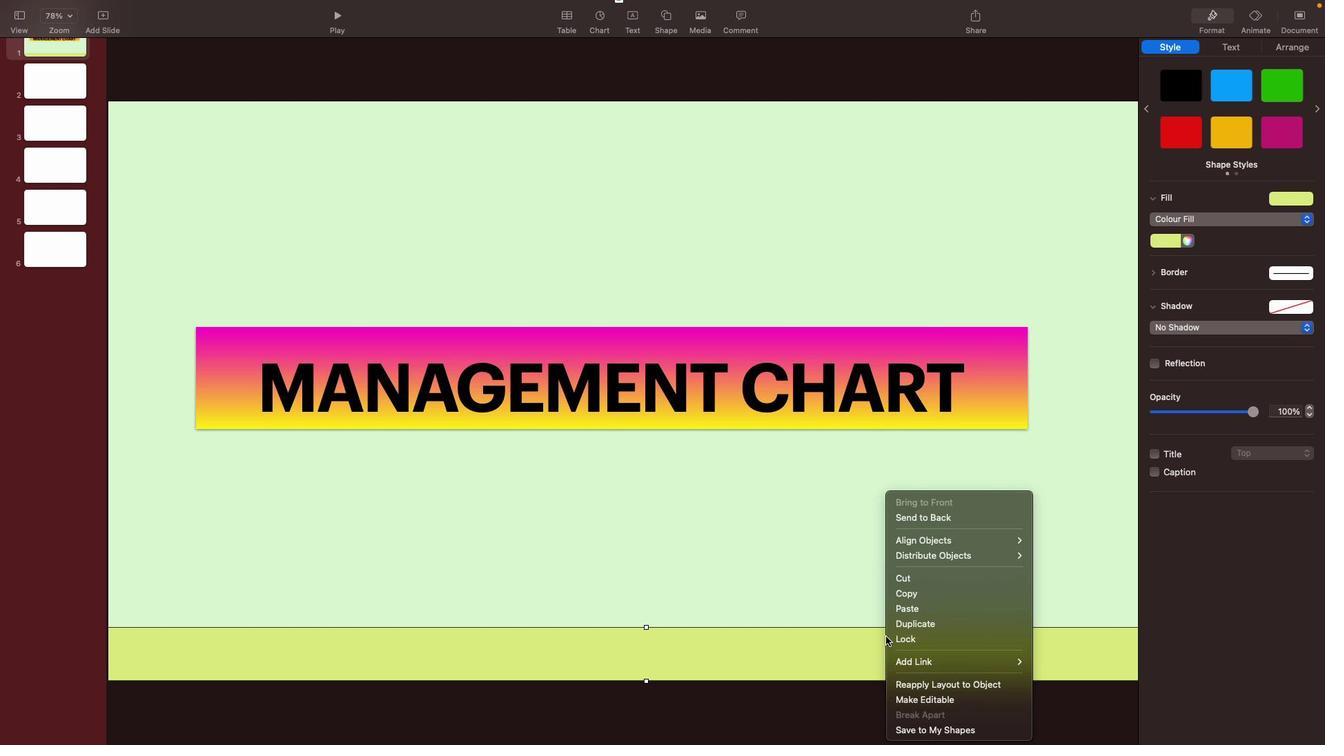 
Action: Mouse pressed right at (885, 637)
Screenshot: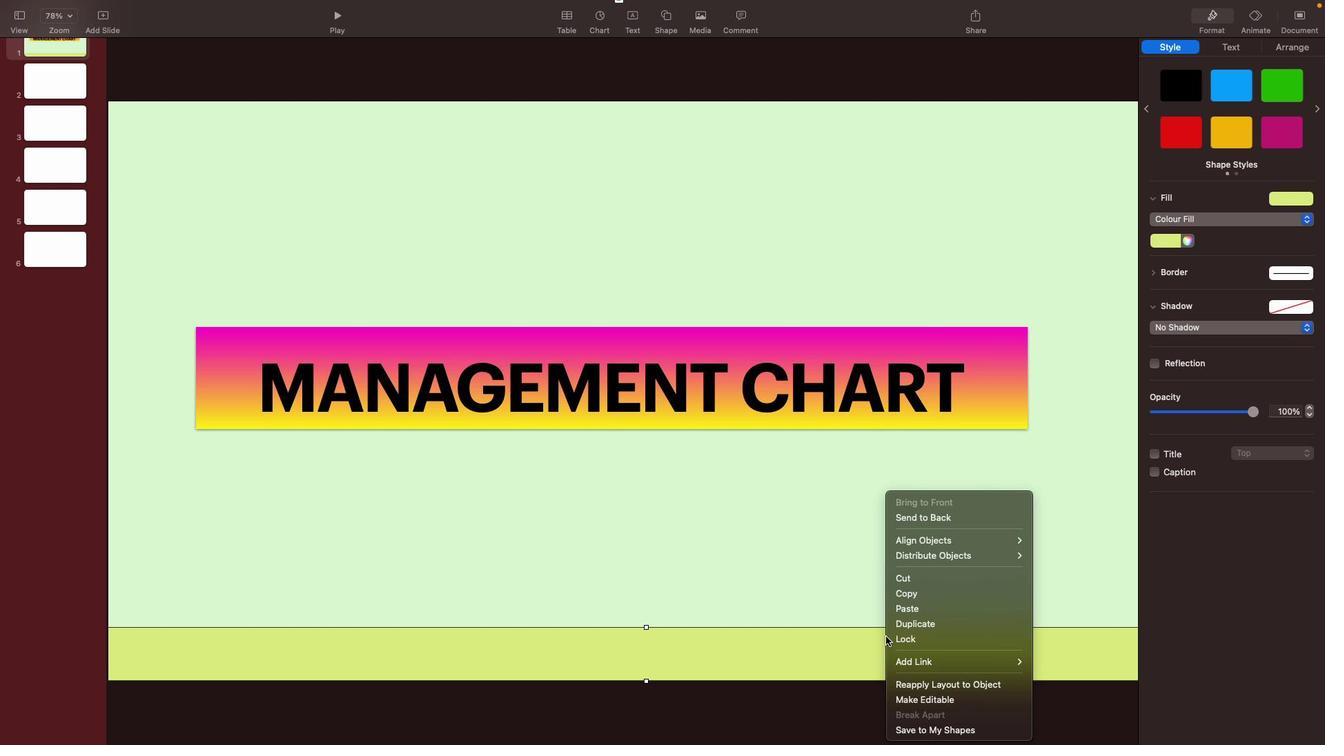 
Action: Mouse moved to (910, 609)
Screenshot: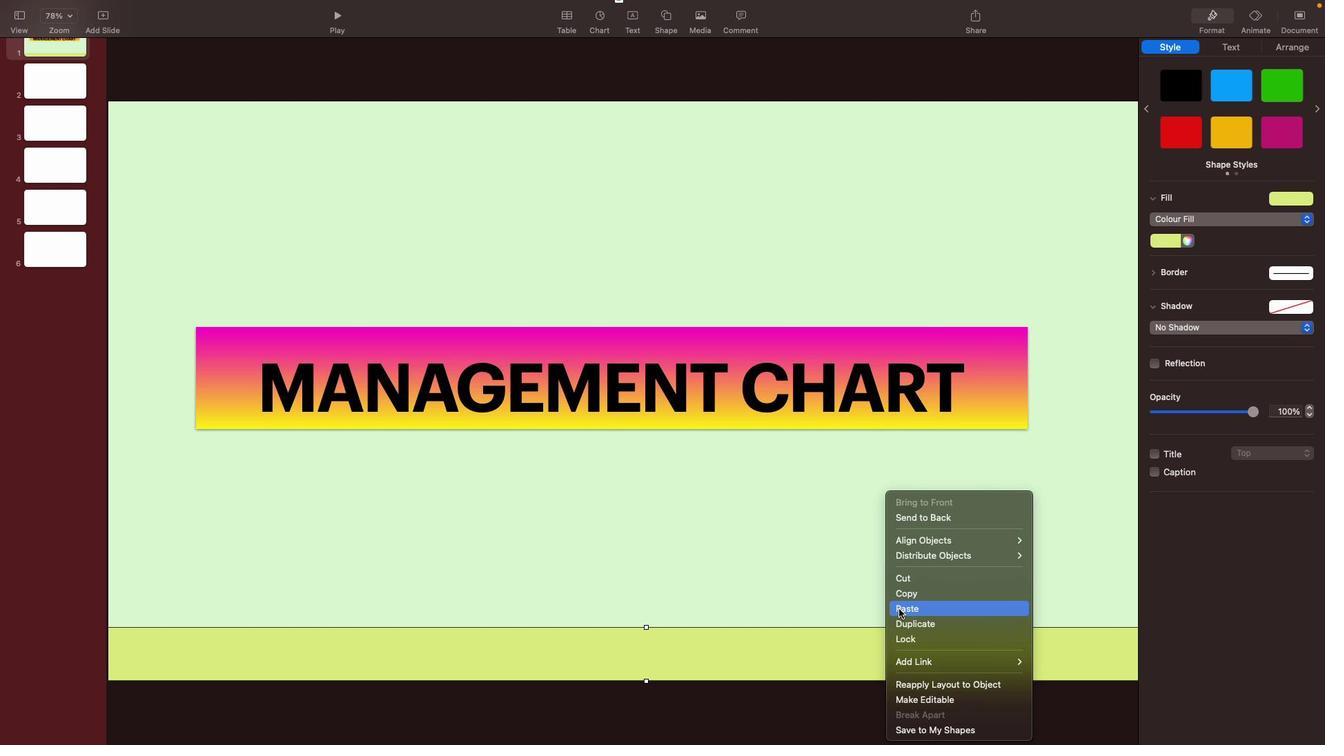 
Action: Mouse pressed left at (910, 609)
Screenshot: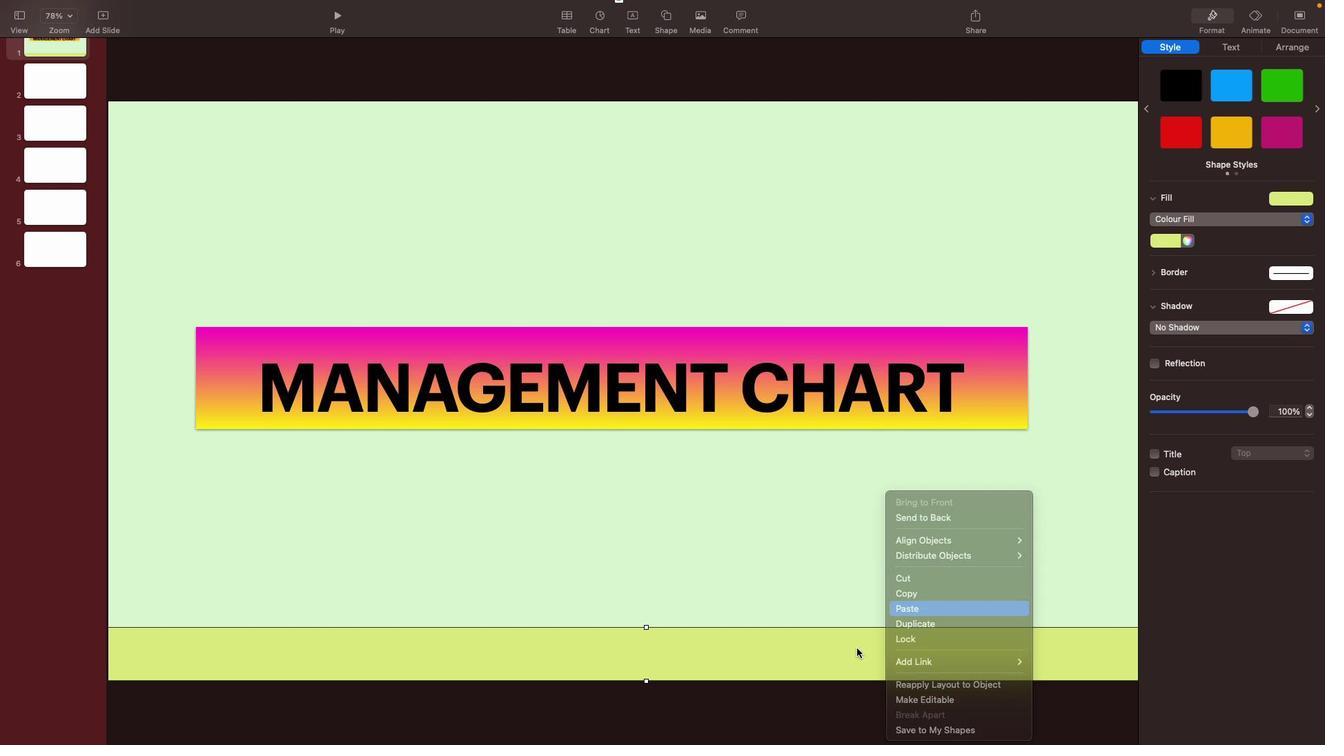 
Action: Mouse moved to (827, 653)
Screenshot: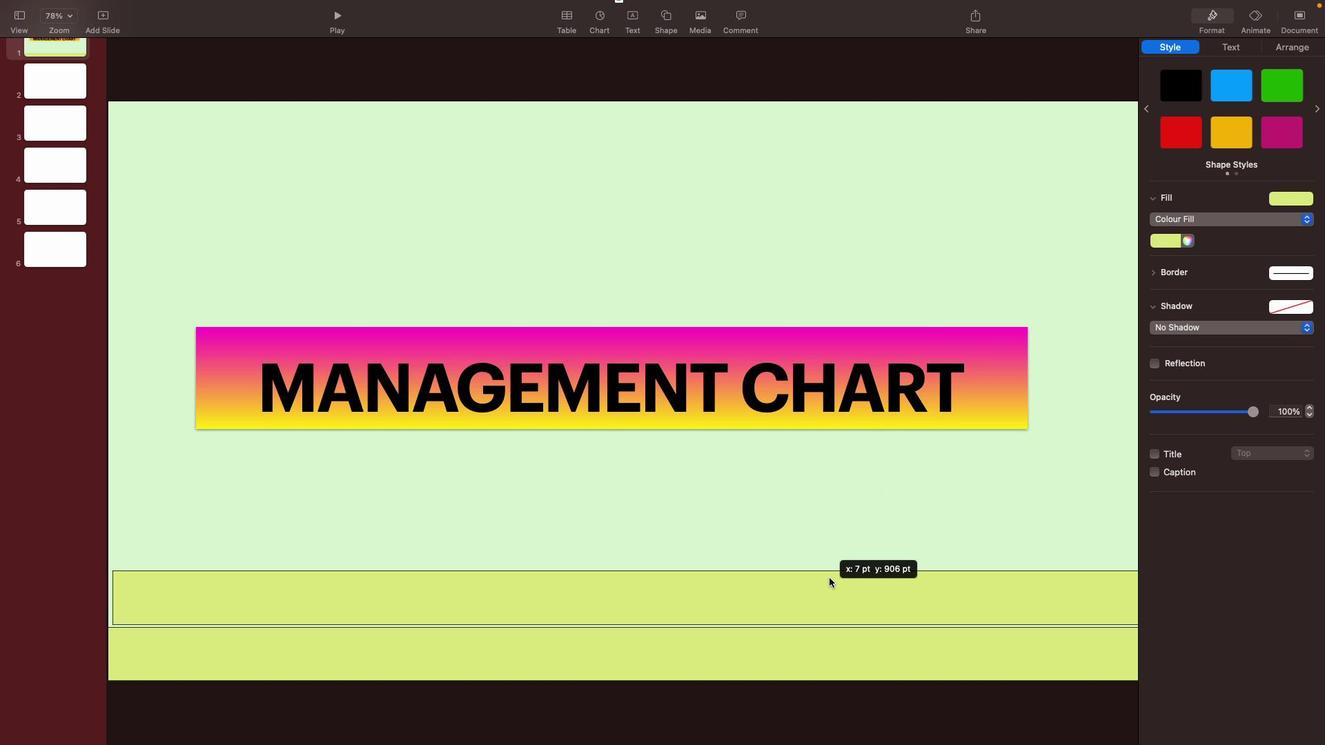 
Action: Mouse pressed left at (827, 653)
Screenshot: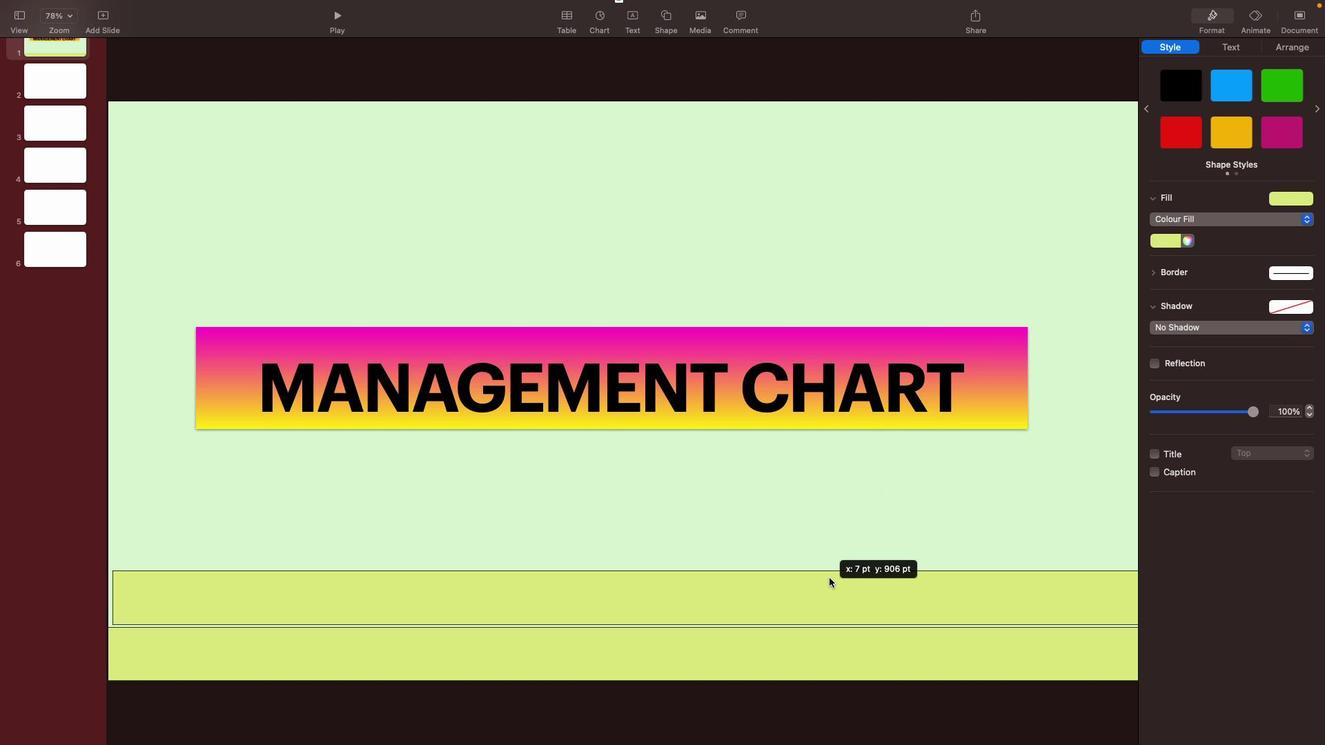 
Action: Mouse moved to (764, 343)
Screenshot: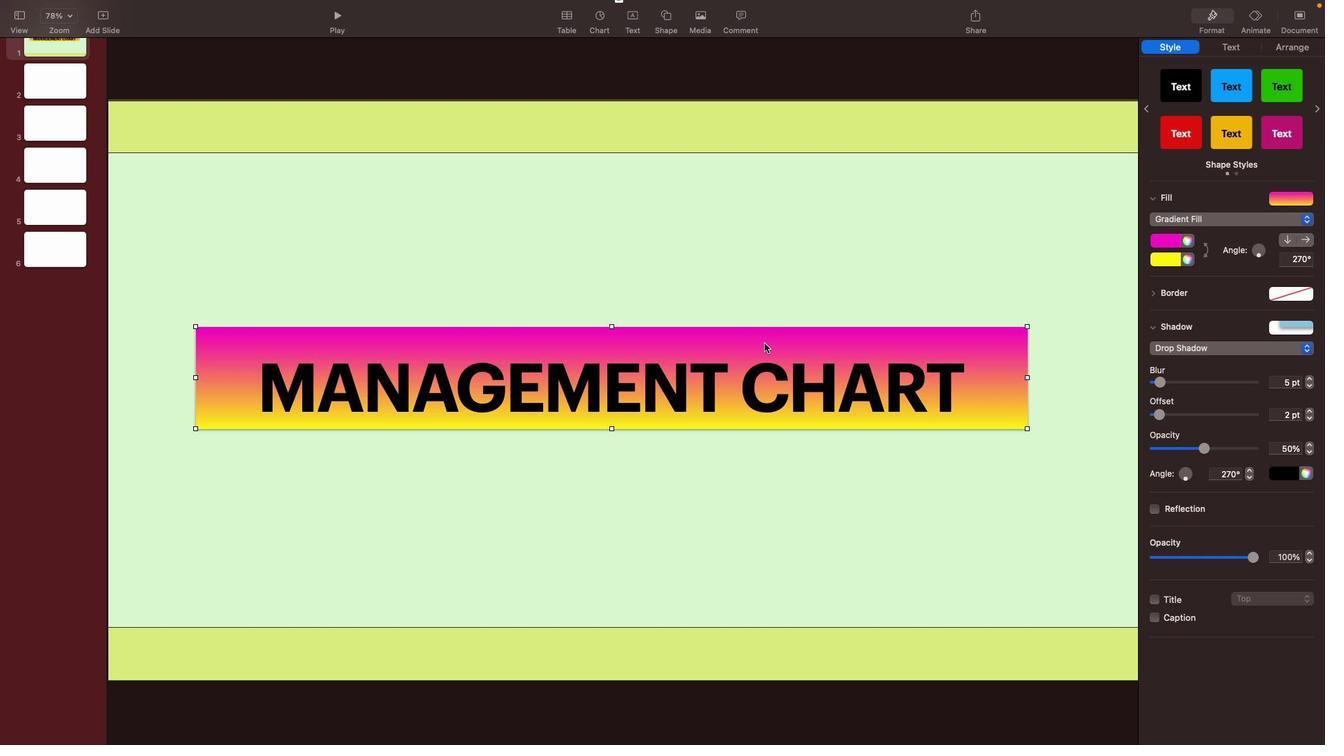 
Action: Mouse pressed left at (764, 343)
Screenshot: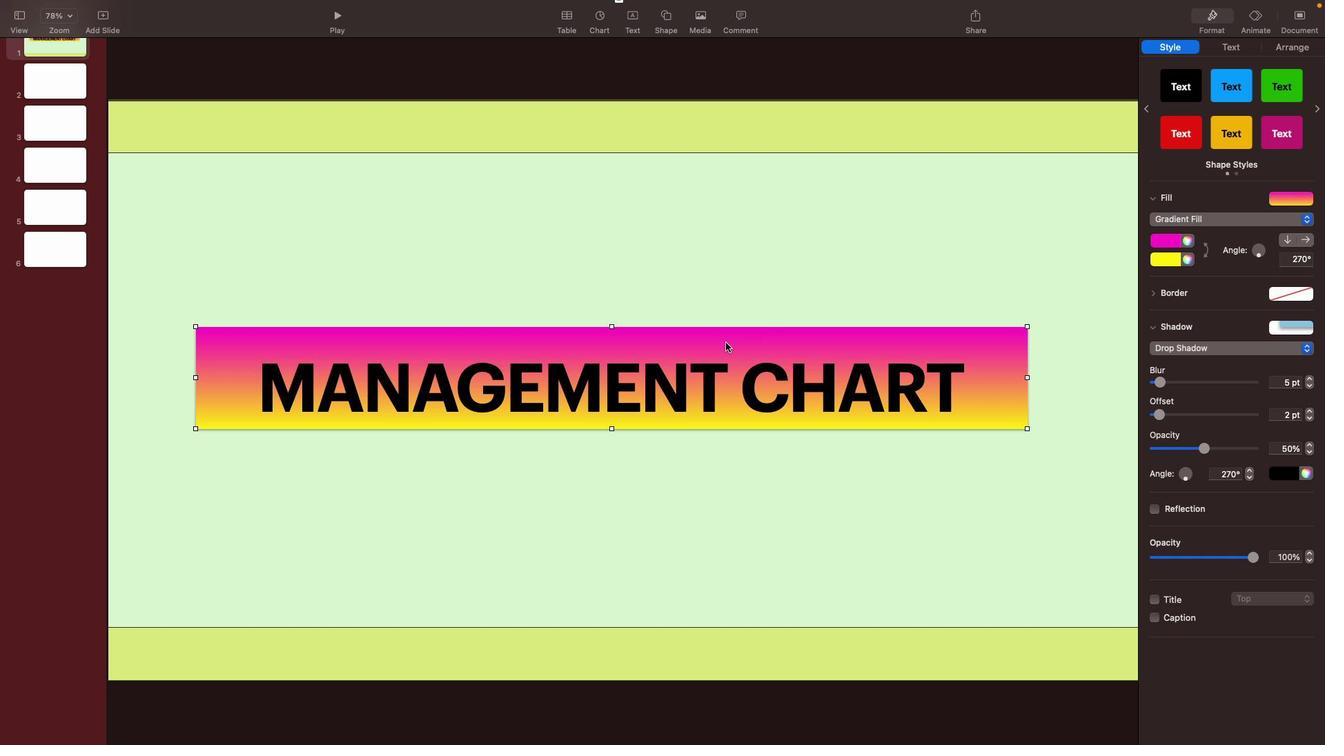 
Action: Mouse moved to (35, 72)
Screenshot: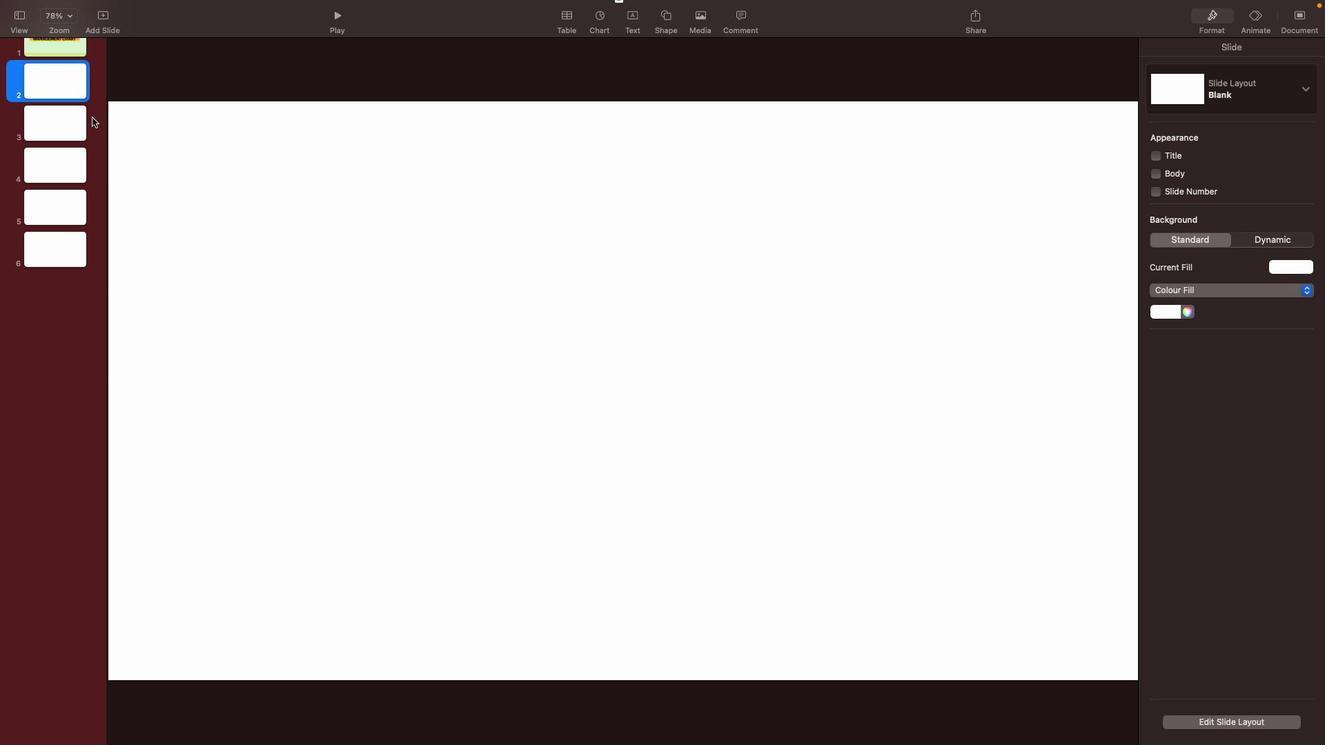 
Action: Mouse pressed left at (35, 72)
Screenshot: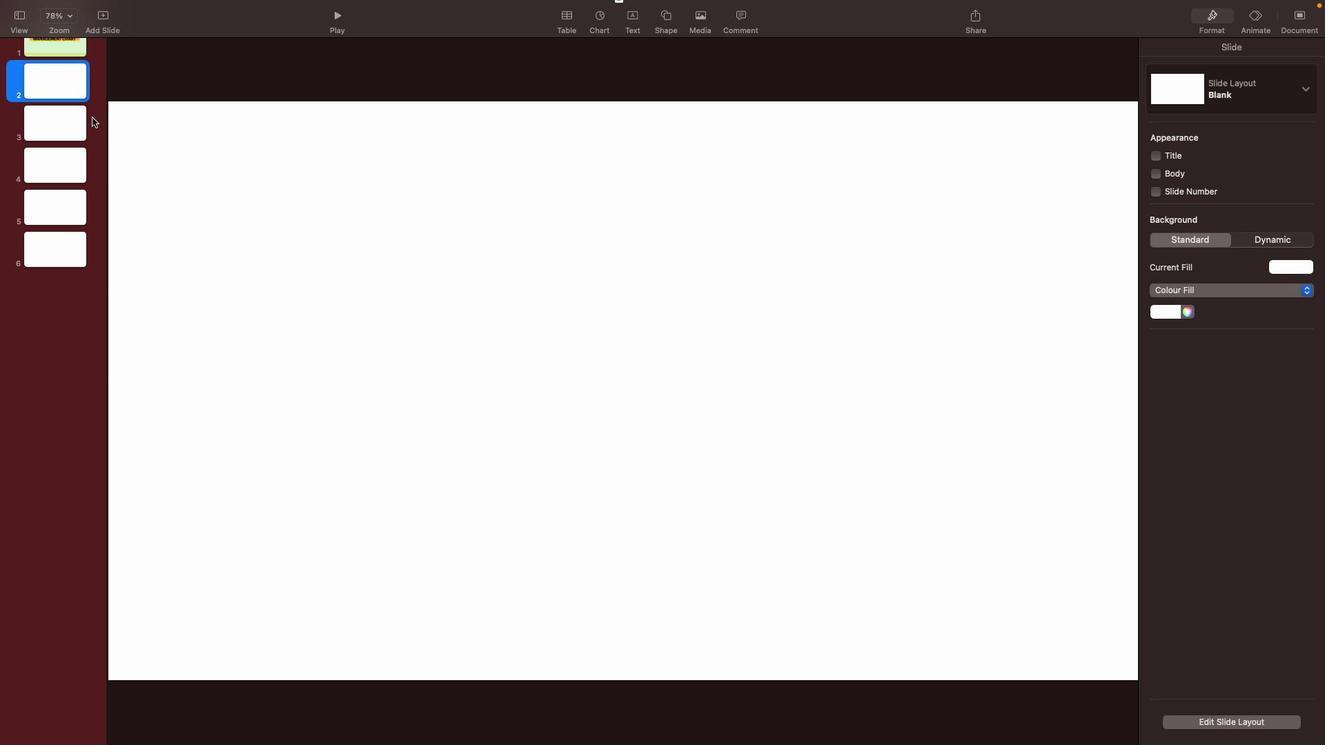 
Action: Mouse moved to (709, 361)
Screenshot: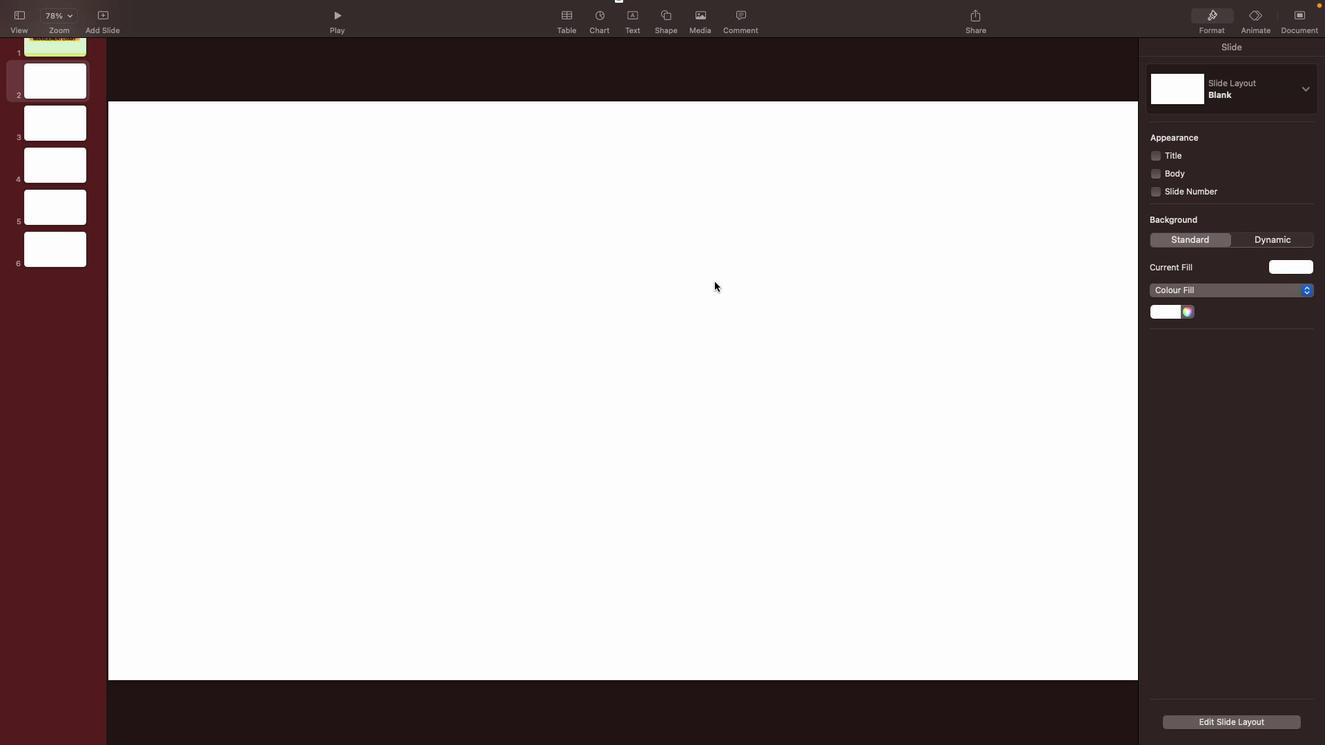 
Action: Mouse pressed left at (709, 361)
Screenshot: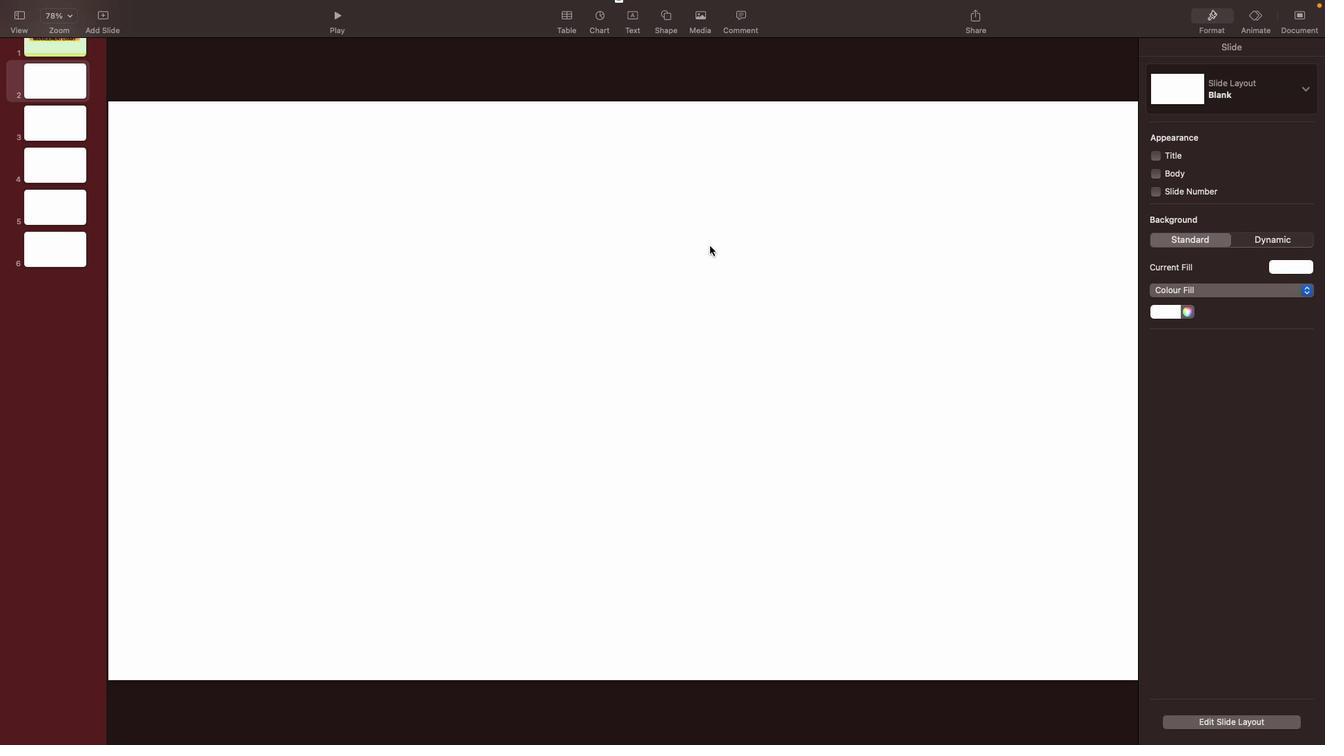 
Action: Mouse moved to (664, 22)
Screenshot: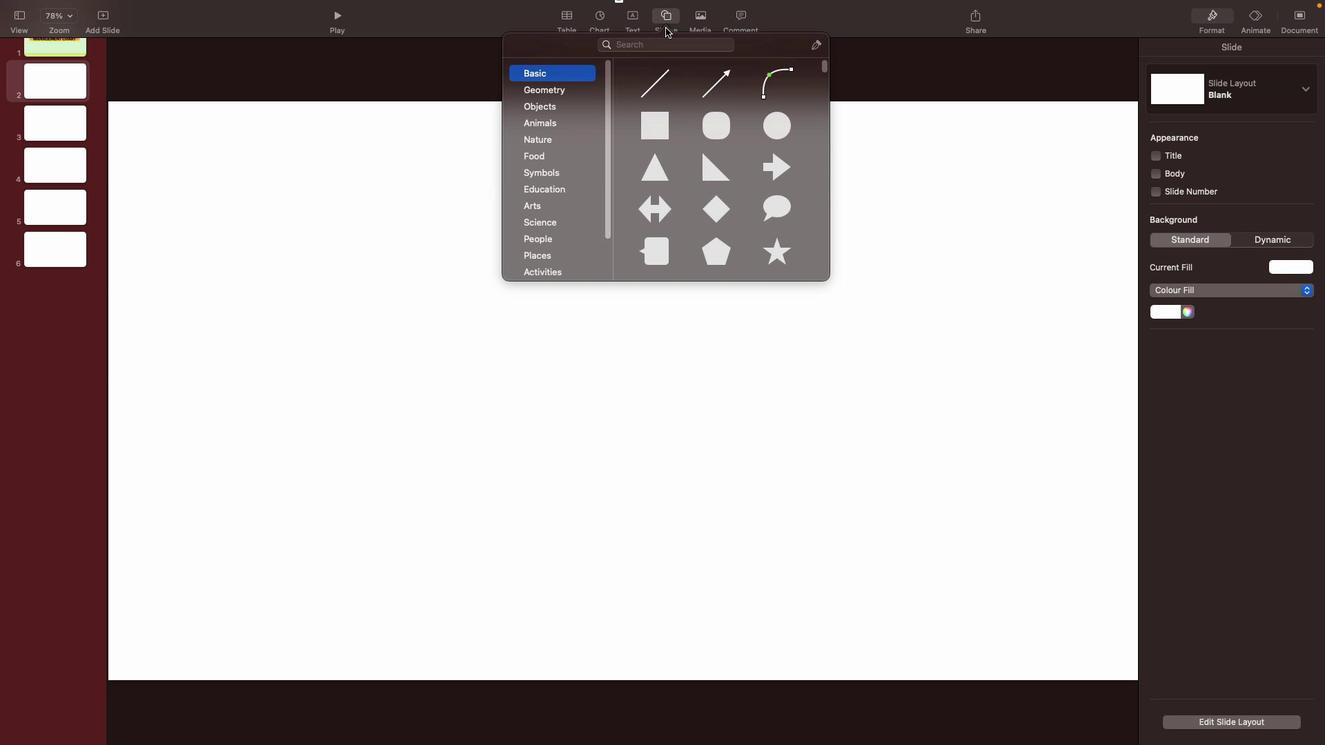 
Action: Mouse pressed left at (664, 22)
Screenshot: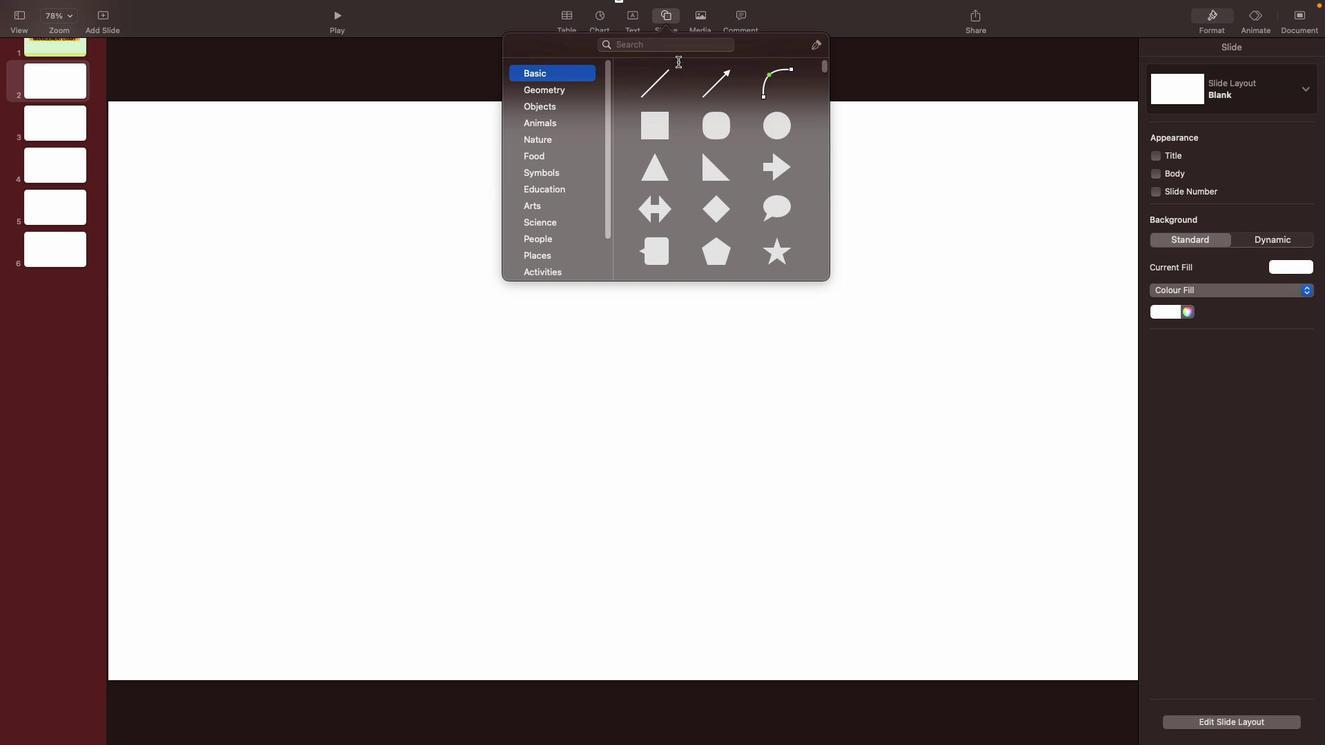 
Action: Mouse moved to (656, 128)
Screenshot: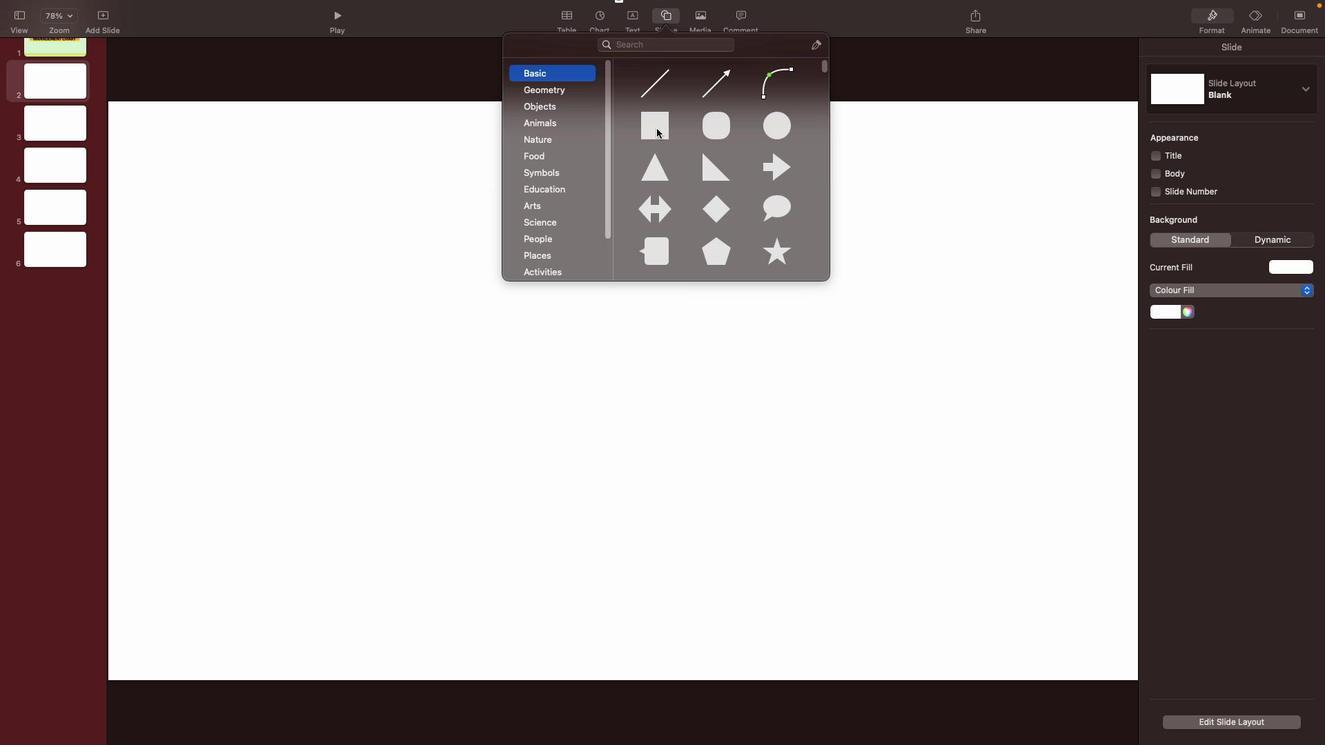 
Action: Mouse pressed left at (656, 128)
Screenshot: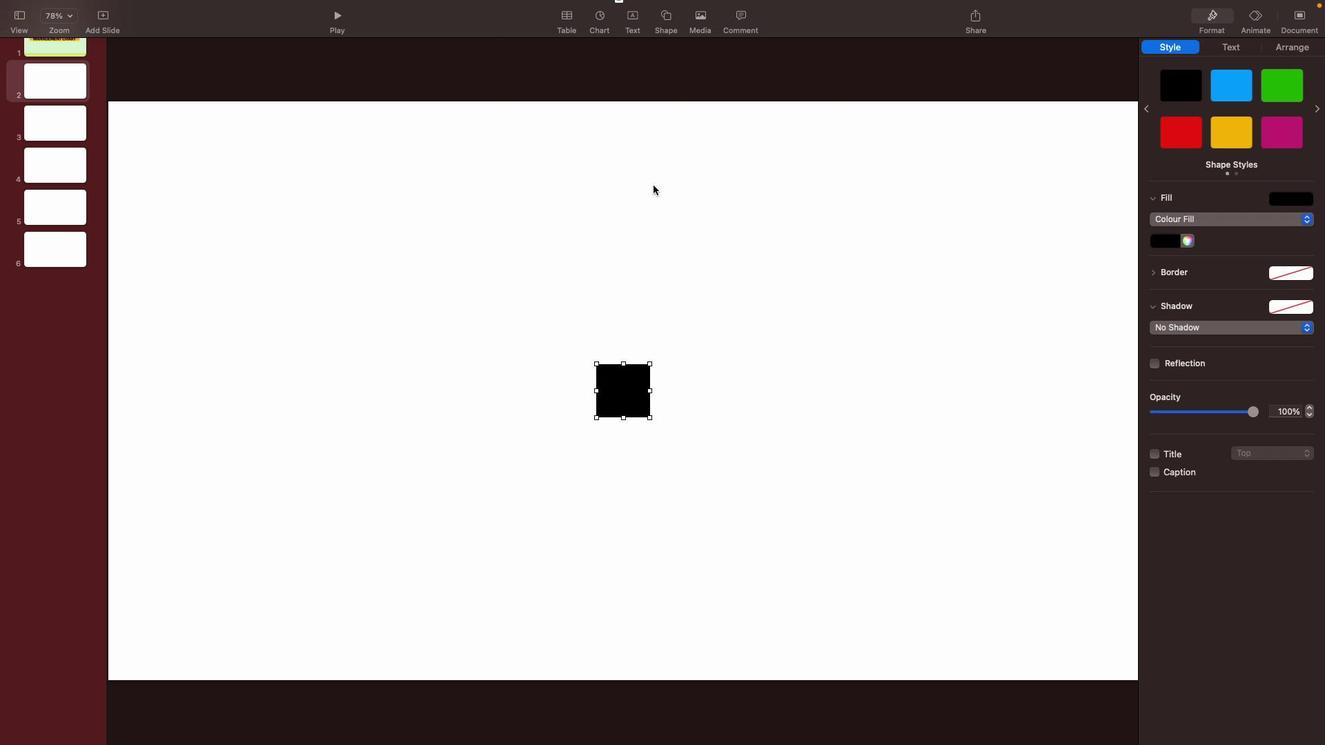 
Action: Mouse moved to (627, 386)
Screenshot: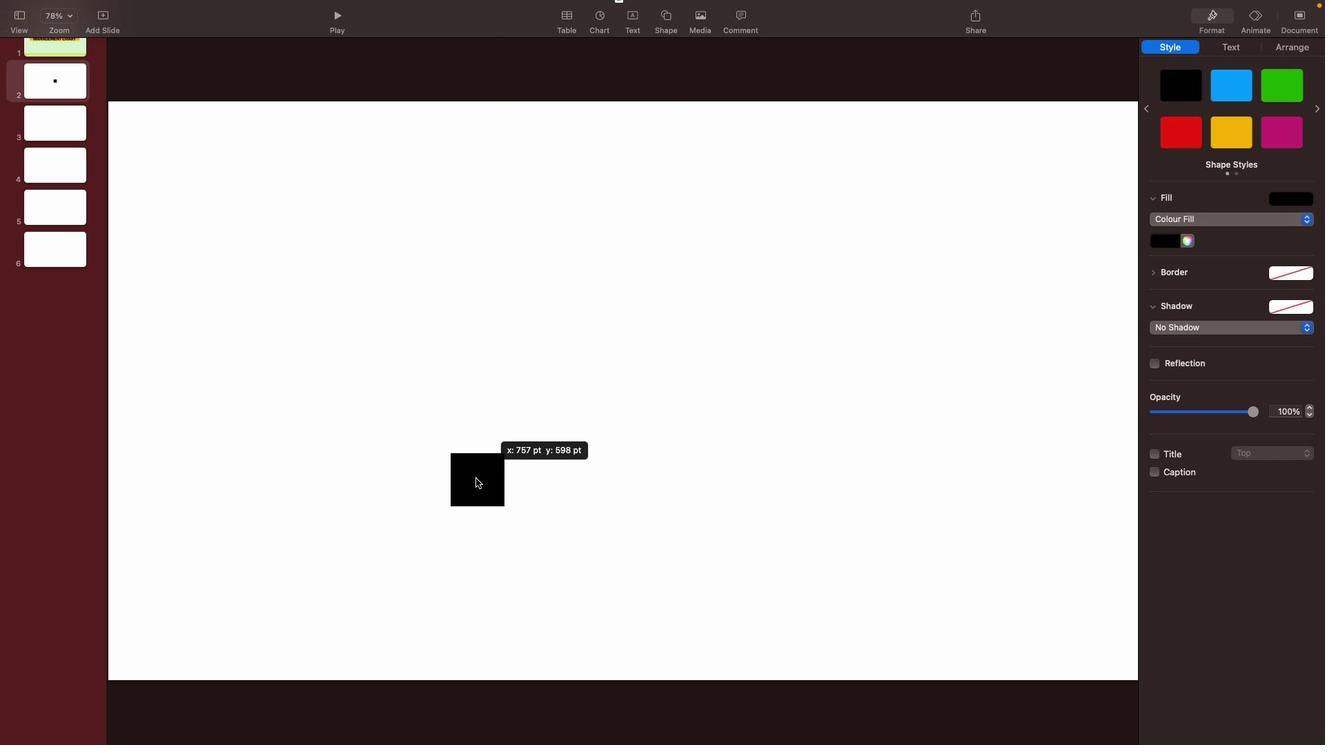 
Action: Mouse pressed left at (627, 386)
Screenshot: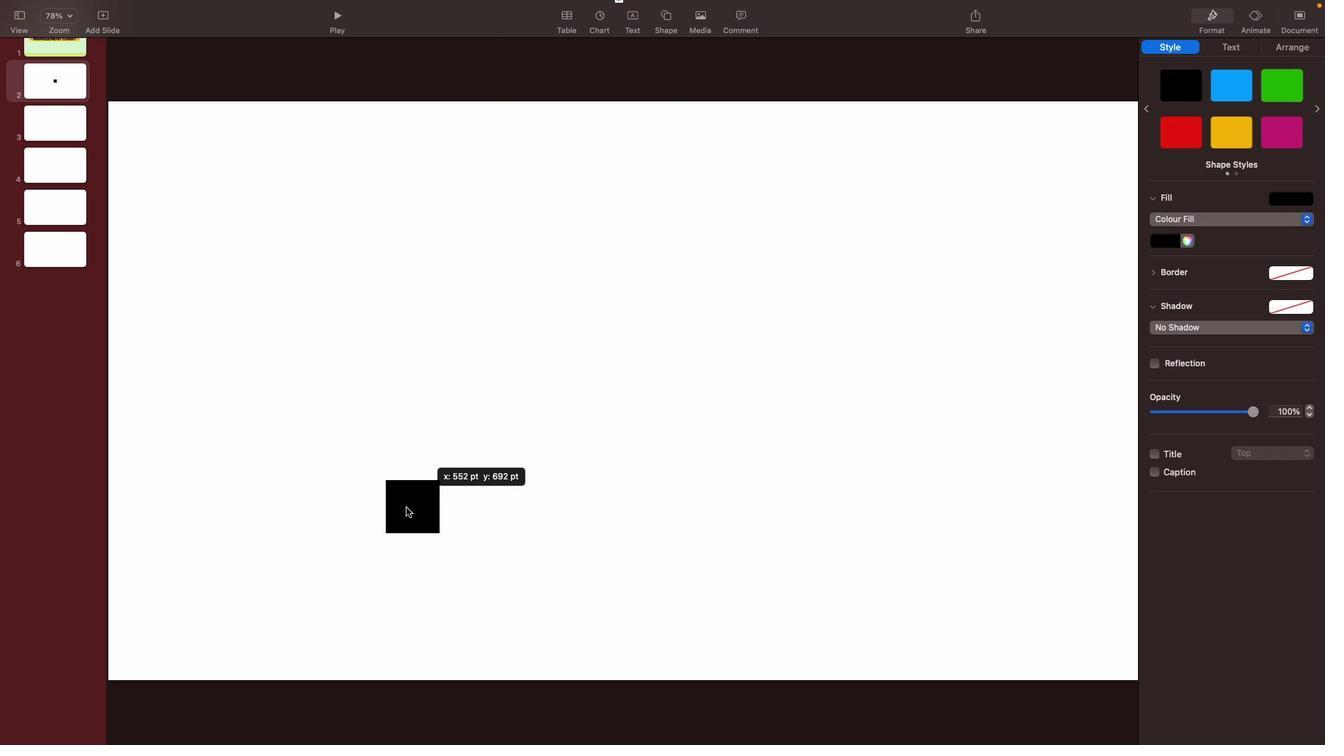 
Action: Mouse moved to (152, 660)
Screenshot: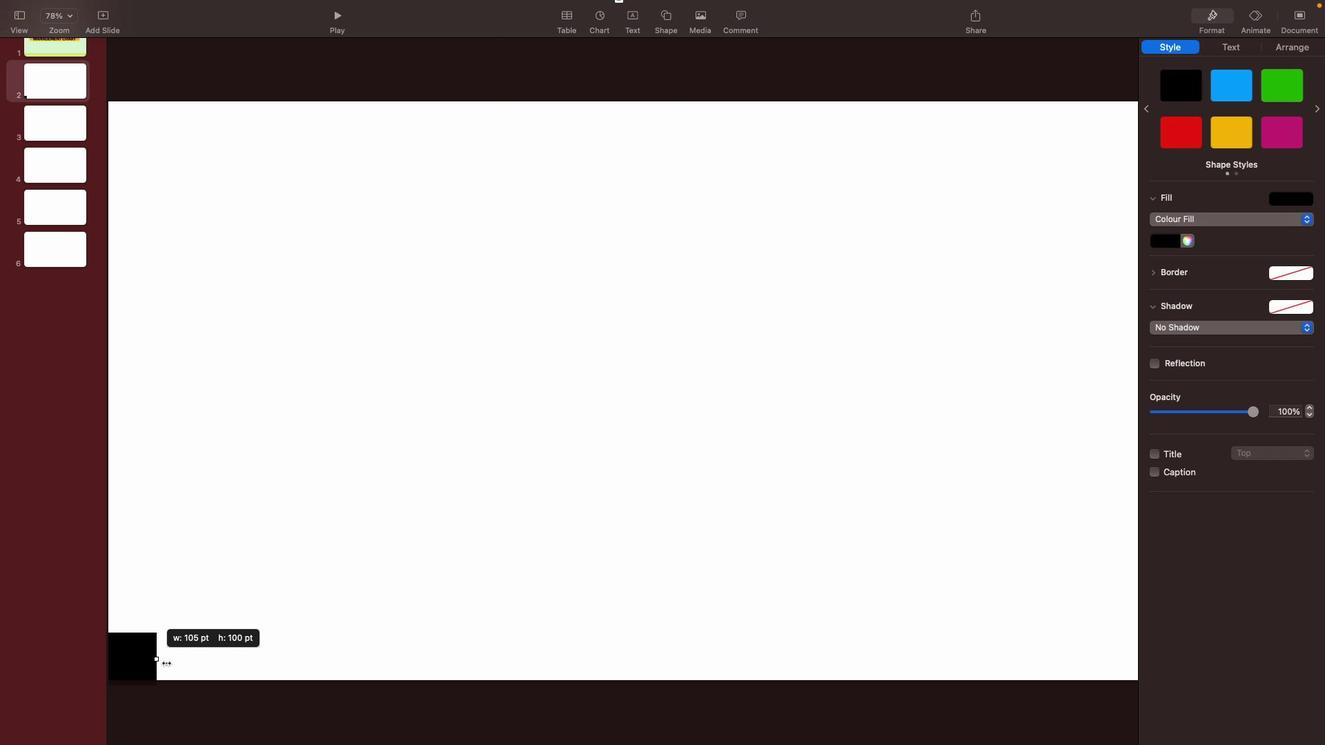 
Action: Mouse pressed left at (152, 660)
Screenshot: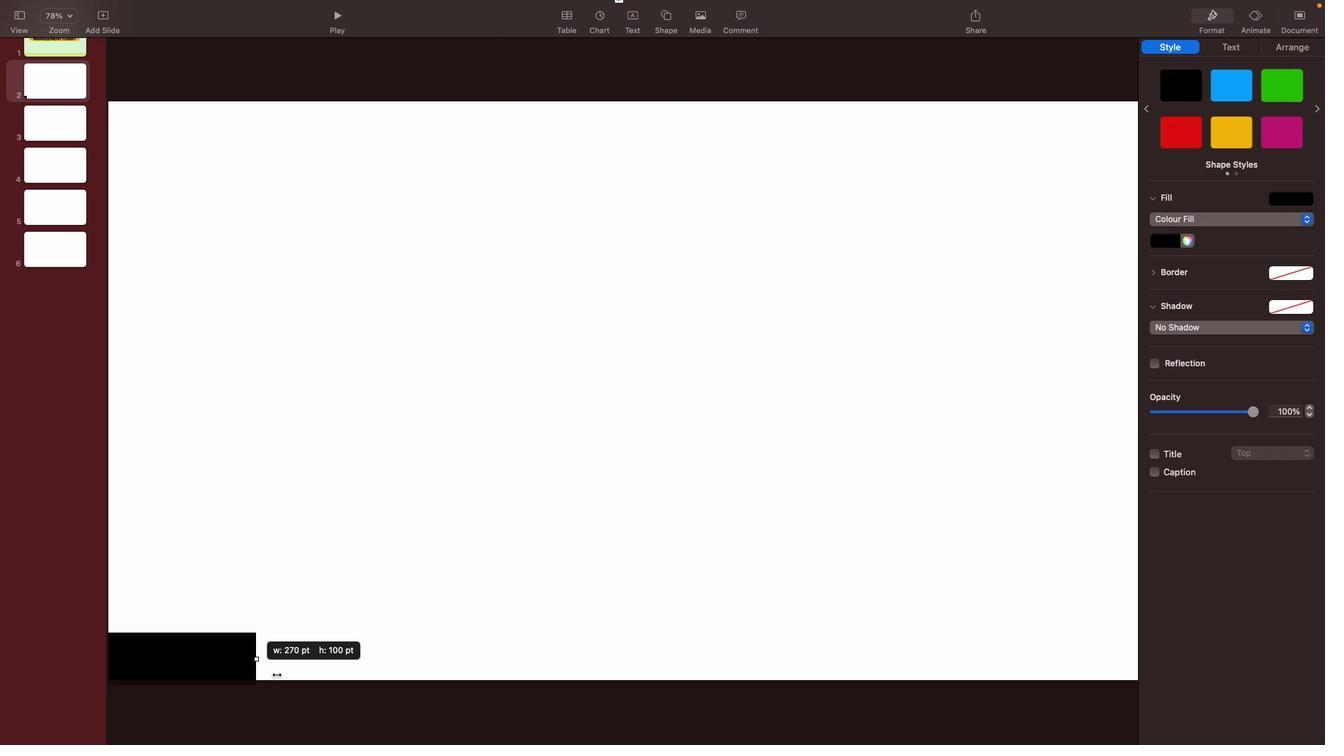 
Action: Mouse moved to (1302, 269)
Screenshot: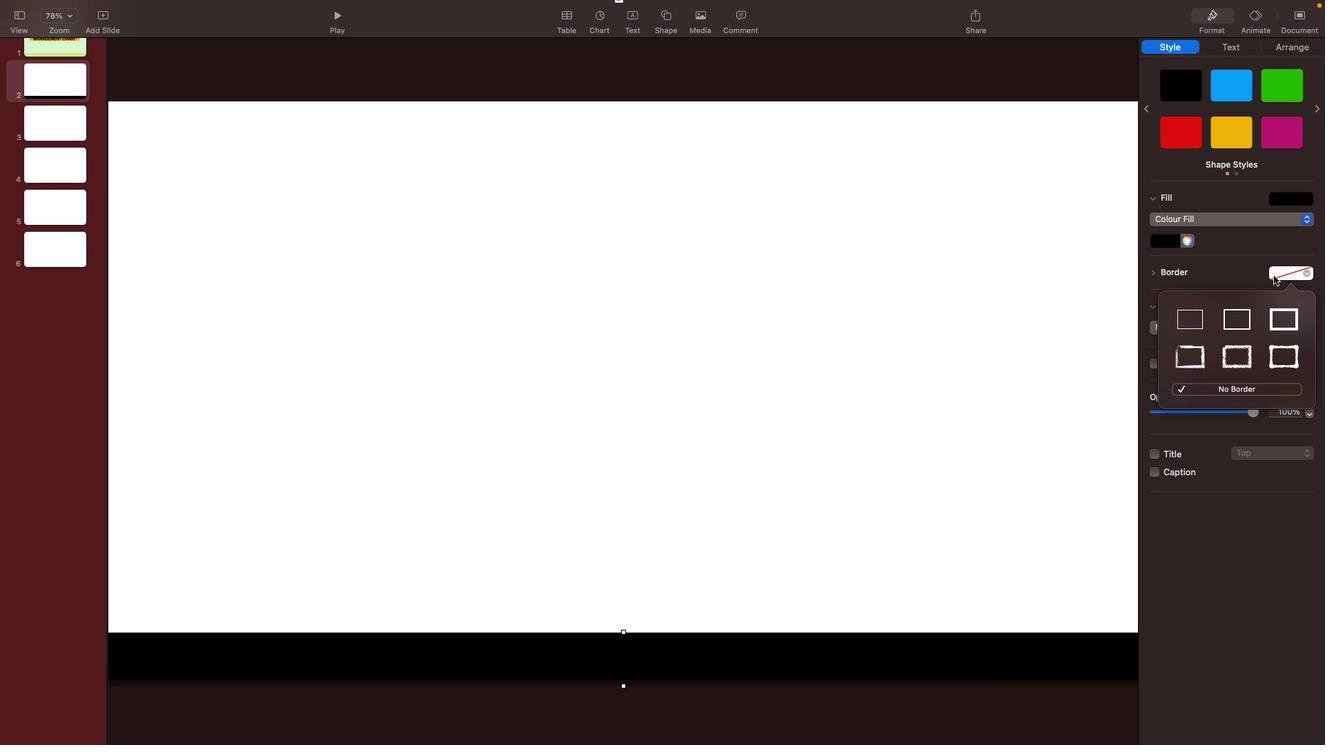 
Action: Mouse pressed left at (1302, 269)
Screenshot: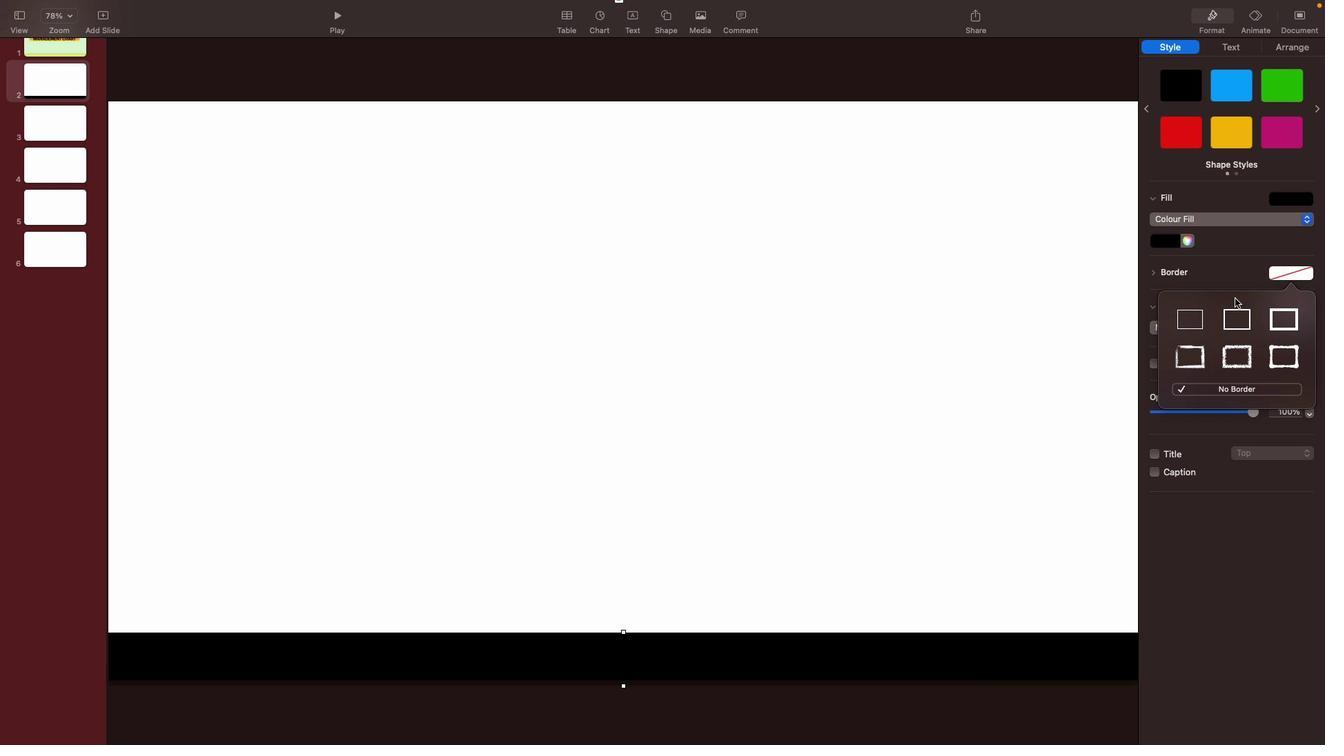 
Action: Mouse moved to (1196, 318)
Screenshot: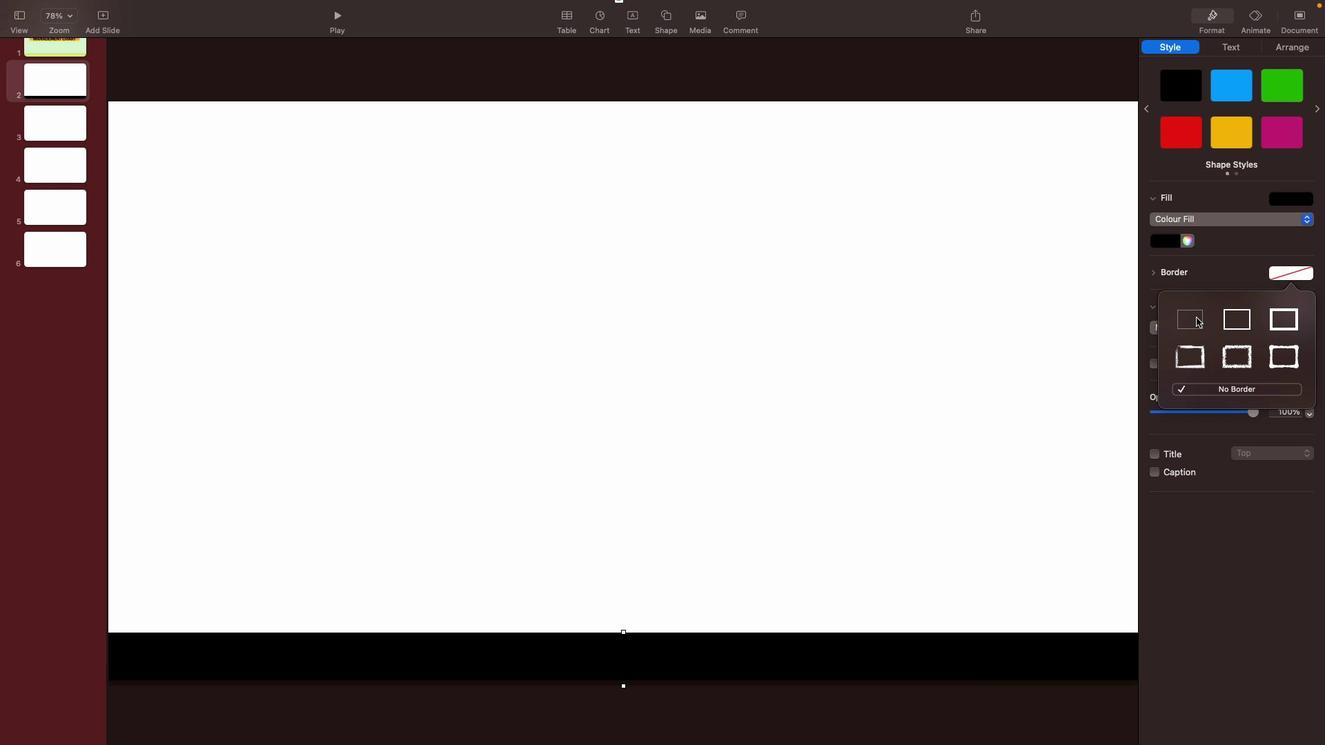 
Action: Mouse pressed left at (1196, 318)
Screenshot: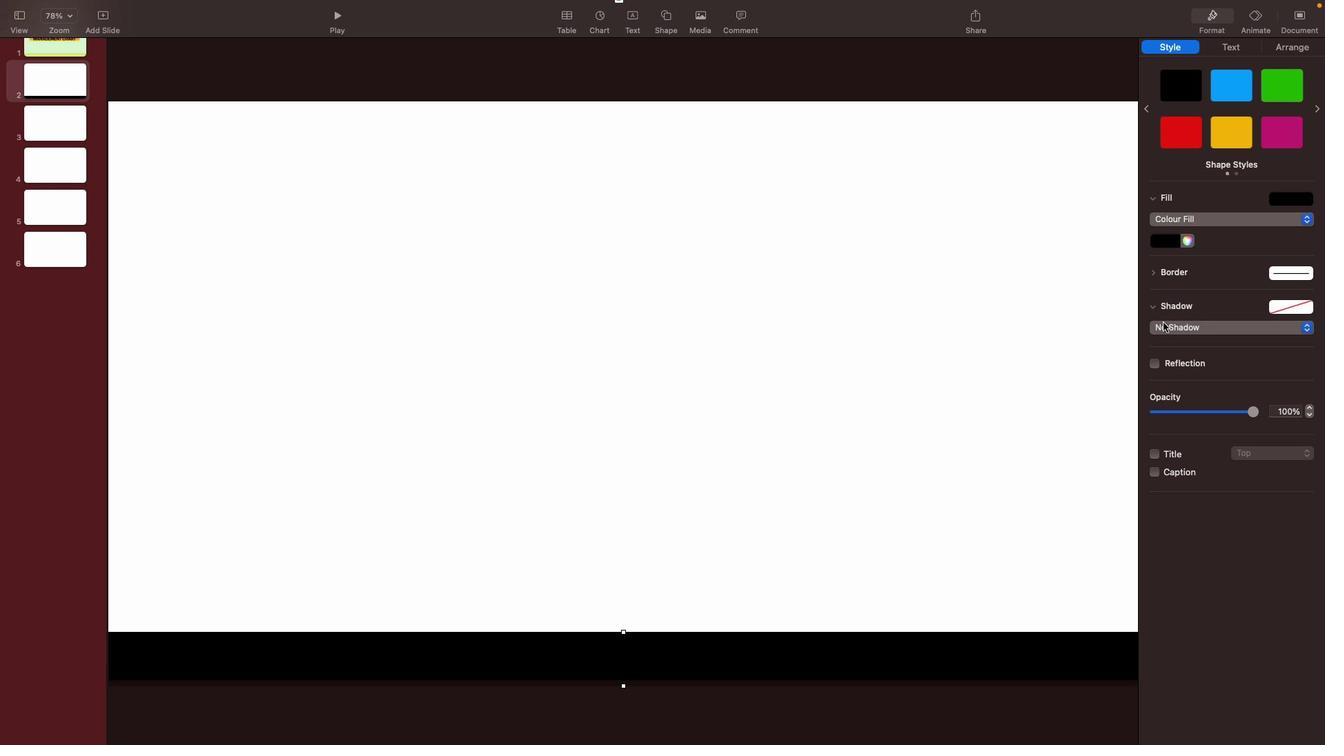 
Action: Mouse moved to (819, 360)
Screenshot: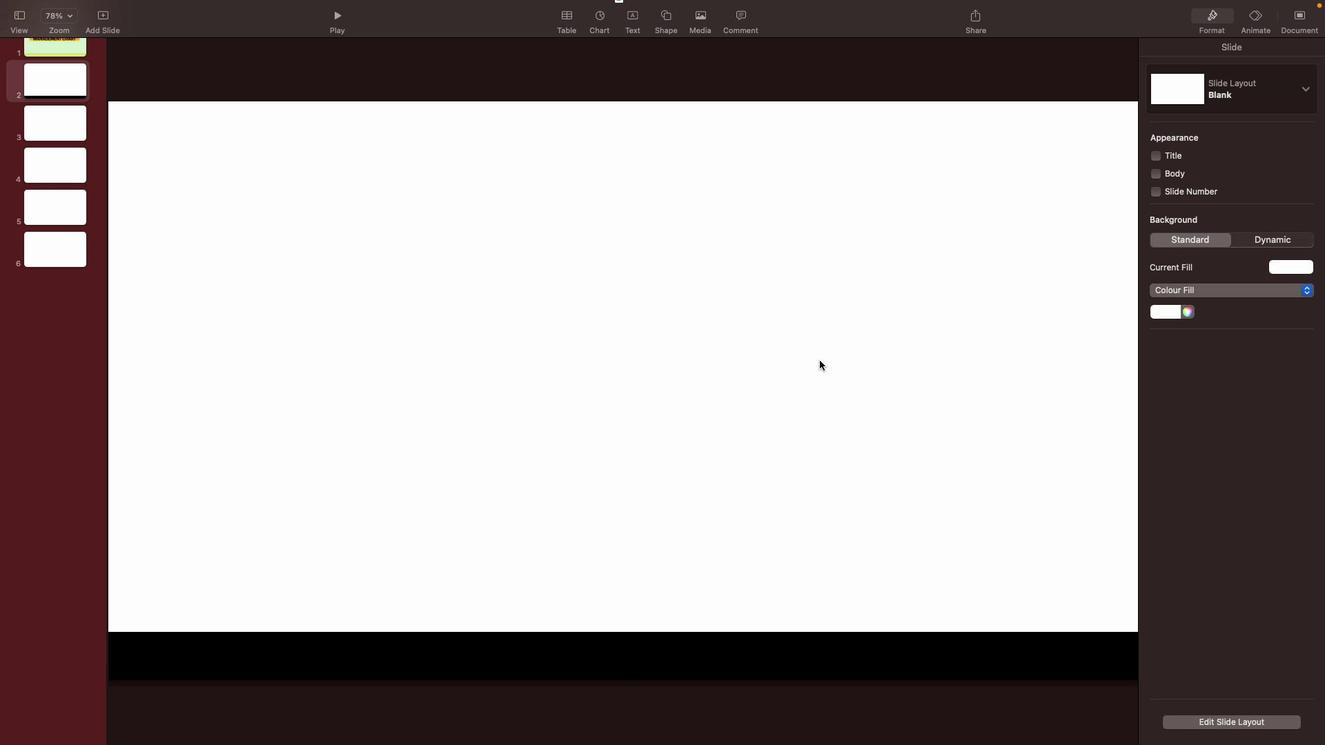 
Action: Mouse pressed left at (819, 360)
Screenshot: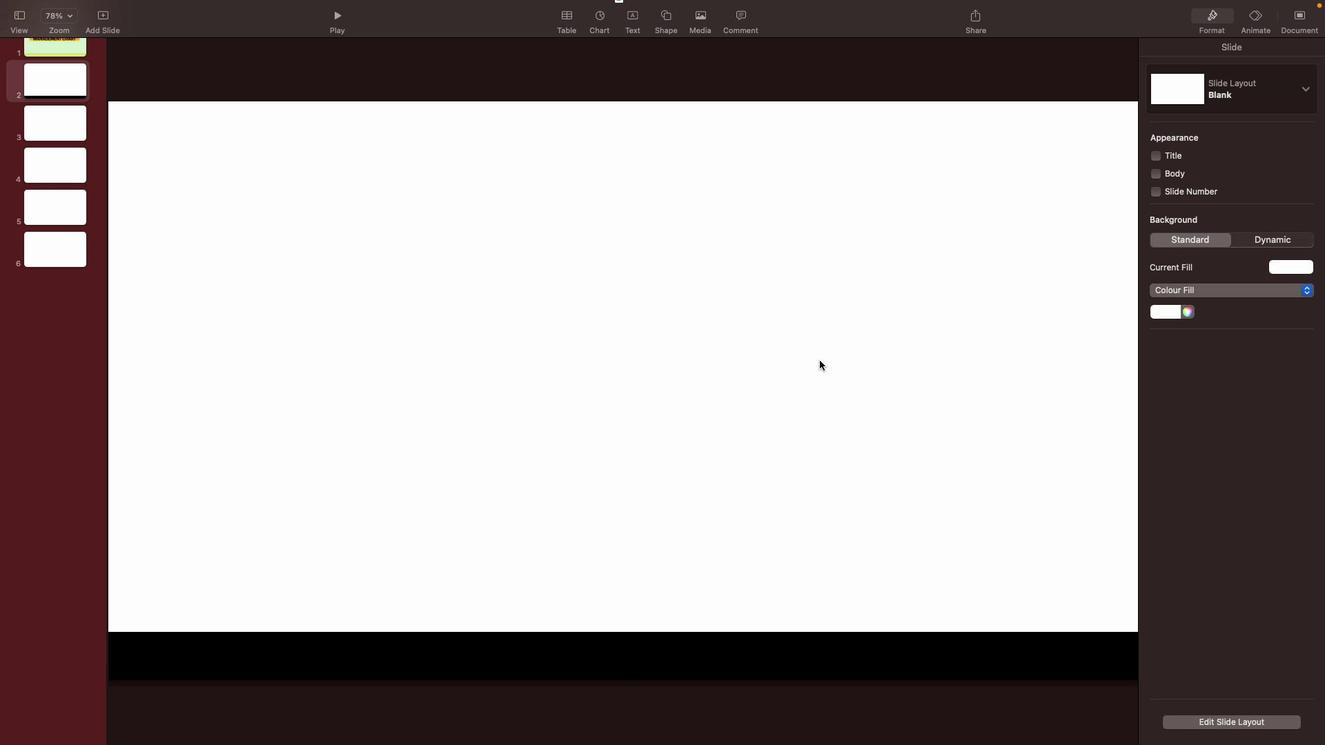 
Action: Mouse moved to (1068, 307)
Screenshot: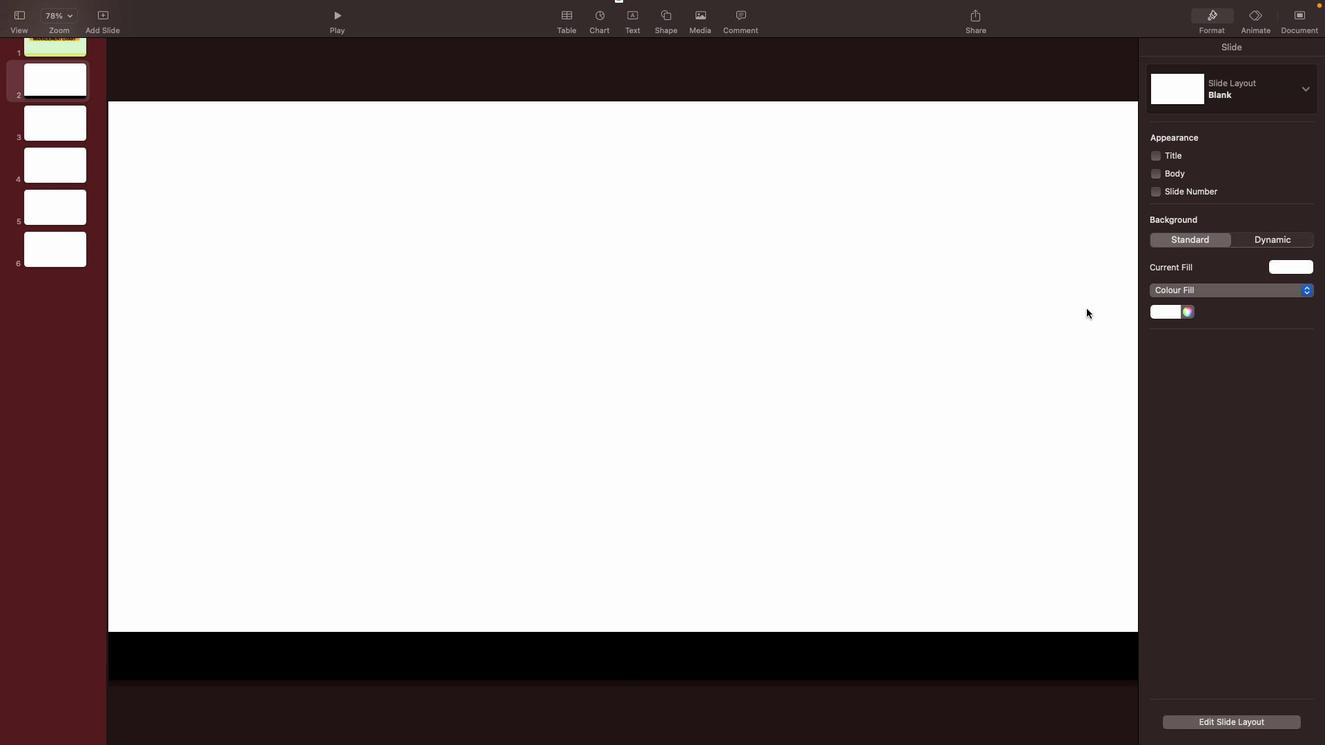 
Action: Mouse pressed left at (1068, 307)
Screenshot: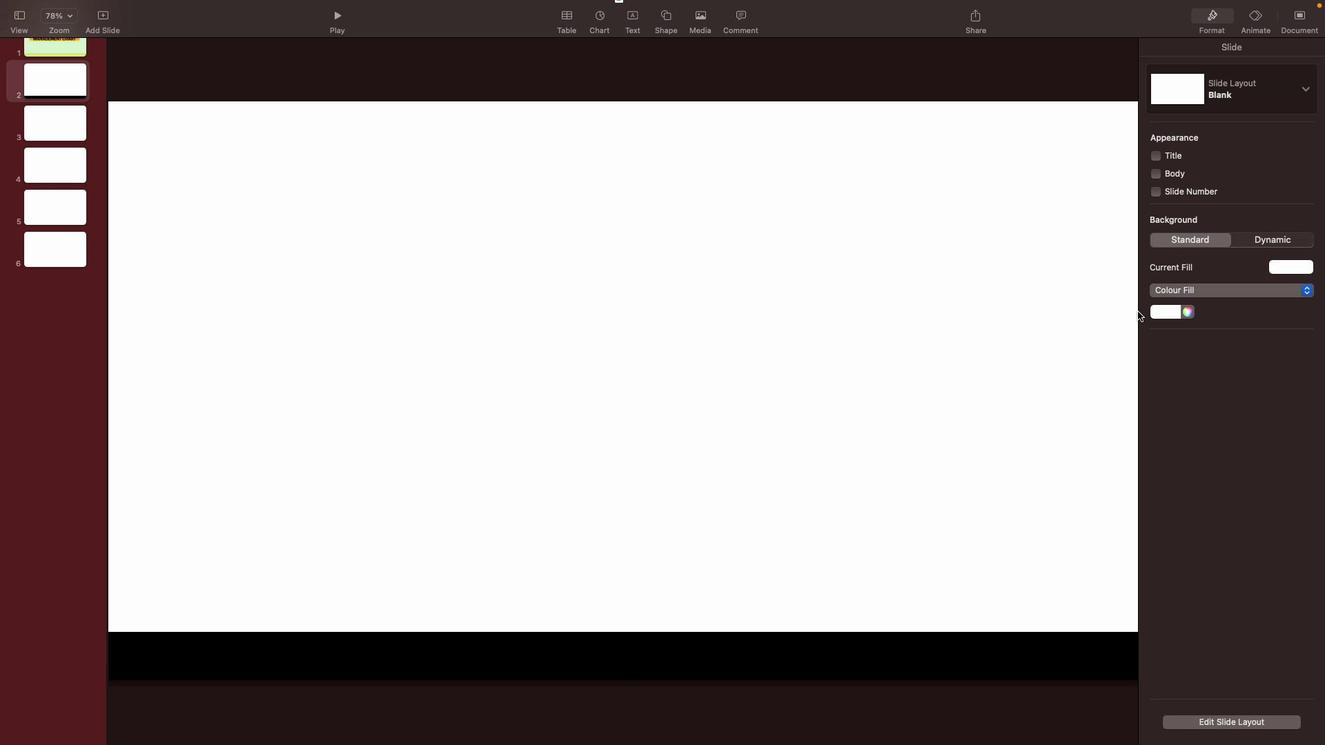 
Action: Mouse moved to (914, 281)
Screenshot: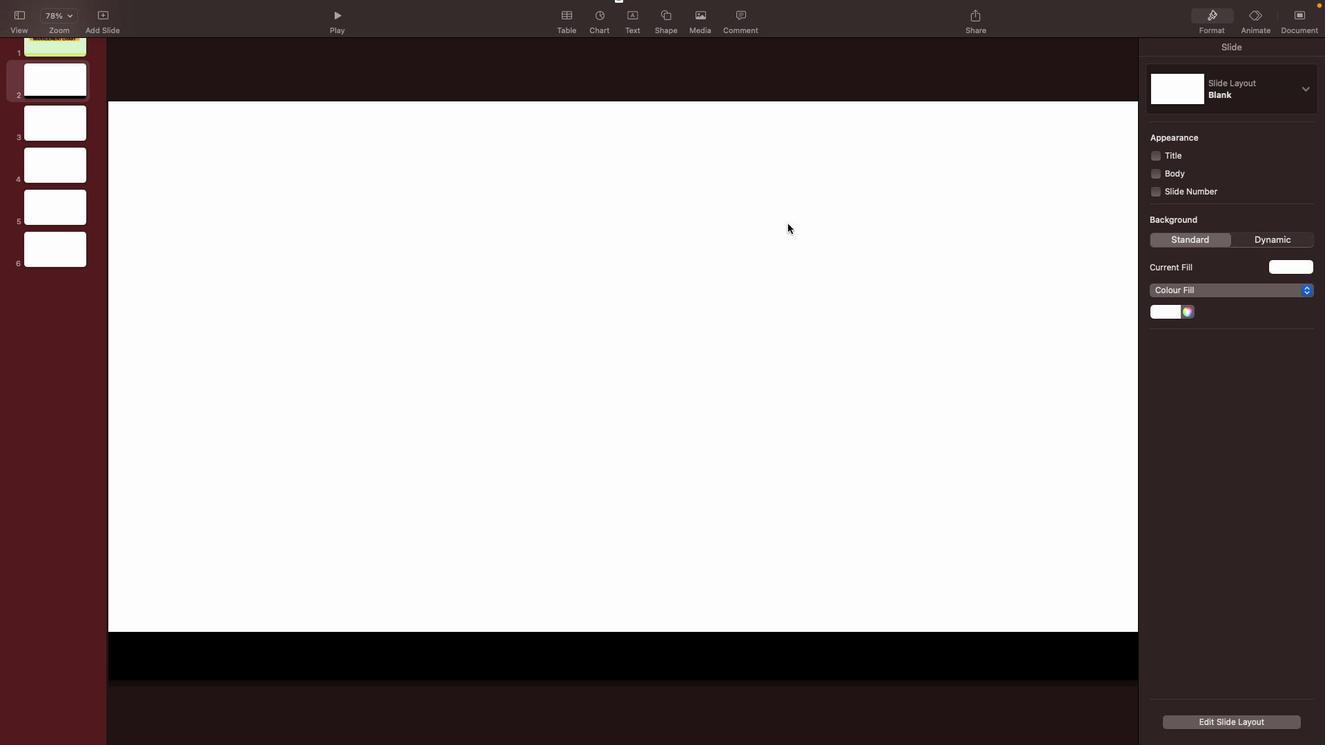 
Action: Mouse pressed left at (914, 281)
Screenshot: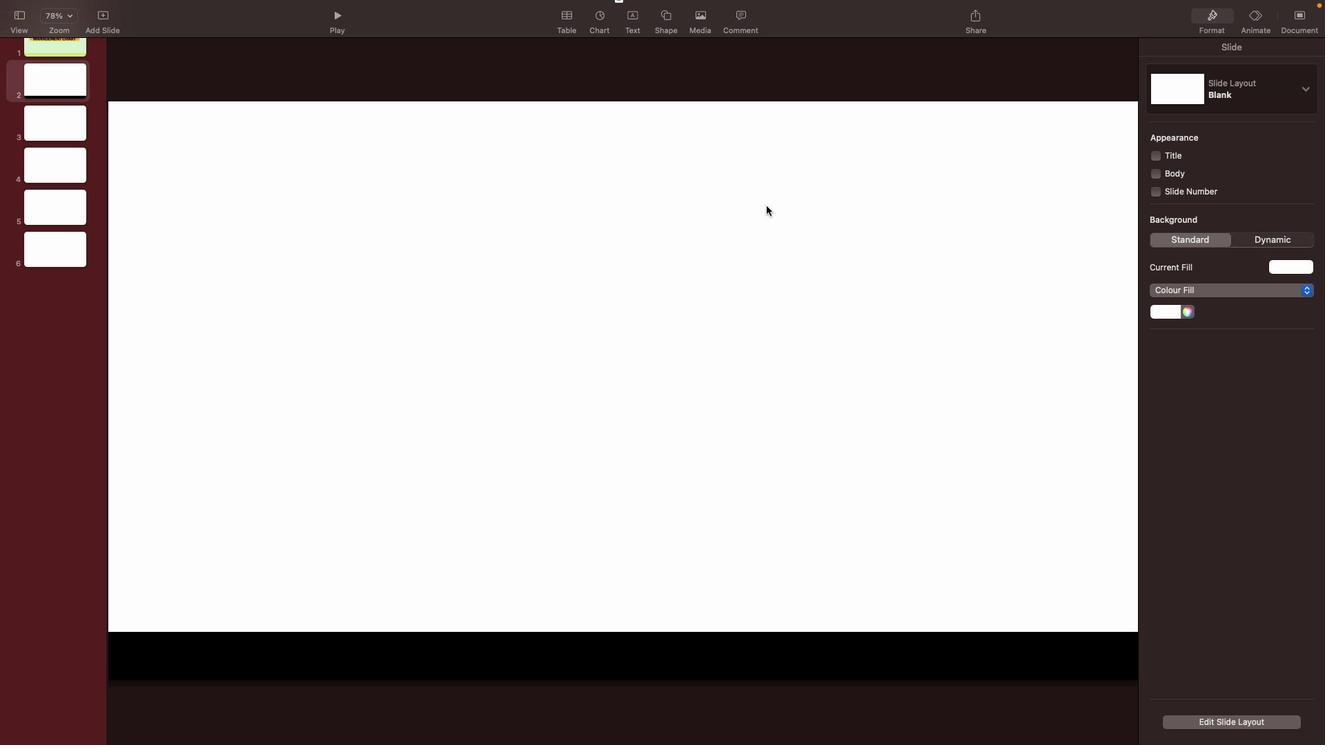 
Action: Mouse moved to (660, 20)
Screenshot: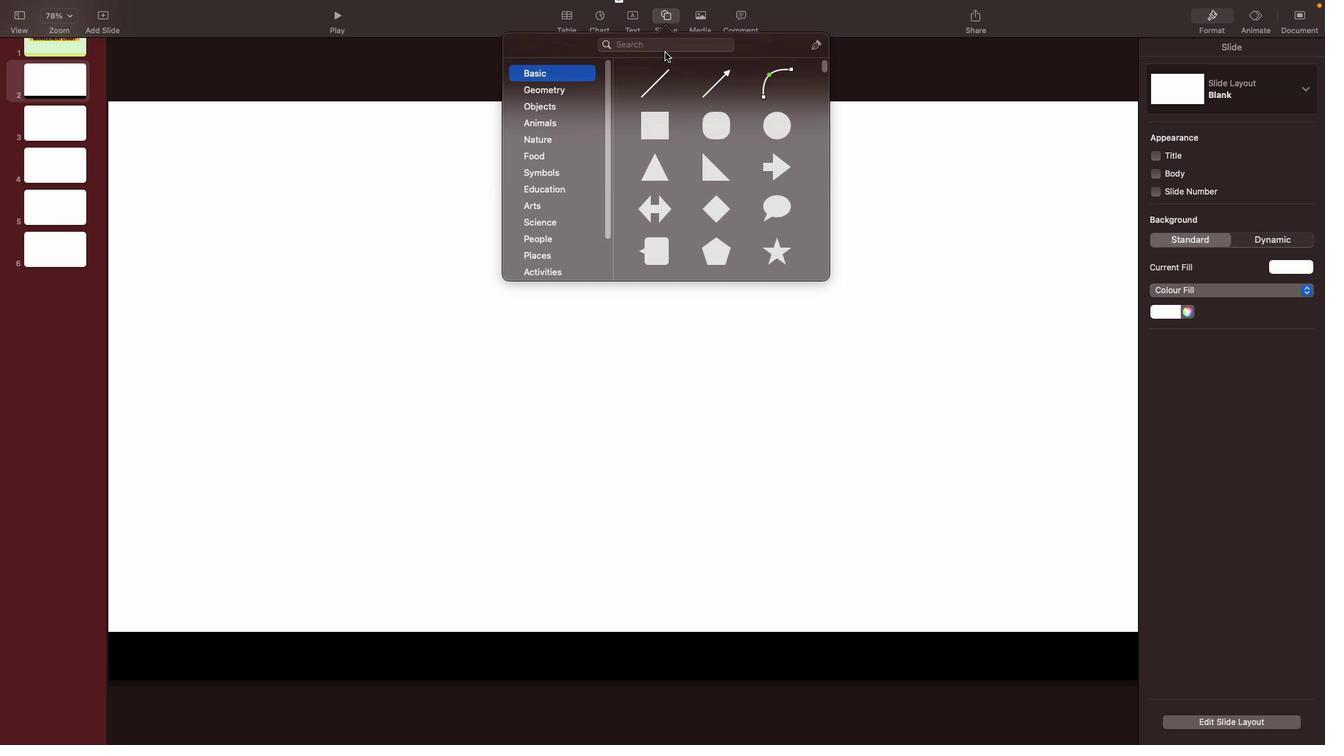 
Action: Mouse pressed left at (660, 20)
Screenshot: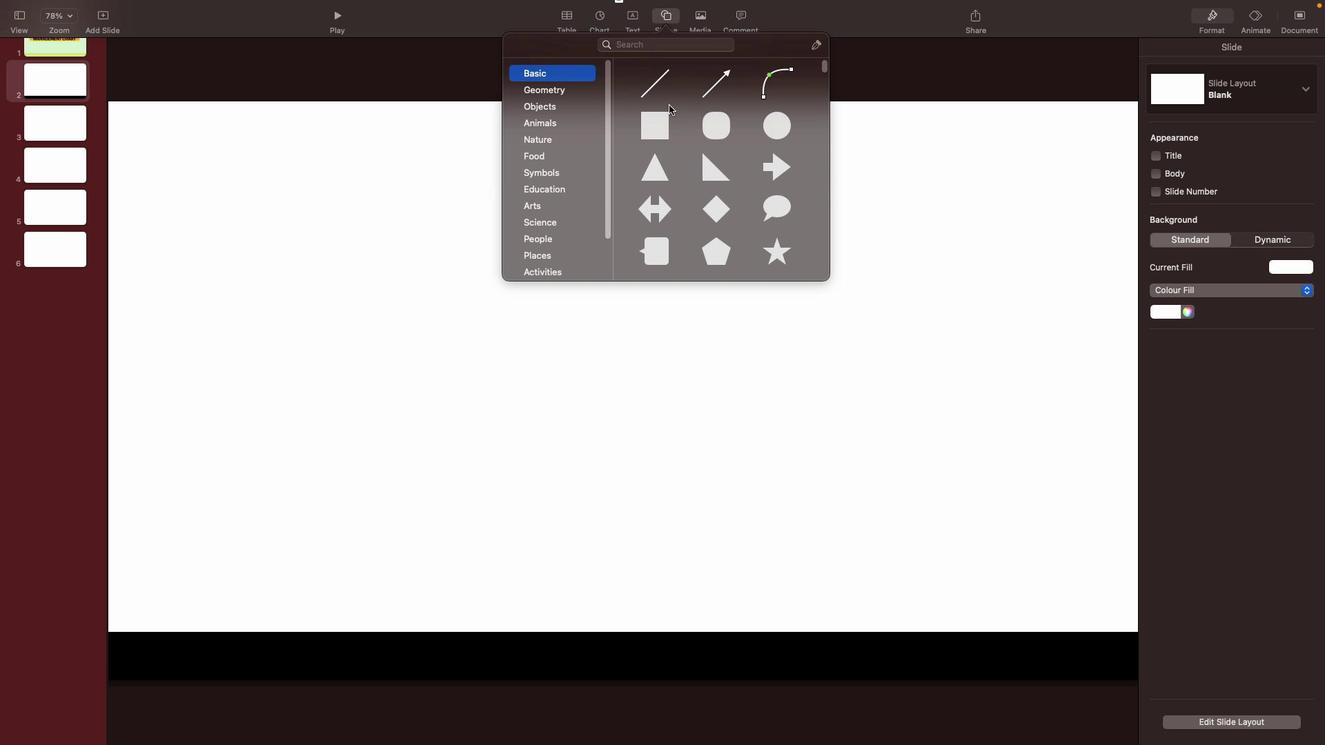
Action: Mouse moved to (661, 251)
Screenshot: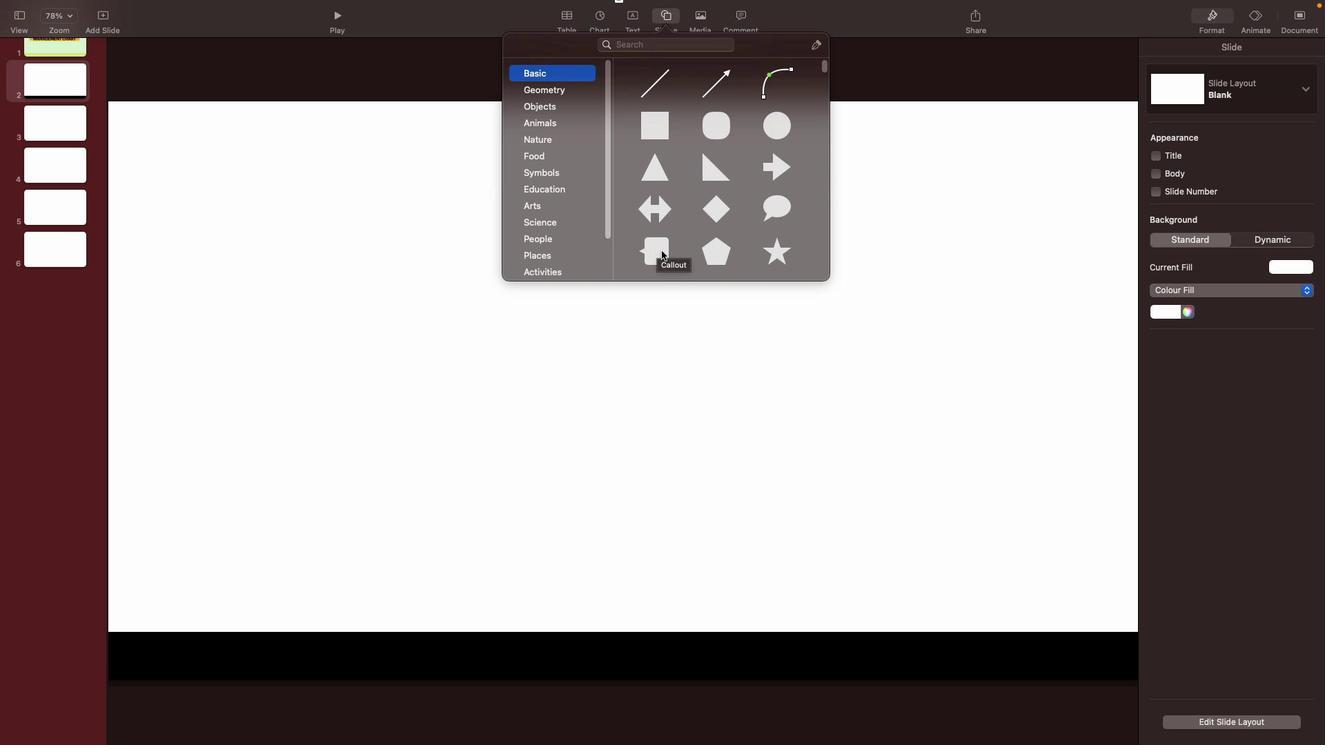 
Action: Mouse pressed left at (661, 251)
Screenshot: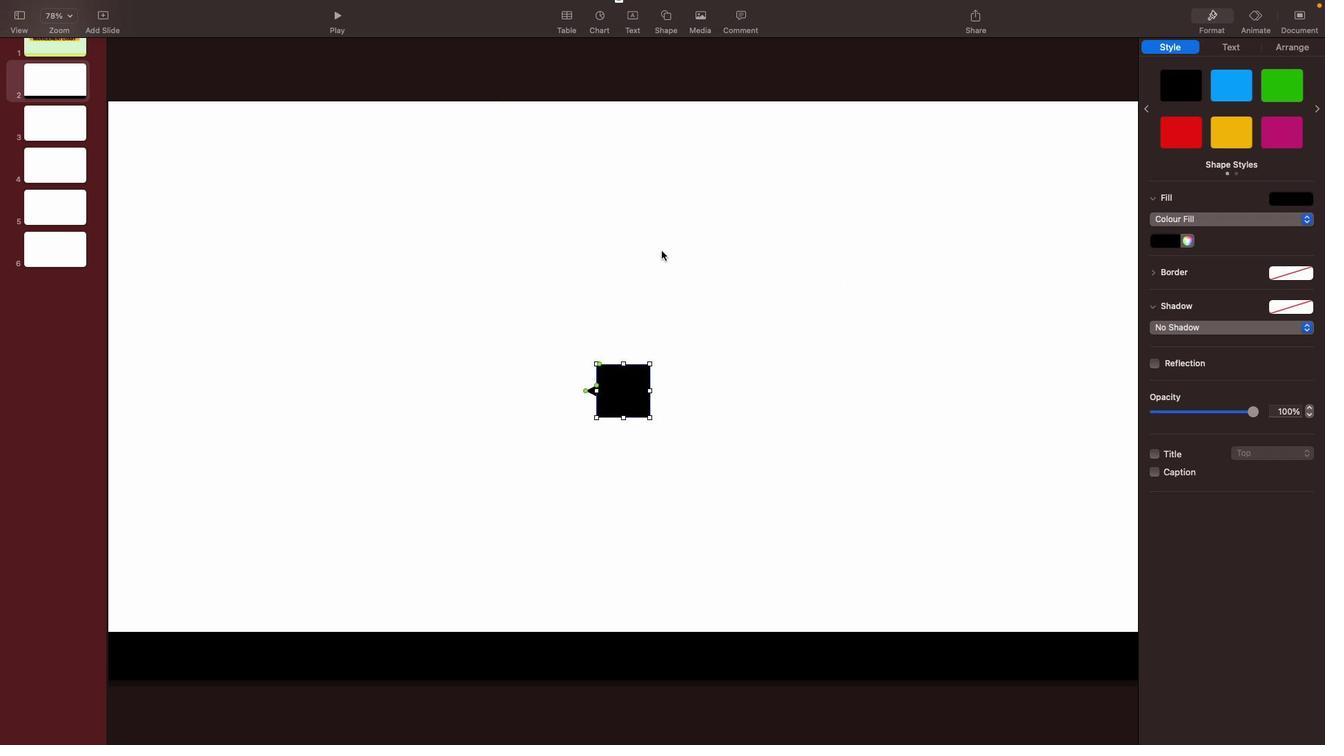 
Action: Mouse moved to (651, 390)
Screenshot: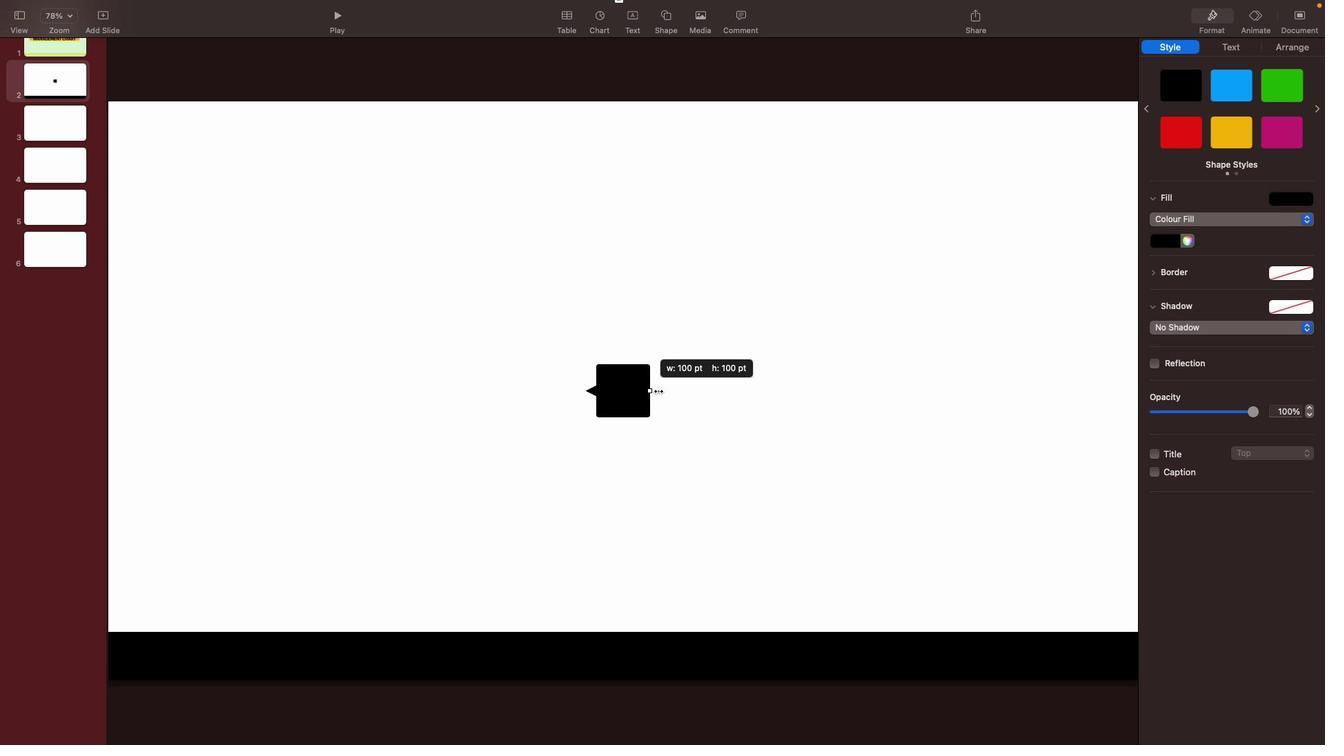 
Action: Mouse pressed left at (651, 390)
Screenshot: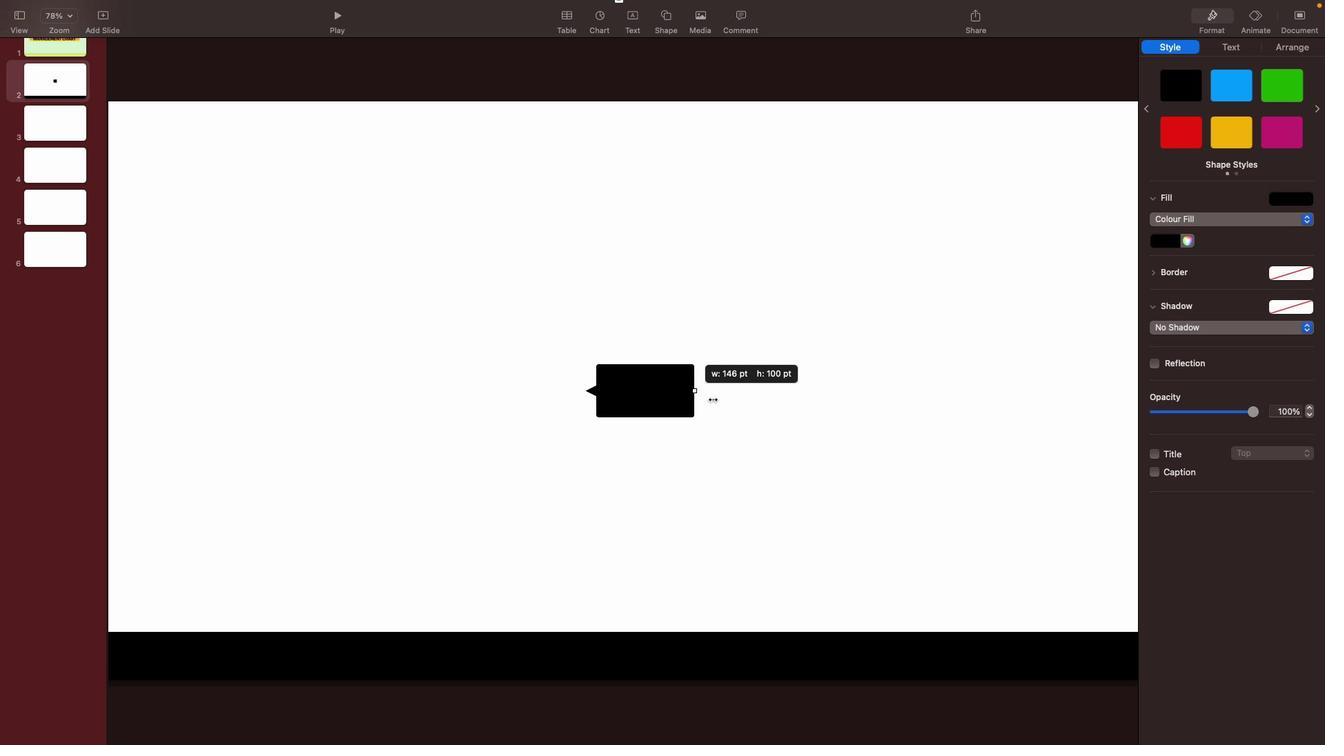 
Action: Mouse moved to (753, 418)
Screenshot: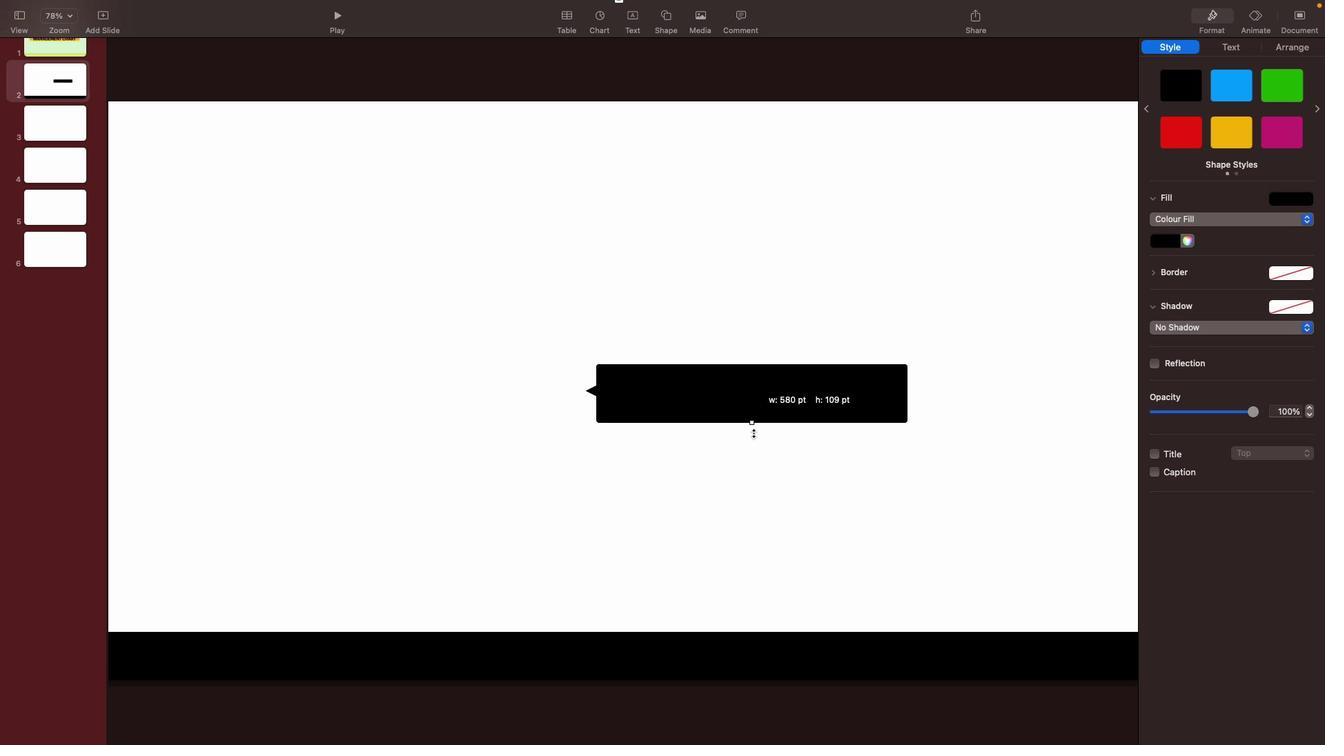 
Action: Mouse pressed left at (753, 418)
Screenshot: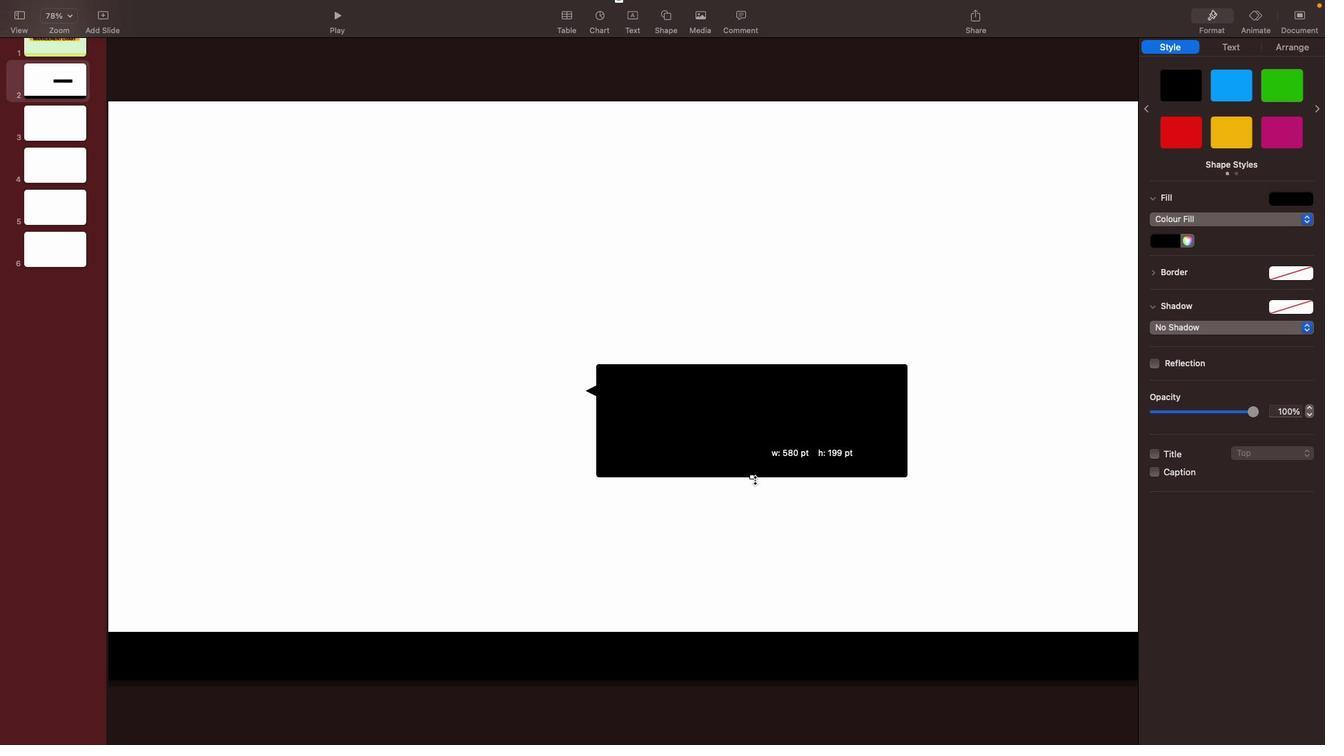 
Action: Mouse moved to (734, 568)
Screenshot: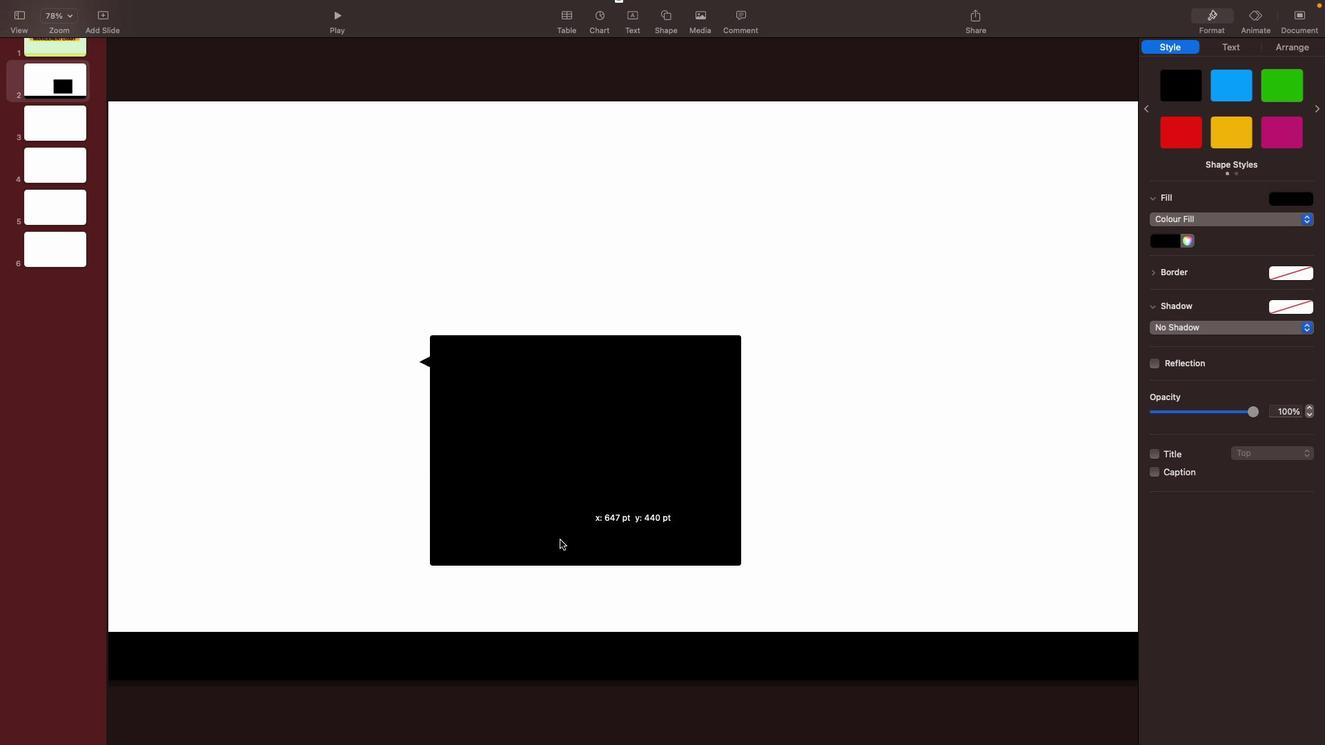 
Action: Mouse pressed left at (734, 568)
Screenshot: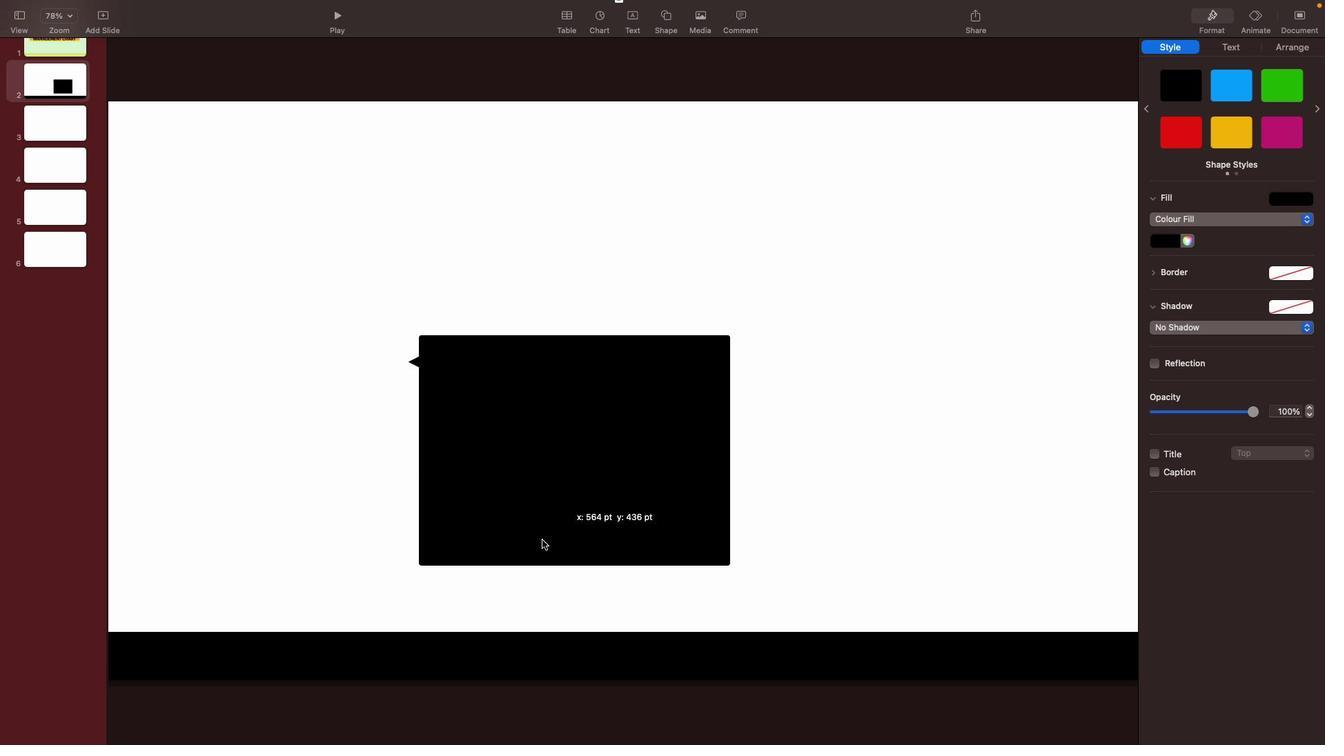 
Action: Mouse moved to (364, 508)
Screenshot: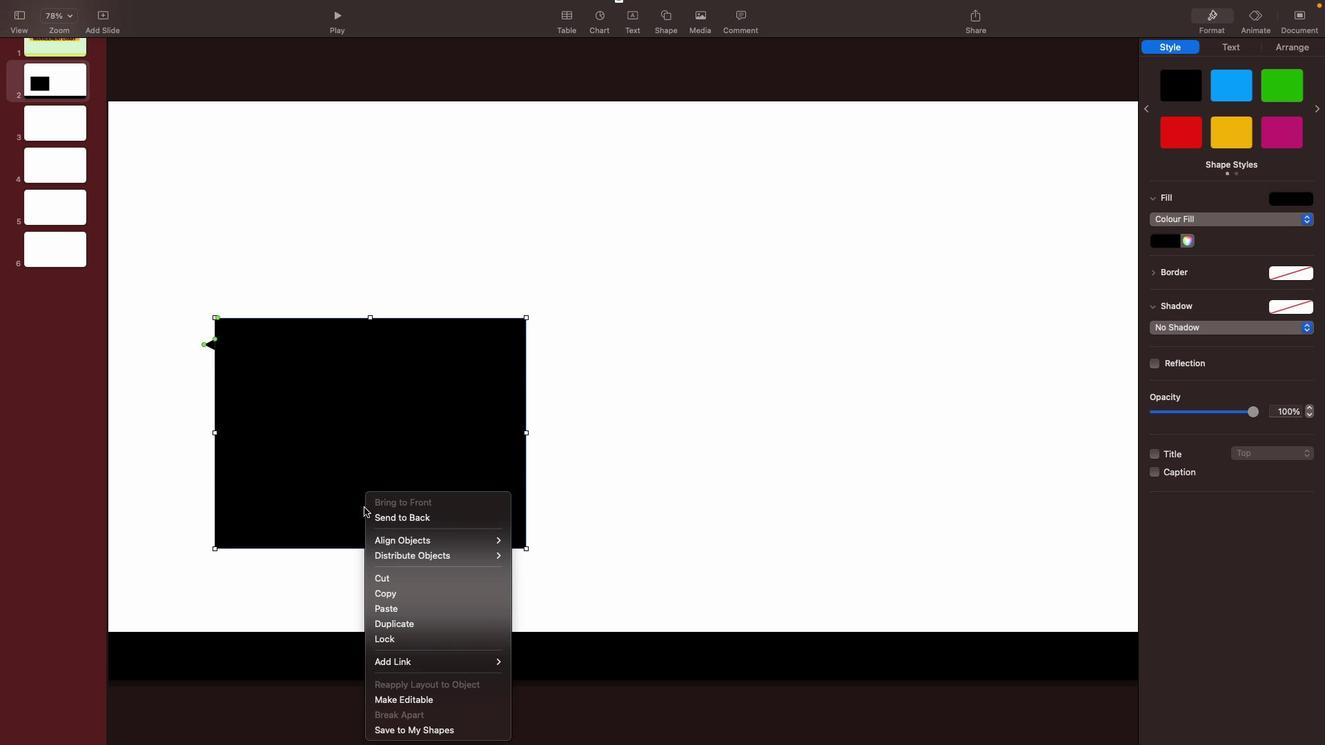 
Action: Mouse pressed right at (364, 508)
Screenshot: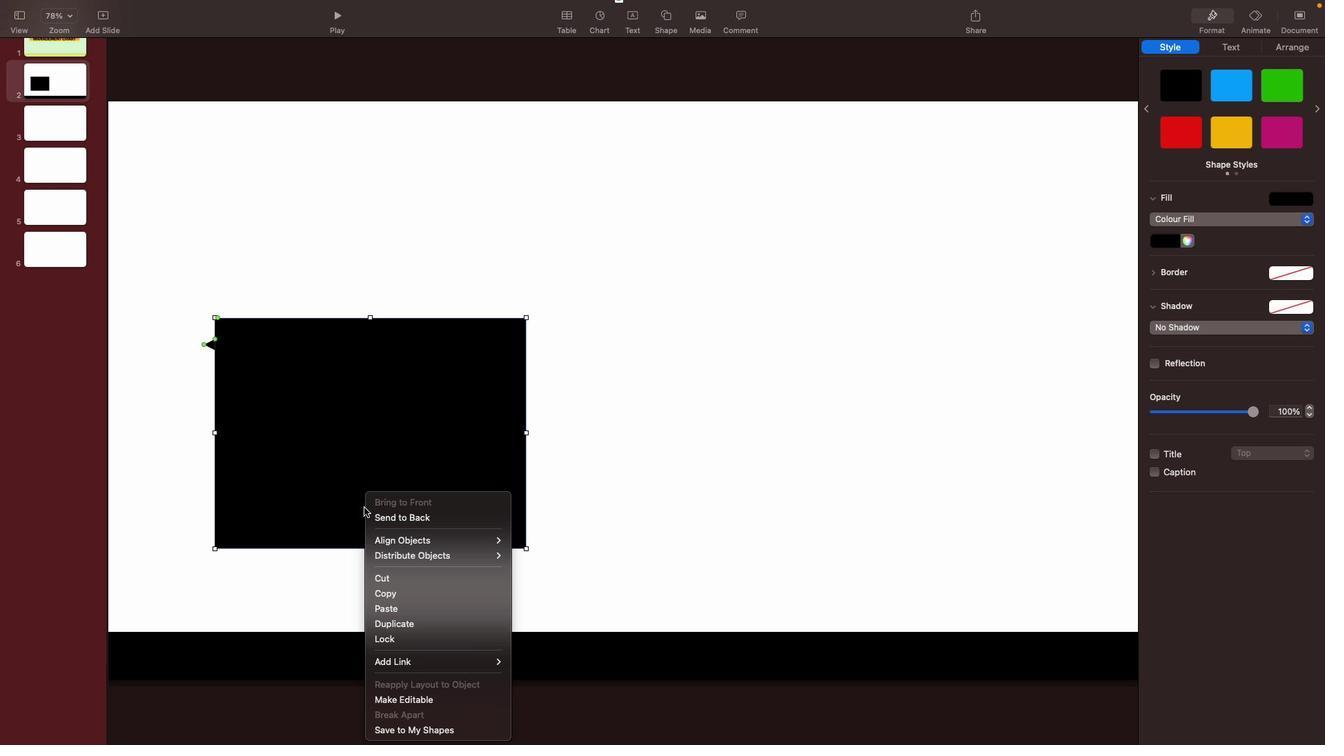 
Action: Mouse moved to (385, 597)
Screenshot: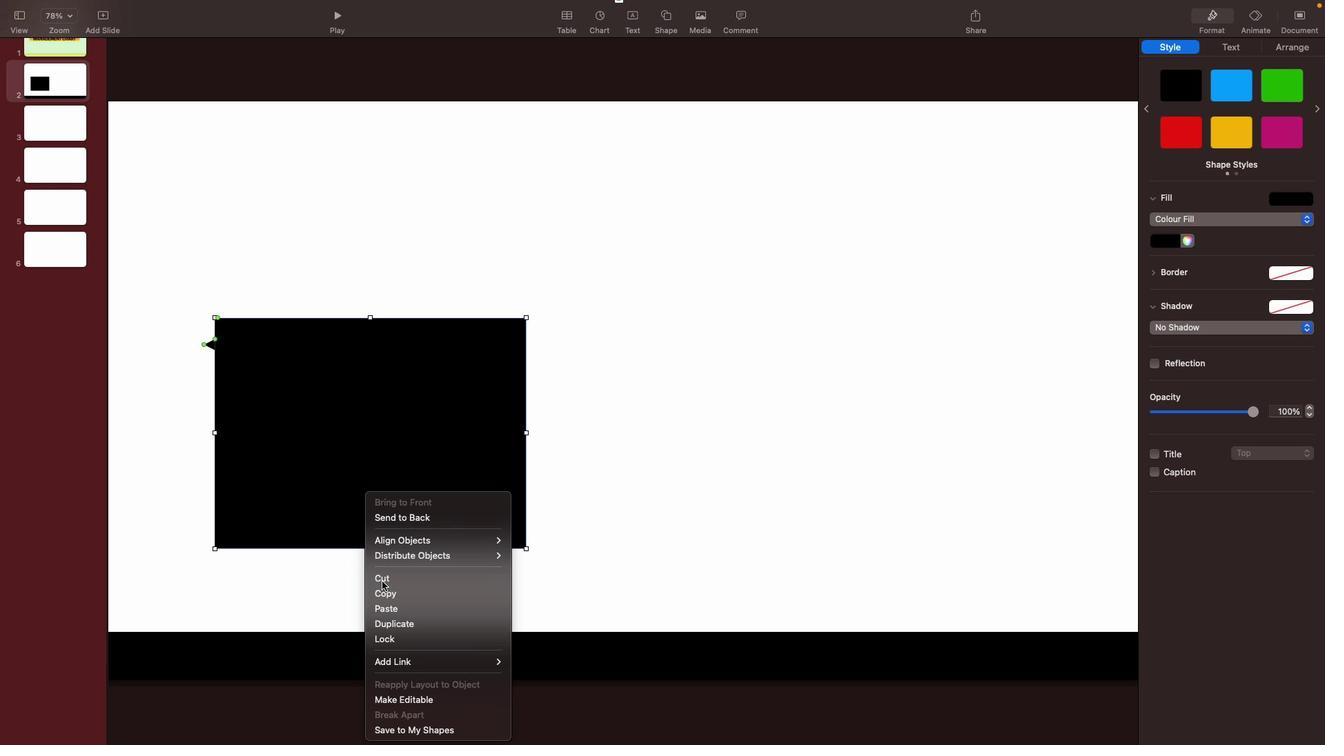 
Action: Mouse pressed left at (385, 597)
Screenshot: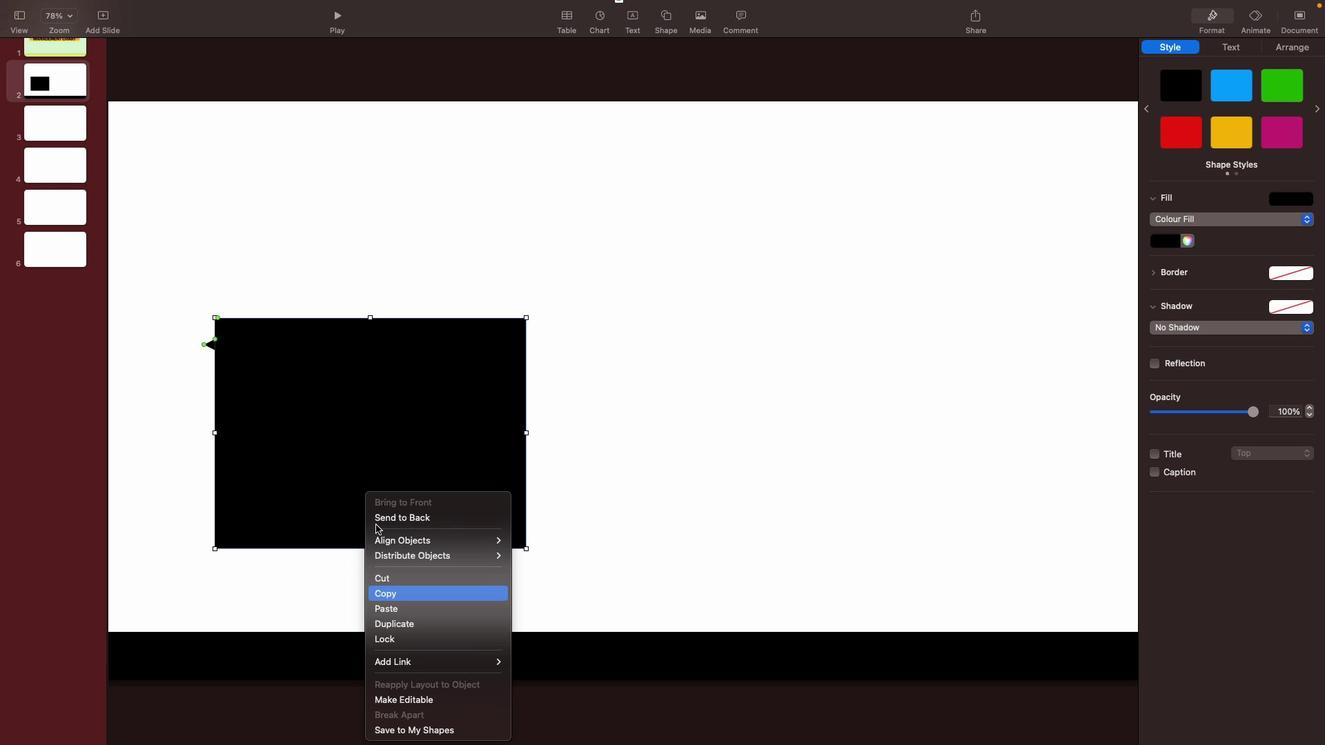 
Action: Mouse moved to (376, 515)
Screenshot: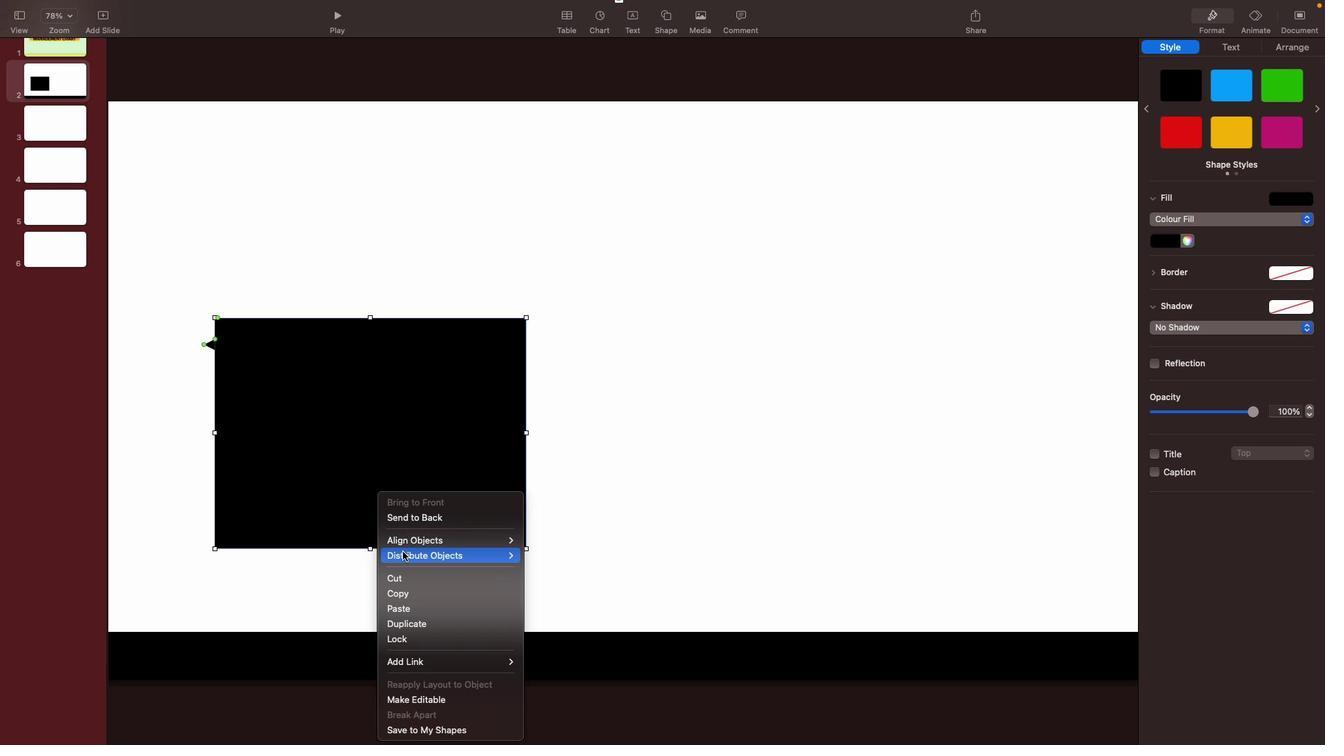 
Action: Mouse pressed right at (376, 515)
Screenshot: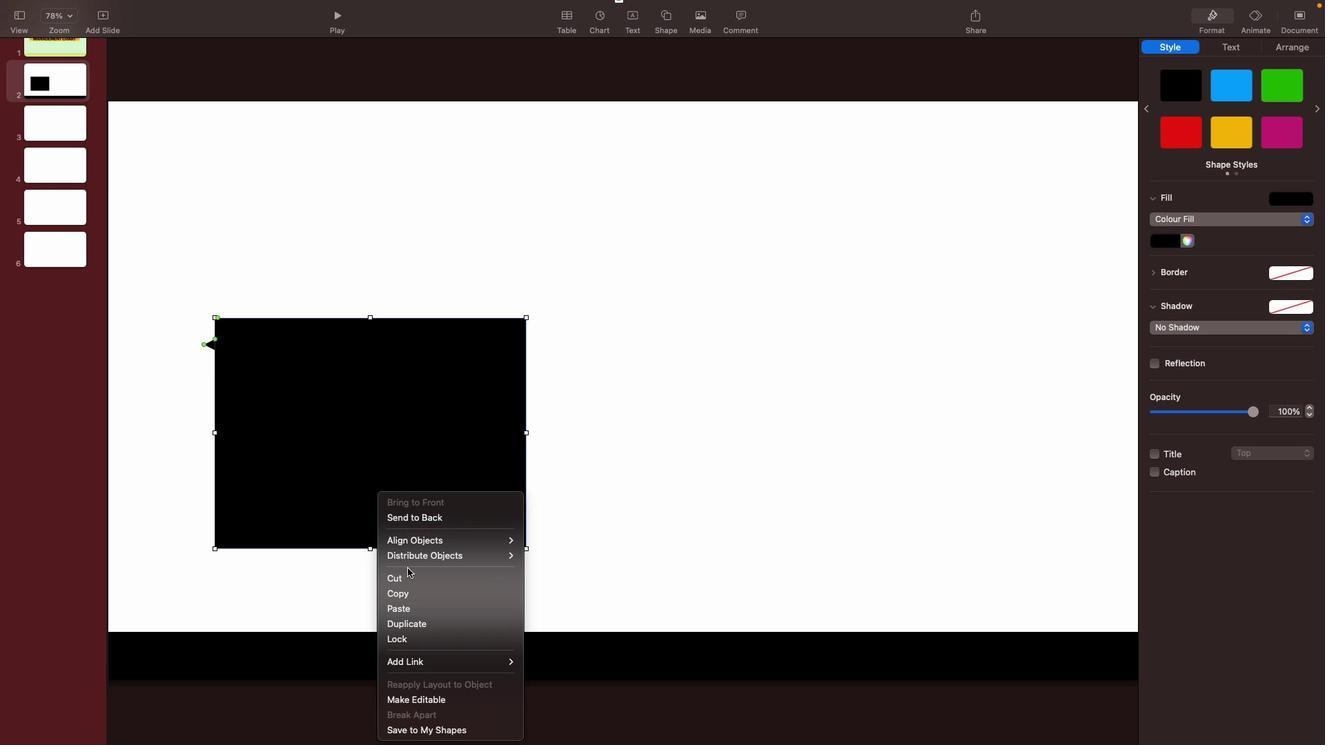 
Action: Mouse moved to (399, 607)
Screenshot: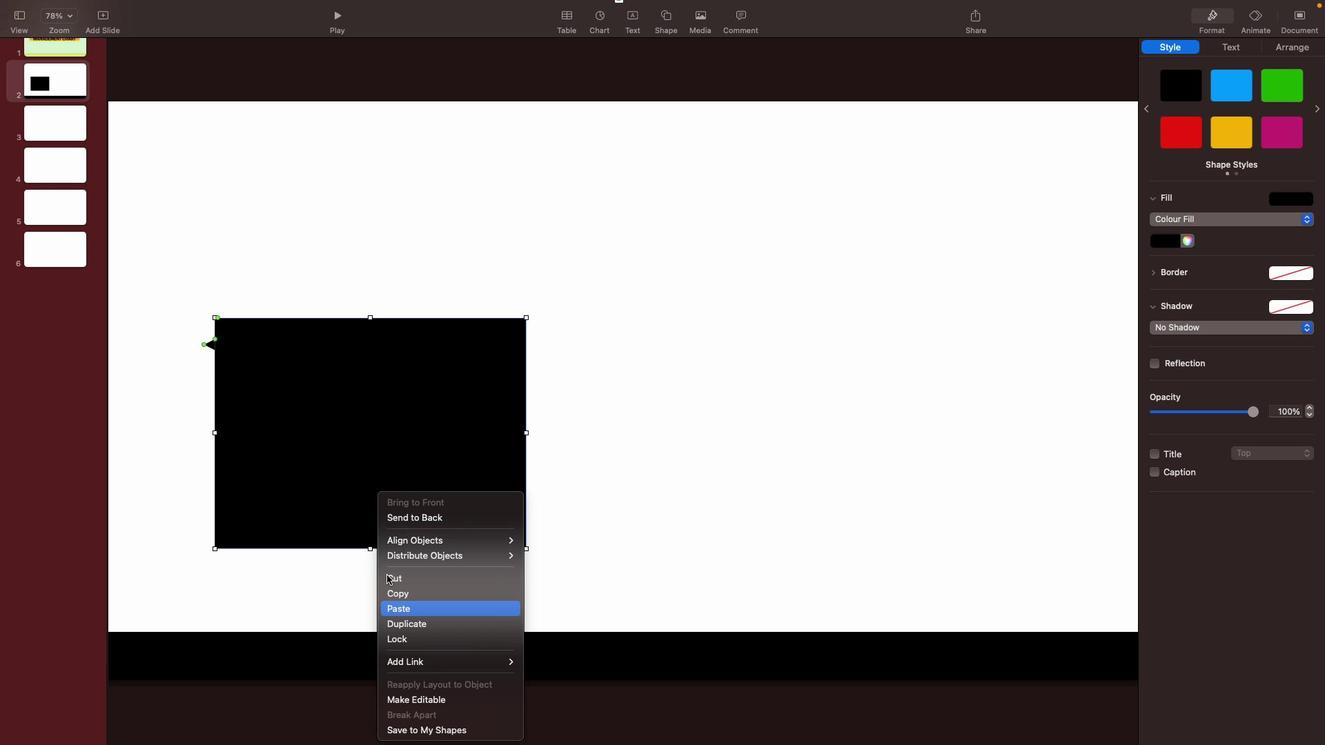 
Action: Mouse pressed left at (399, 607)
Screenshot: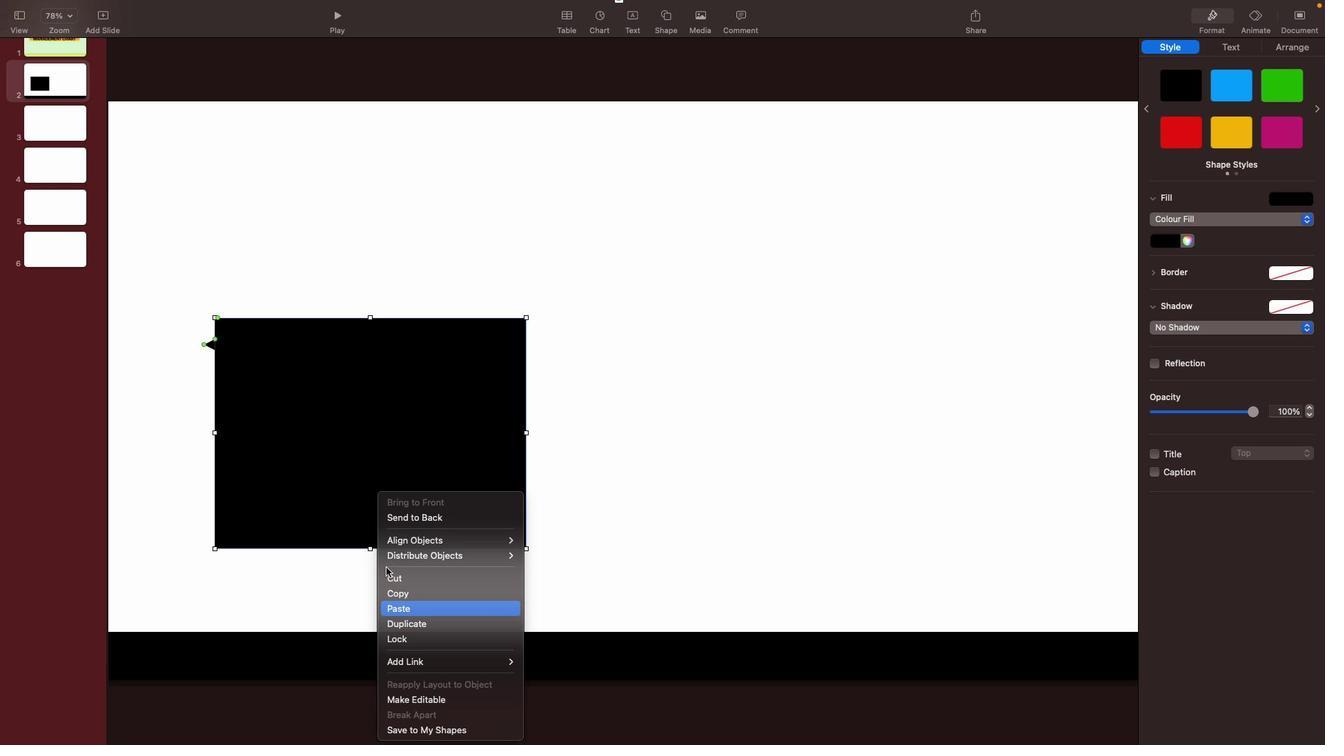 
Action: Mouse moved to (366, 460)
Screenshot: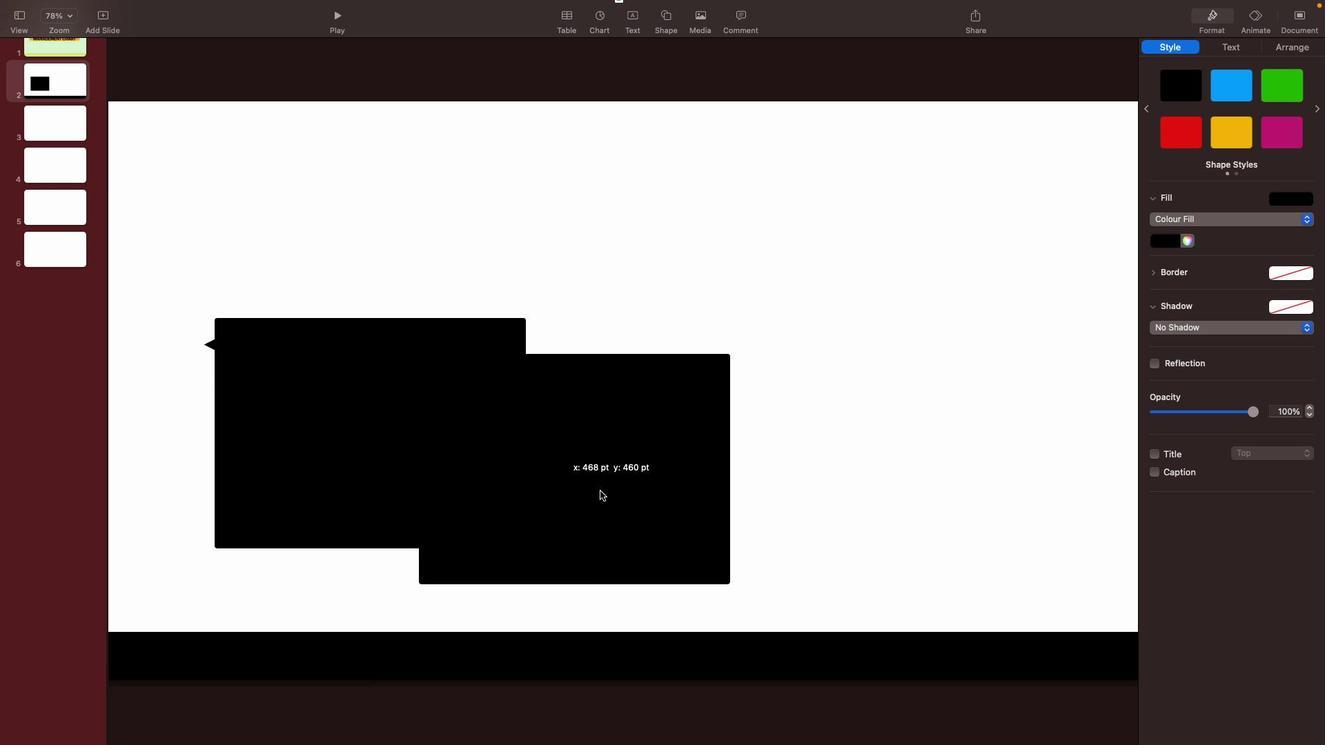 
Action: Mouse pressed left at (366, 460)
Screenshot: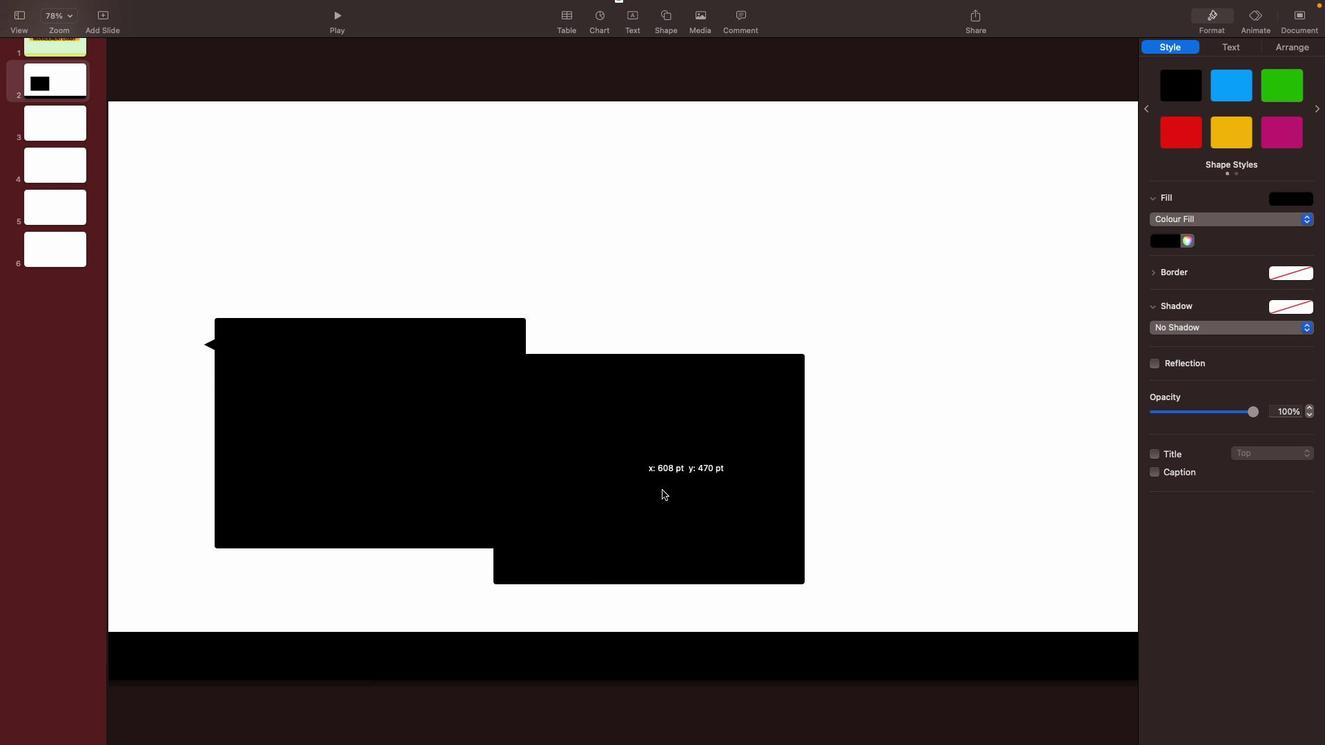 
Action: Mouse moved to (829, 544)
Screenshot: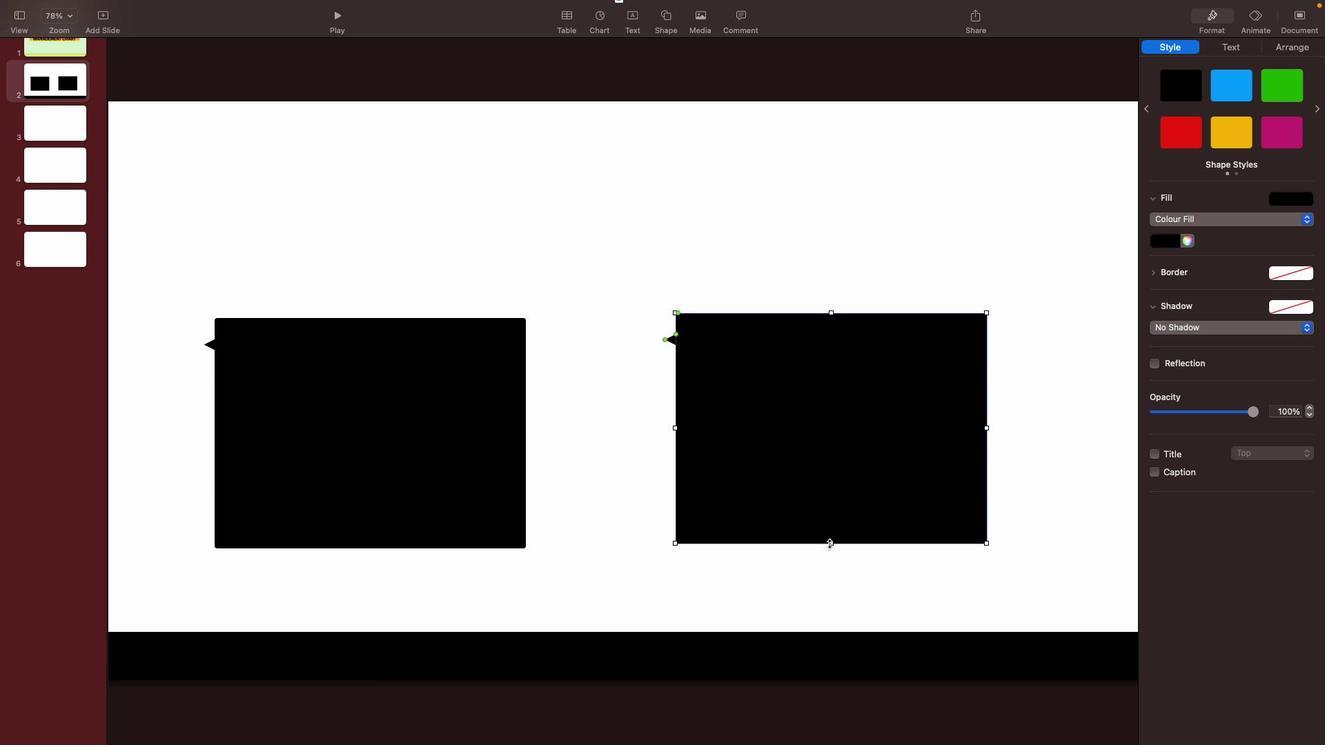 
Action: Mouse pressed left at (829, 544)
Screenshot: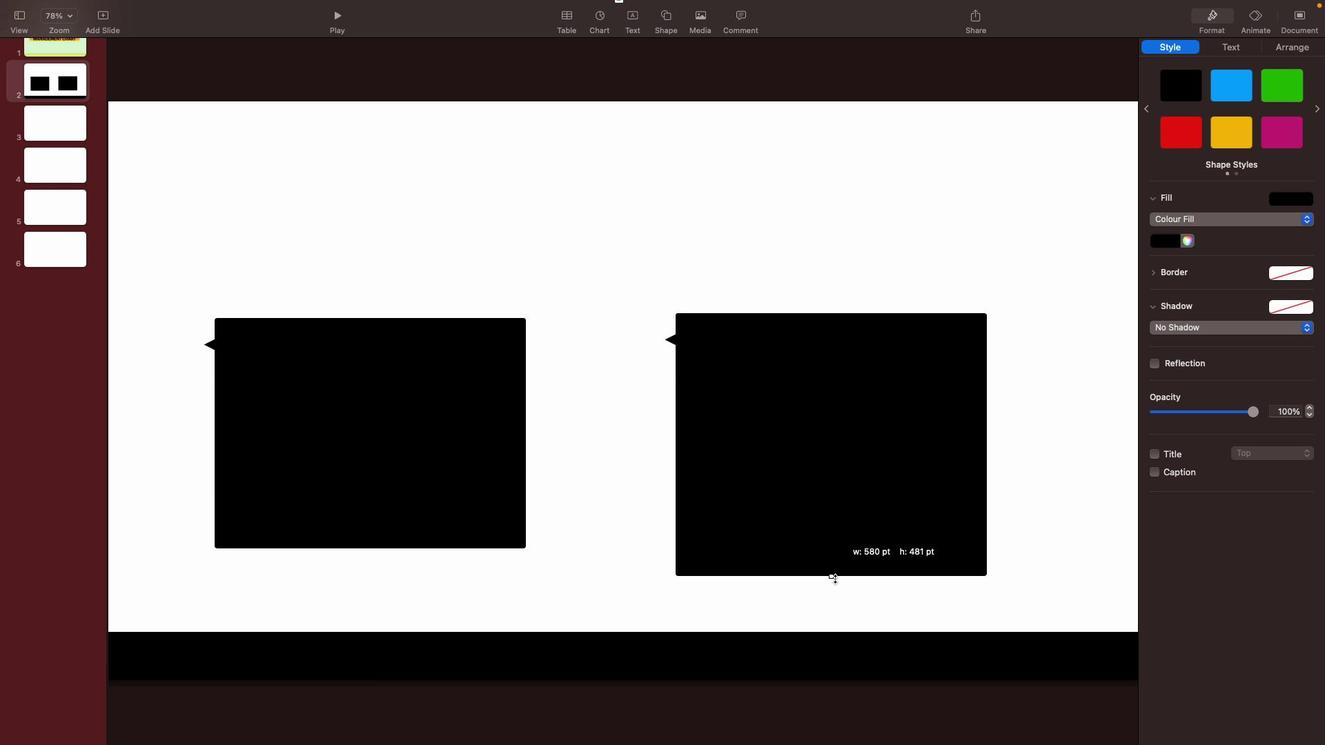 
Action: Mouse moved to (375, 496)
Screenshot: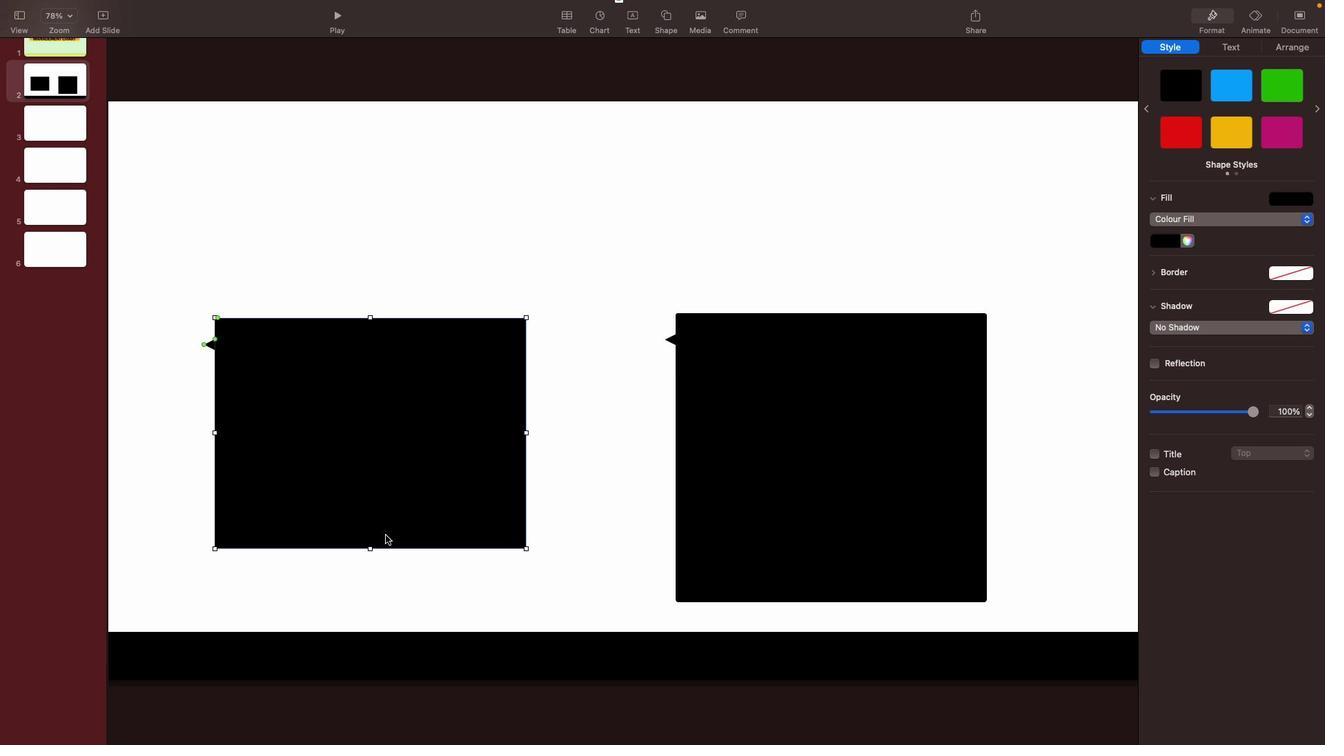 
Action: Mouse pressed left at (375, 496)
Screenshot: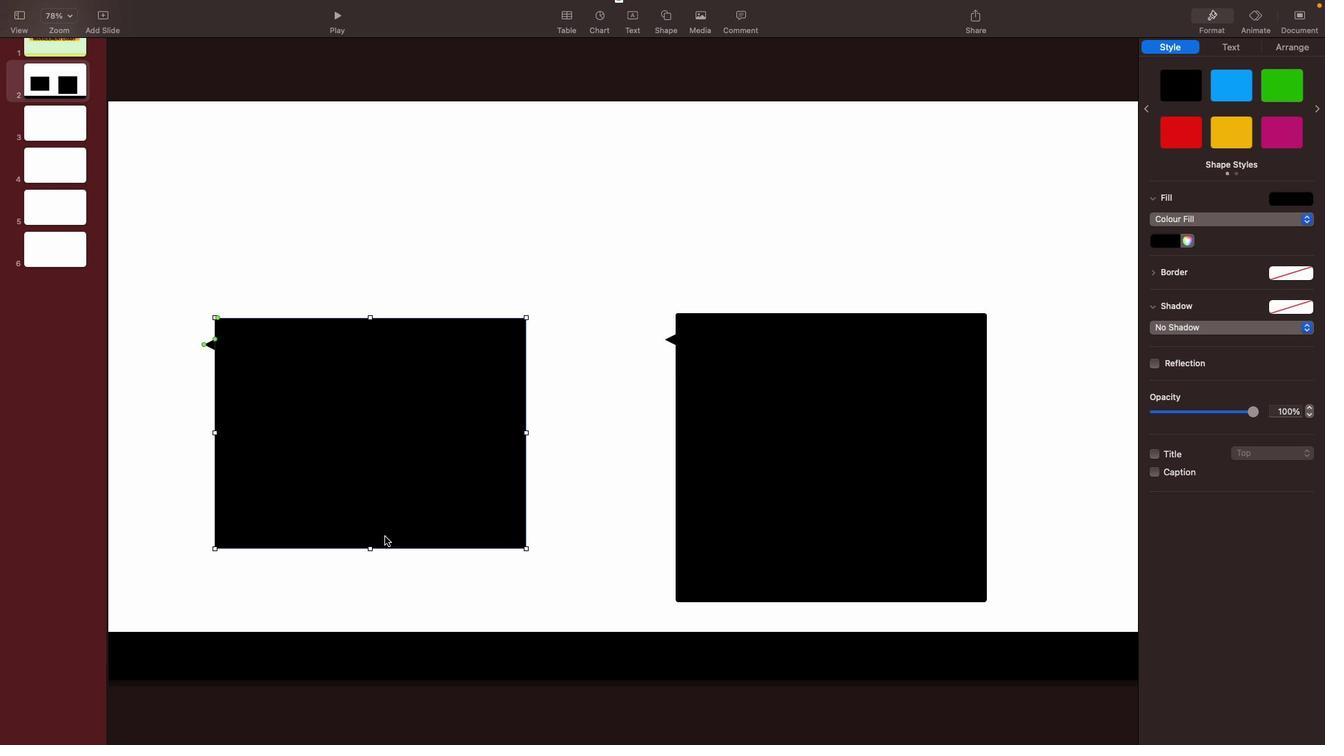 
Action: Mouse moved to (369, 547)
Screenshot: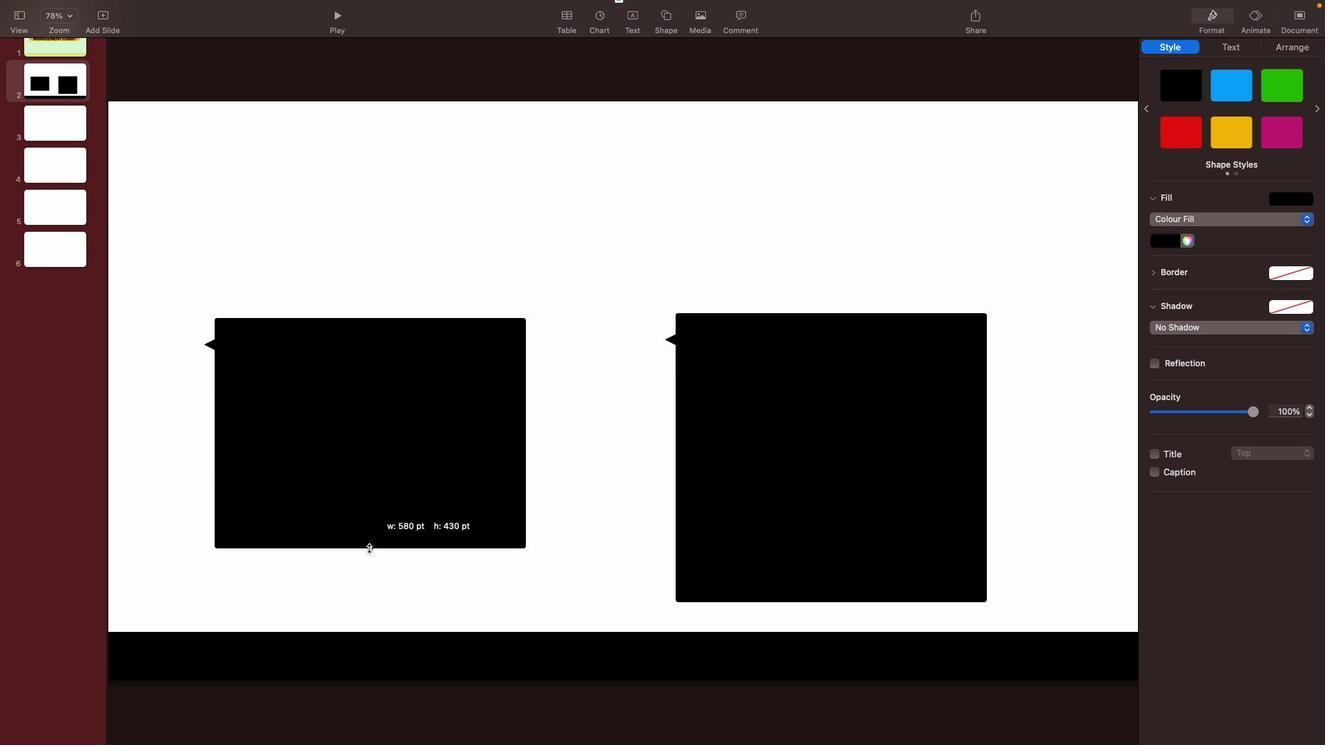 
Action: Mouse pressed left at (369, 547)
Screenshot: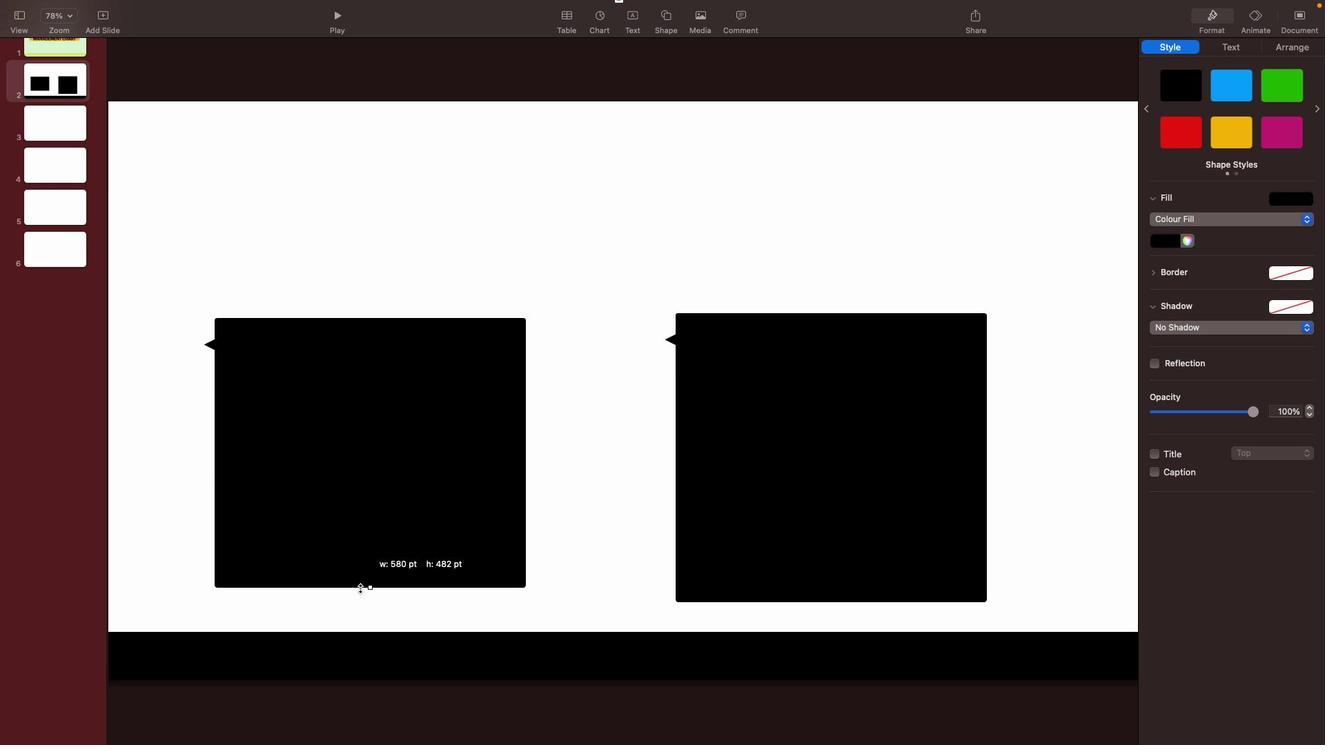 
Action: Mouse moved to (414, 502)
Screenshot: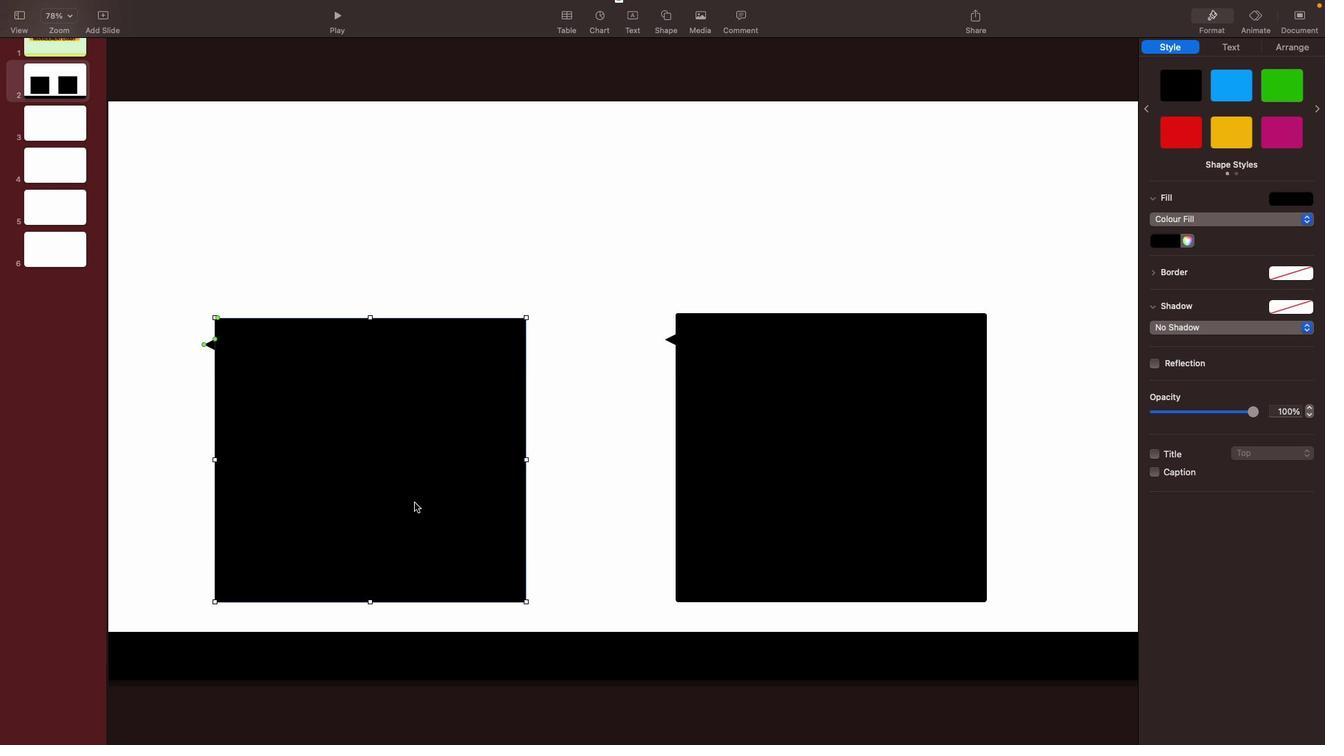 
Action: Mouse pressed left at (414, 502)
Screenshot: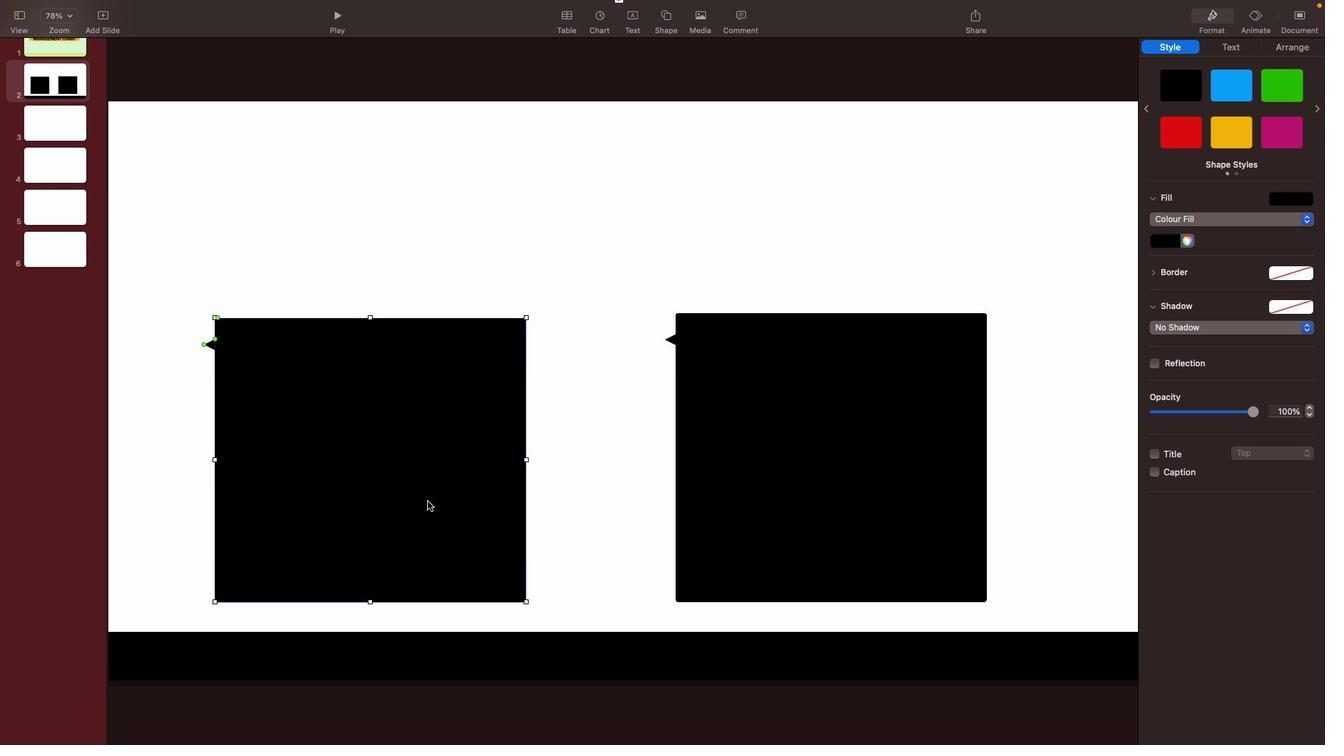 
Action: Mouse moved to (1172, 242)
Screenshot: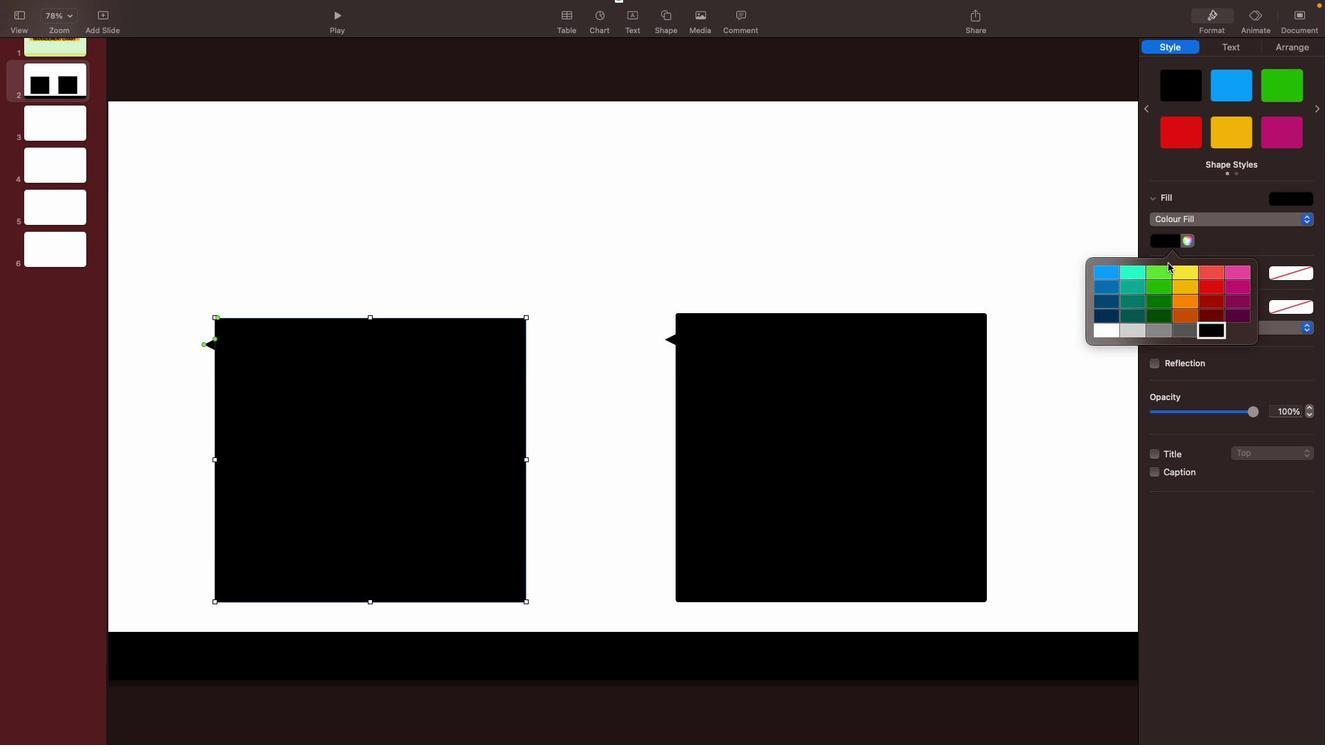 
Action: Mouse pressed left at (1172, 242)
Screenshot: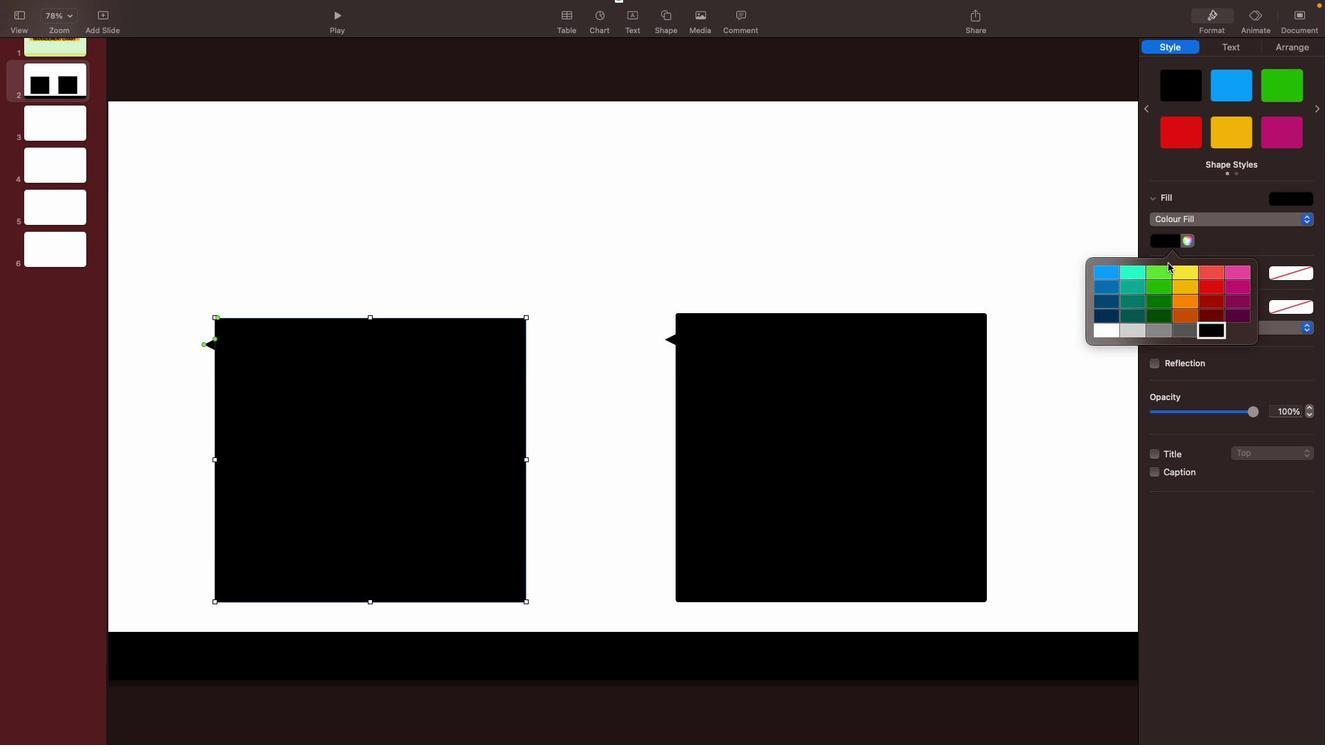 
Action: Mouse moved to (1155, 327)
Screenshot: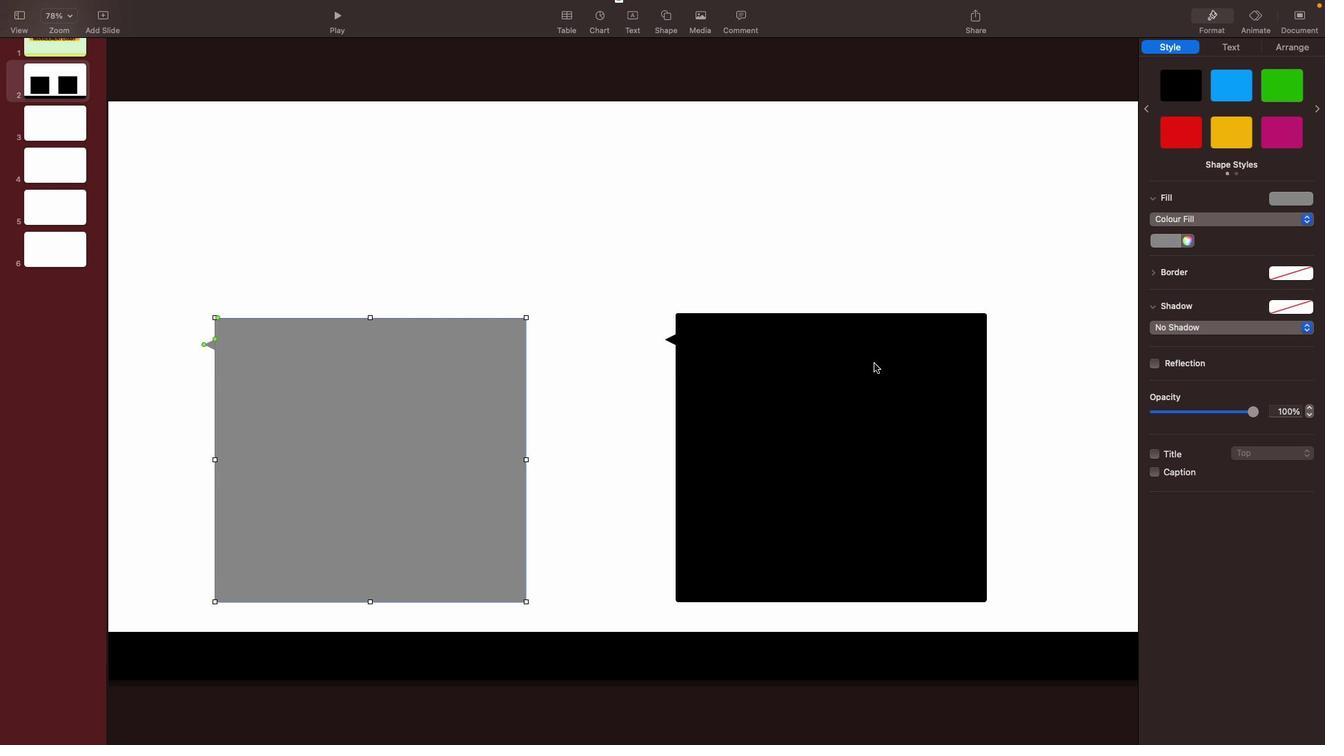 
Action: Mouse pressed left at (1155, 327)
Screenshot: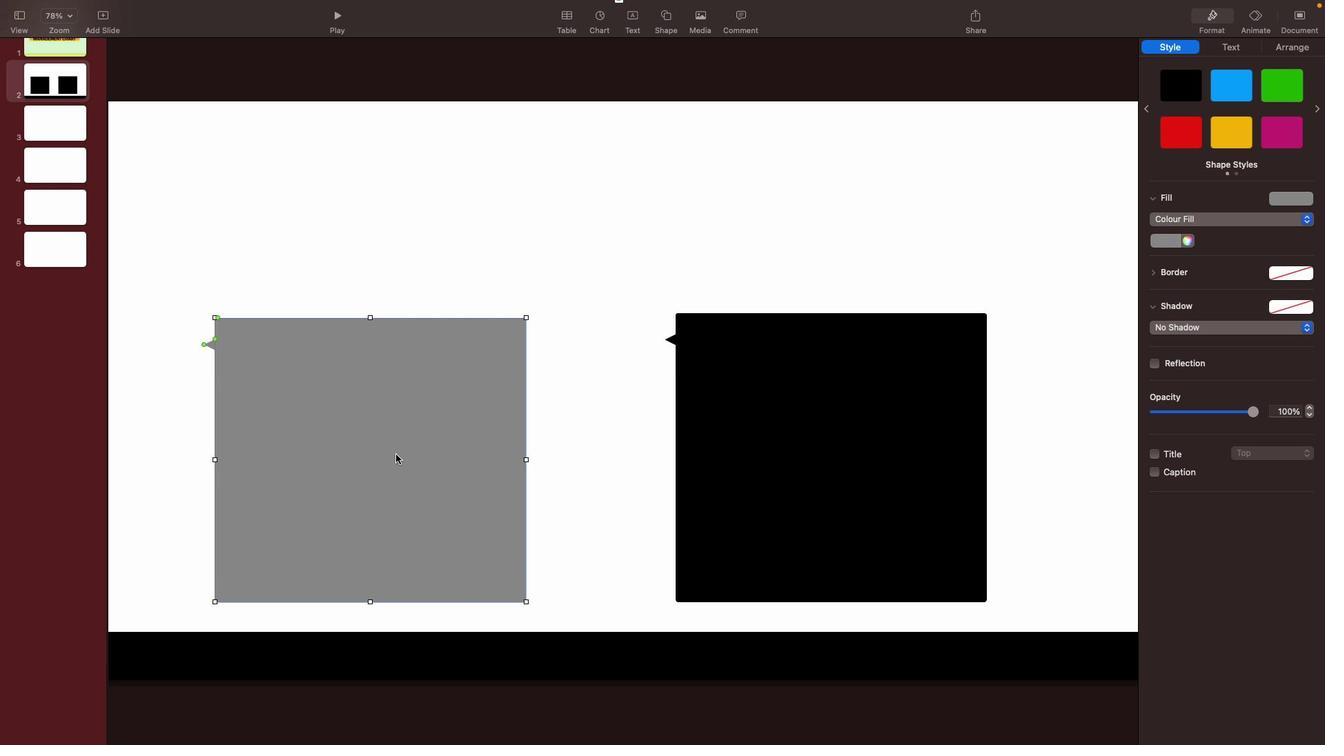
Action: Mouse moved to (346, 491)
Screenshot: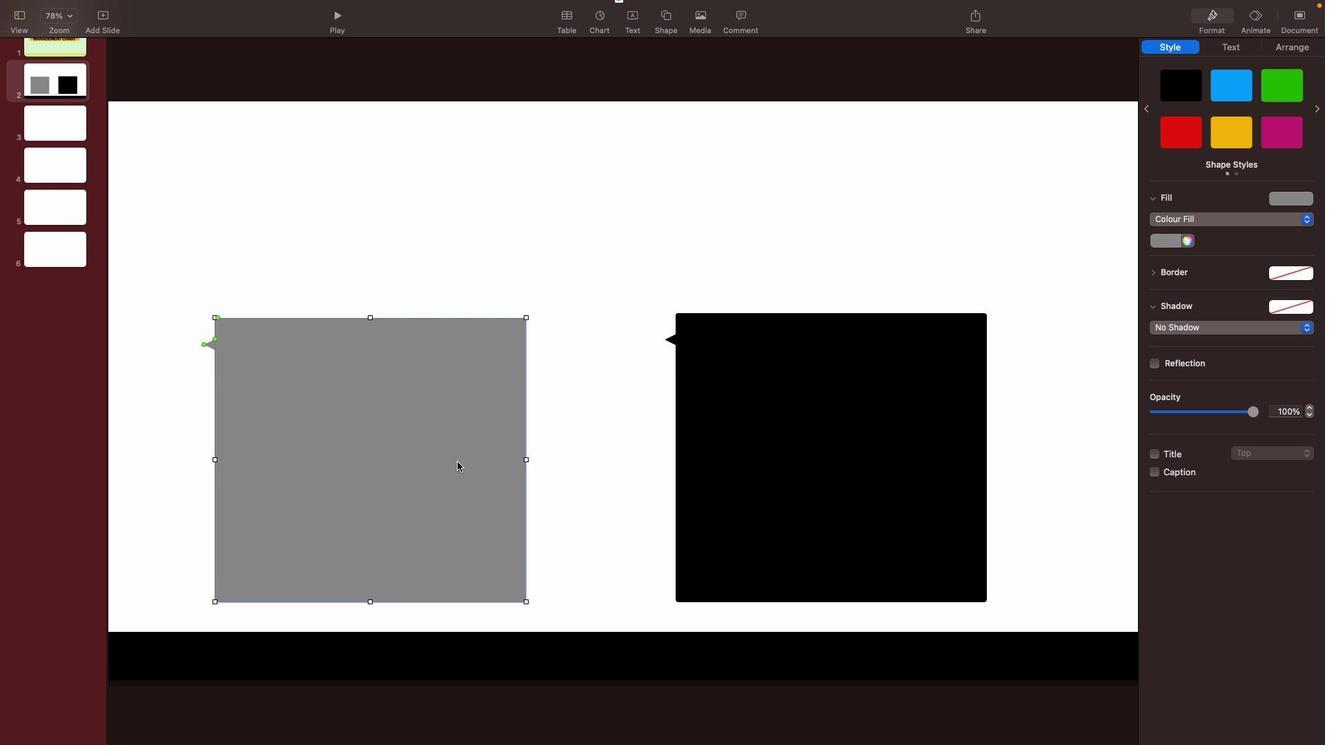 
Action: Mouse pressed left at (346, 491)
Screenshot: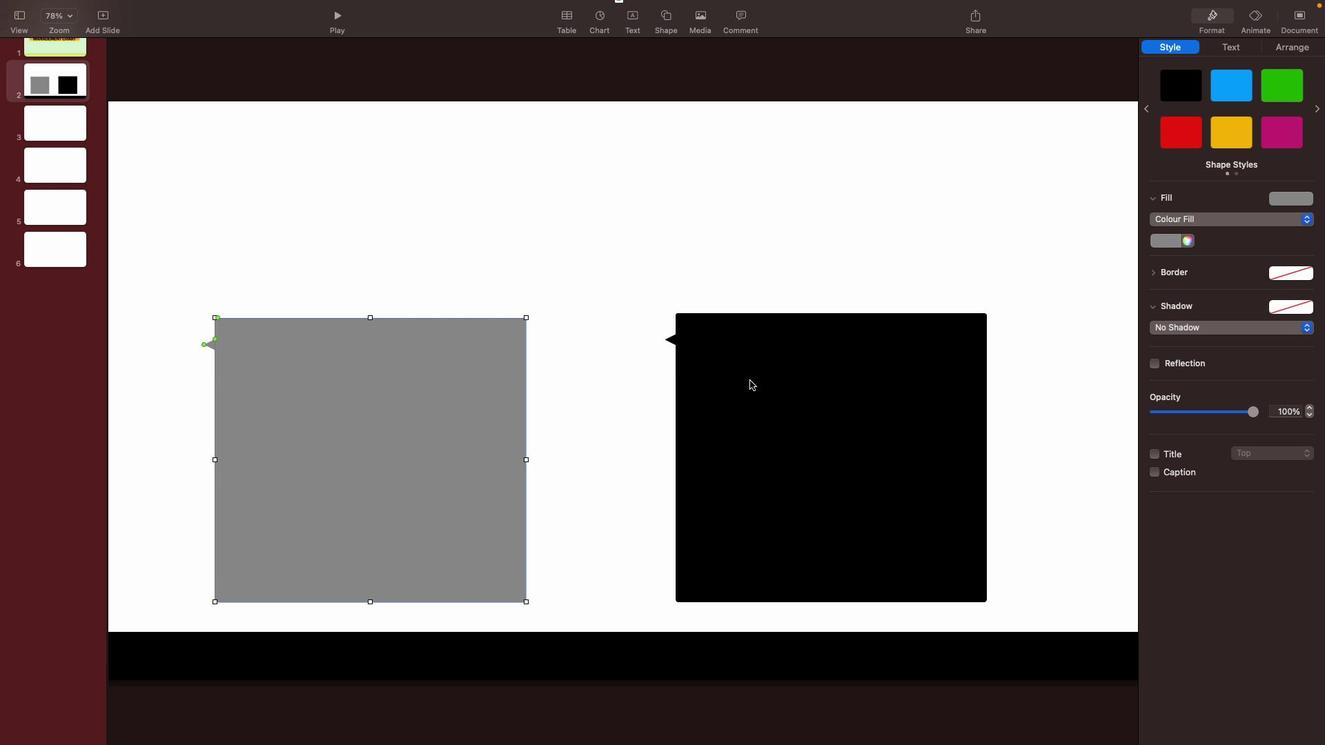 
Action: Mouse moved to (1310, 269)
Screenshot: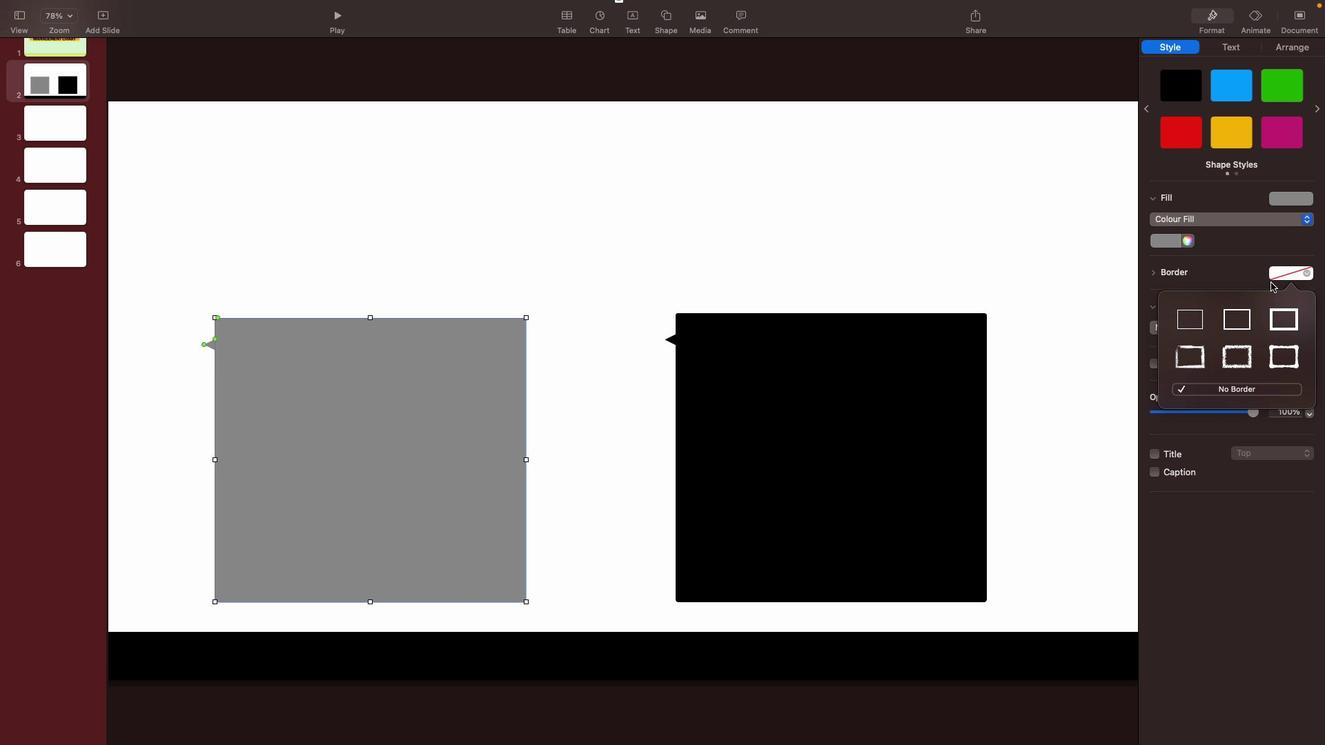 
Action: Mouse pressed left at (1310, 269)
Screenshot: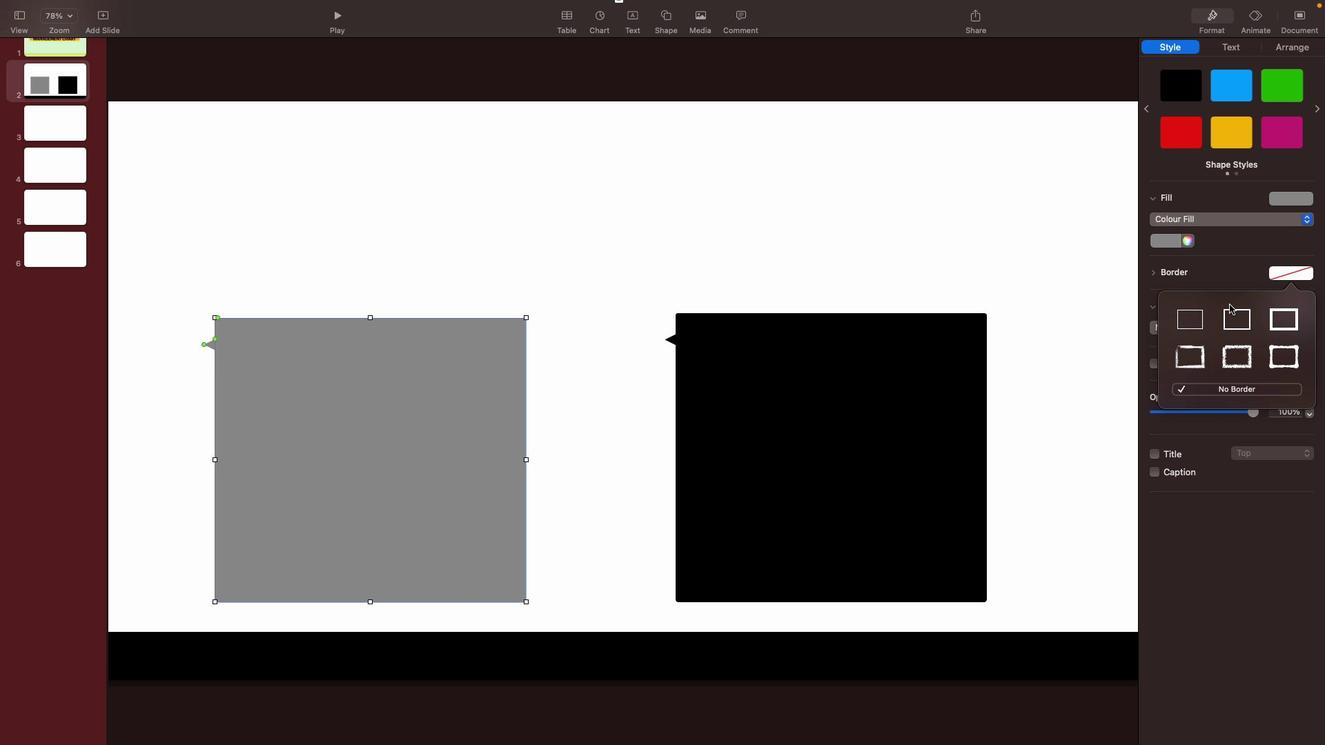
Action: Mouse moved to (1201, 319)
Screenshot: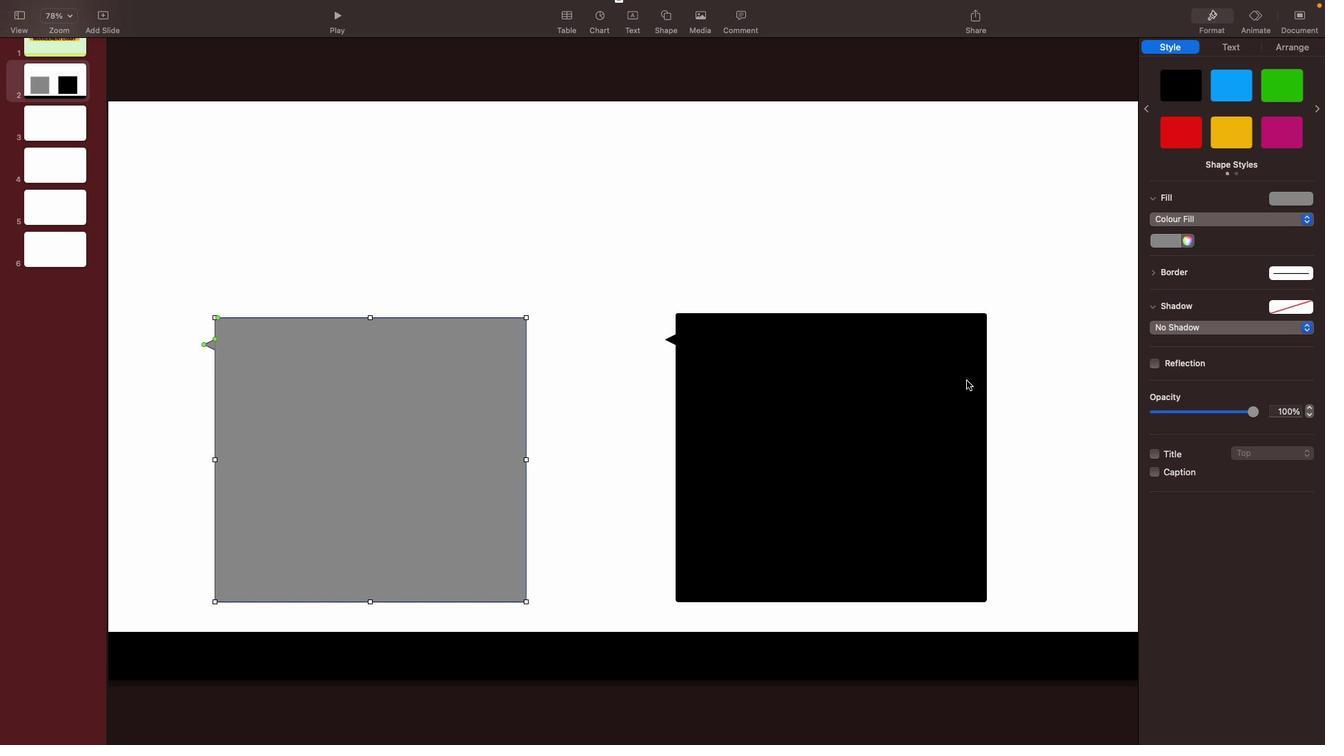 
Action: Mouse pressed left at (1201, 319)
Screenshot: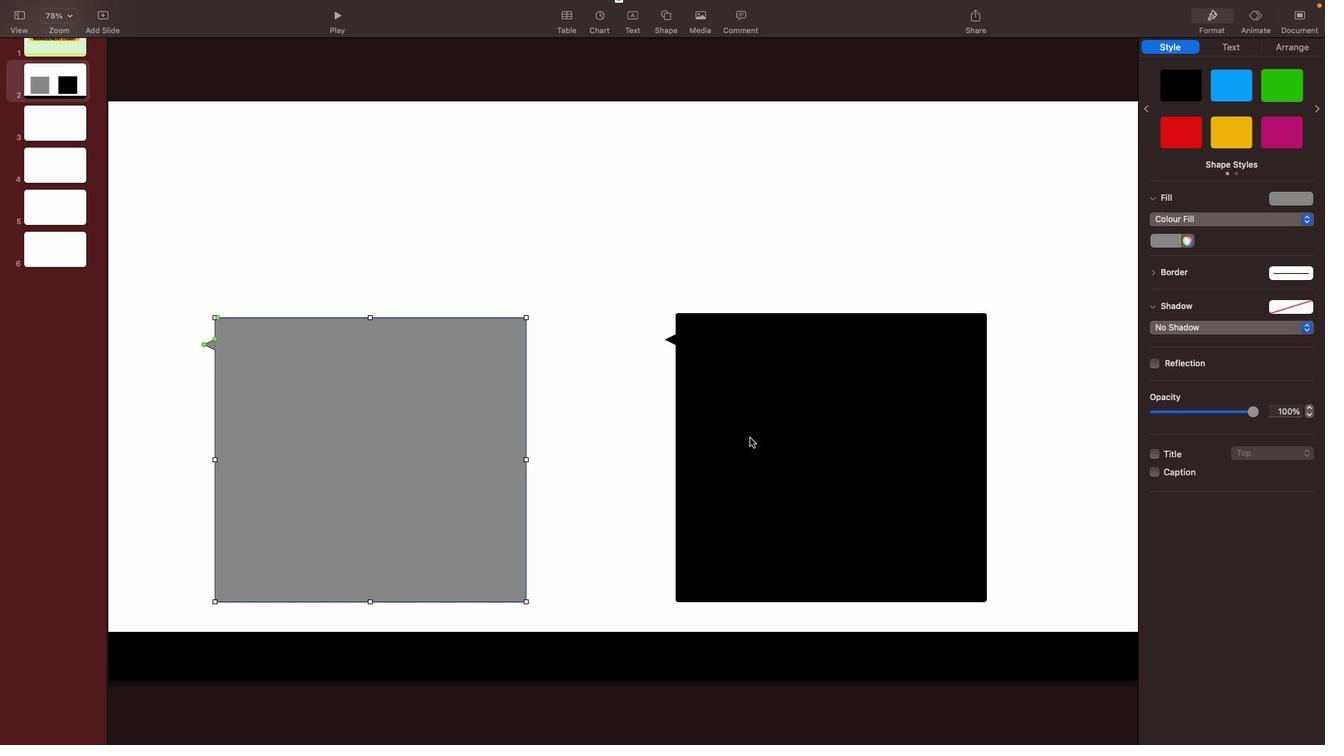 
Action: Mouse moved to (733, 460)
Screenshot: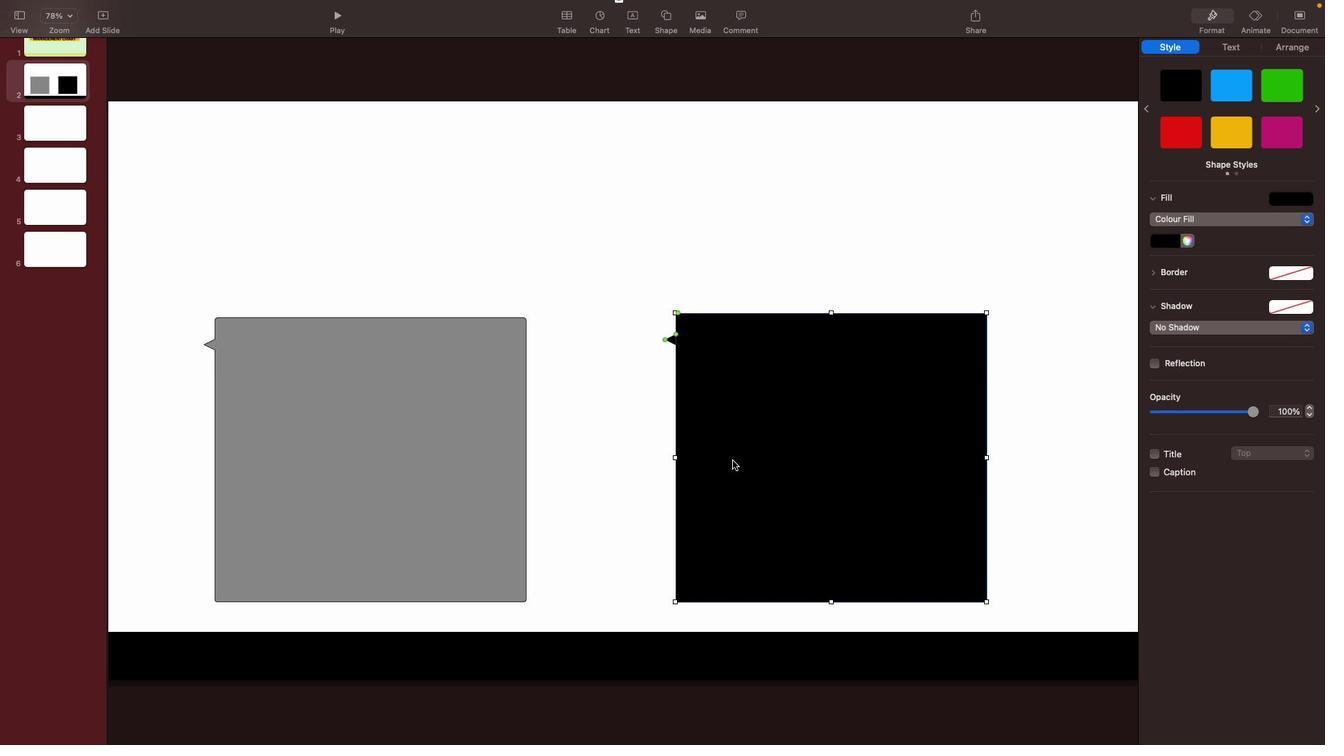 
Action: Mouse pressed left at (733, 460)
Screenshot: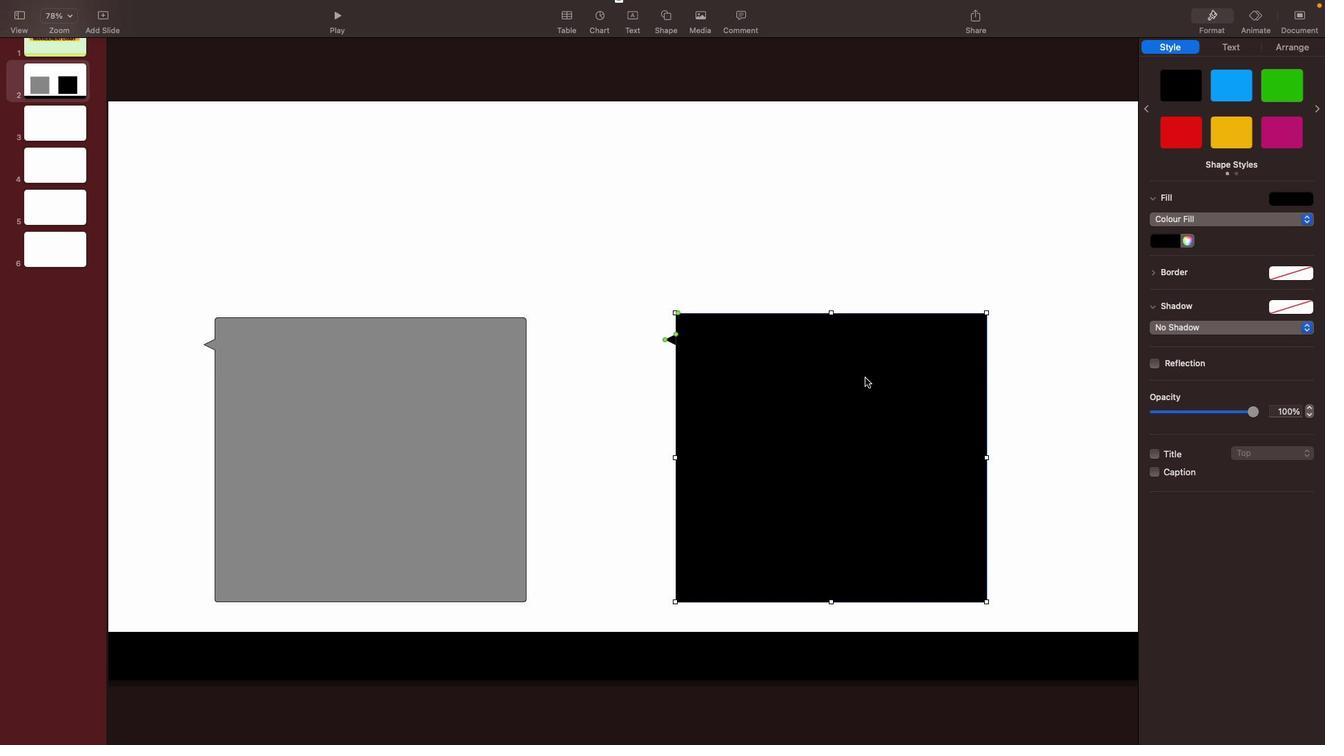 
Action: Mouse moved to (1173, 243)
Screenshot: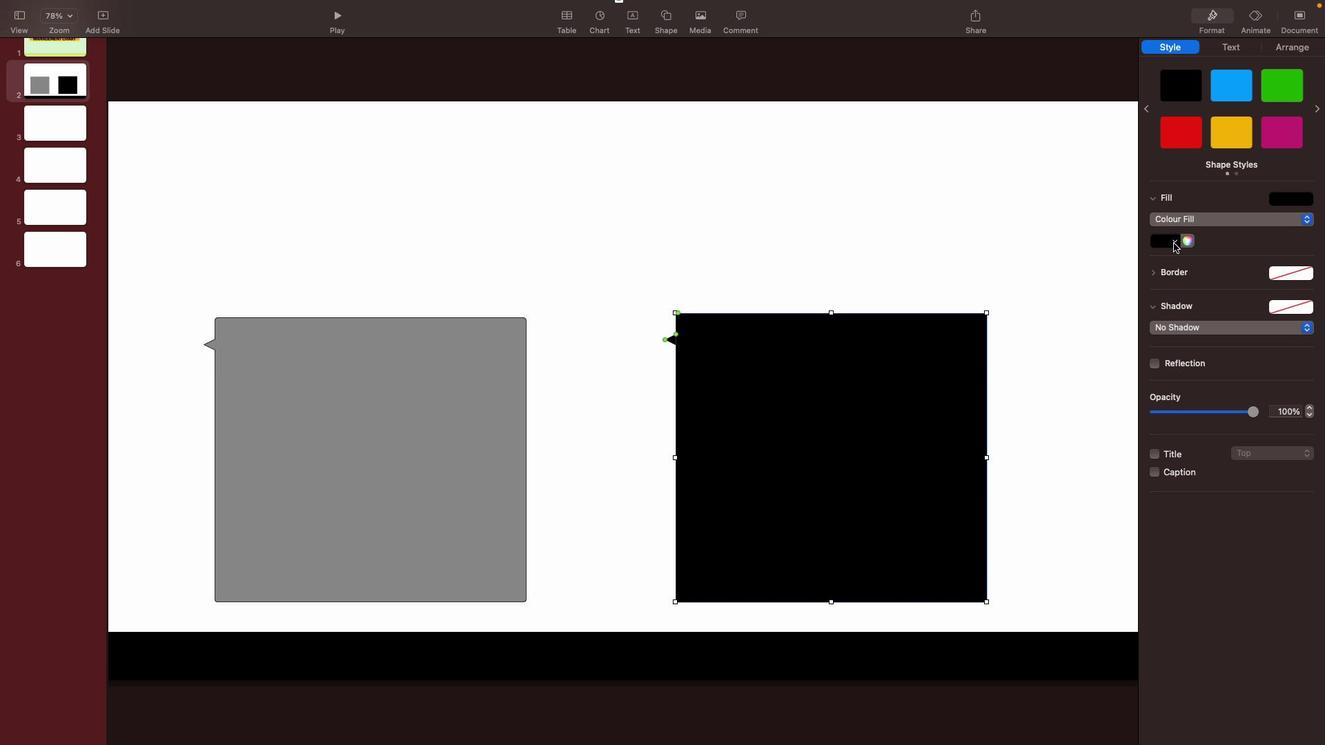 
Action: Mouse pressed left at (1173, 243)
Screenshot: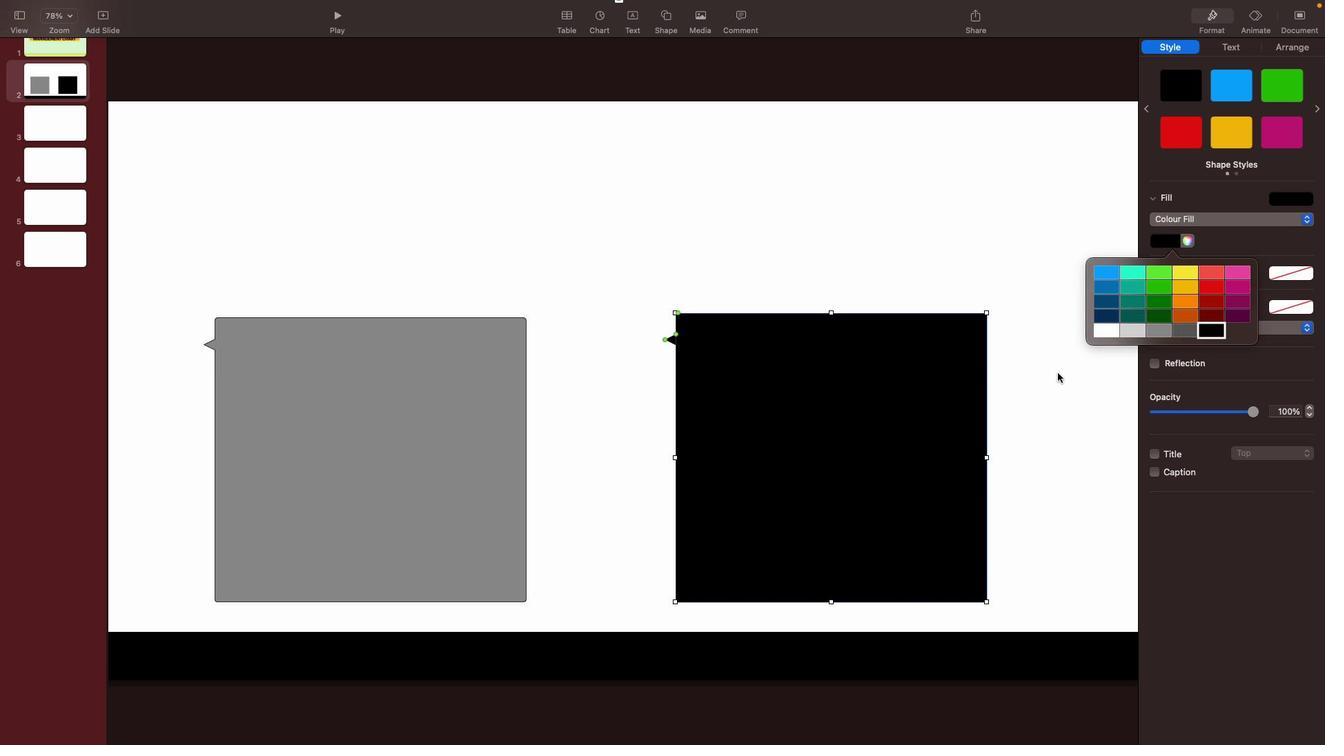 
Action: Mouse moved to (1148, 332)
Screenshot: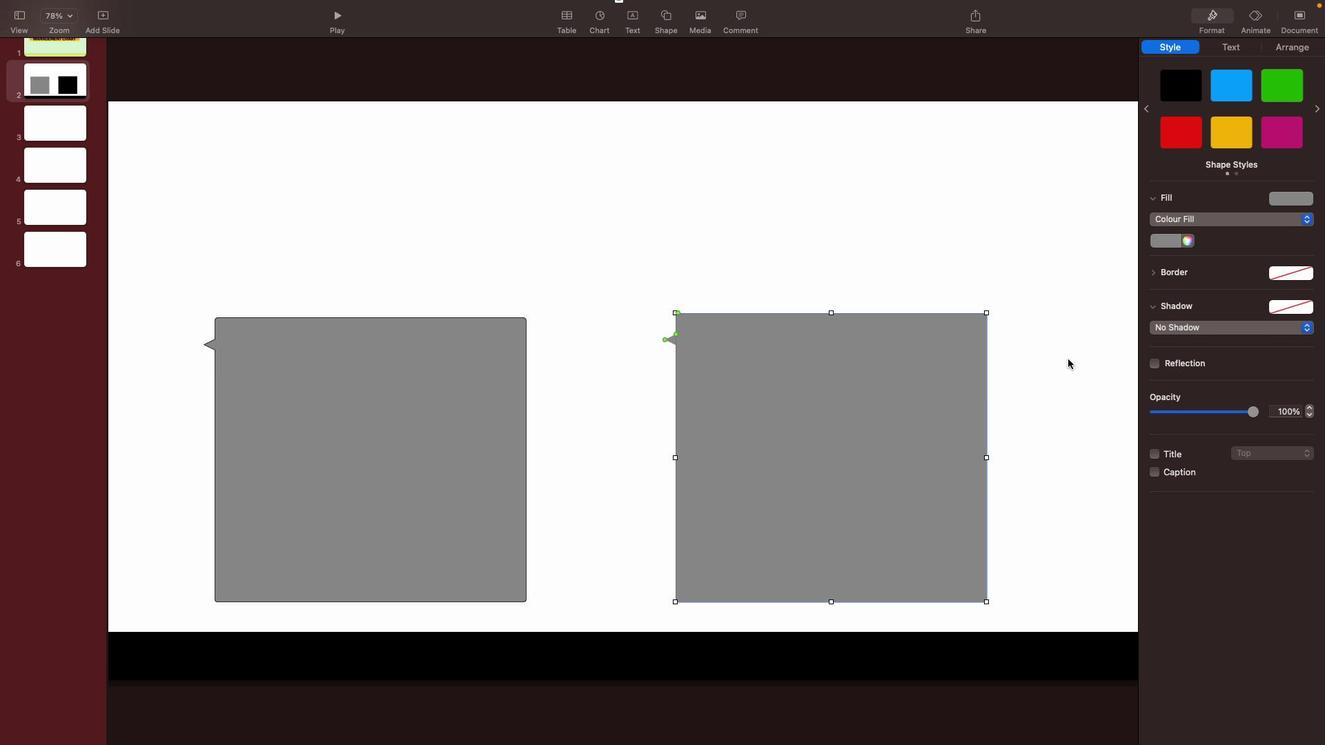 
Action: Mouse pressed left at (1148, 332)
Screenshot: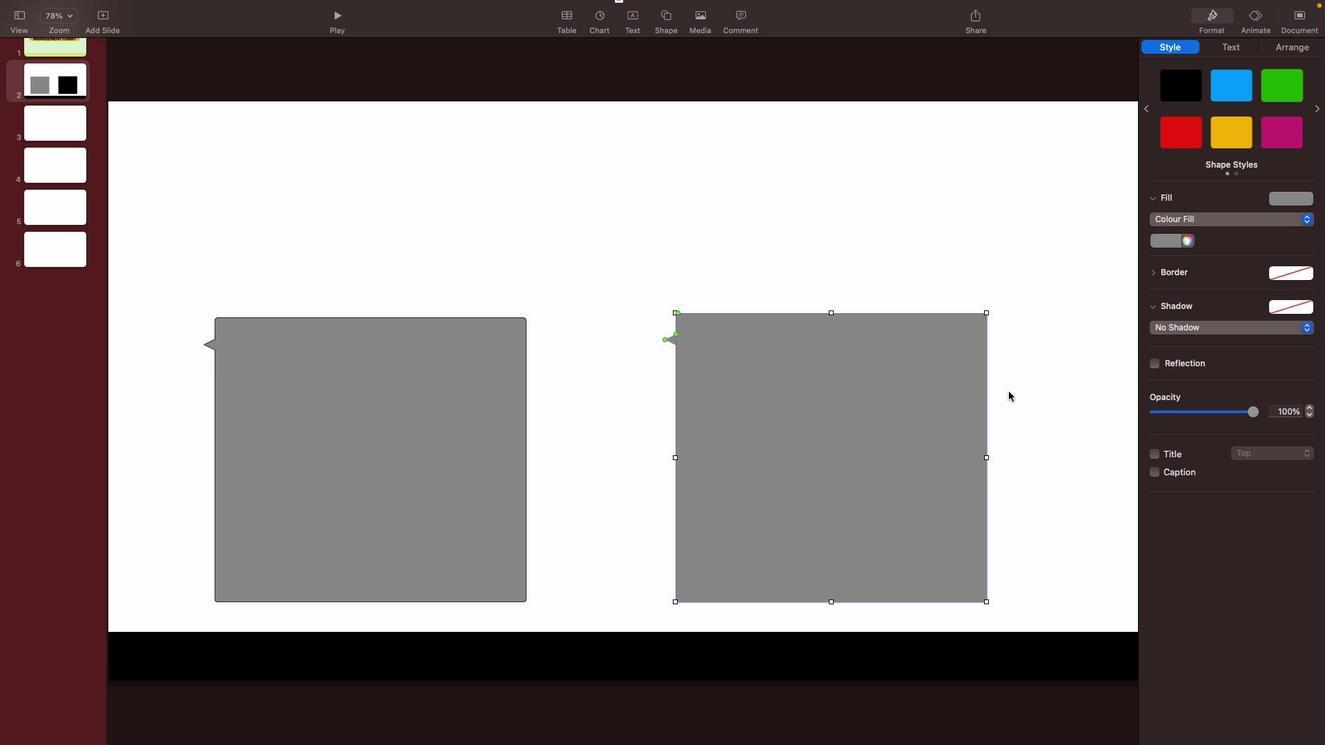 
Action: Mouse moved to (974, 399)
Screenshot: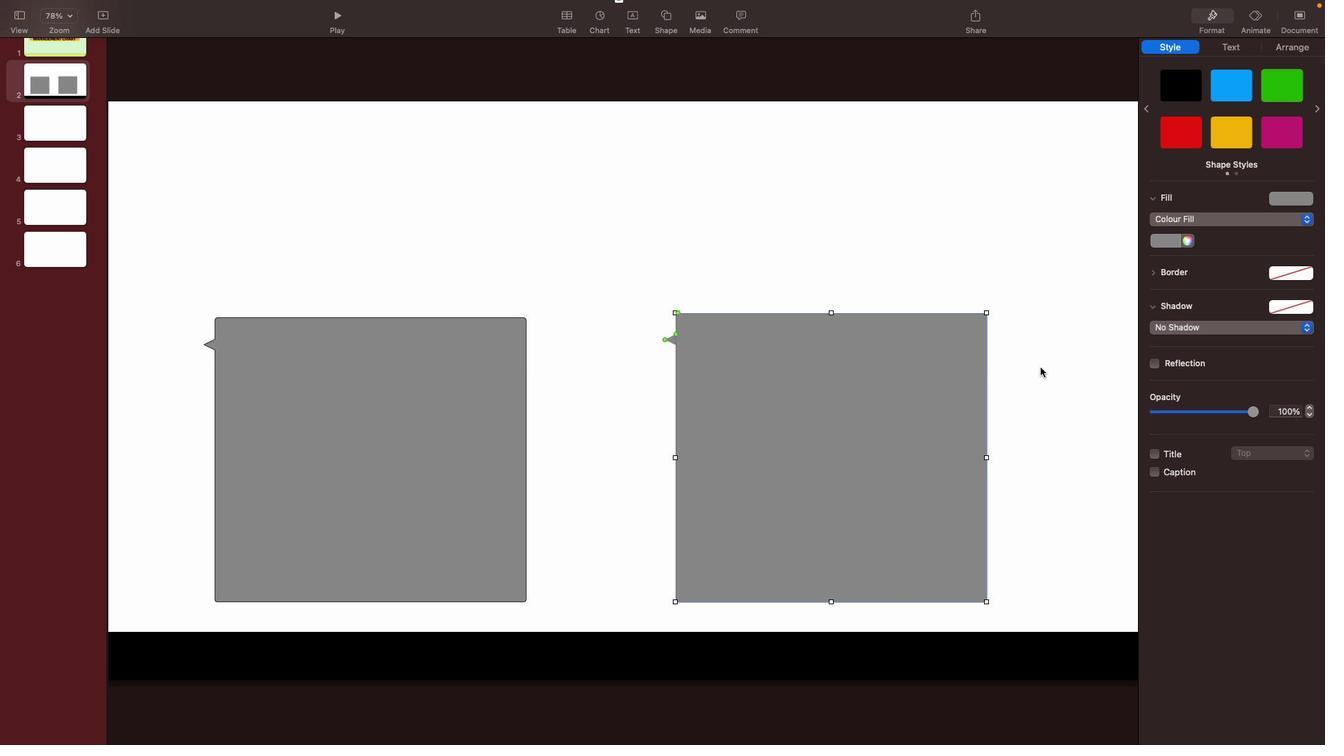 
Action: Mouse pressed left at (974, 399)
Screenshot: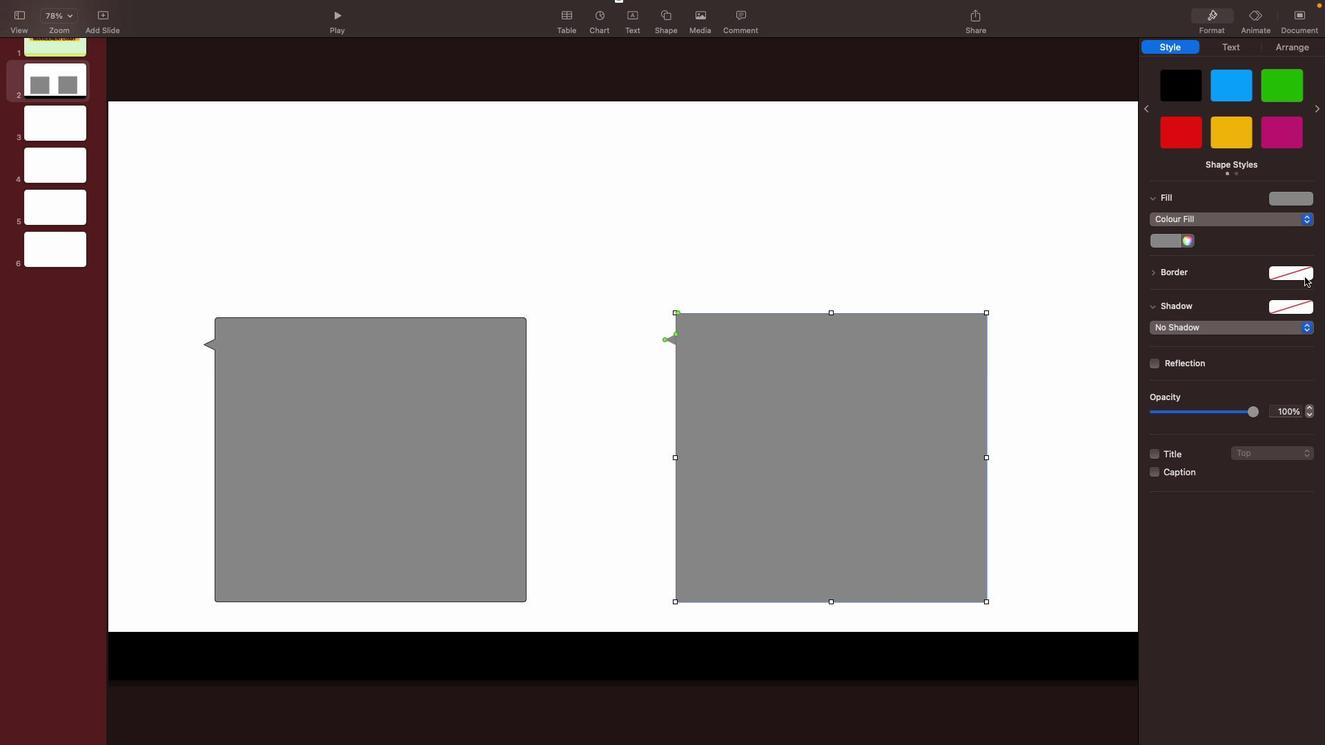 
Action: Mouse moved to (1304, 272)
Screenshot: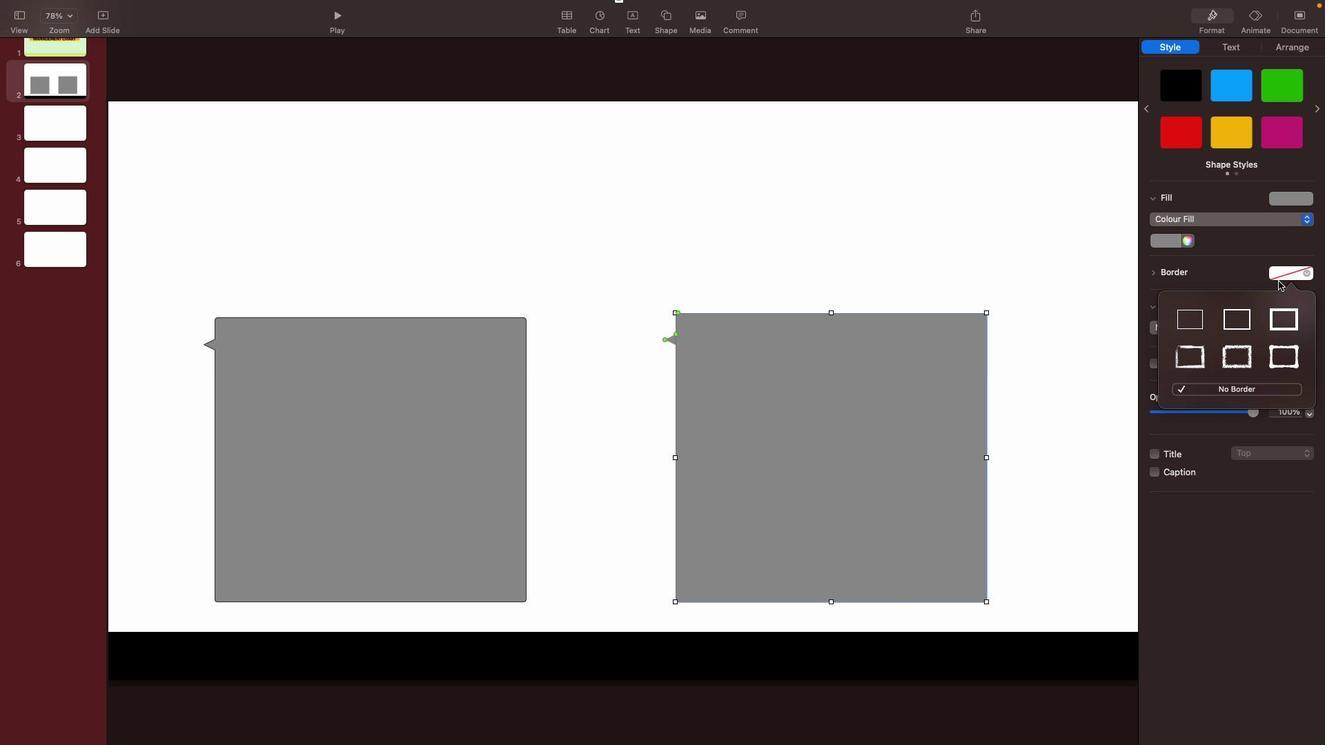 
Action: Mouse pressed left at (1304, 272)
Screenshot: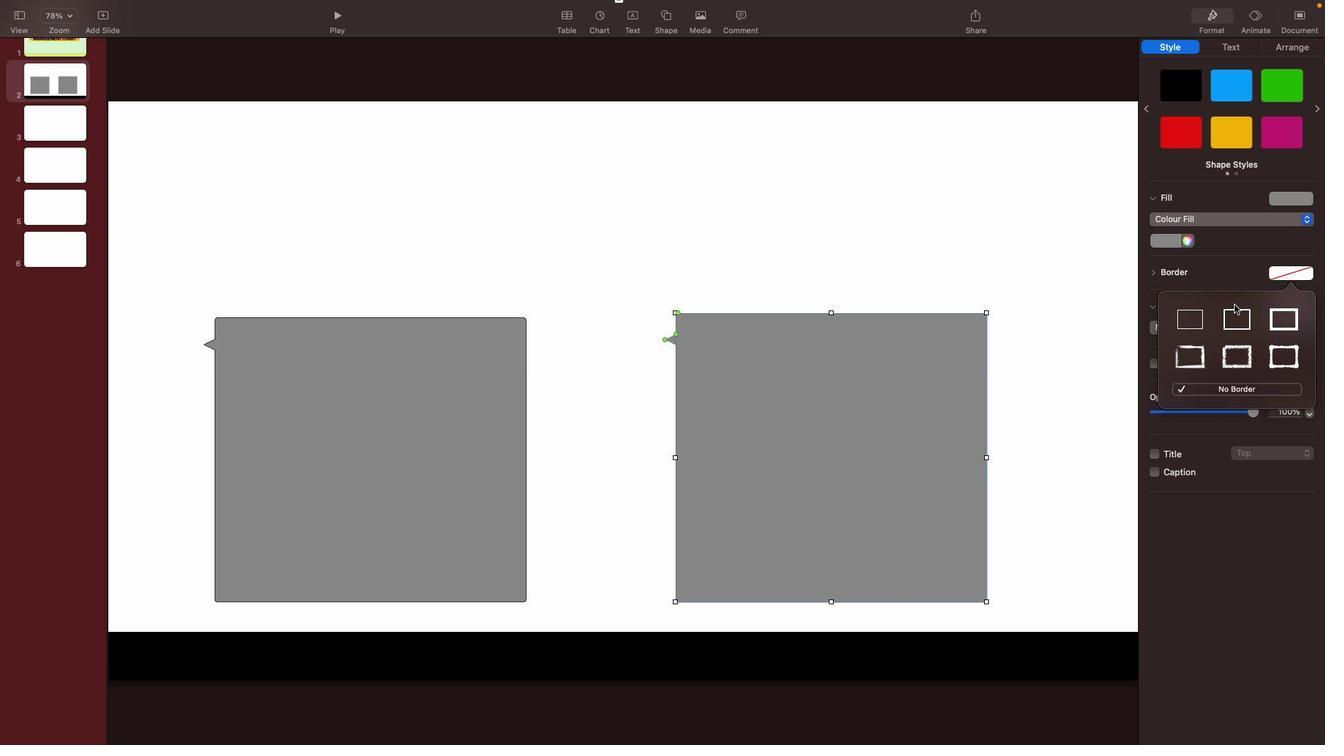 
Action: Mouse moved to (1199, 319)
Screenshot: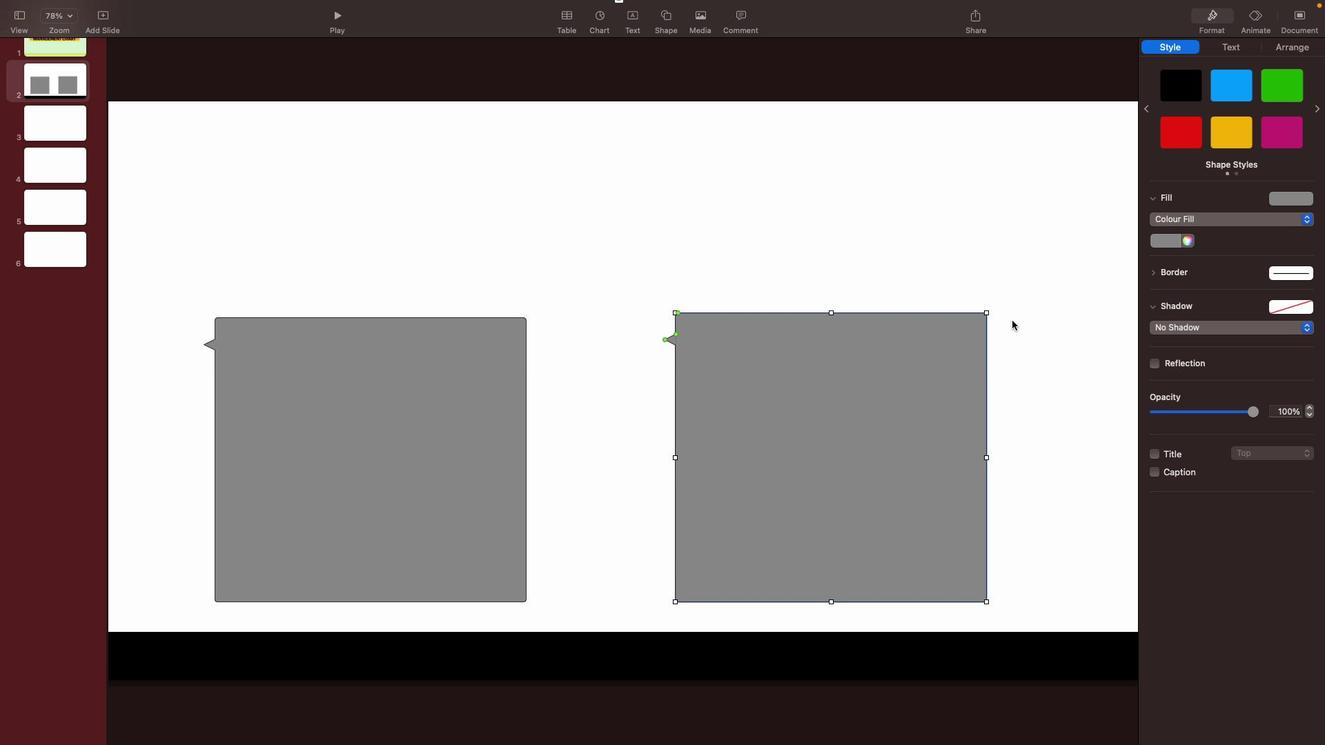 
Action: Mouse pressed left at (1199, 319)
Screenshot: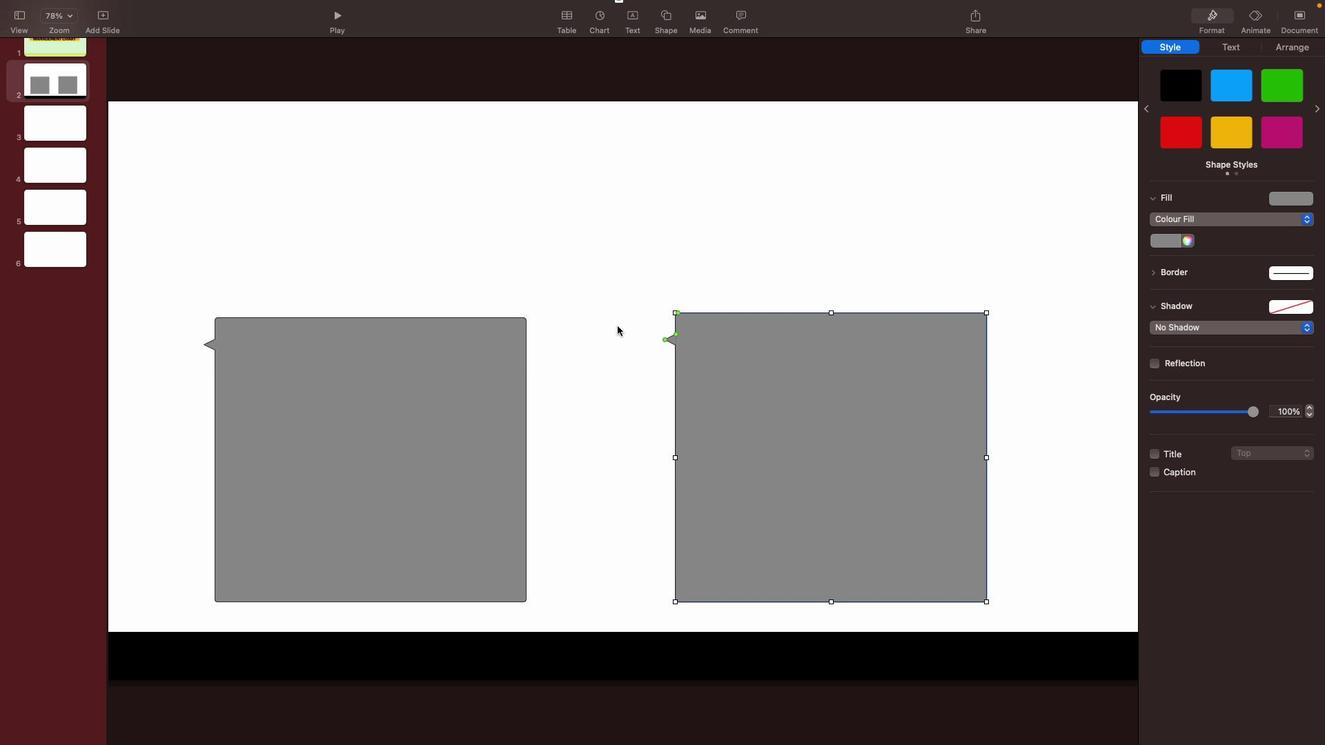 
Action: Mouse moved to (462, 384)
Screenshot: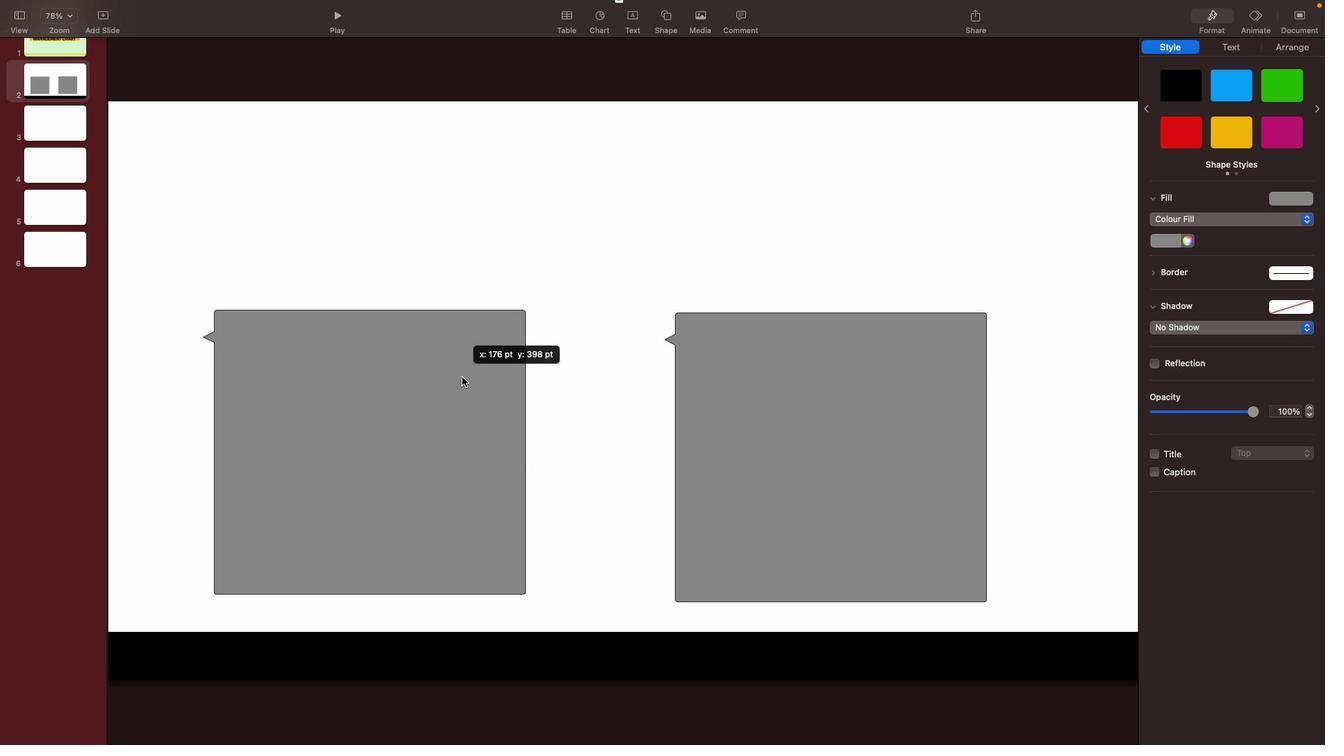 
Action: Mouse pressed left at (462, 384)
Screenshot: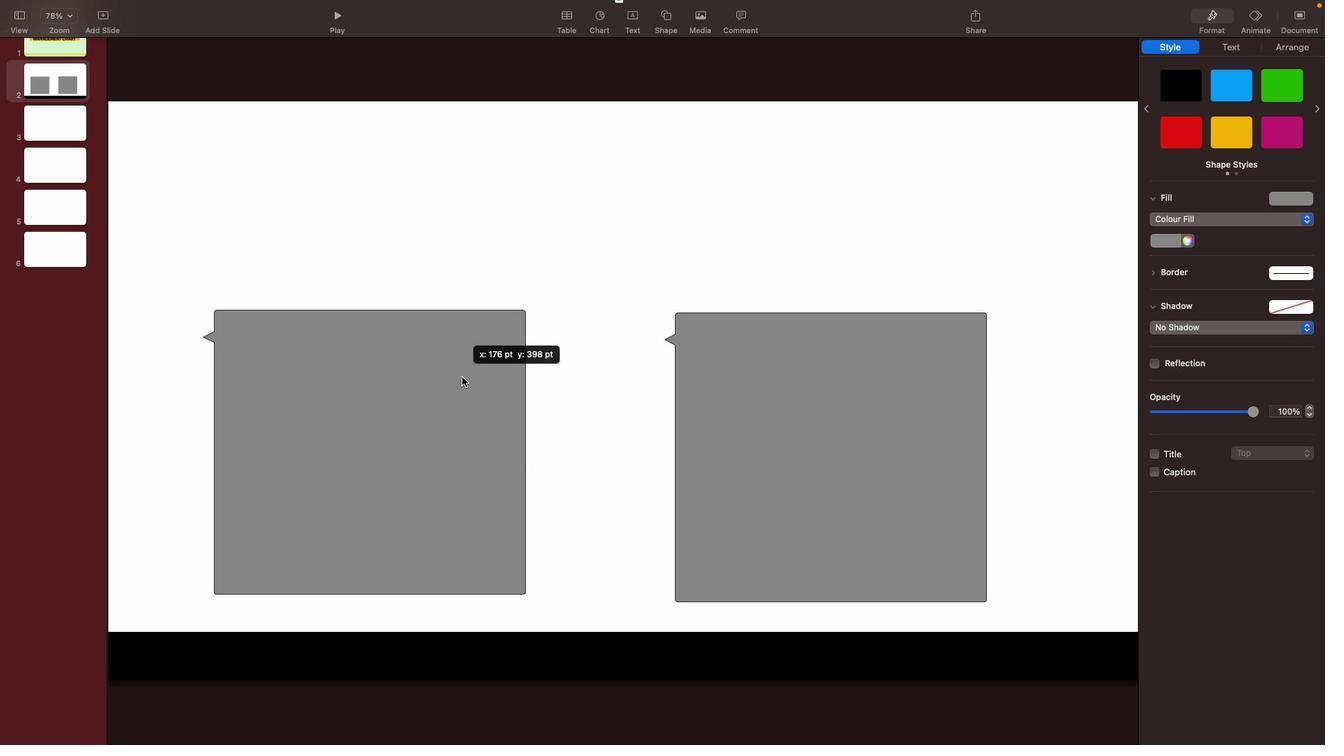 
Action: Mouse moved to (479, 489)
Screenshot: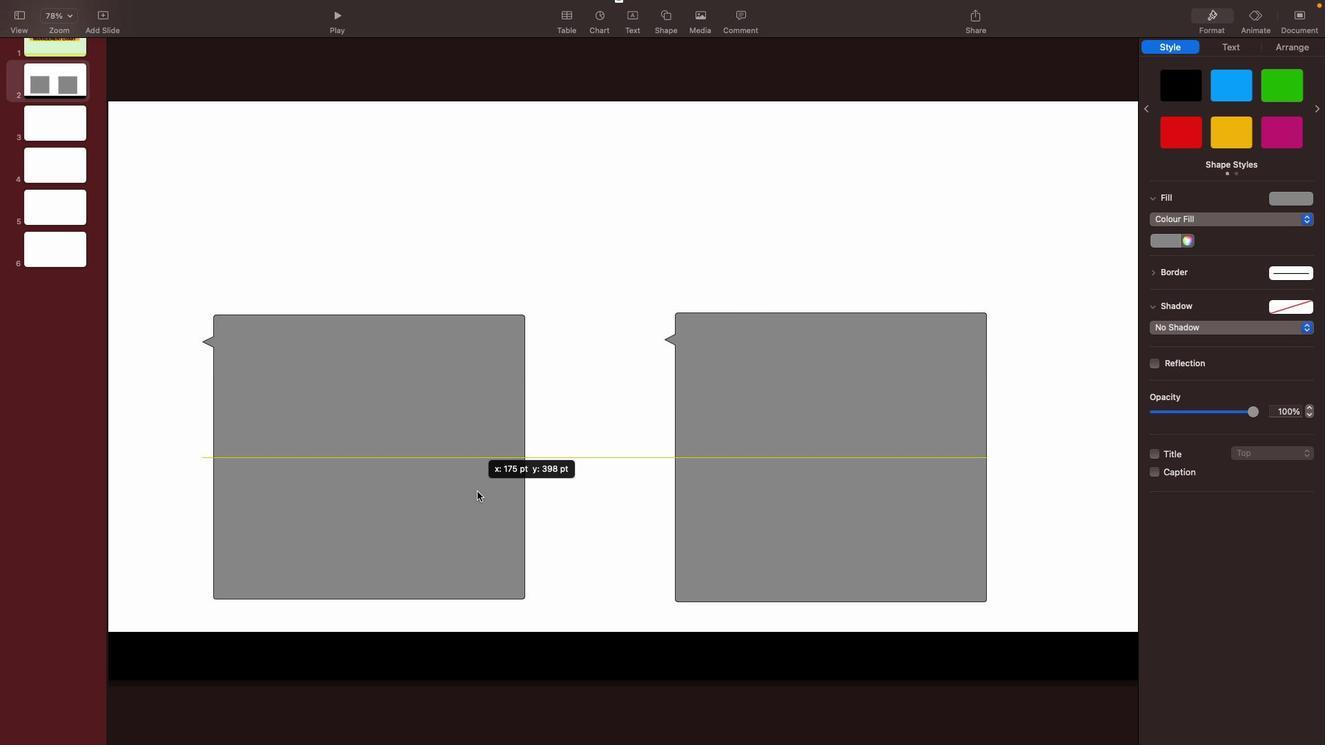 
Action: Mouse pressed left at (479, 489)
Screenshot: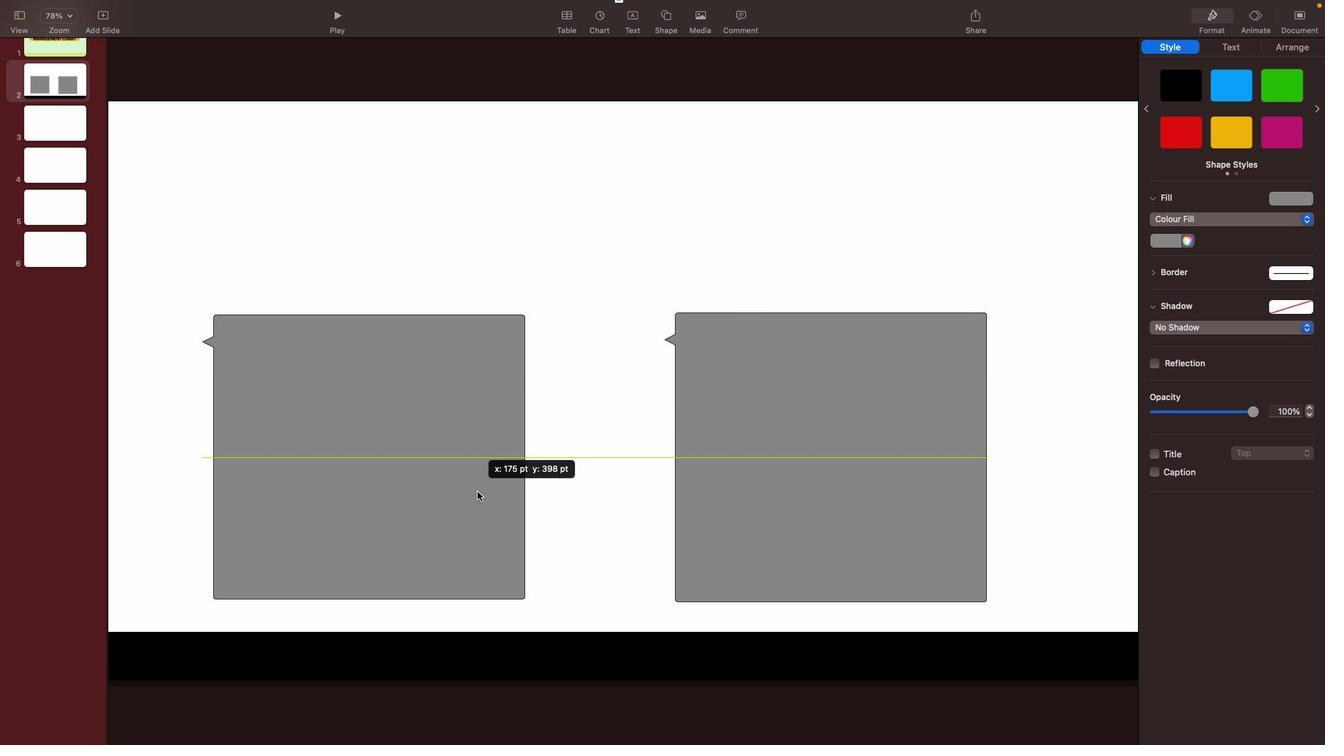 
Action: Mouse moved to (1099, 196)
Screenshot: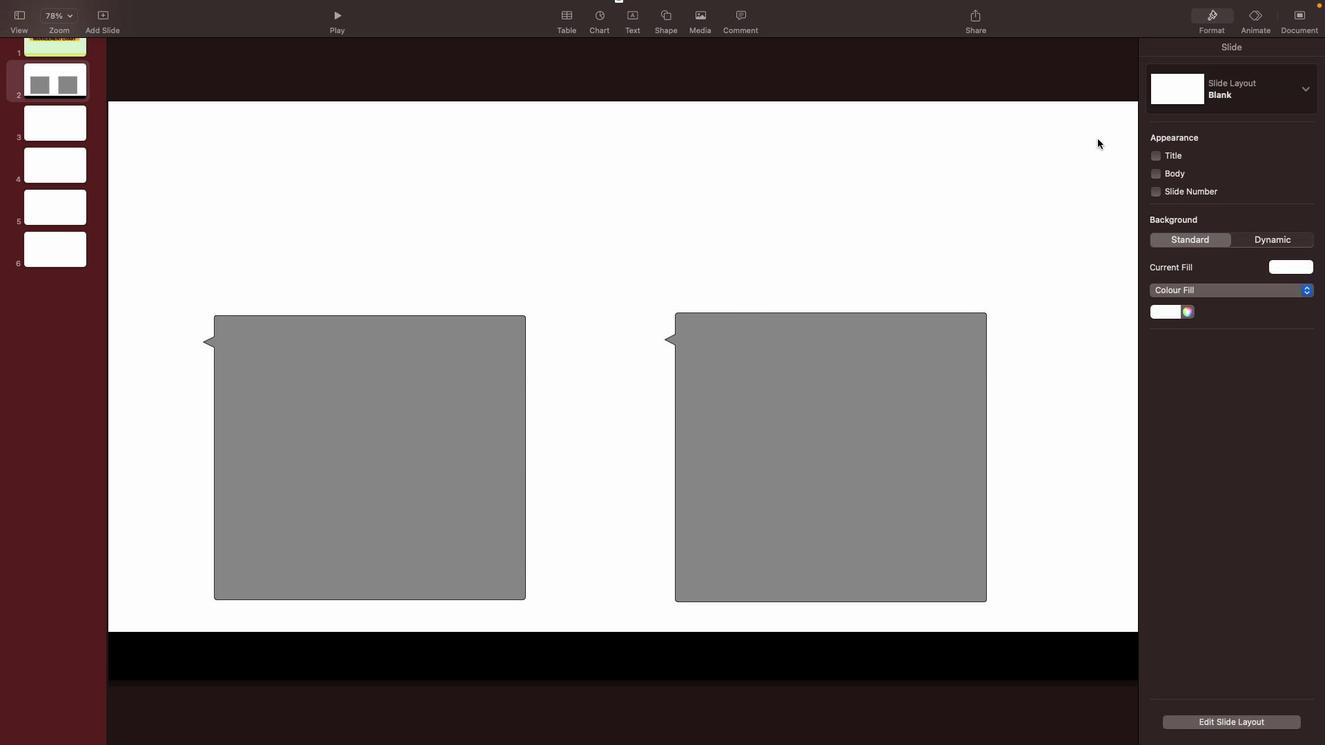 
Action: Mouse pressed left at (1099, 196)
Screenshot: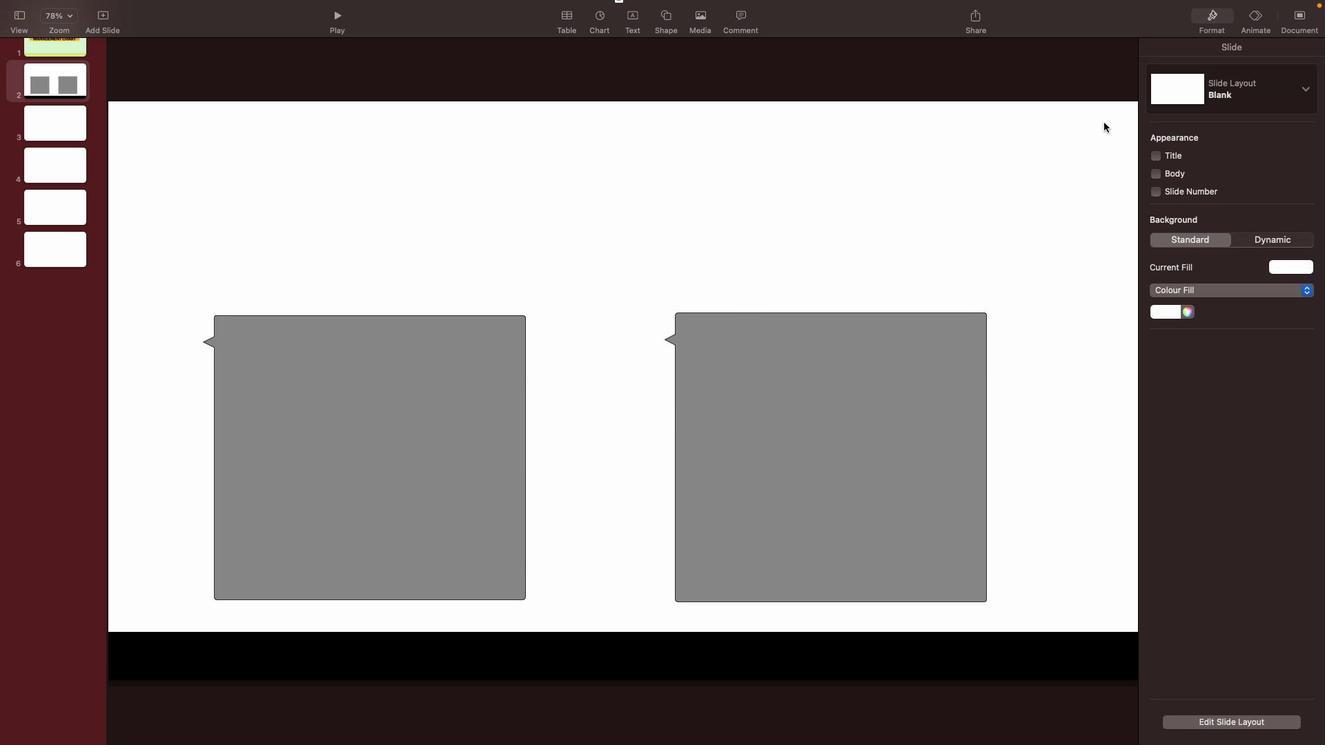
Action: Mouse moved to (1154, 153)
Screenshot: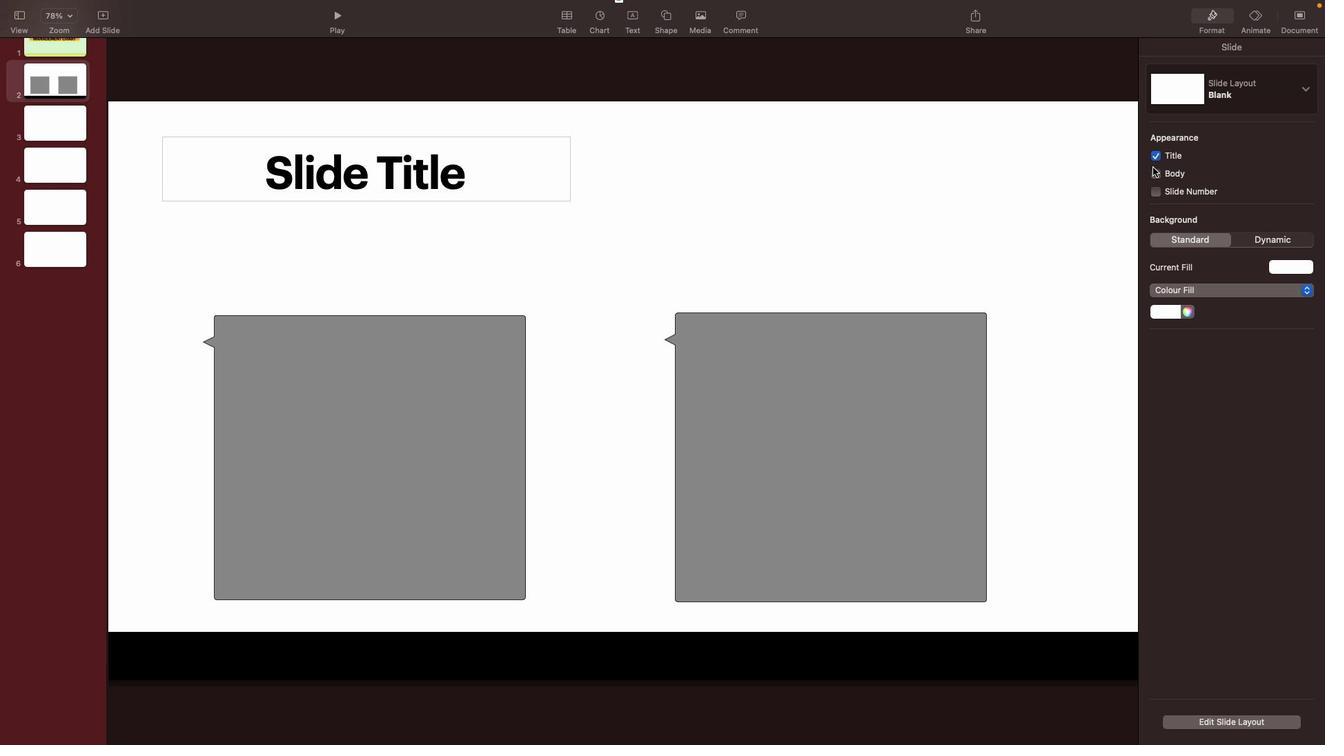
Action: Mouse pressed left at (1154, 153)
Screenshot: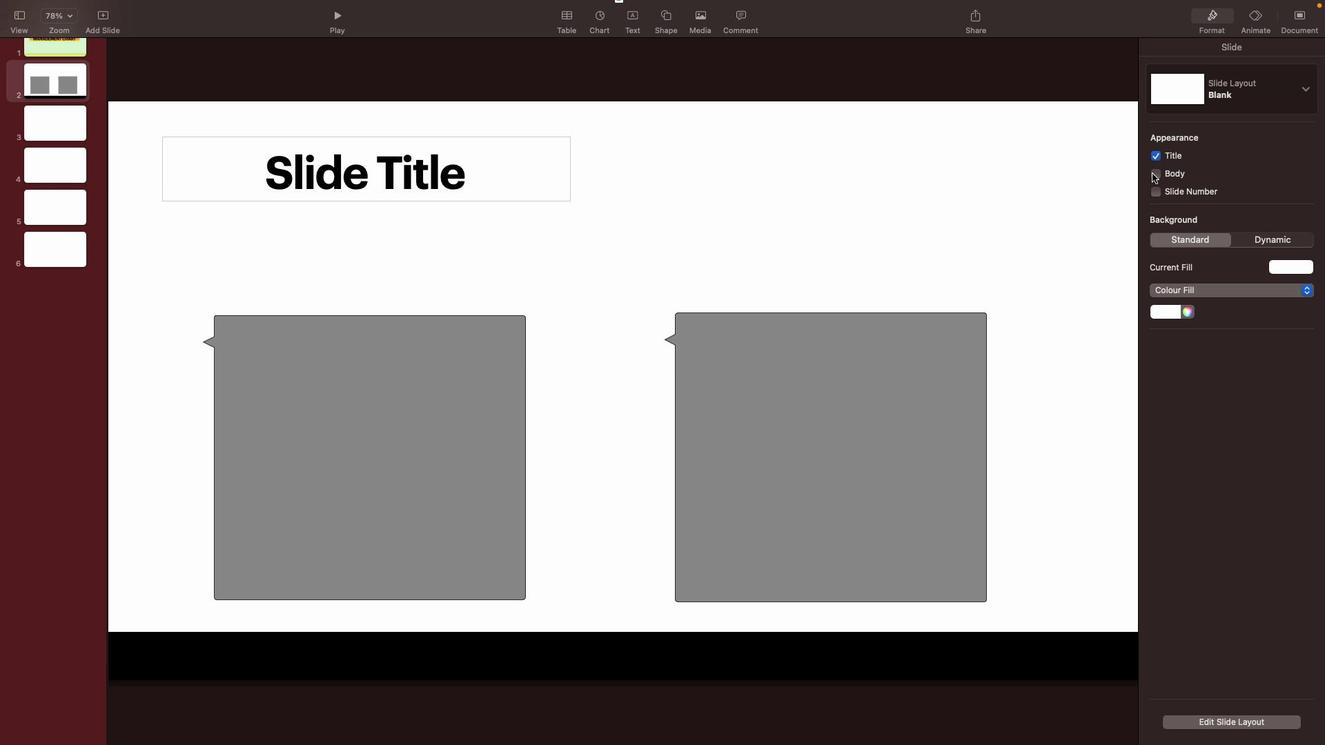 
Action: Mouse moved to (1152, 176)
Screenshot: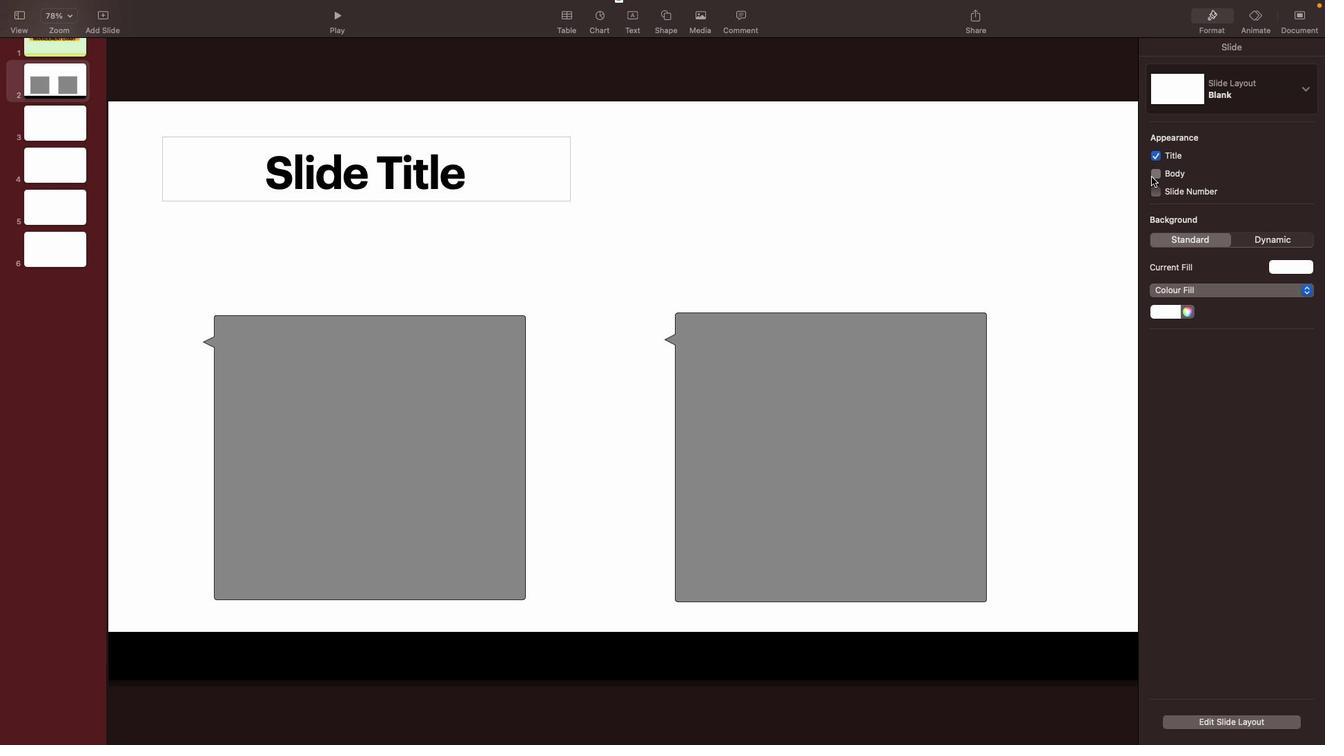 
Action: Mouse pressed left at (1152, 176)
Screenshot: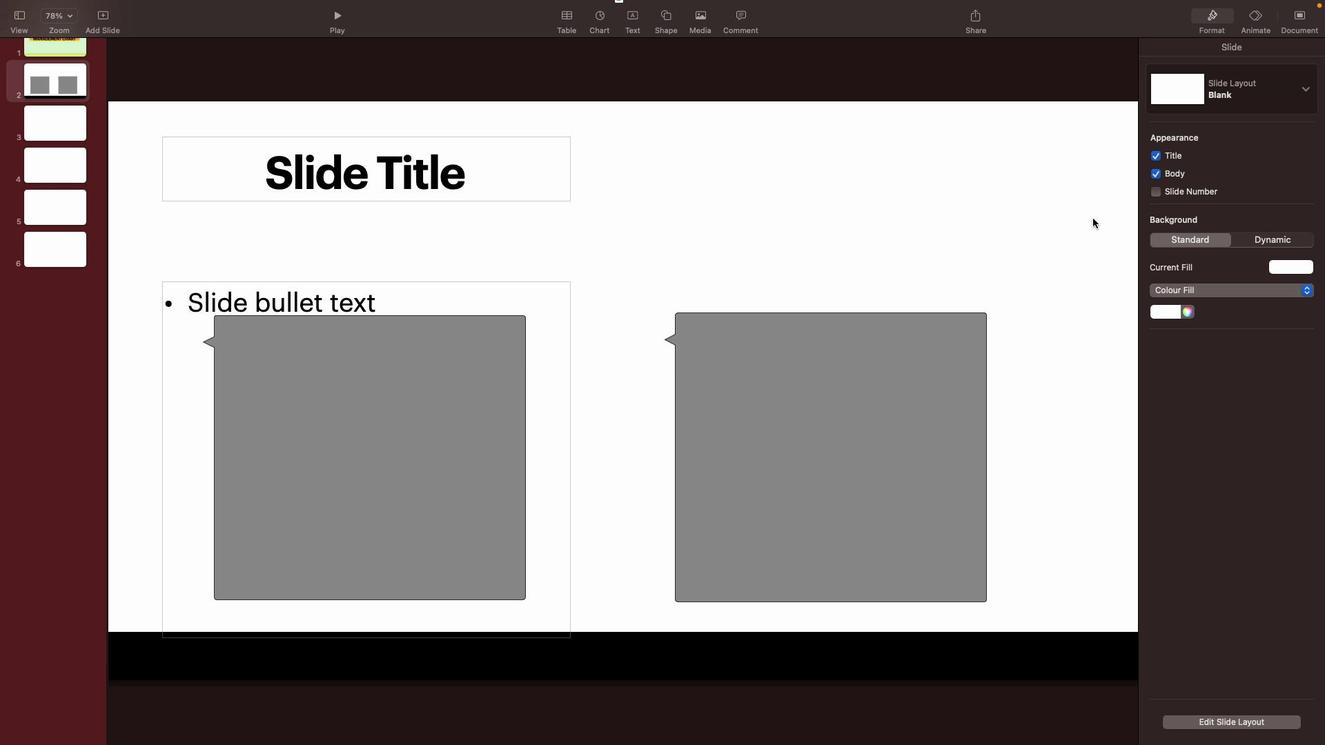 
Action: Mouse moved to (198, 376)
Screenshot: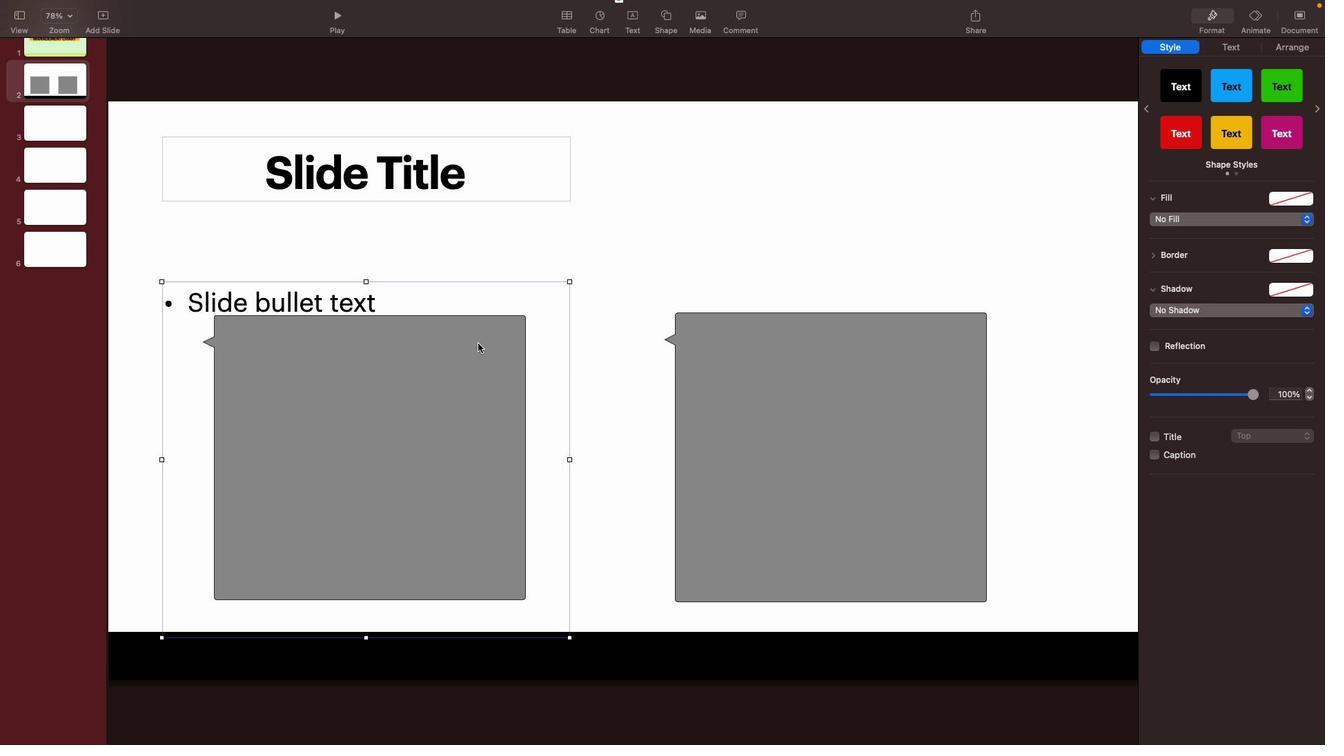 
Action: Mouse pressed left at (198, 376)
Screenshot: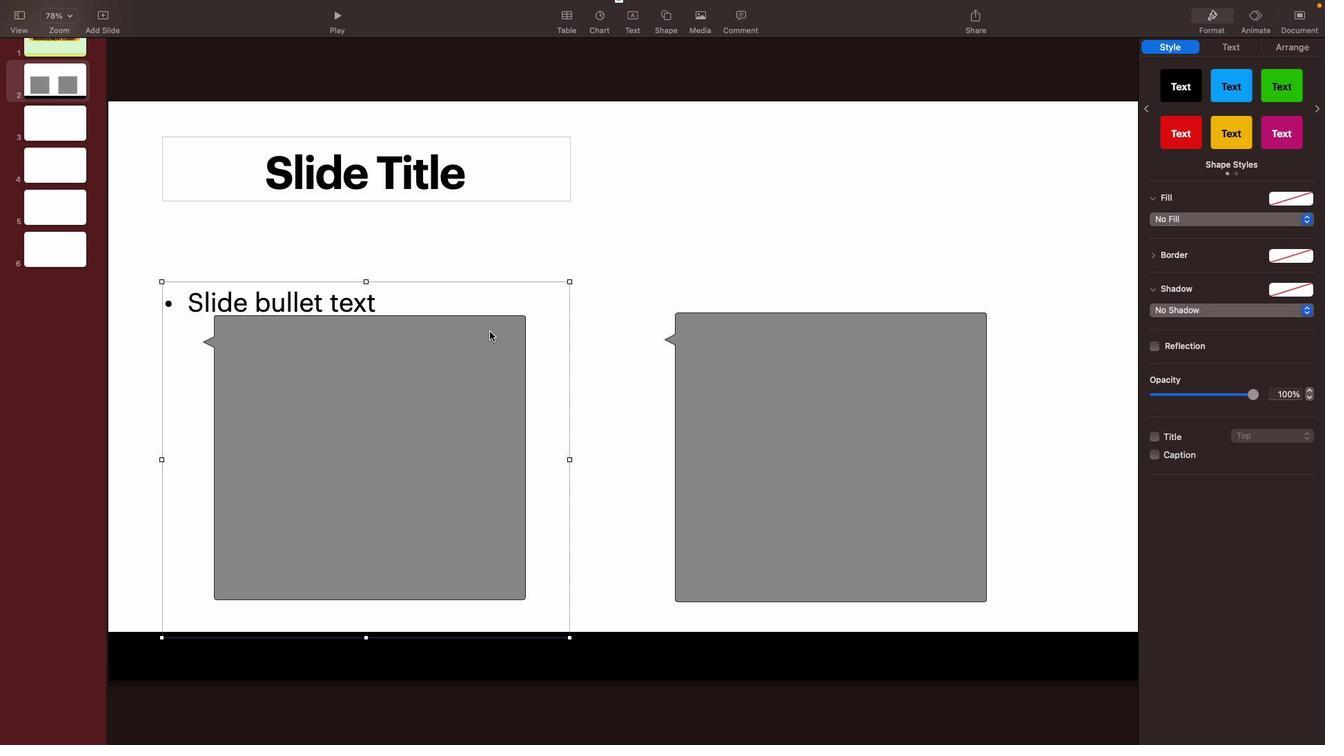 
Action: Mouse moved to (570, 283)
Screenshot: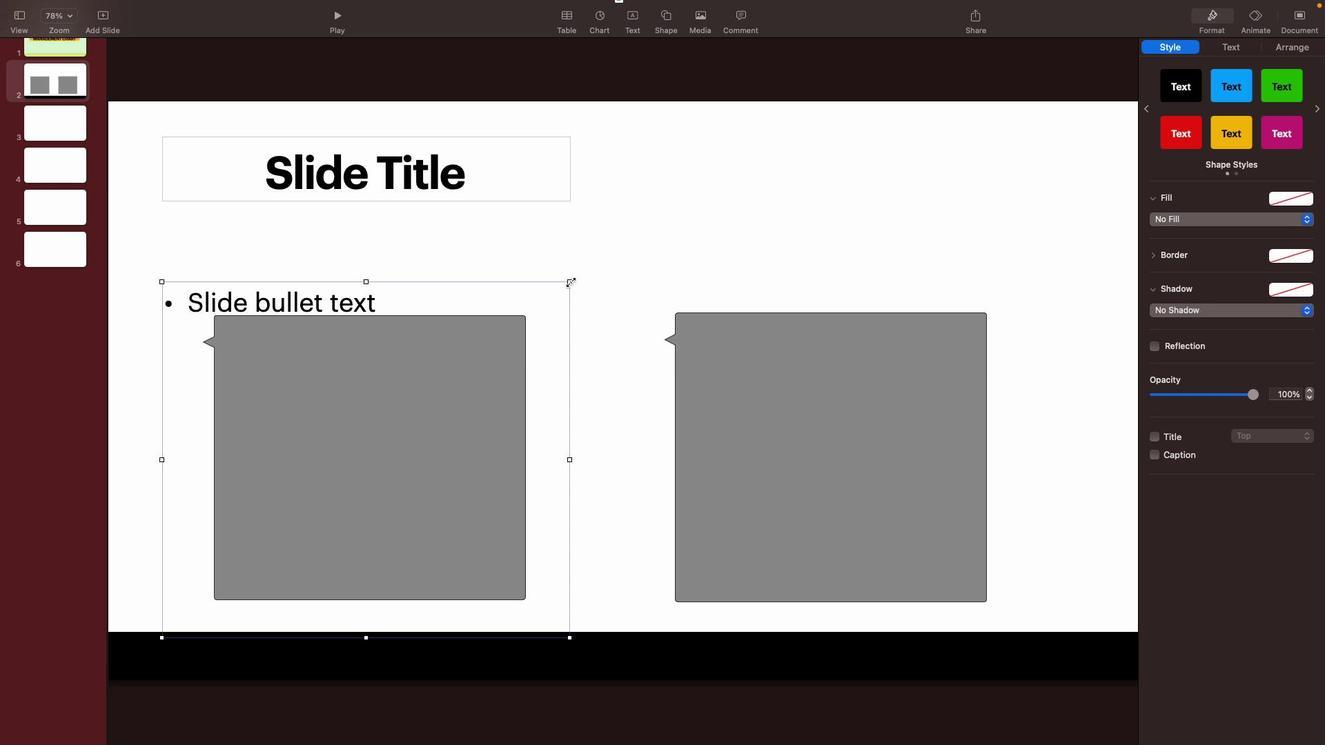 
Action: Mouse pressed left at (570, 283)
Screenshot: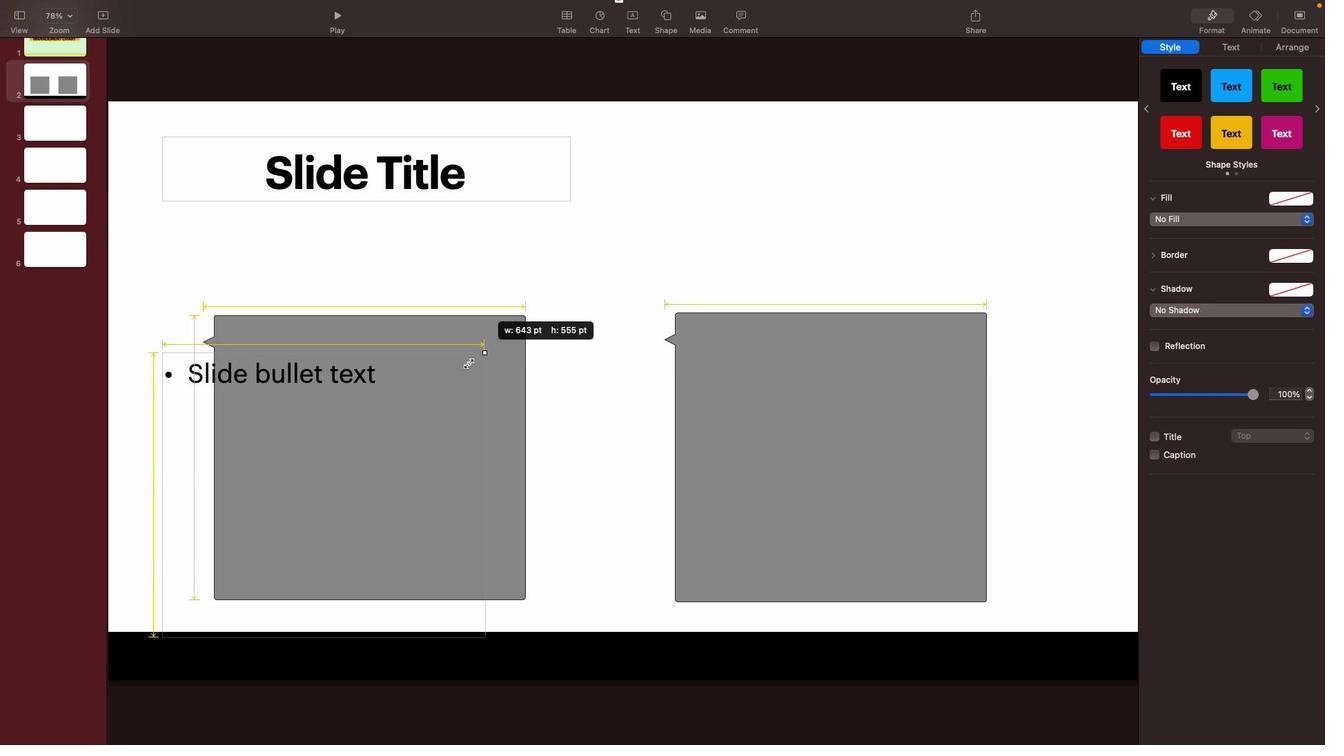 
Action: Mouse moved to (264, 466)
Screenshot: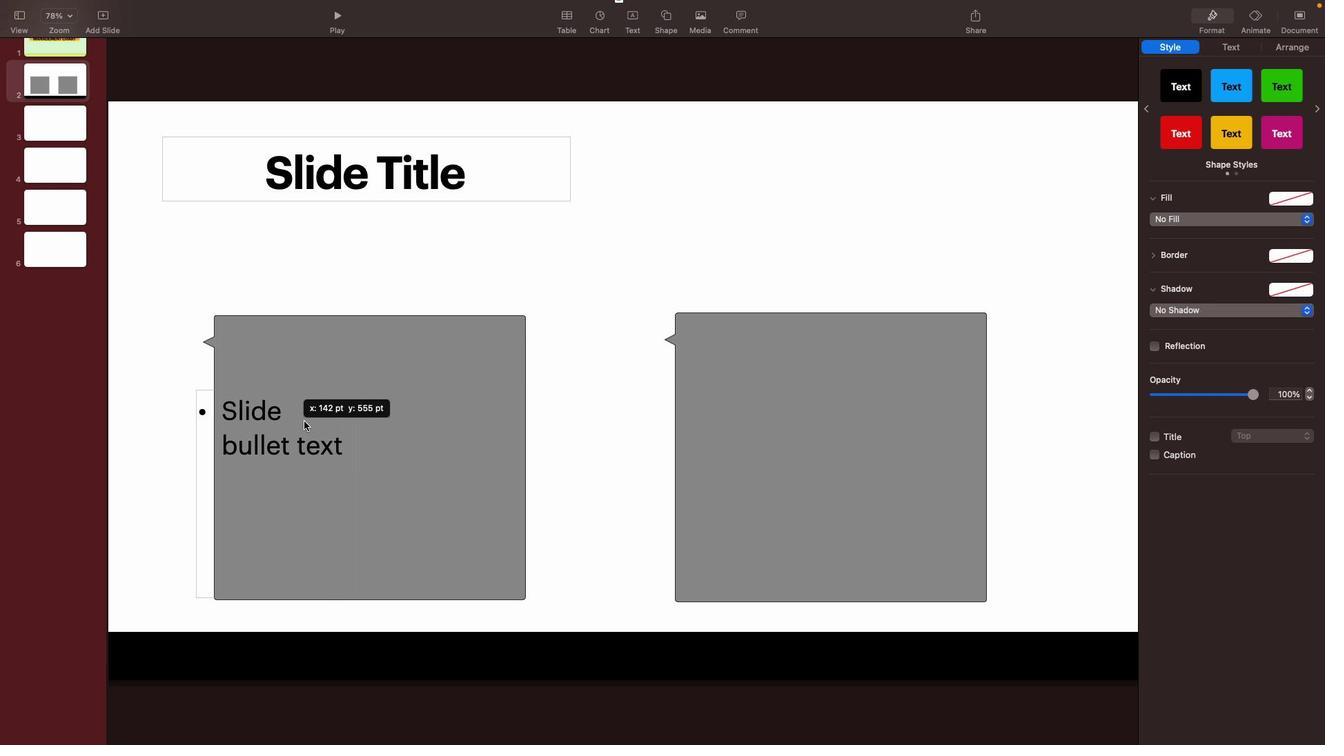 
Action: Mouse pressed left at (264, 466)
Screenshot: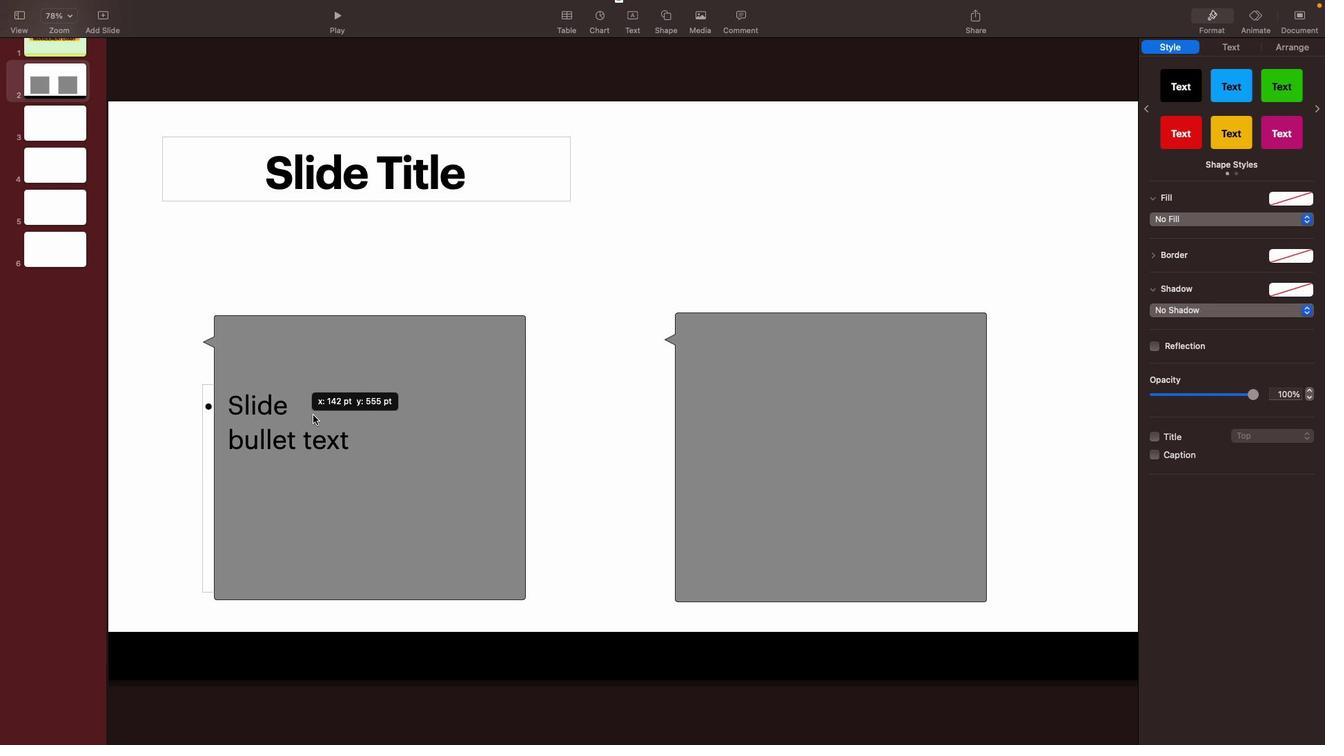 
Action: Mouse moved to (318, 396)
Screenshot: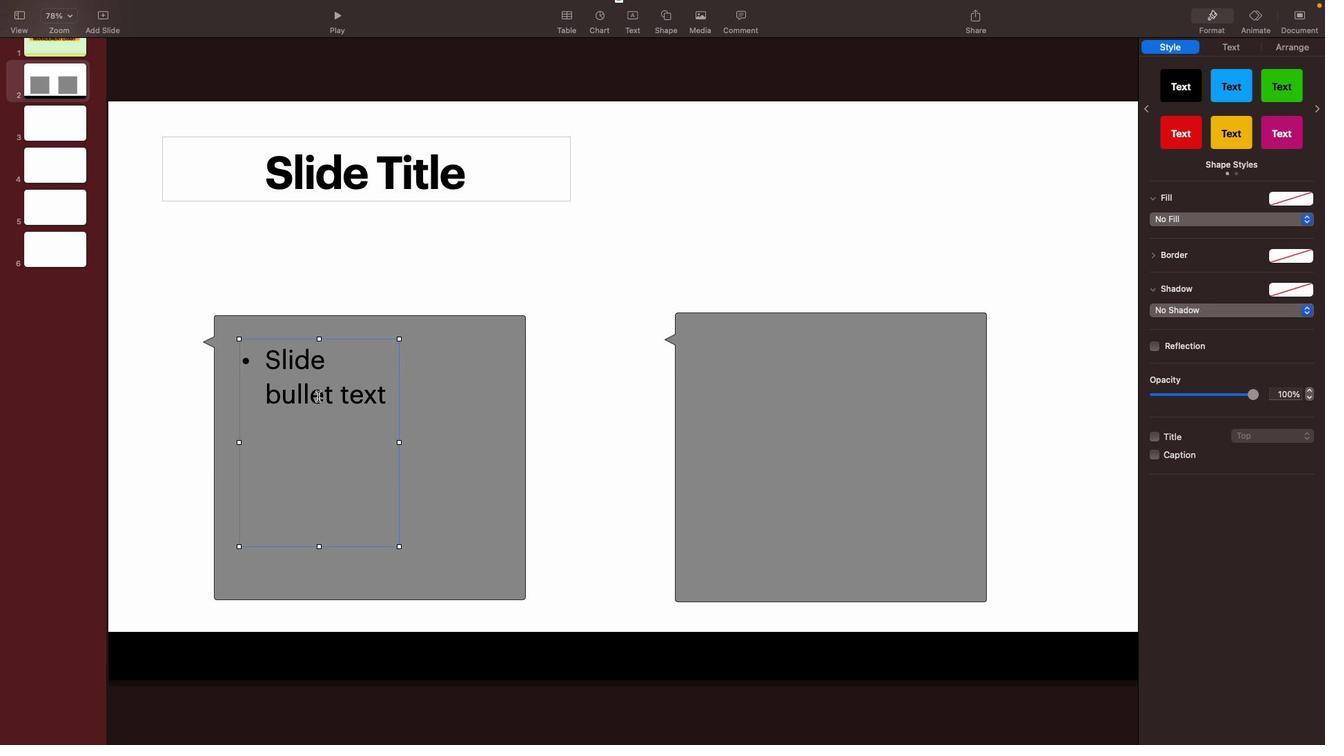 
Action: Mouse pressed left at (318, 396)
Screenshot: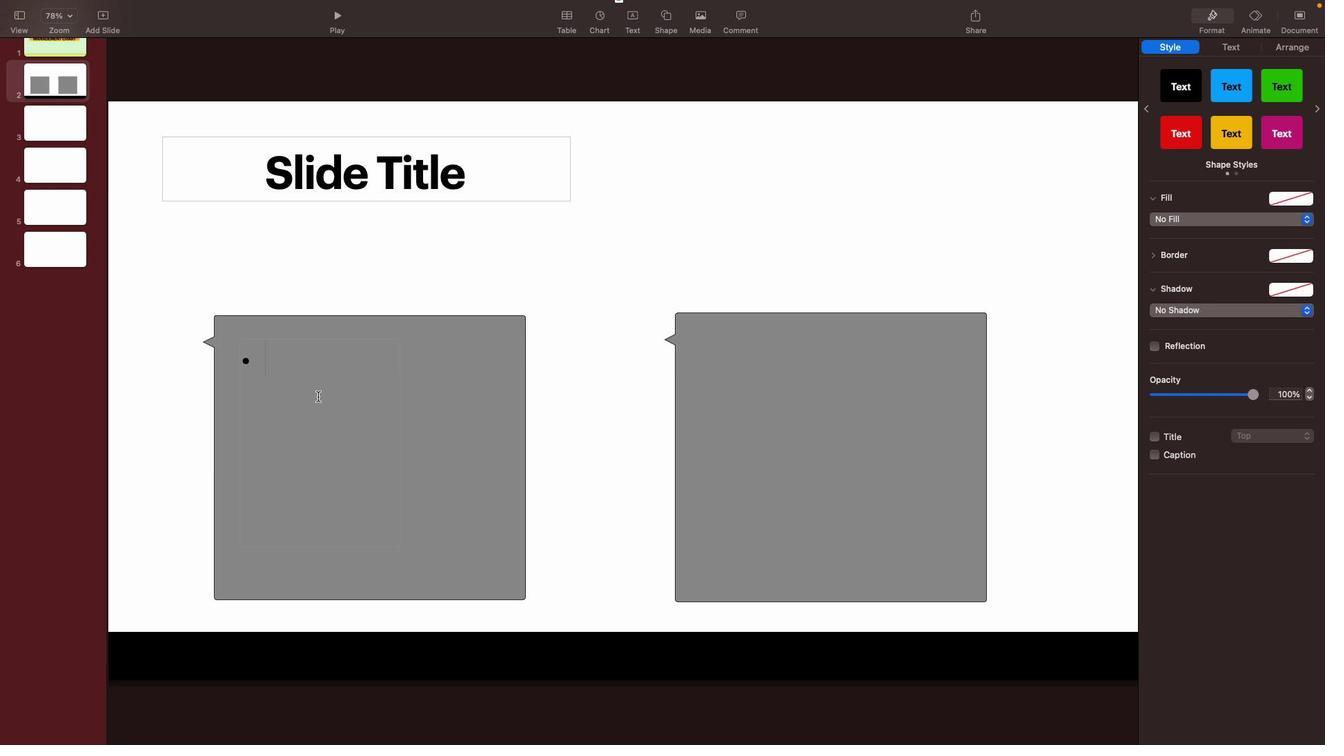 
Action: Key pressed Key.spaceKey.spaceKey.enterKey.spaceKey.spaceKey.enterKey.spaceKey.enter
Screenshot: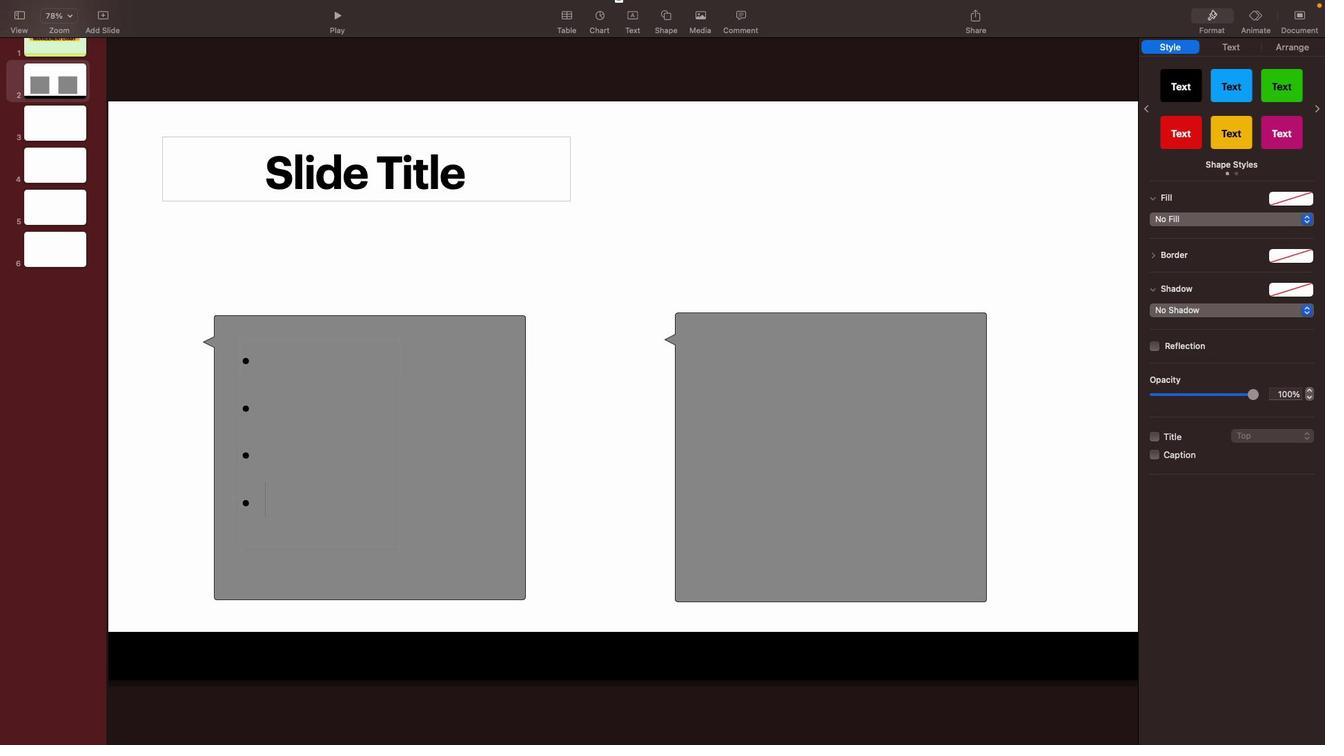 
Action: Mouse moved to (289, 423)
Screenshot: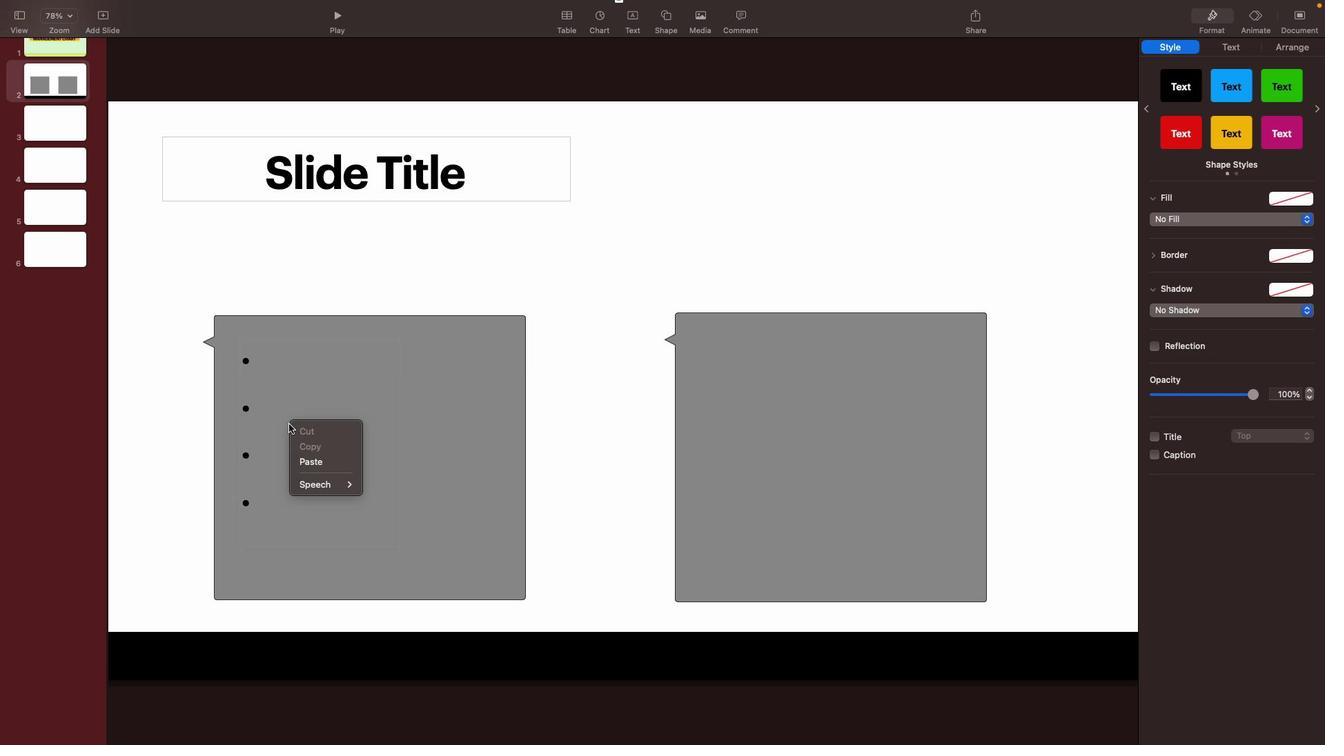 
Action: Mouse pressed right at (289, 423)
Screenshot: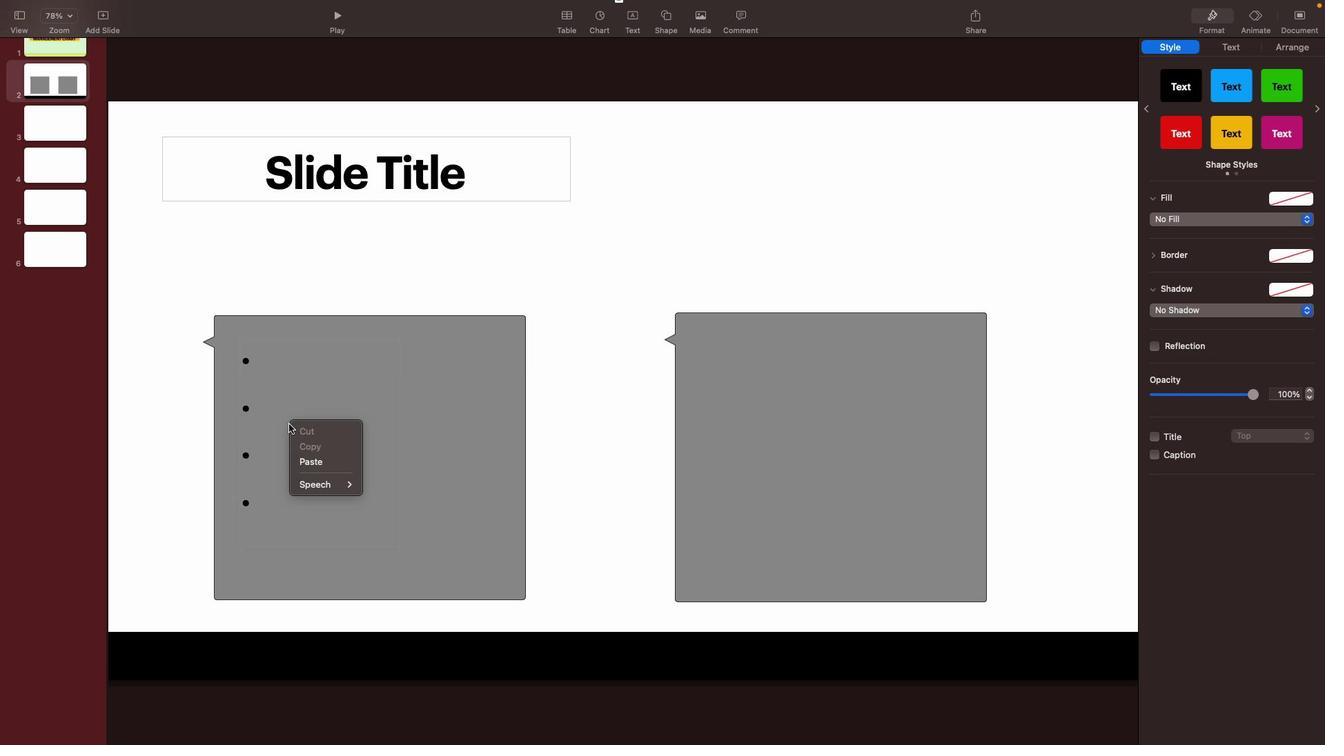 
Action: Mouse moved to (441, 358)
Screenshot: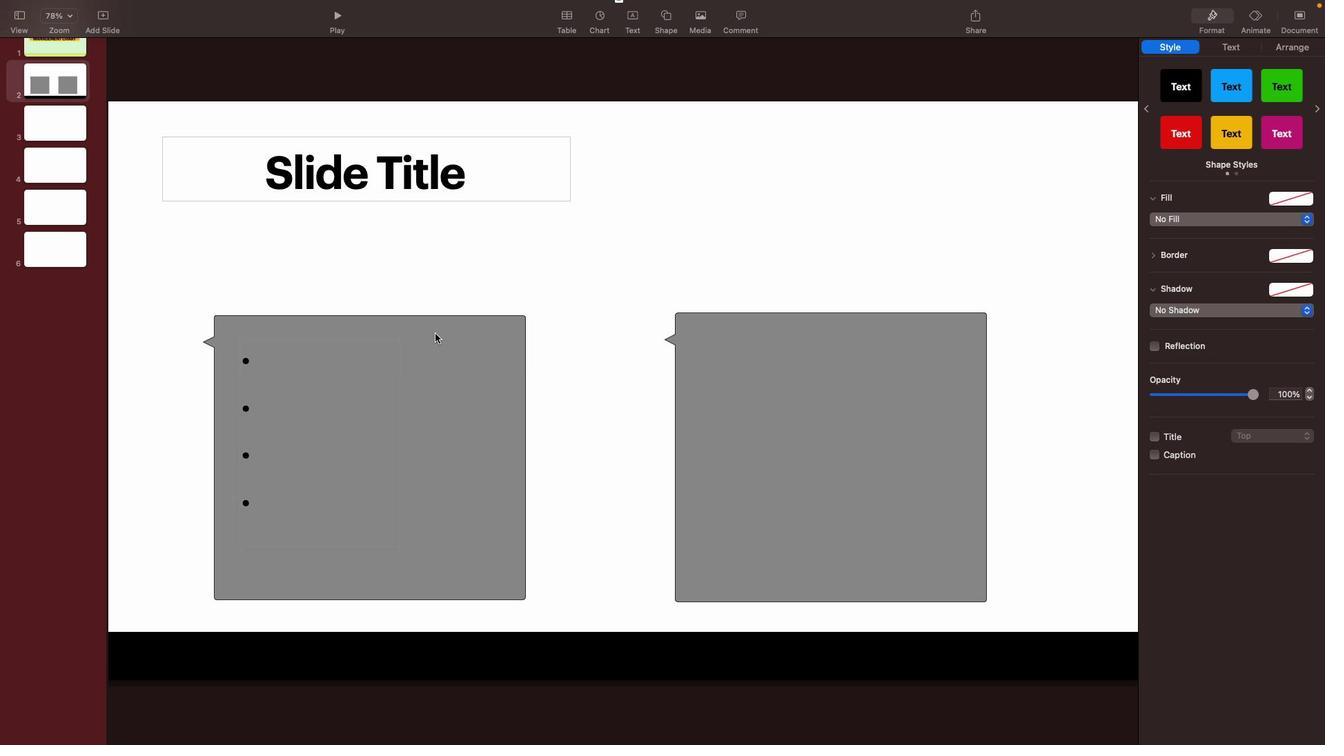 
Action: Mouse pressed left at (441, 358)
Screenshot: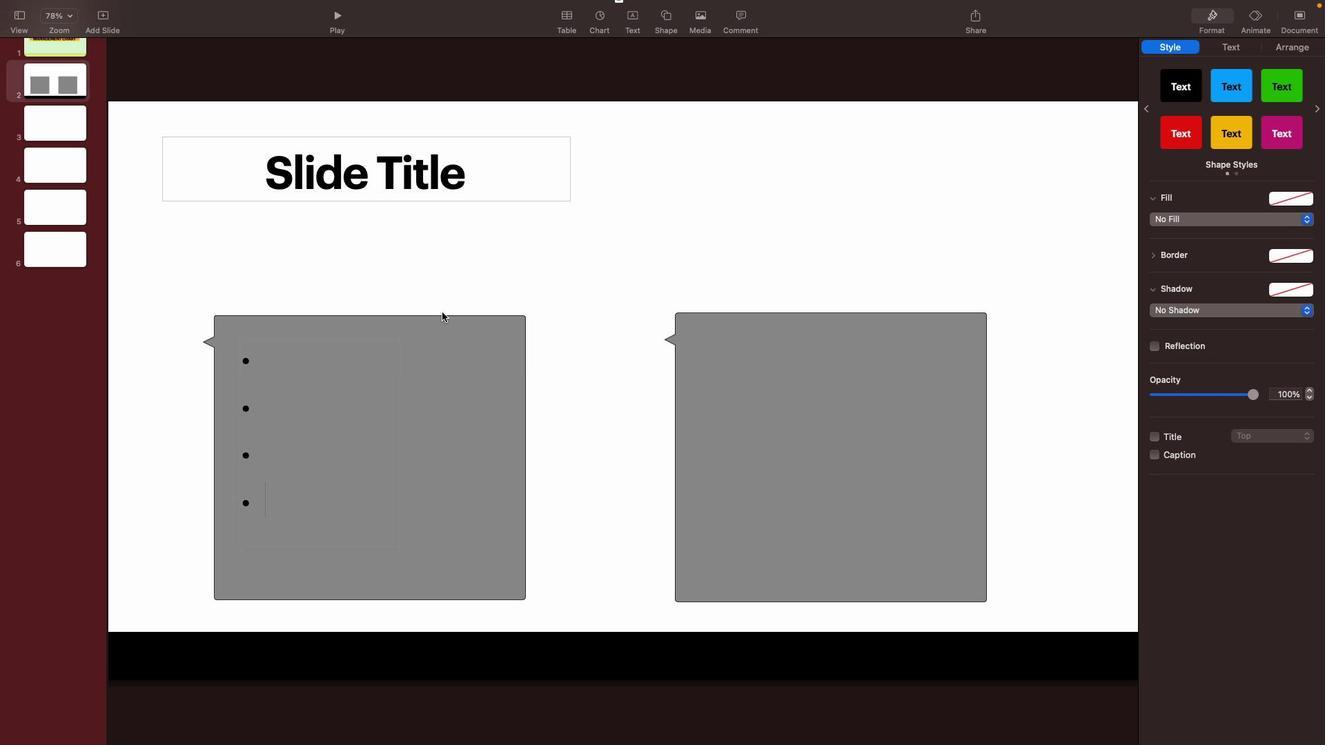 
Action: Mouse moved to (463, 267)
Screenshot: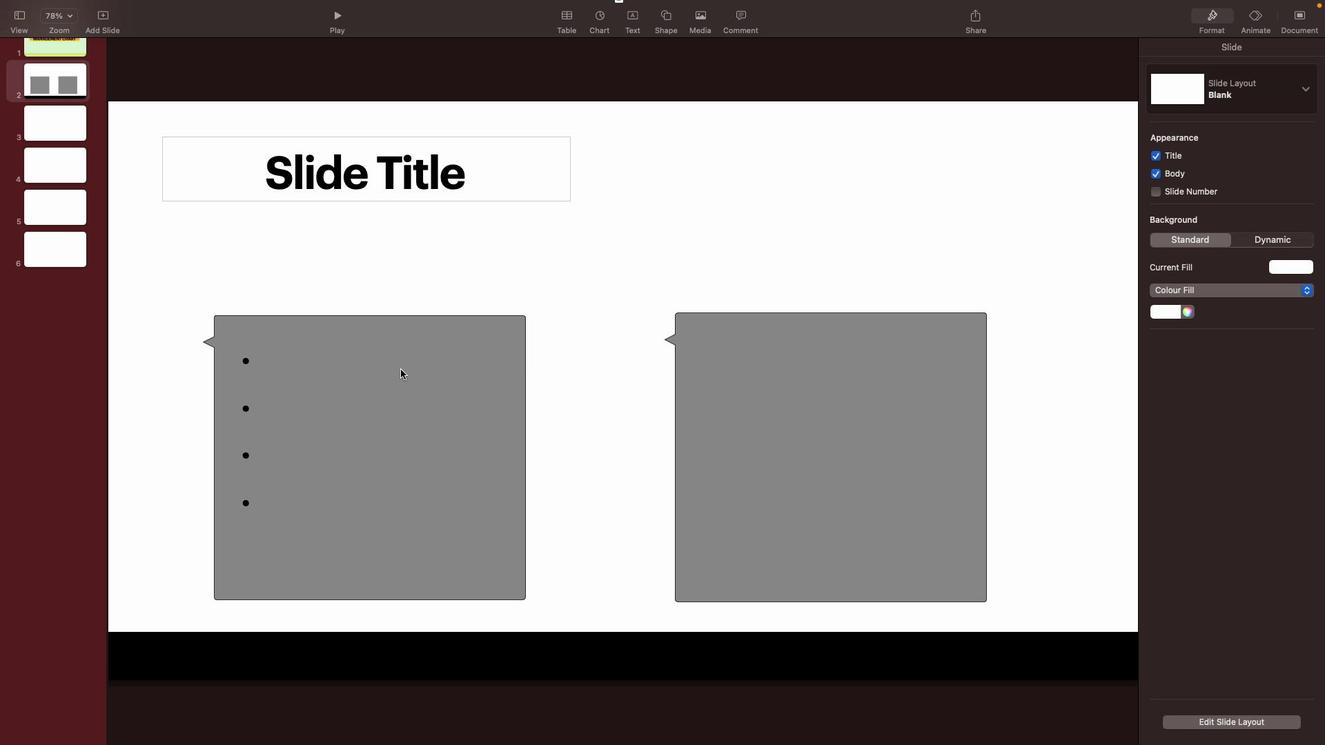 
Action: Mouse pressed left at (463, 267)
Screenshot: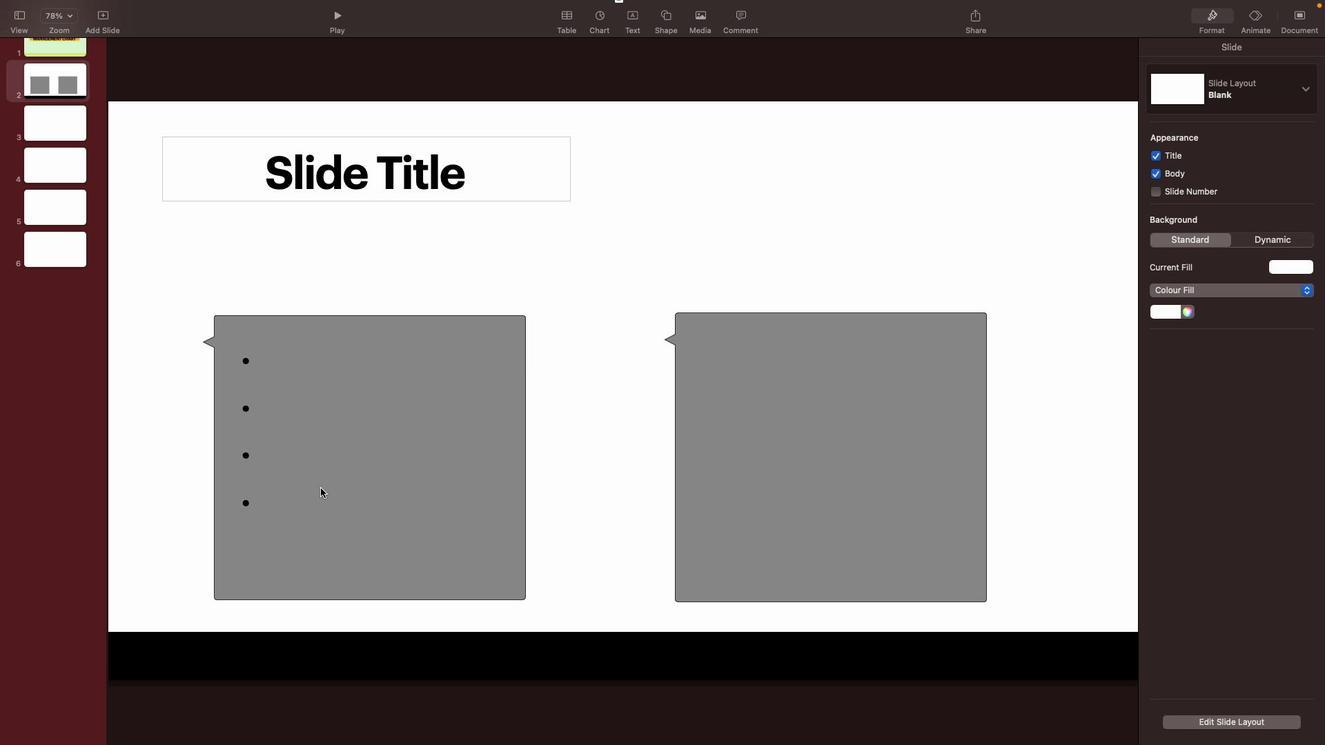 
Action: Mouse moved to (321, 491)
Screenshot: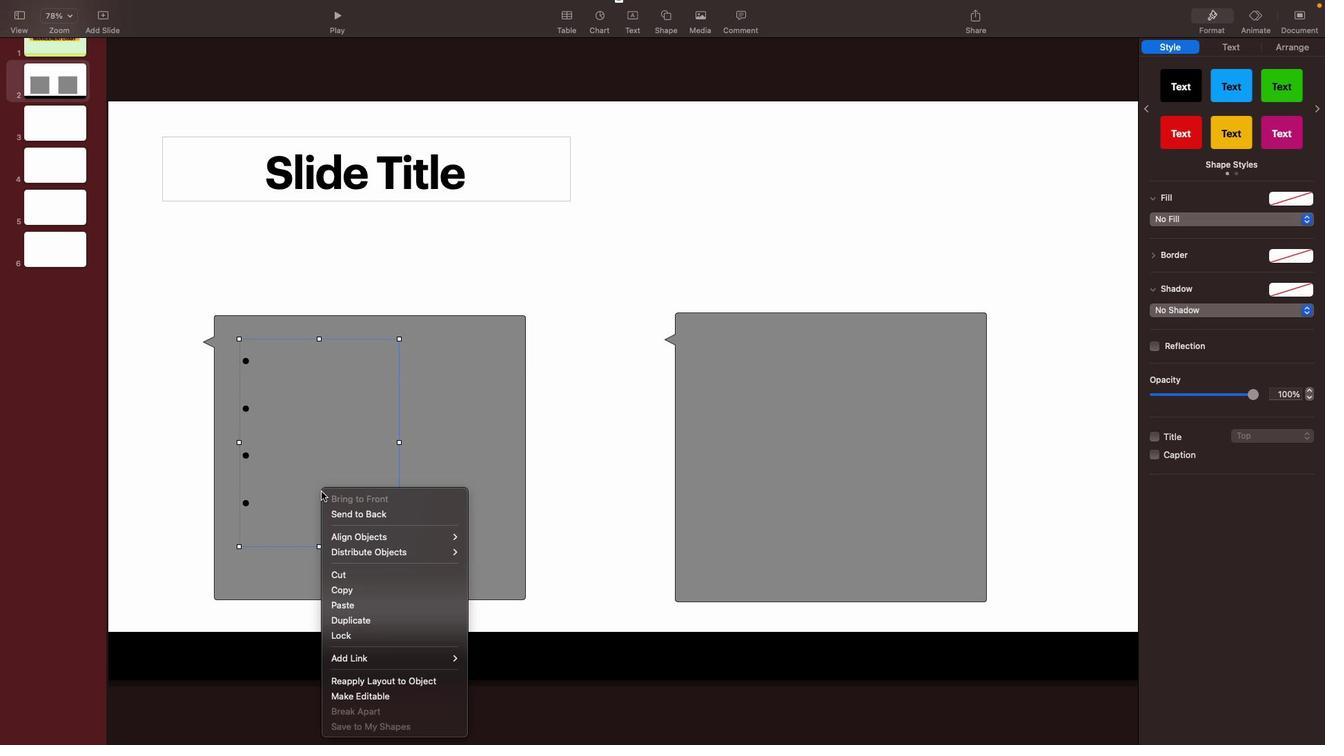 
Action: Mouse pressed right at (321, 491)
Screenshot: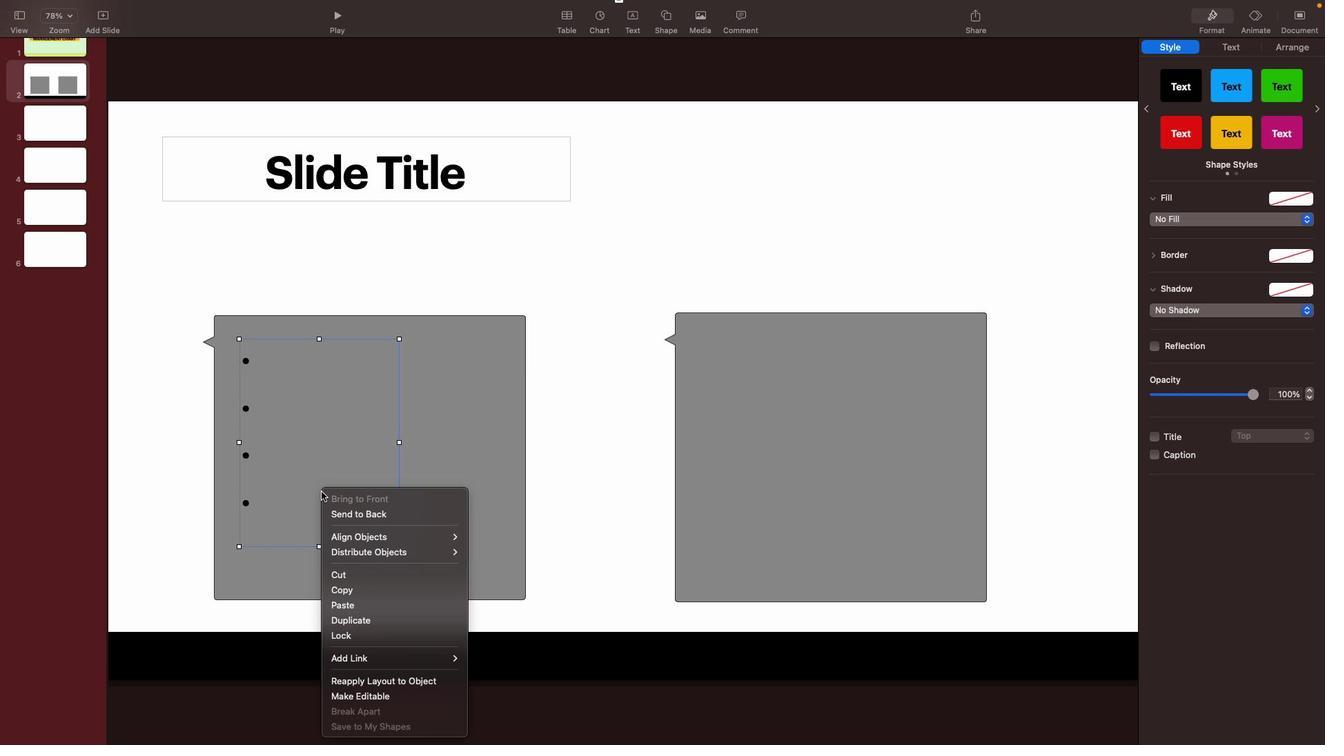 
Action: Mouse moved to (341, 590)
Screenshot: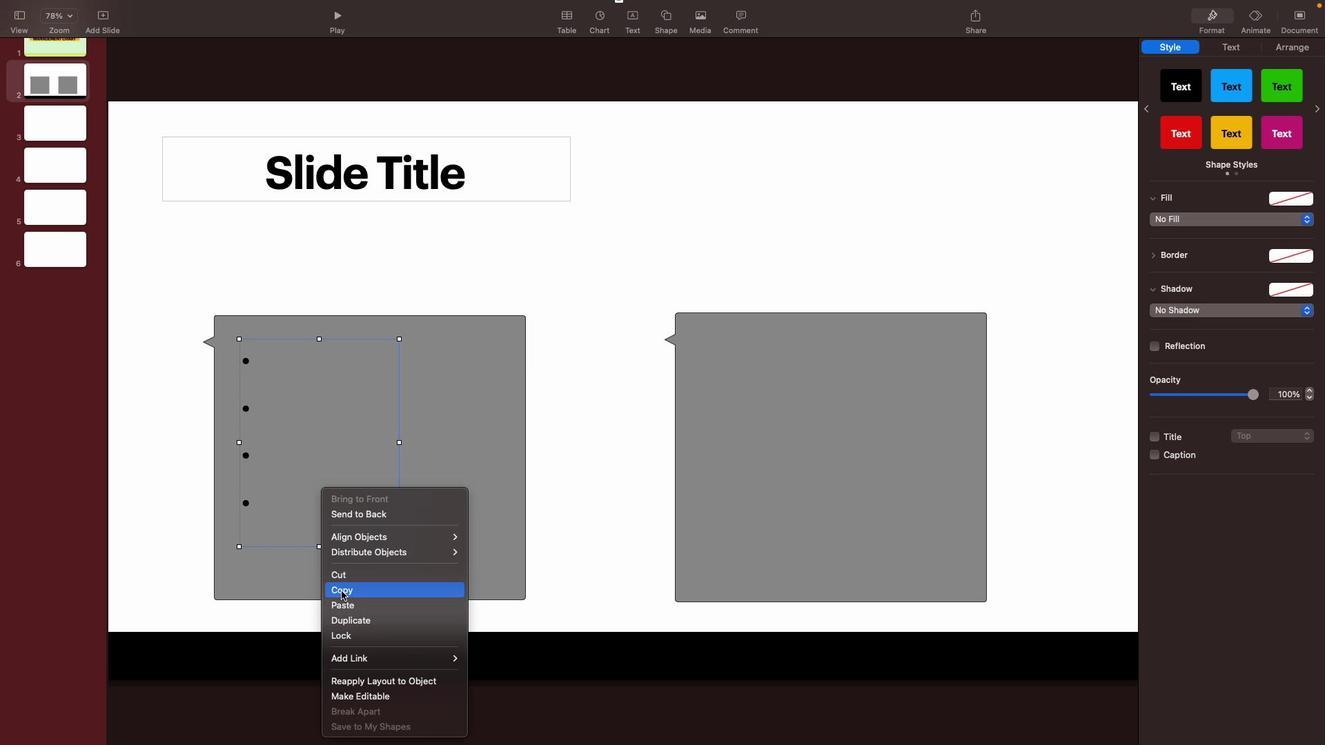
Action: Mouse pressed left at (341, 590)
Screenshot: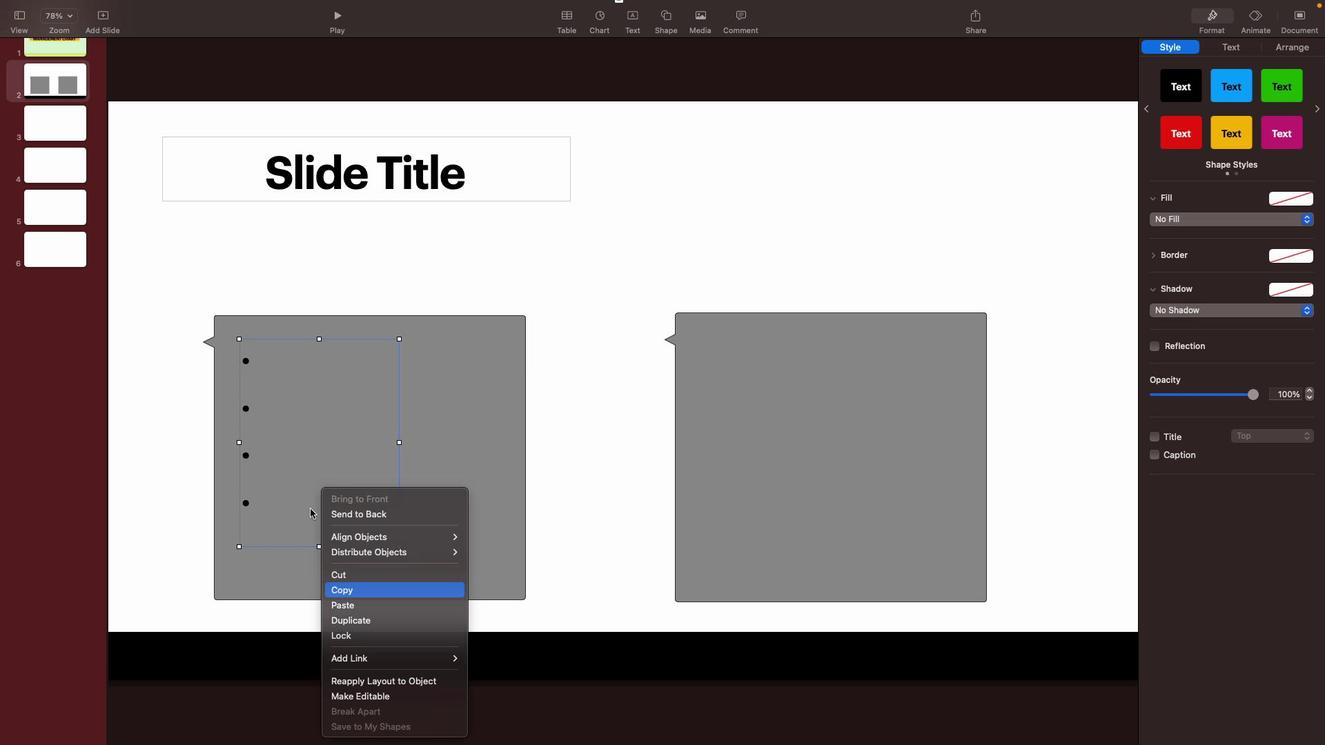 
Action: Mouse moved to (308, 499)
Screenshot: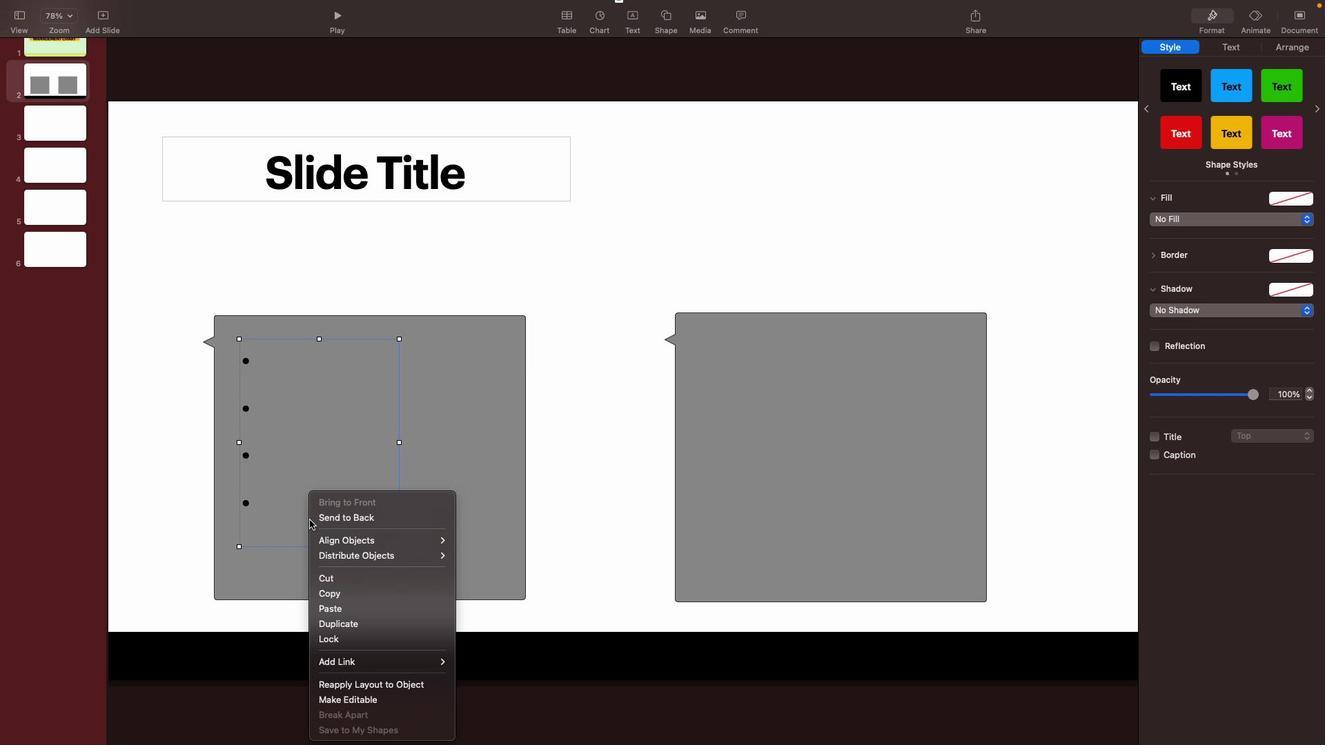 
Action: Mouse pressed right at (308, 499)
Screenshot: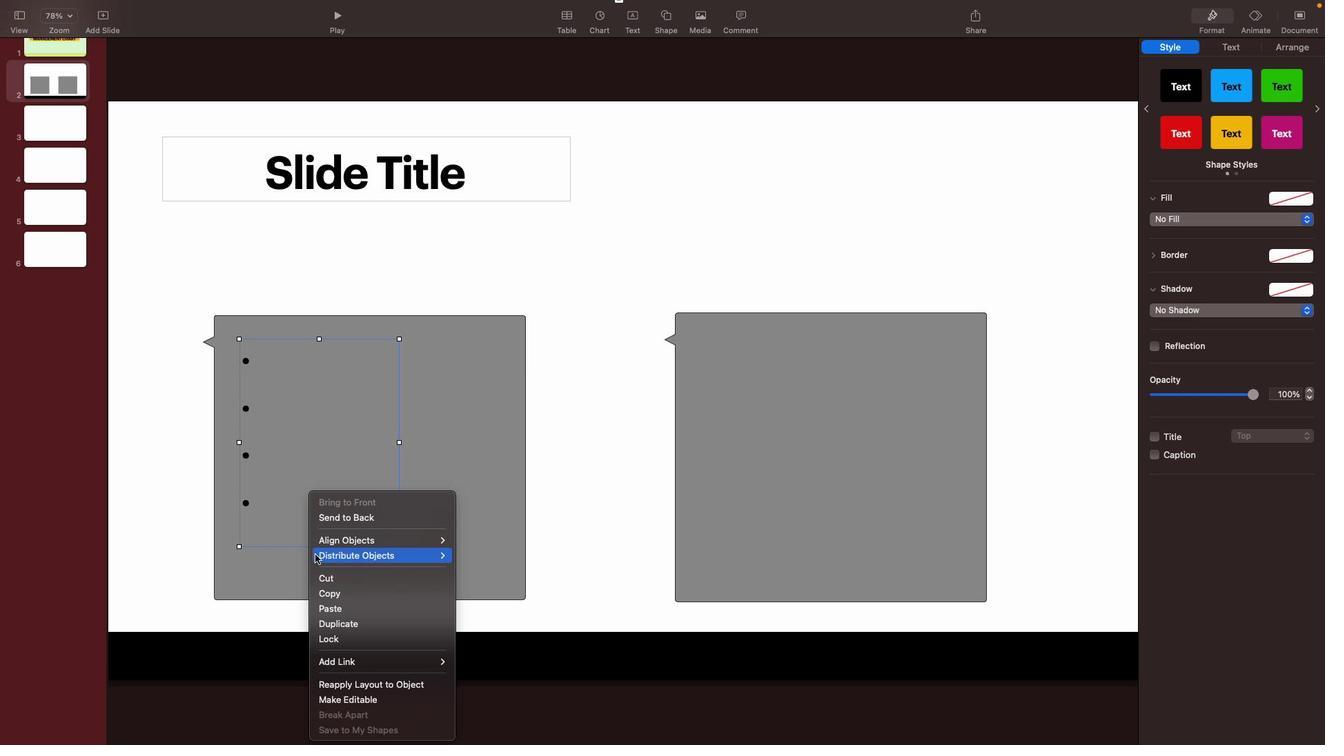 
Action: Mouse moved to (331, 610)
Screenshot: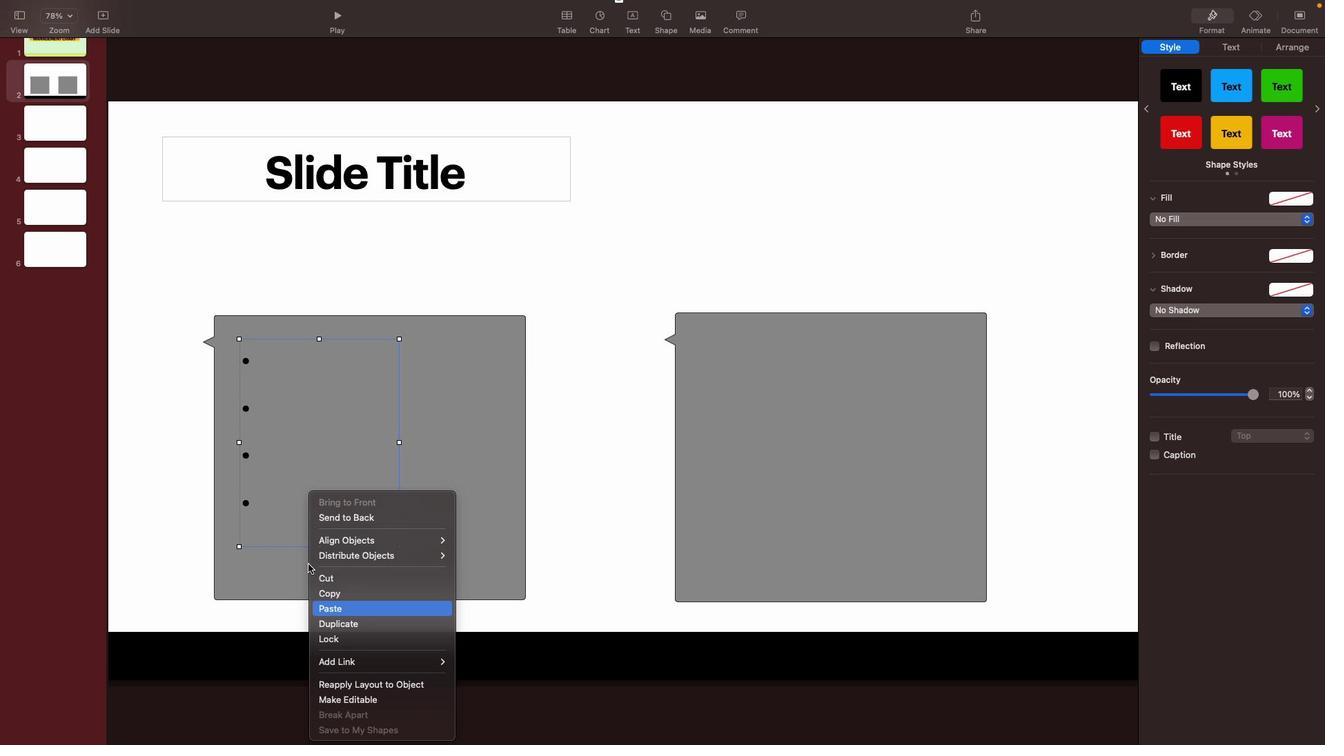 
Action: Mouse pressed left at (331, 610)
Screenshot: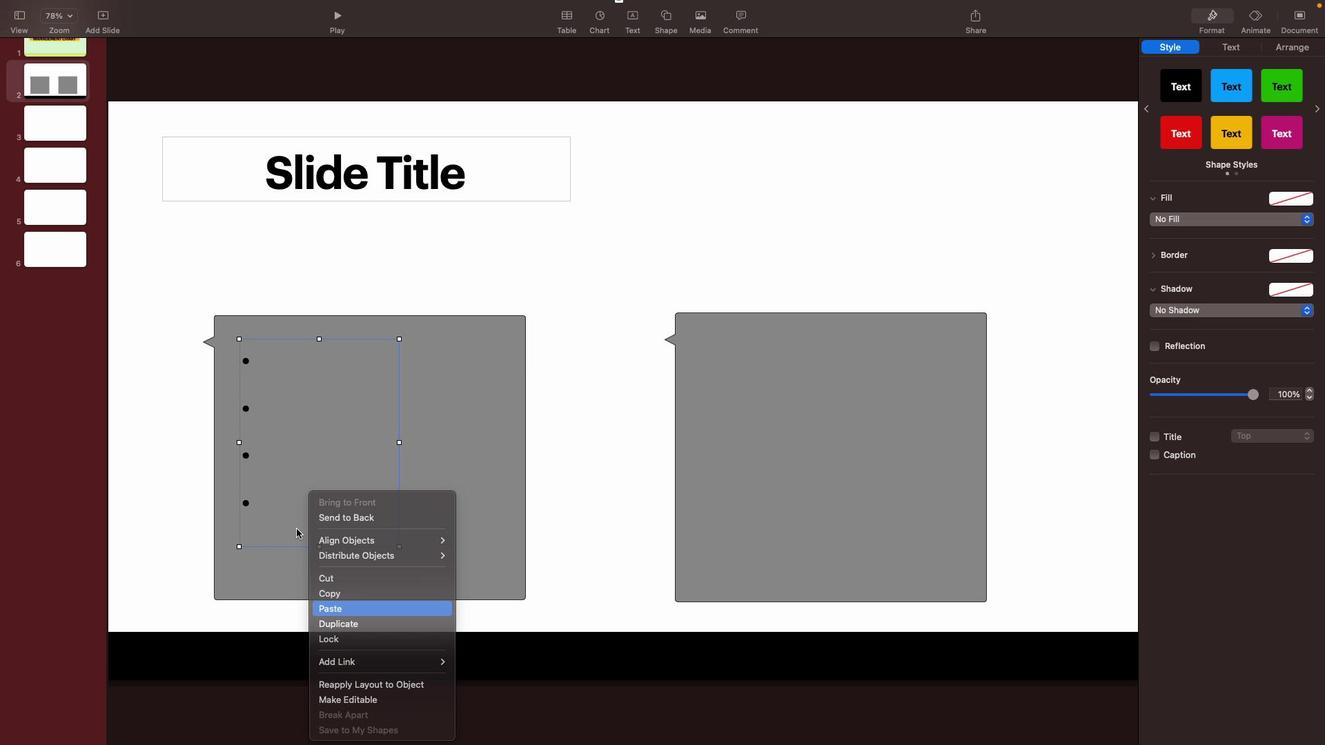 
Action: Mouse moved to (288, 485)
